 Task: In the  document Grandcanyon.doc ,align picture to the 'center'. Insert word art below the picture and give heading  'Grand Canyon  in Light Orange'
Action: Mouse moved to (12, 23)
Screenshot: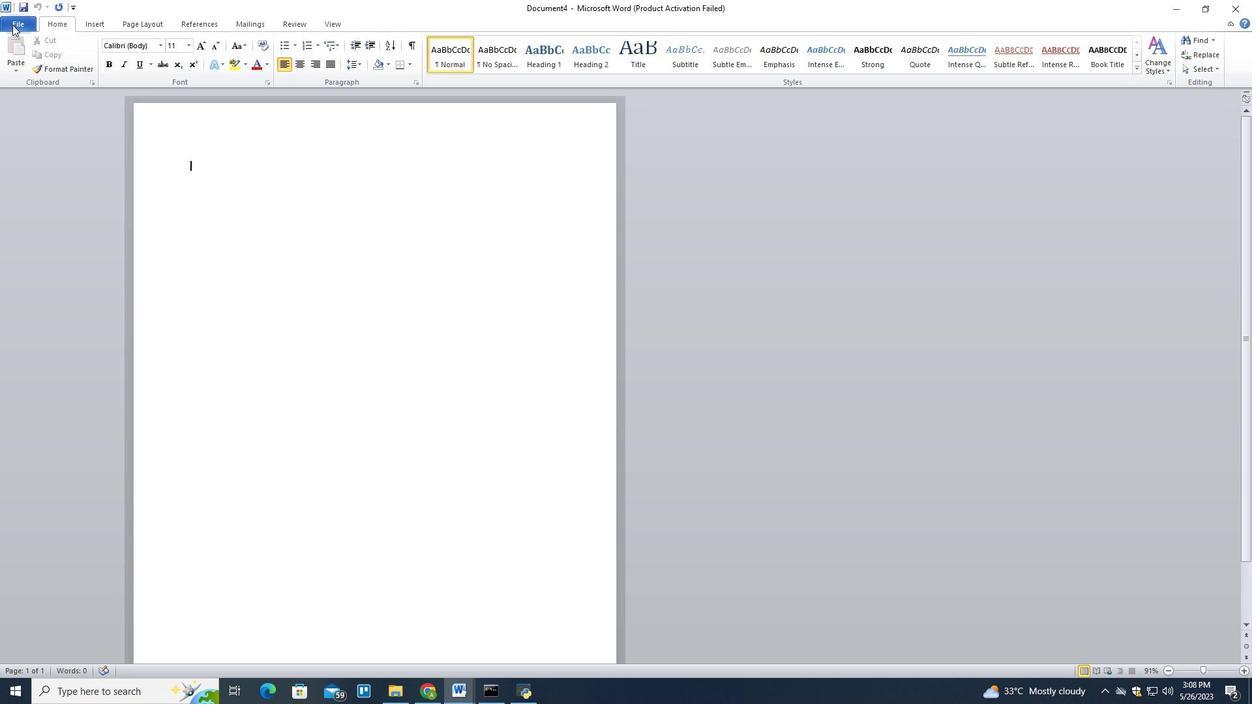 
Action: Mouse pressed left at (12, 23)
Screenshot: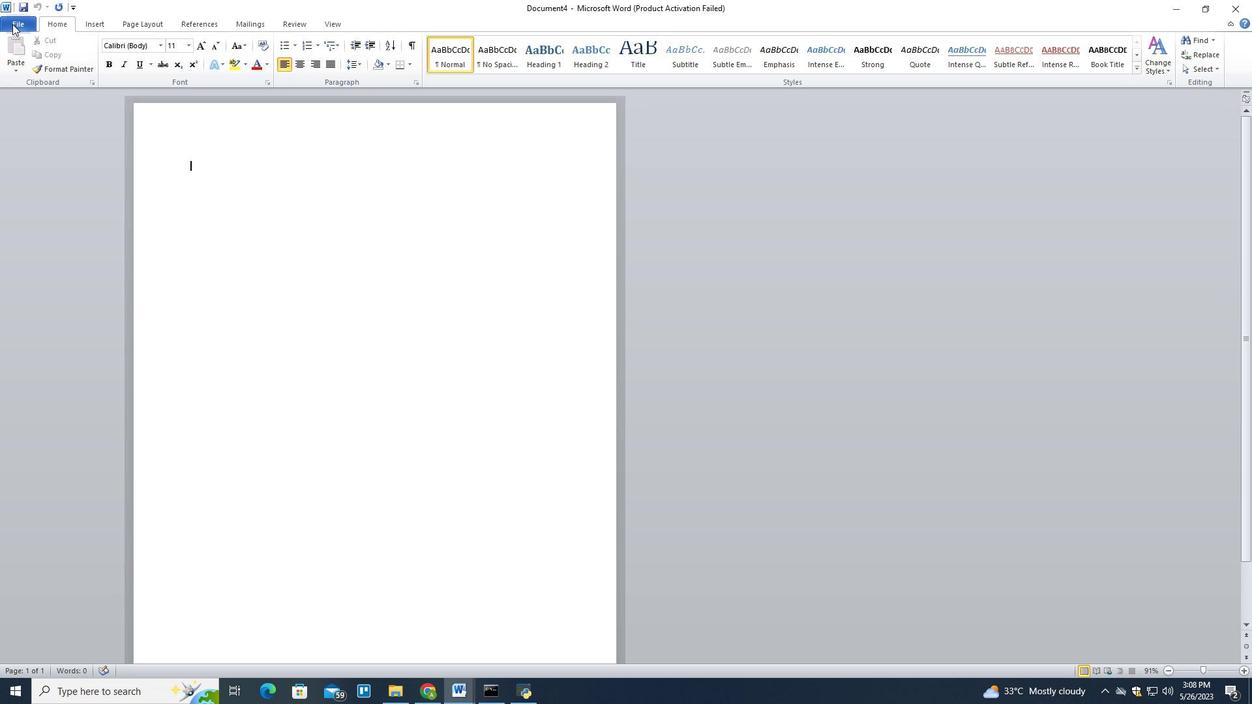 
Action: Mouse moved to (26, 82)
Screenshot: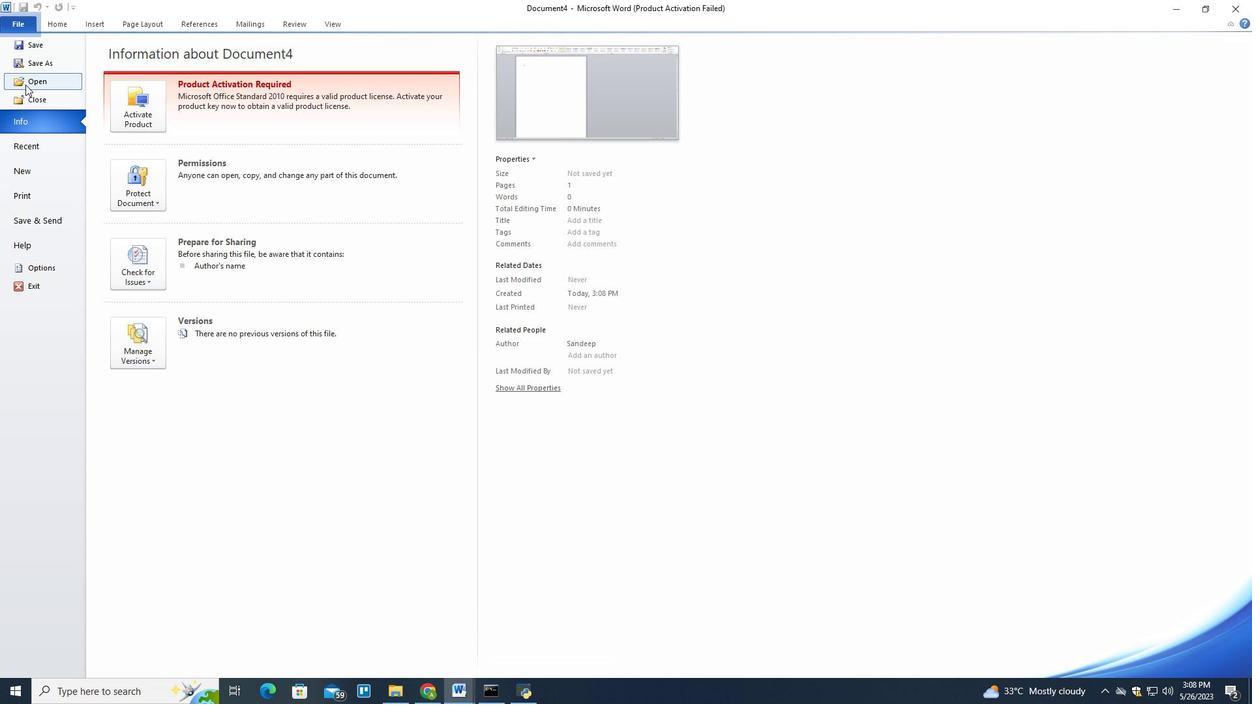 
Action: Mouse pressed left at (26, 82)
Screenshot: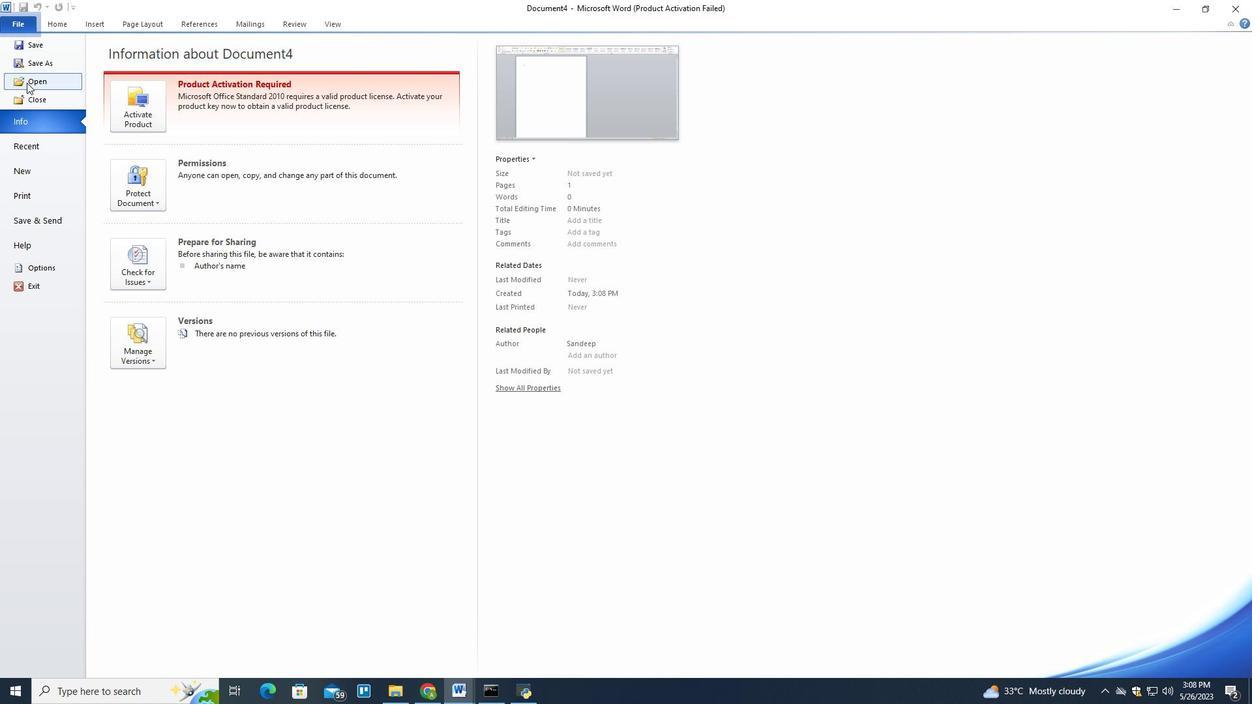 
Action: Mouse moved to (202, 180)
Screenshot: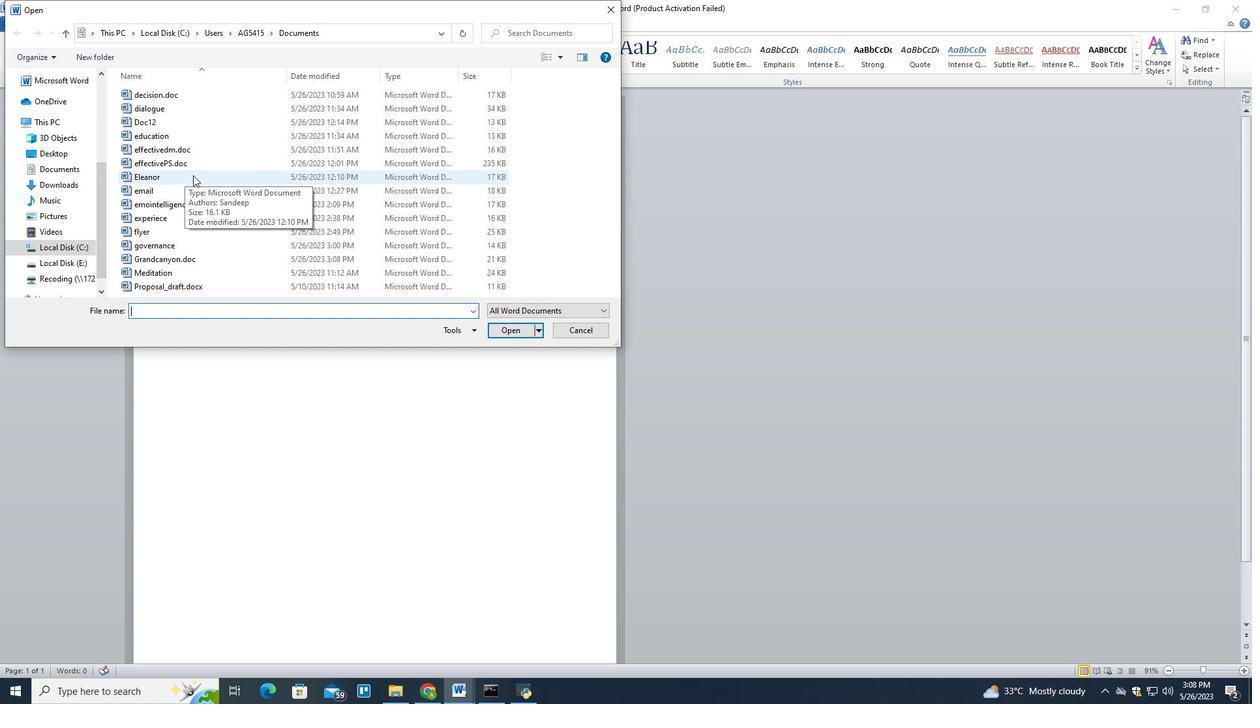 
Action: Mouse scrolled (202, 179) with delta (0, 0)
Screenshot: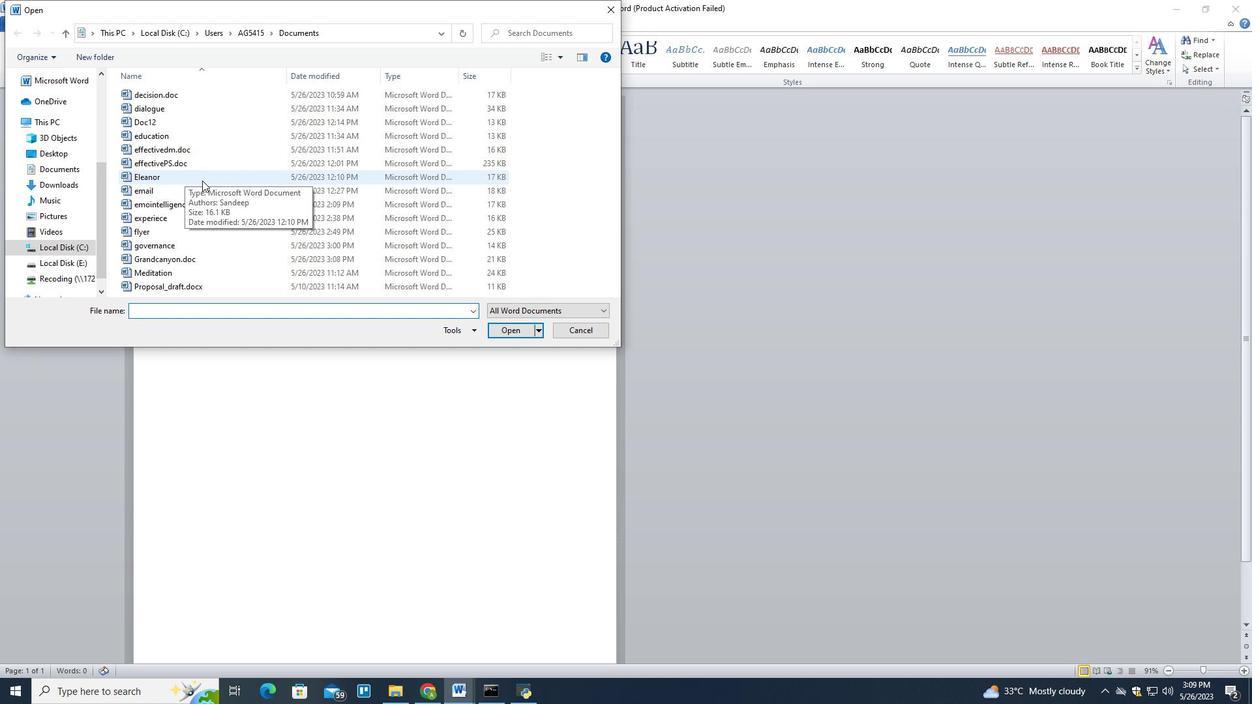
Action: Mouse scrolled (202, 179) with delta (0, 0)
Screenshot: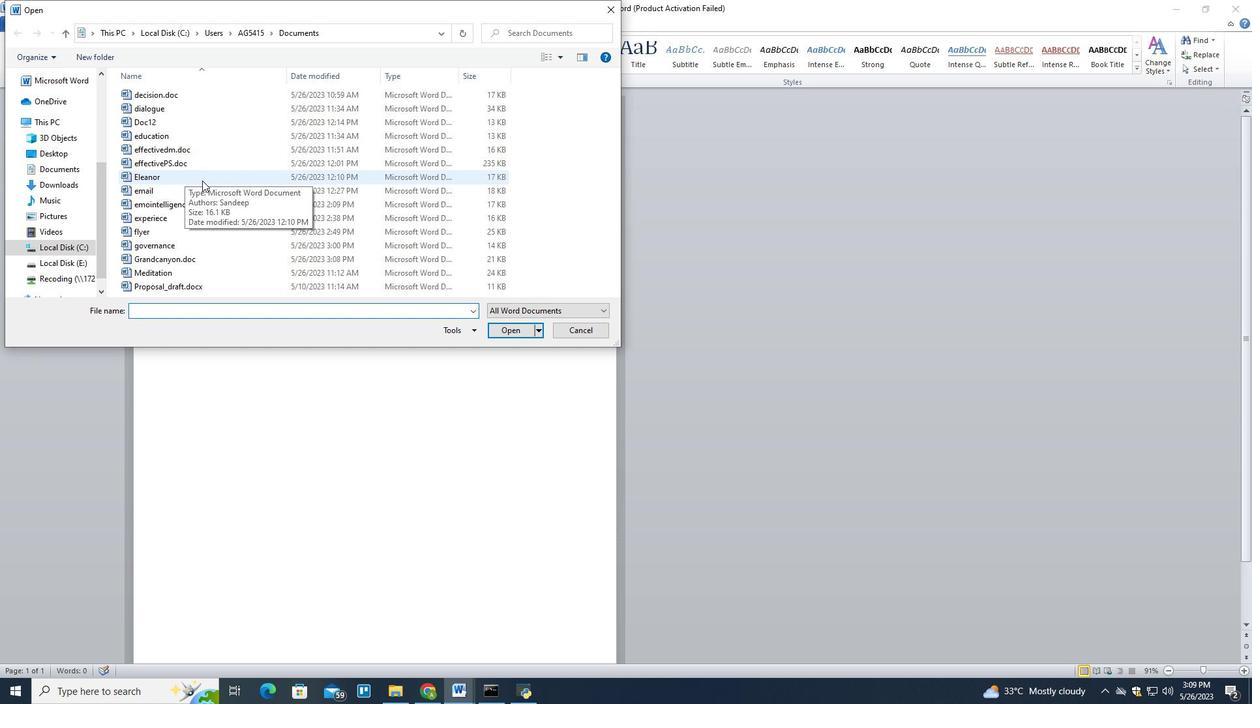 
Action: Mouse scrolled (202, 179) with delta (0, 0)
Screenshot: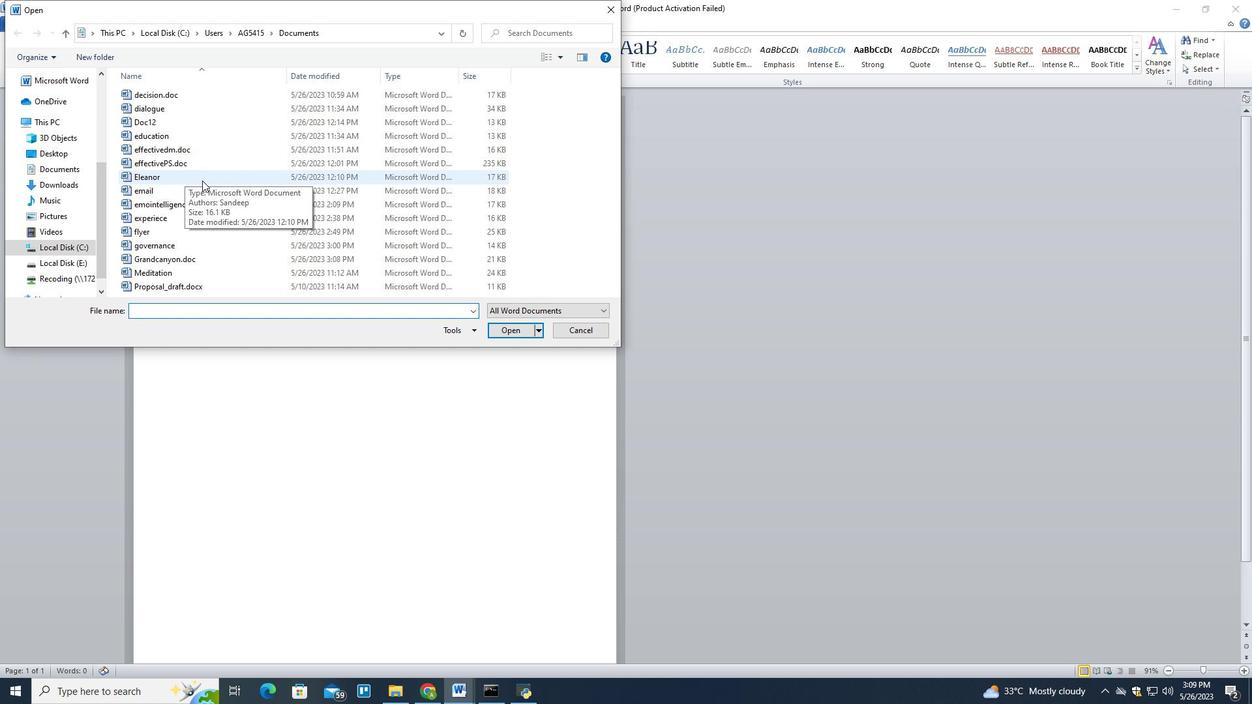 
Action: Mouse moved to (195, 256)
Screenshot: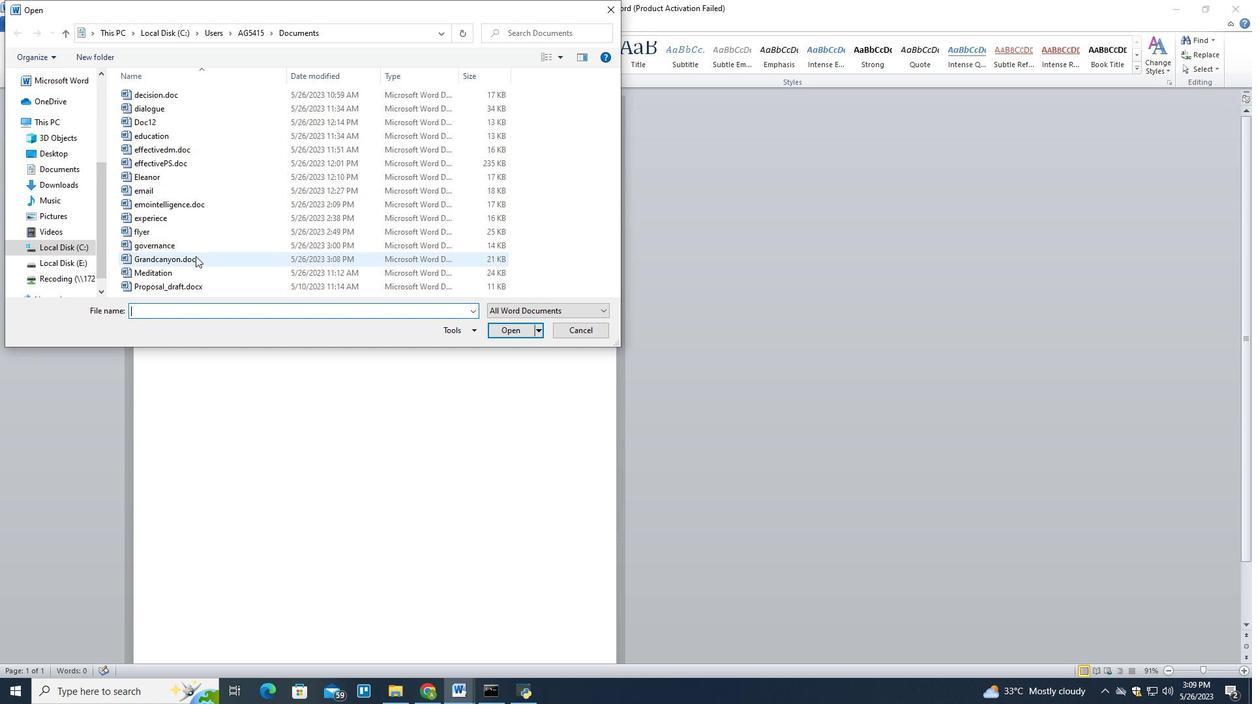 
Action: Mouse pressed left at (195, 256)
Screenshot: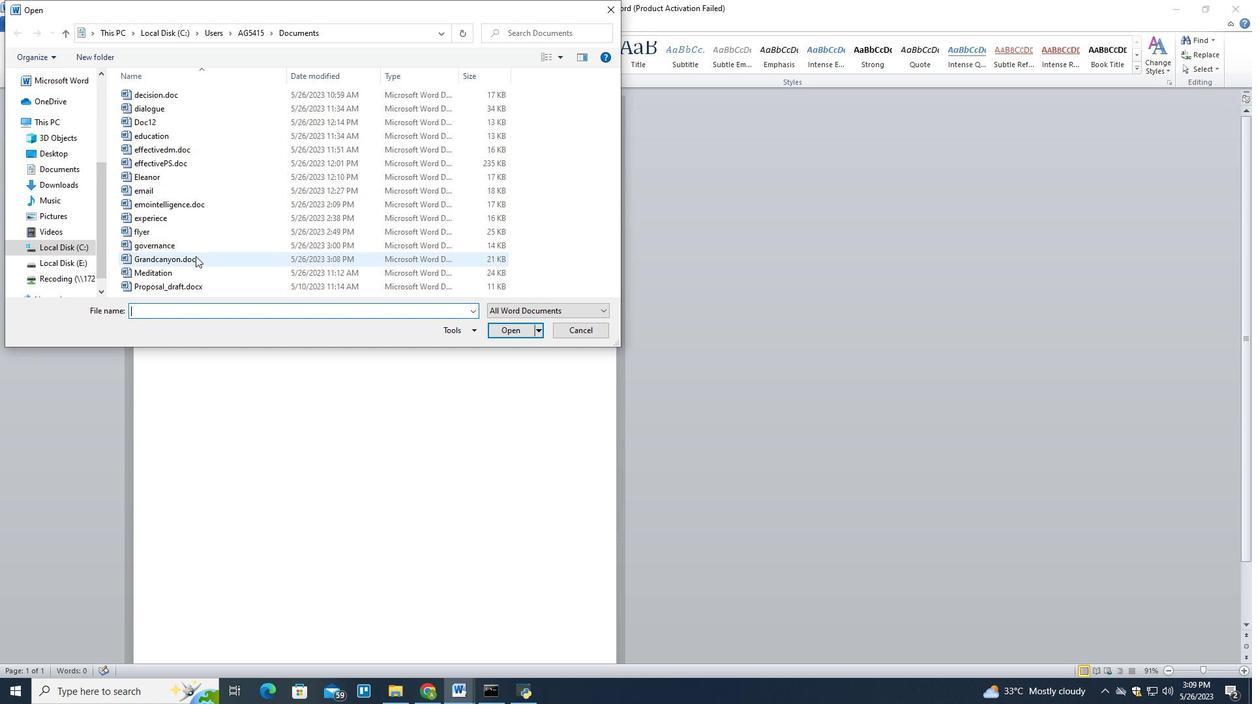 
Action: Mouse moved to (498, 331)
Screenshot: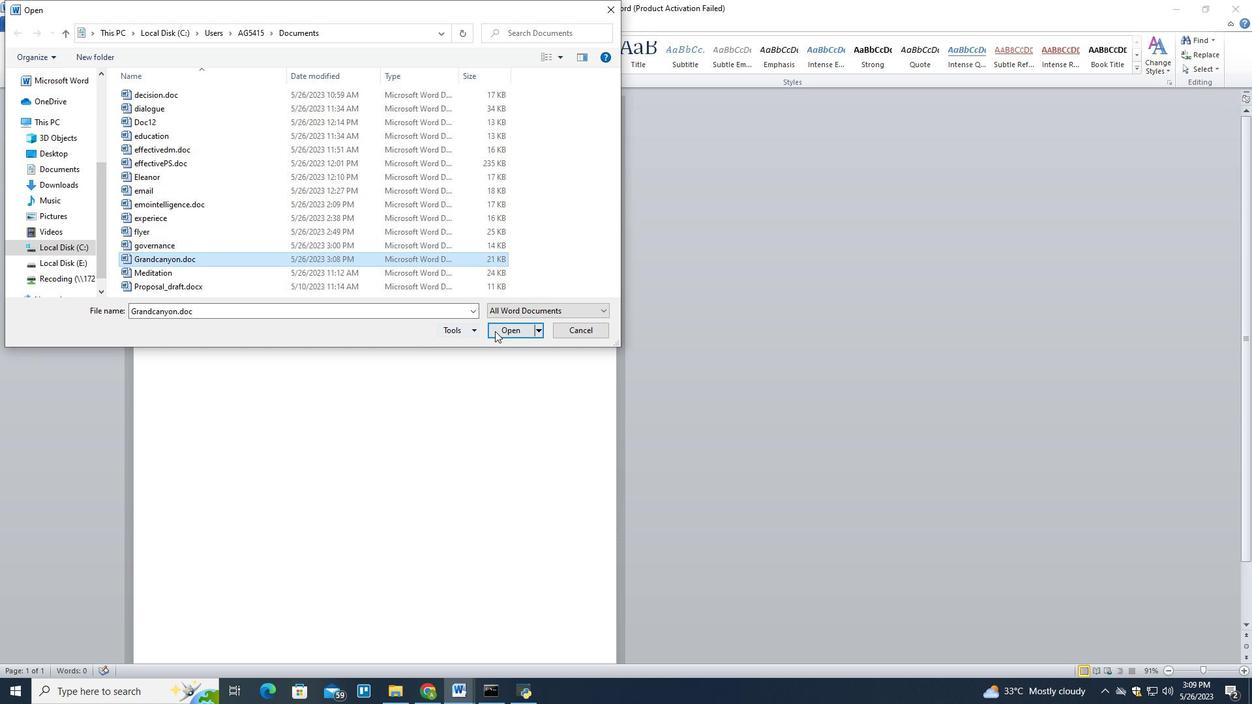 
Action: Mouse pressed left at (498, 331)
Screenshot: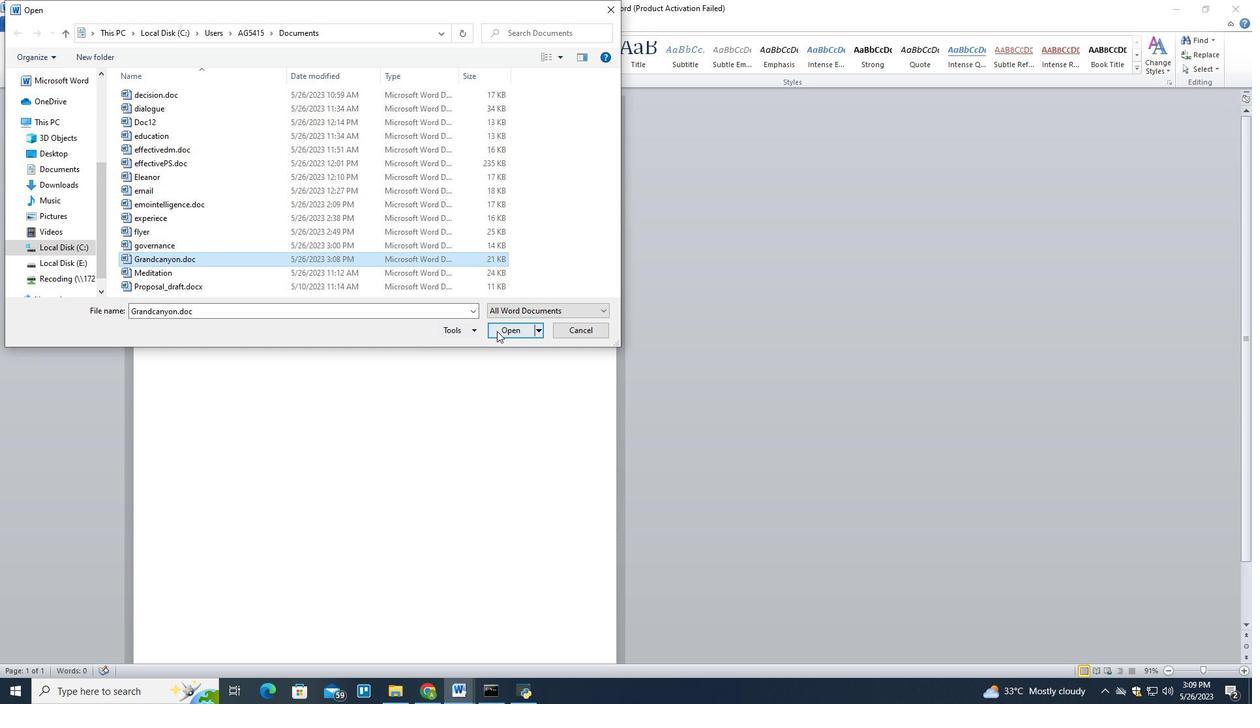 
Action: Mouse moved to (434, 295)
Screenshot: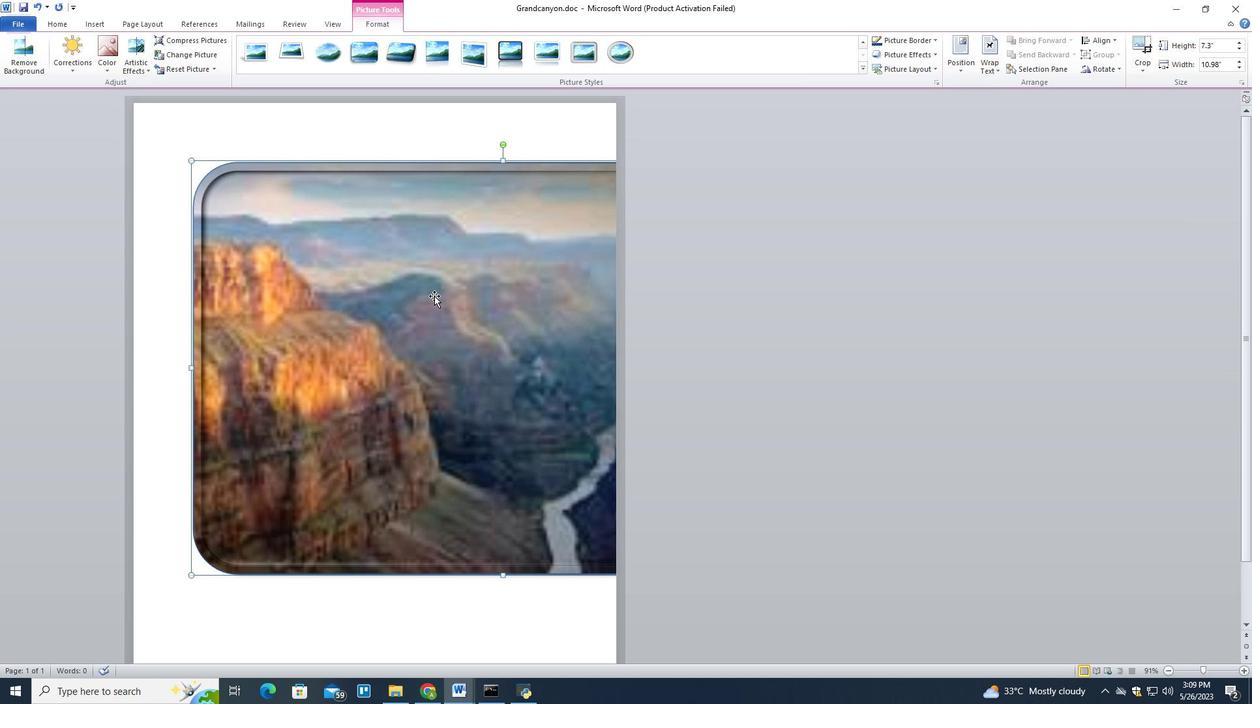 
Action: Mouse pressed left at (434, 295)
Screenshot: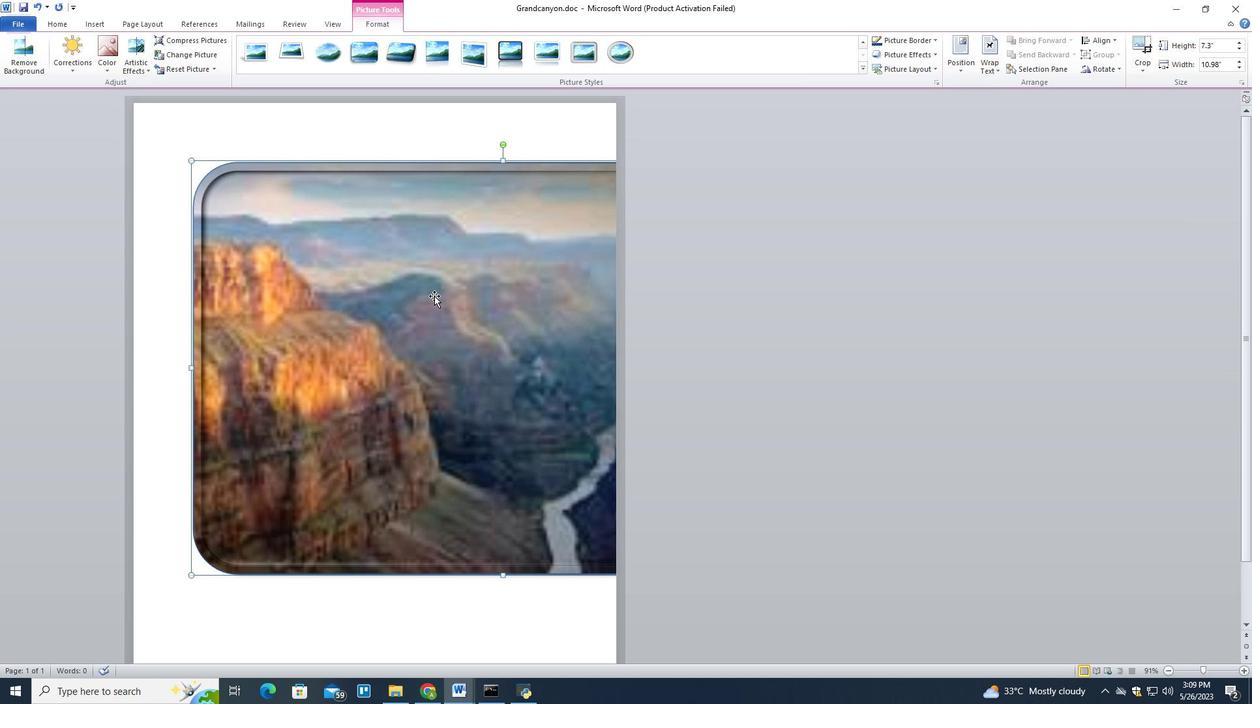 
Action: Mouse moved to (101, 20)
Screenshot: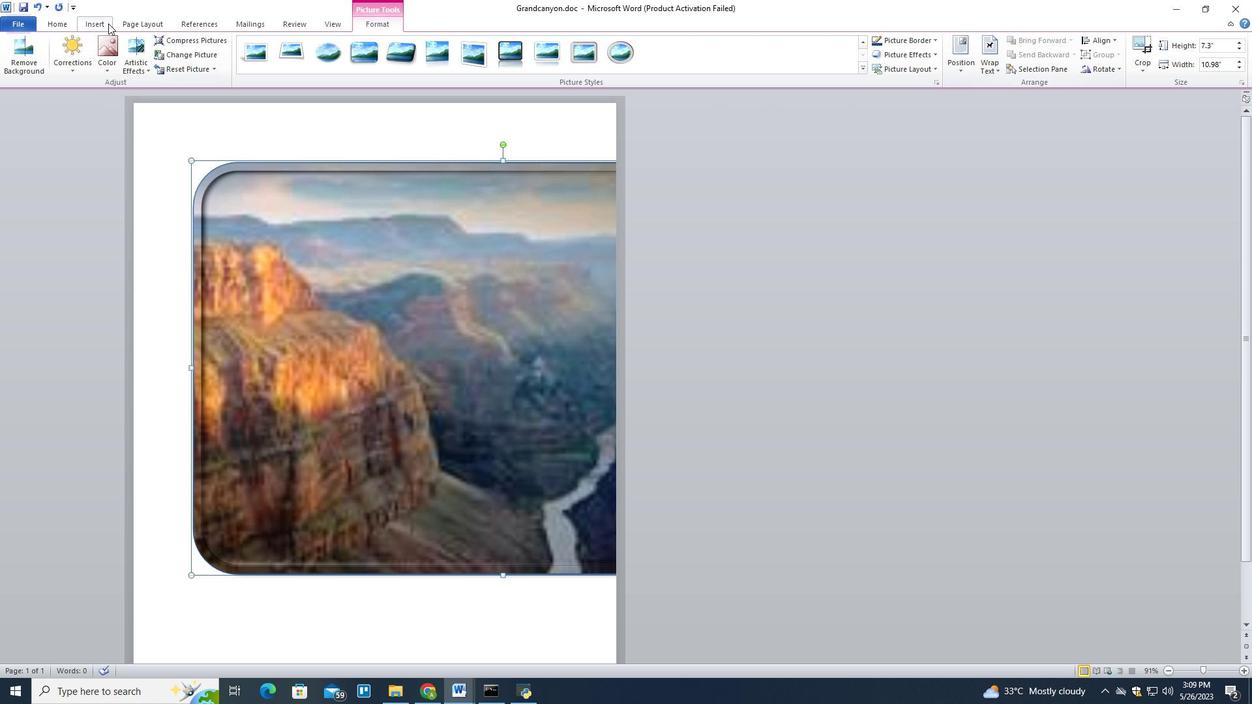
Action: Mouse pressed left at (101, 20)
Screenshot: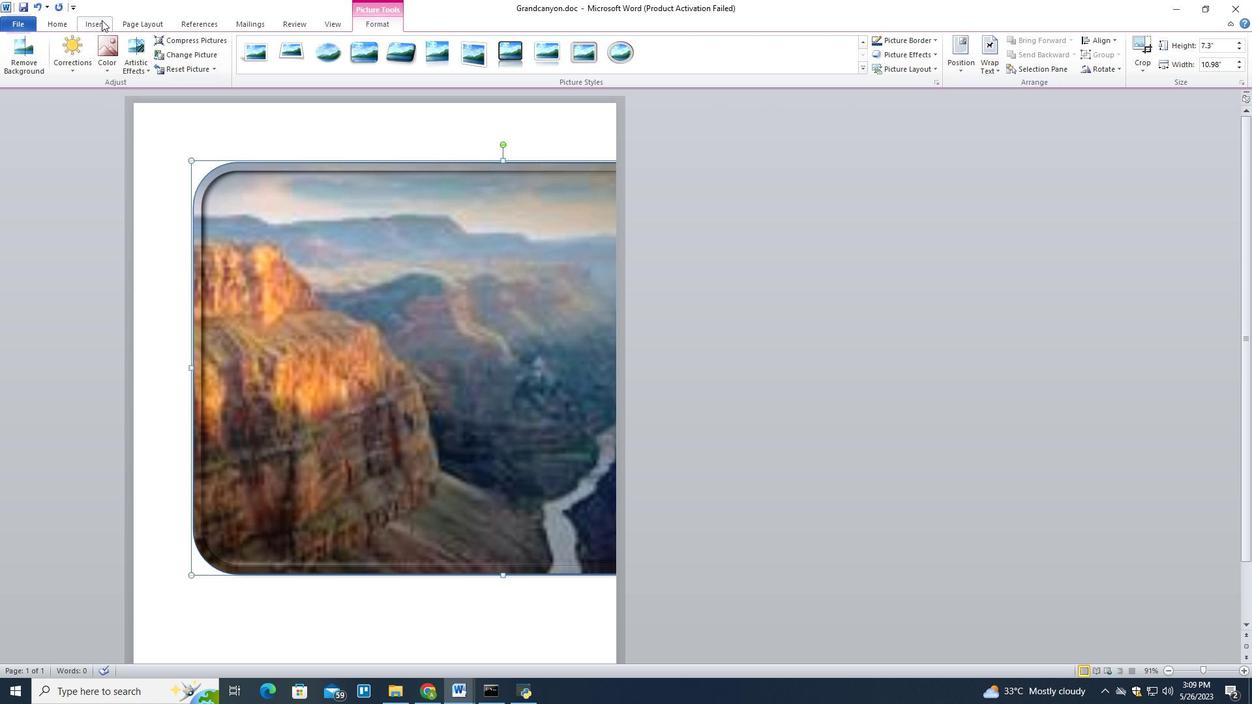 
Action: Mouse moved to (62, 27)
Screenshot: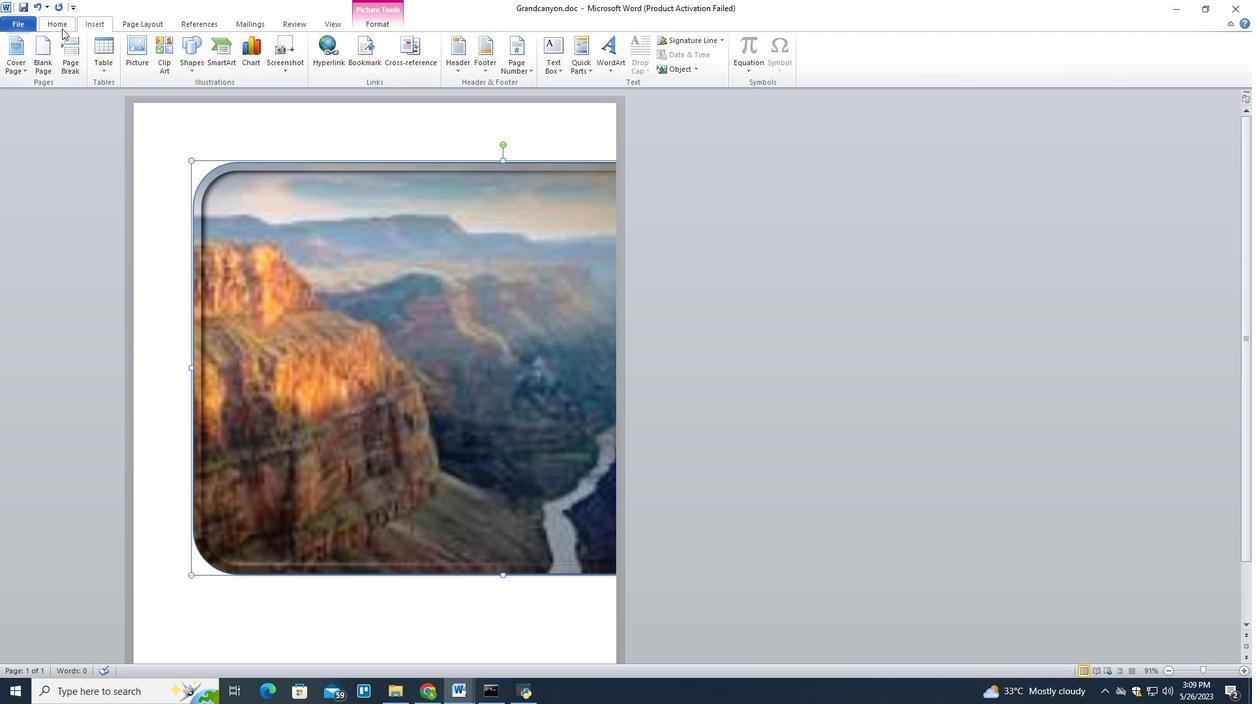 
Action: Mouse pressed left at (62, 27)
Screenshot: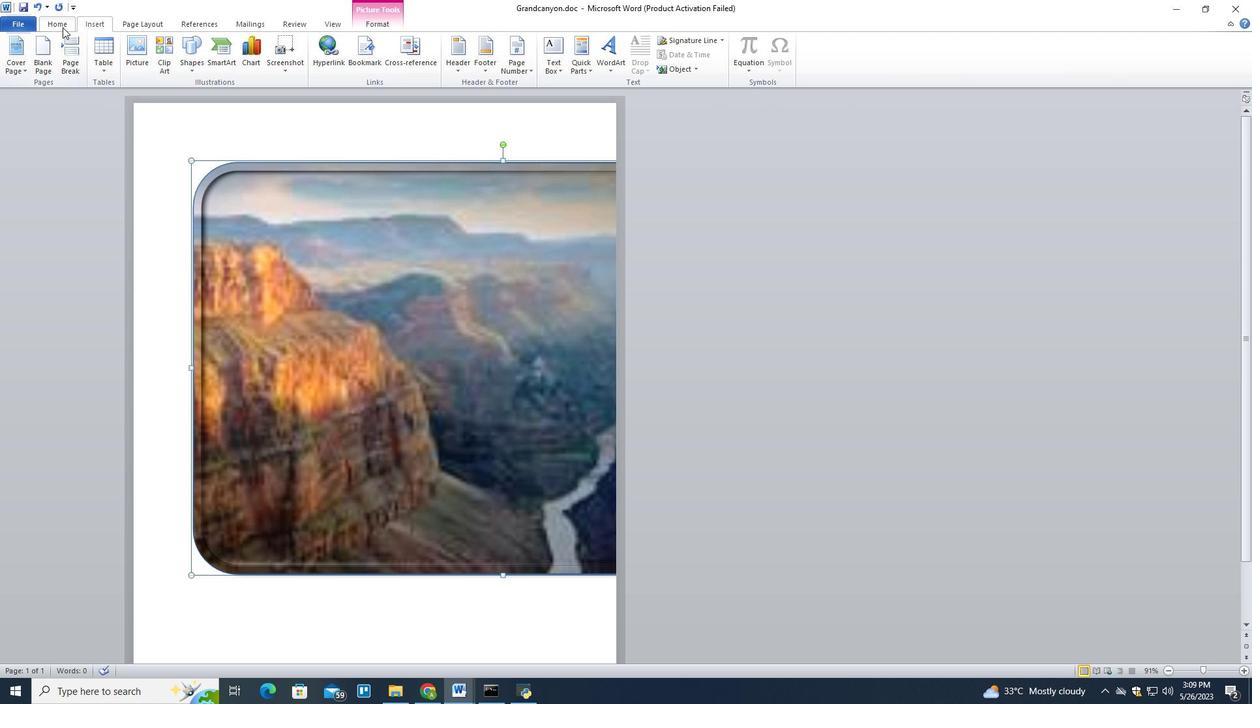 
Action: Mouse moved to (296, 59)
Screenshot: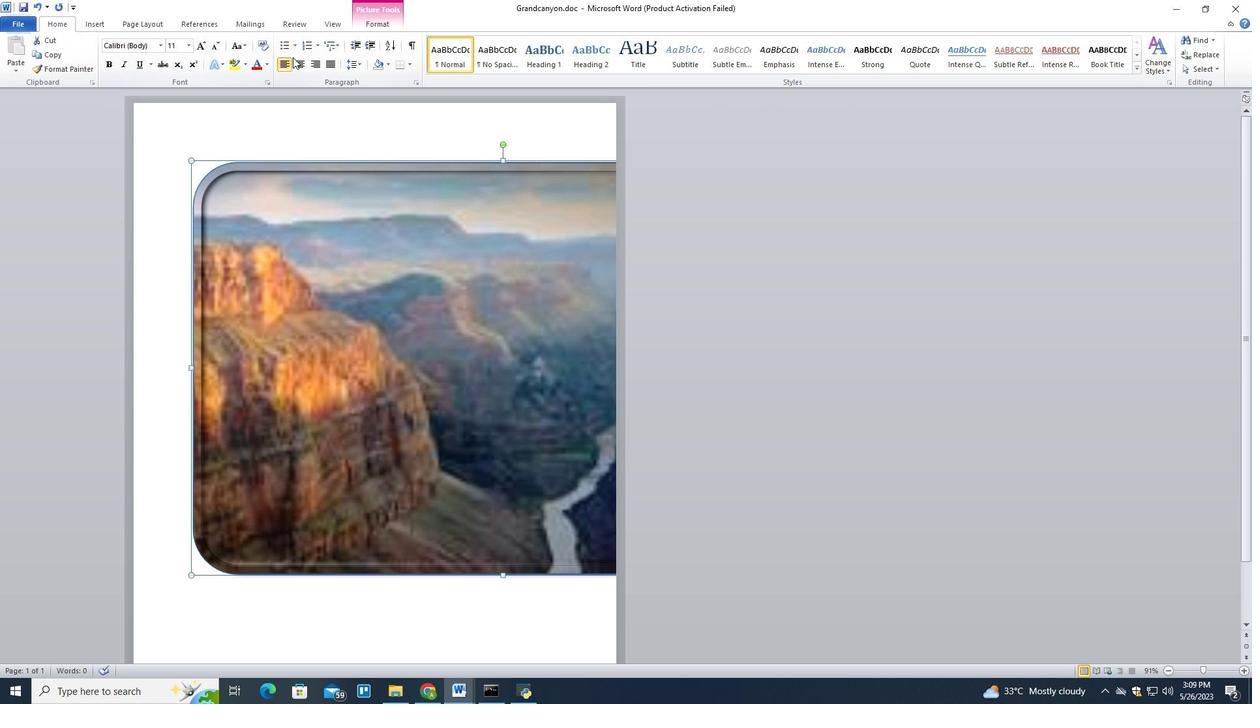 
Action: Mouse pressed left at (296, 59)
Screenshot: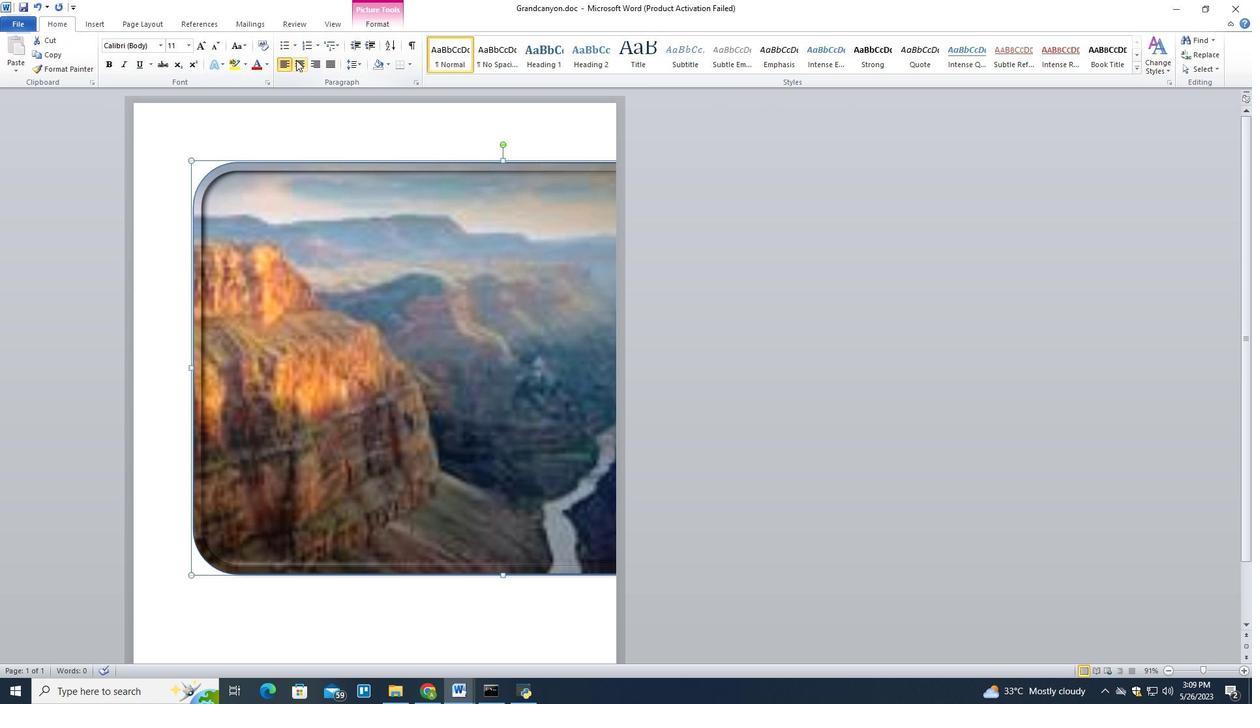 
Action: Mouse moved to (298, 63)
Screenshot: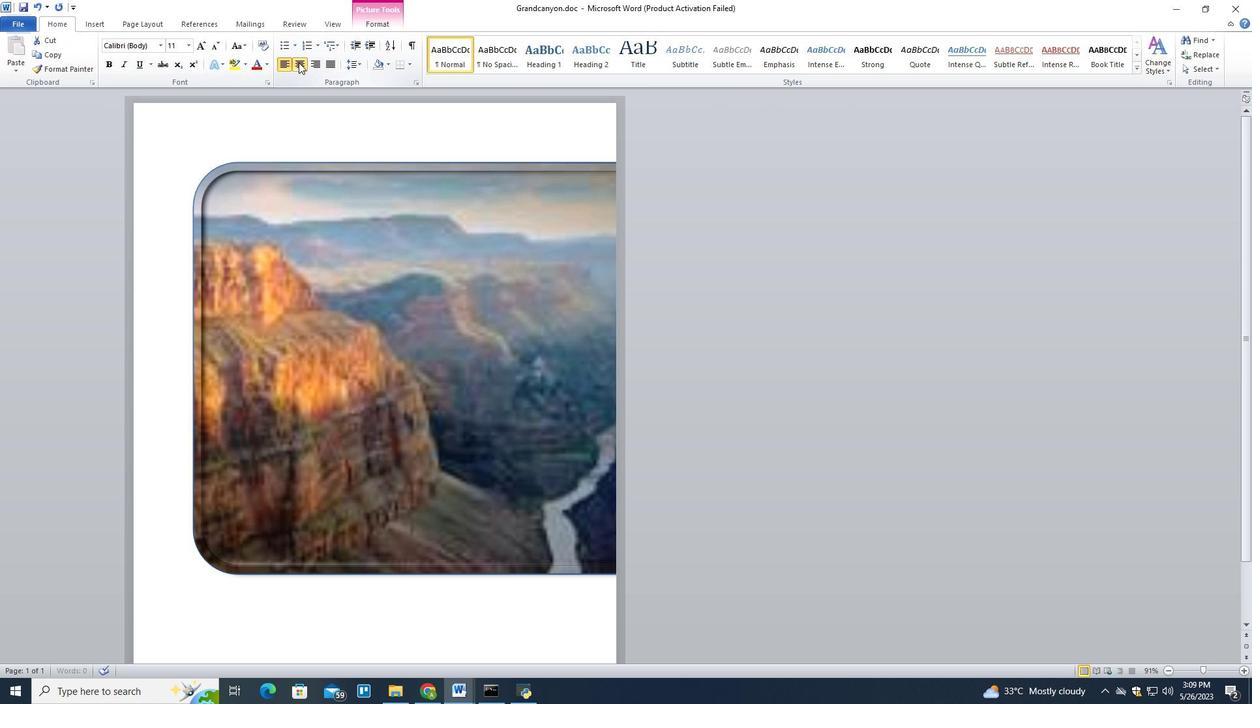 
Action: Mouse pressed left at (298, 63)
Screenshot: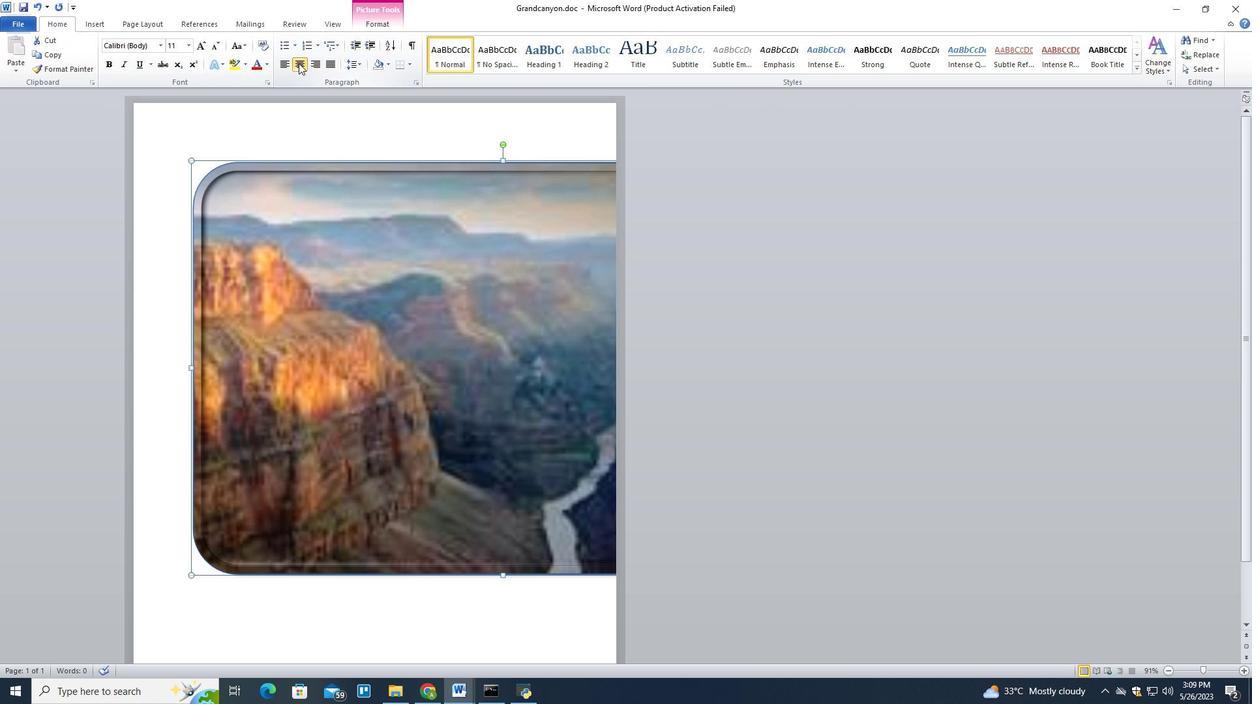
Action: Mouse moved to (279, 391)
Screenshot: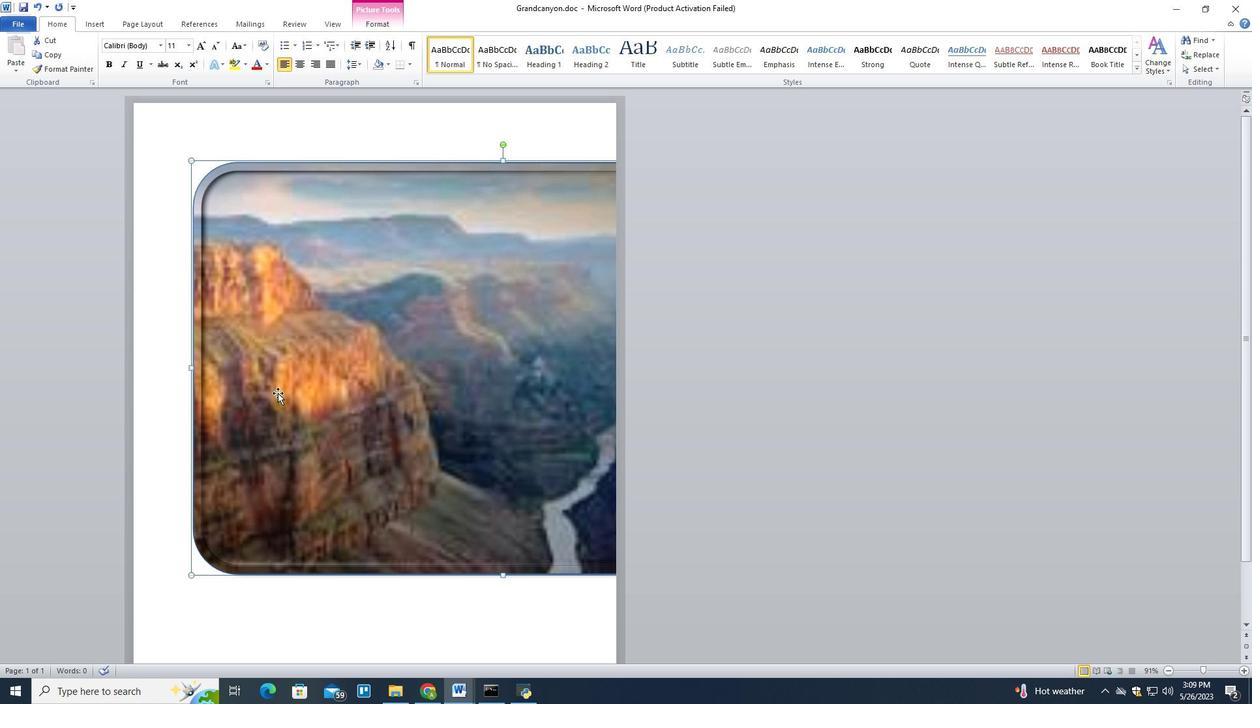 
Action: Mouse scrolled (279, 391) with delta (0, 0)
Screenshot: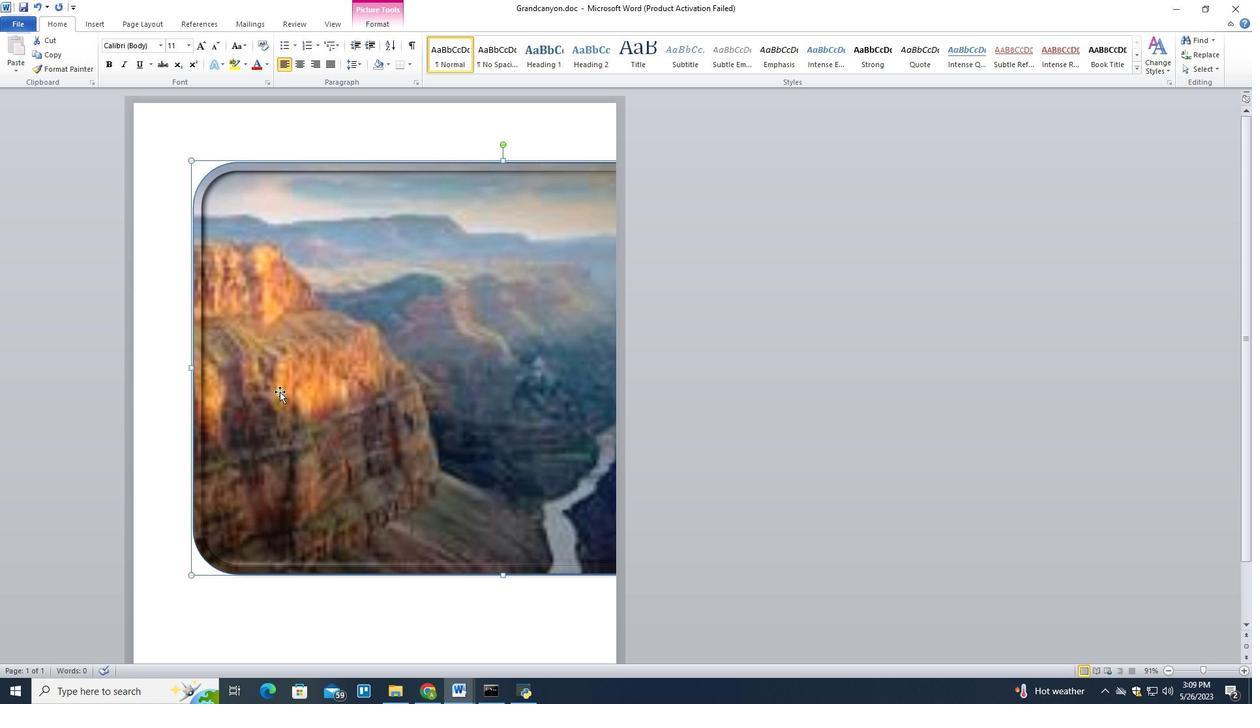
Action: Mouse scrolled (279, 391) with delta (0, 0)
Screenshot: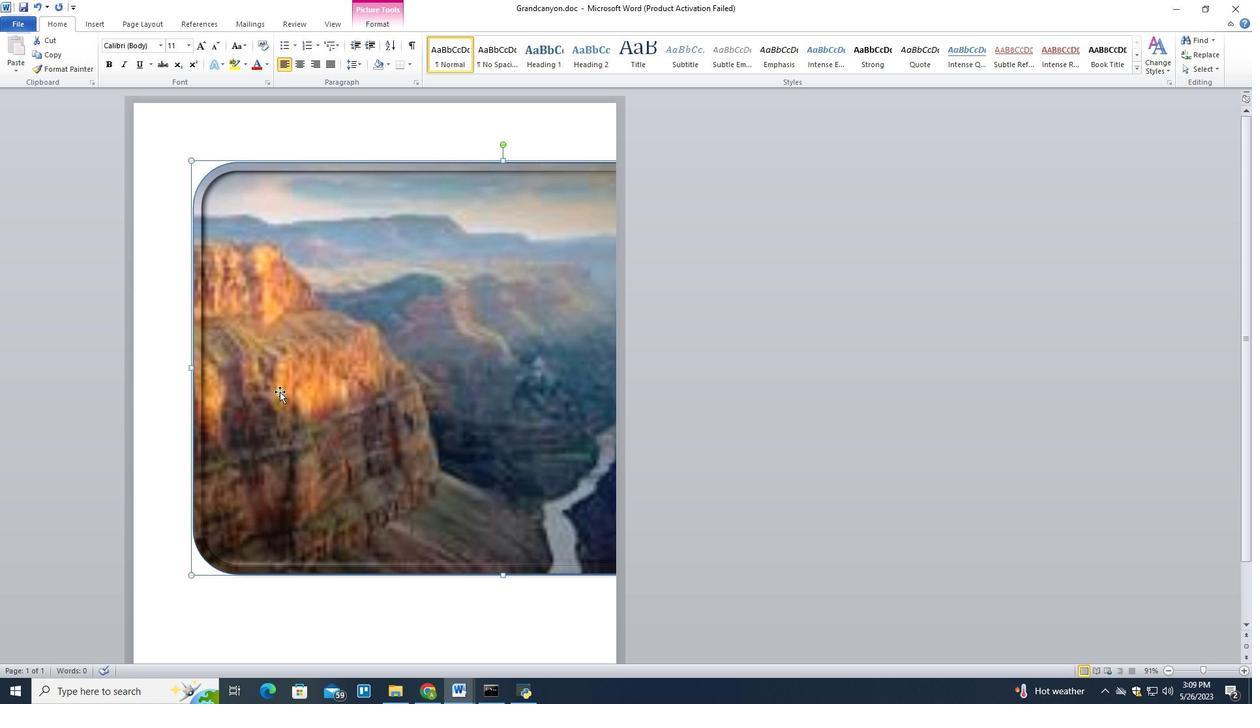 
Action: Mouse moved to (303, 560)
Screenshot: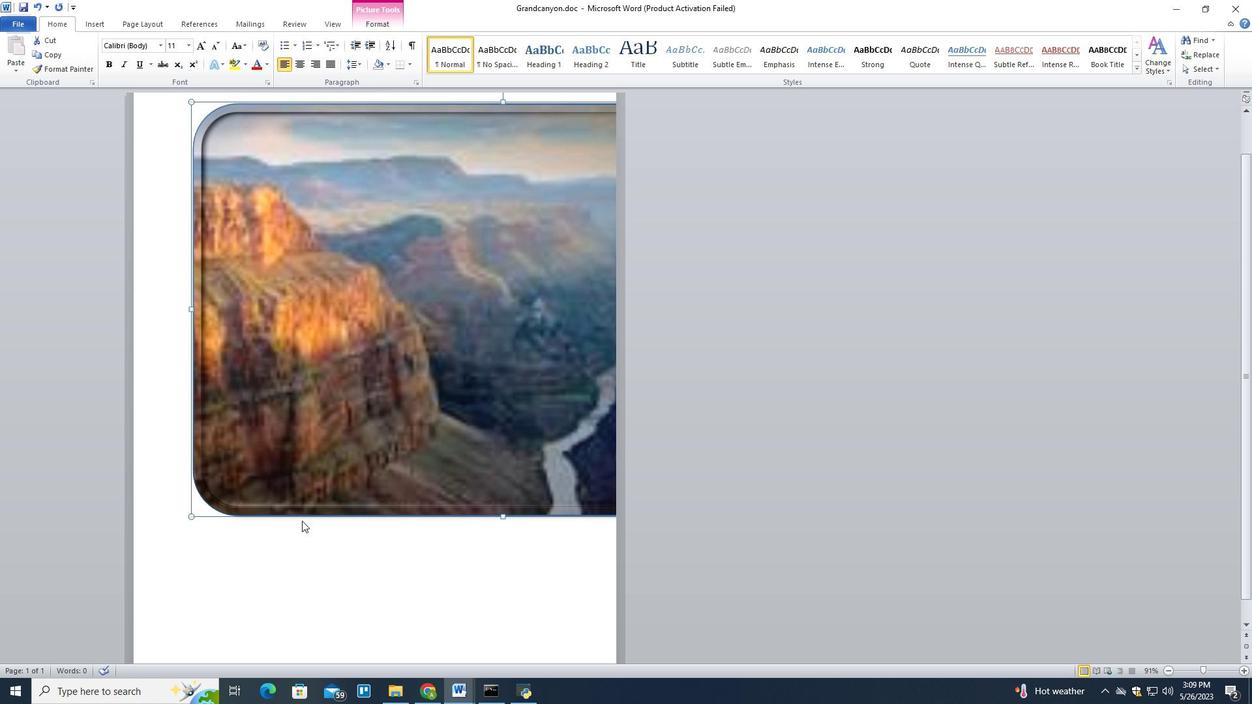 
Action: Mouse pressed left at (303, 560)
Screenshot: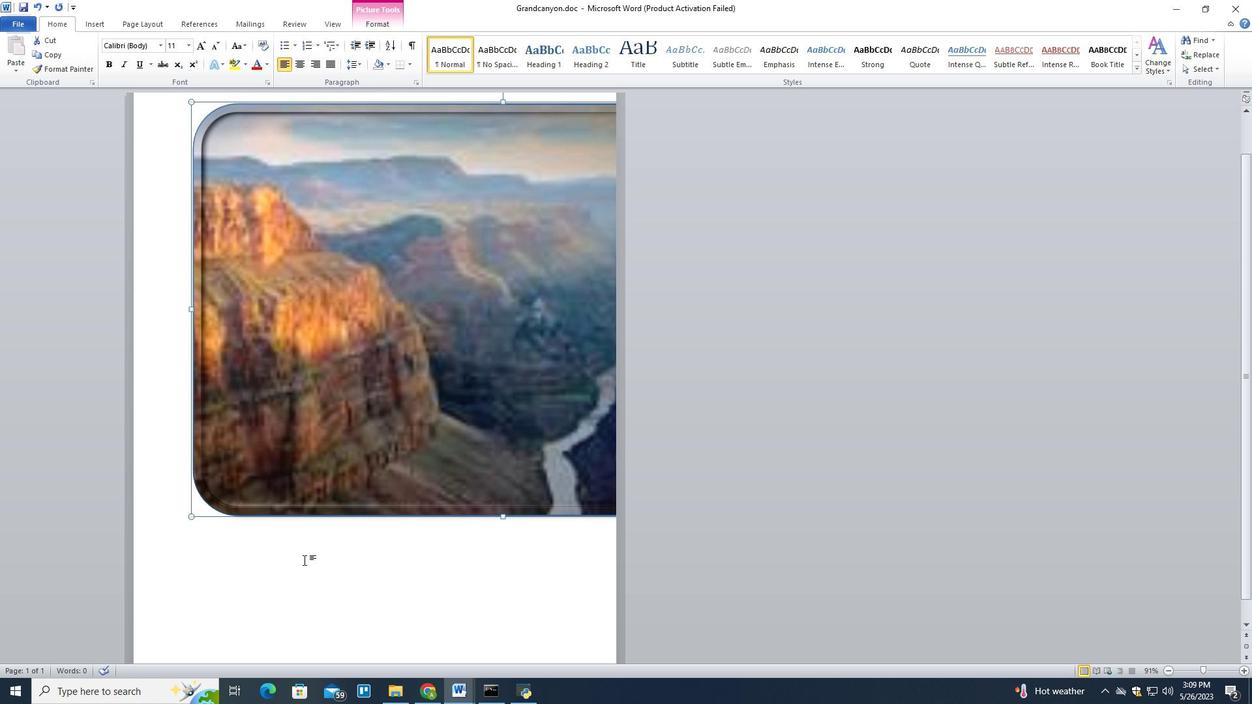 
Action: Mouse moved to (316, 543)
Screenshot: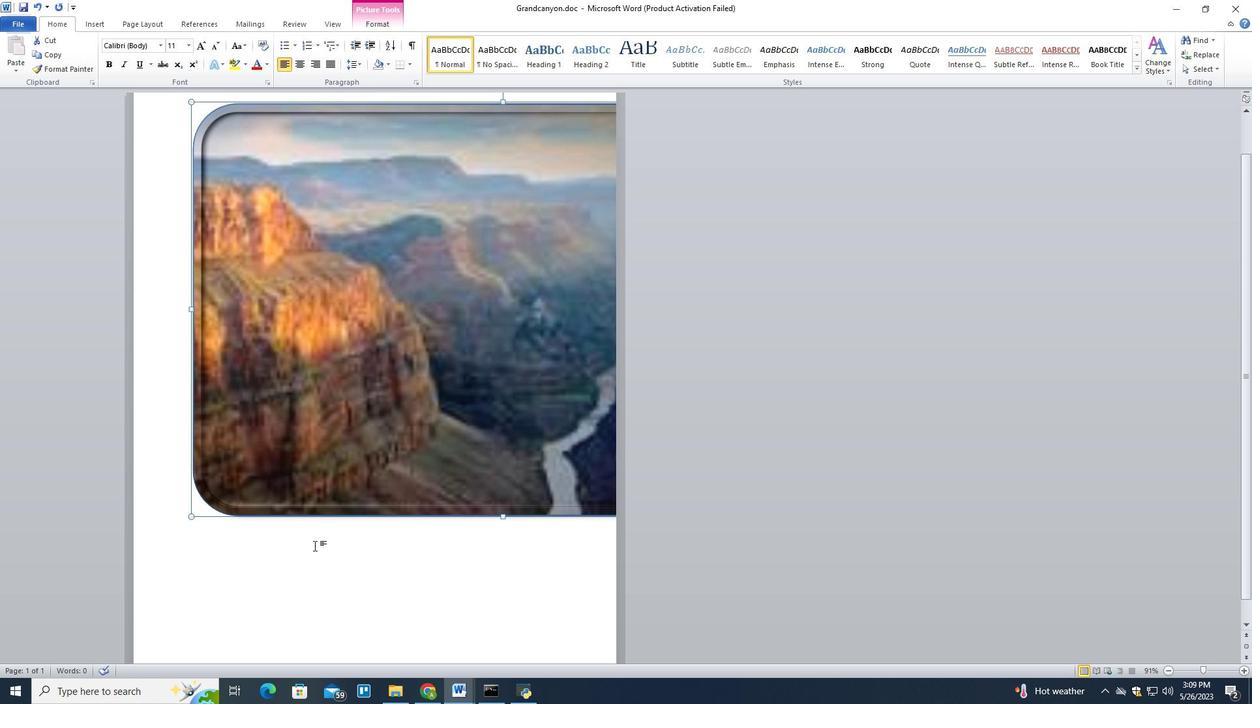 
Action: Mouse scrolled (316, 542) with delta (0, 0)
Screenshot: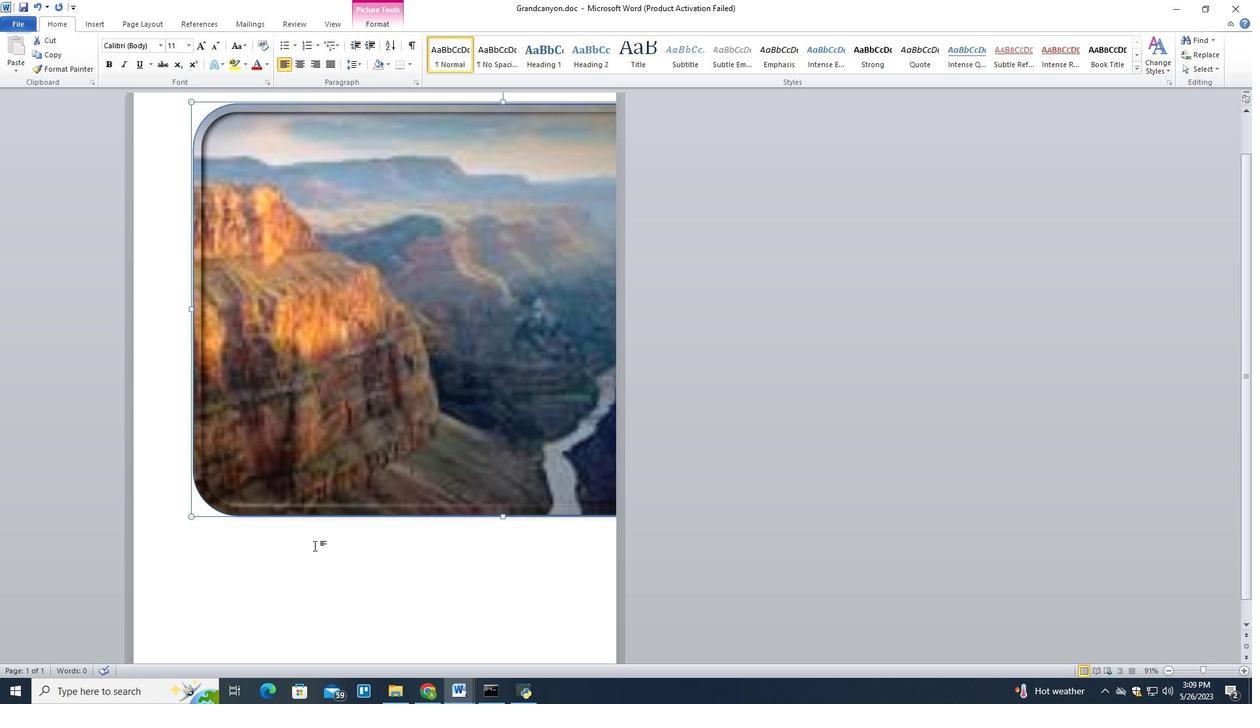 
Action: Mouse scrolled (316, 542) with delta (0, 0)
Screenshot: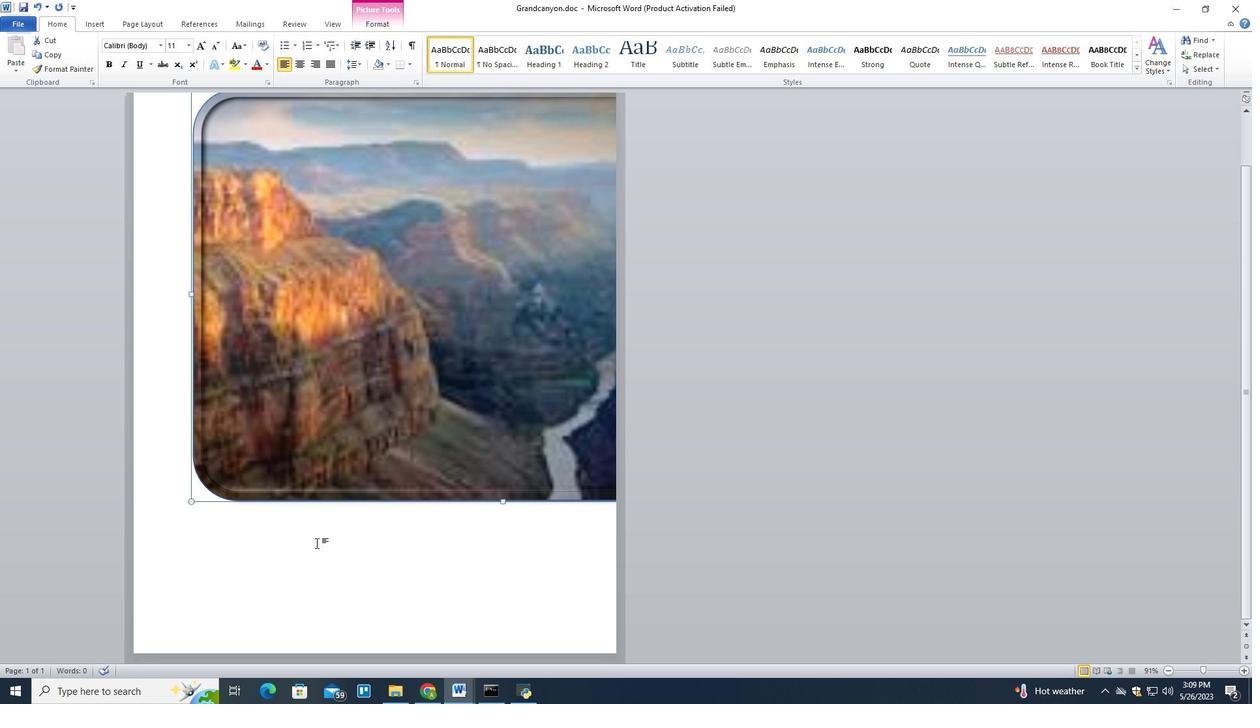 
Action: Mouse moved to (364, 507)
Screenshot: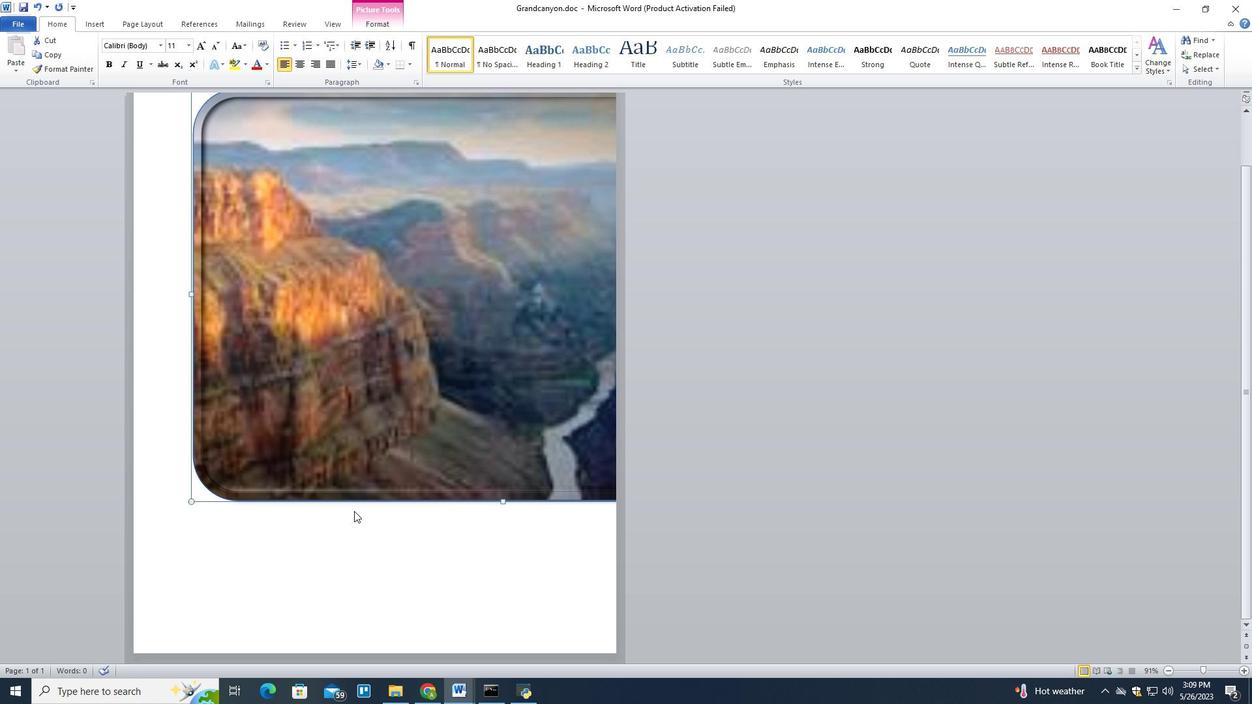 
Action: Mouse scrolled (364, 506) with delta (0, 0)
Screenshot: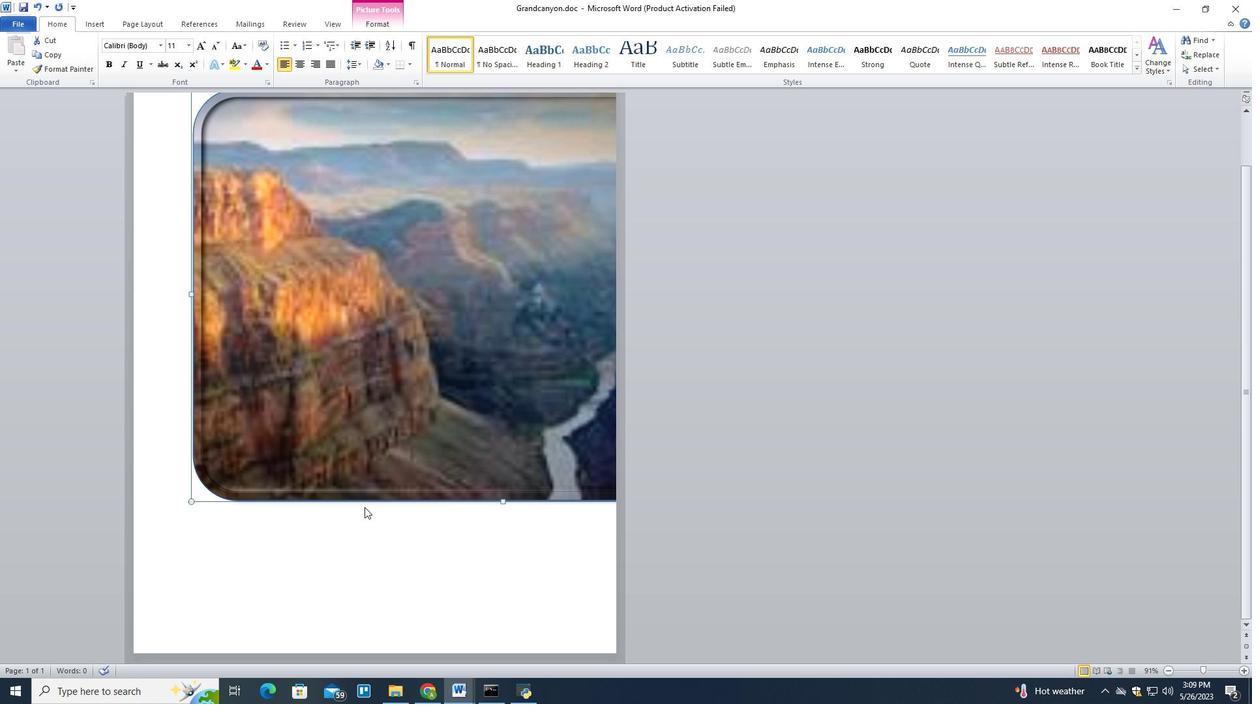 
Action: Mouse moved to (371, 504)
Screenshot: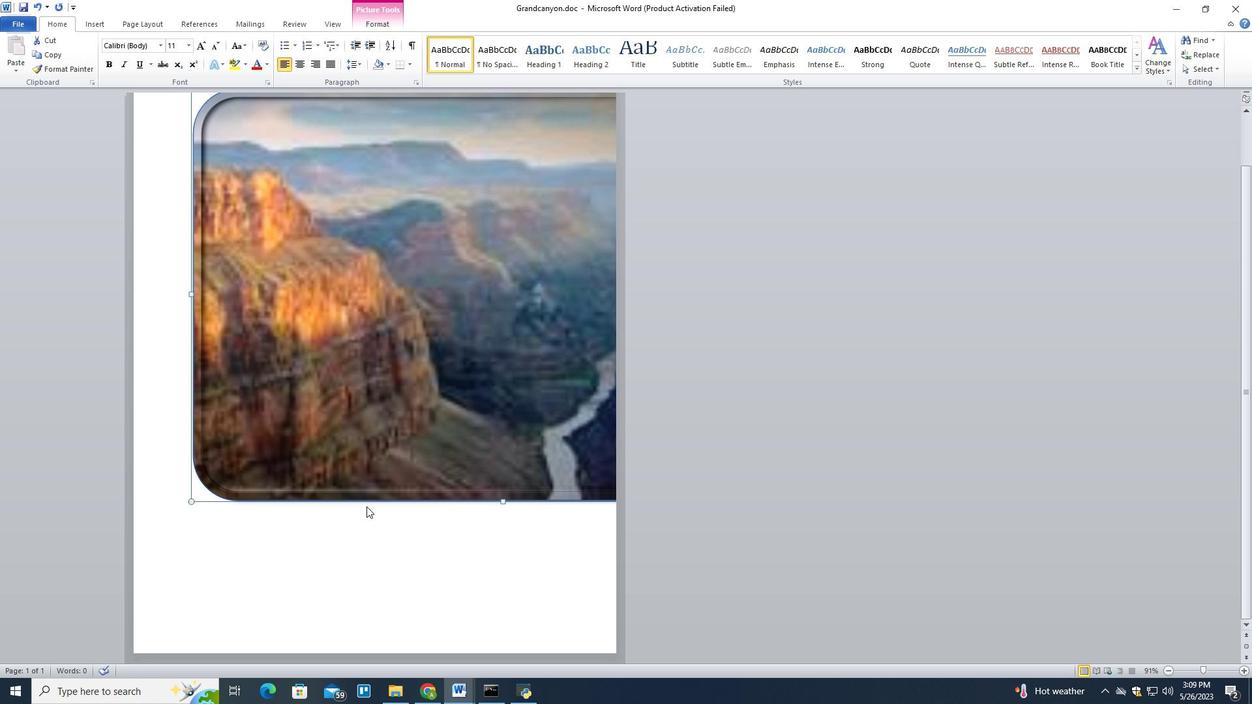 
Action: Mouse scrolled (371, 503) with delta (0, 0)
Screenshot: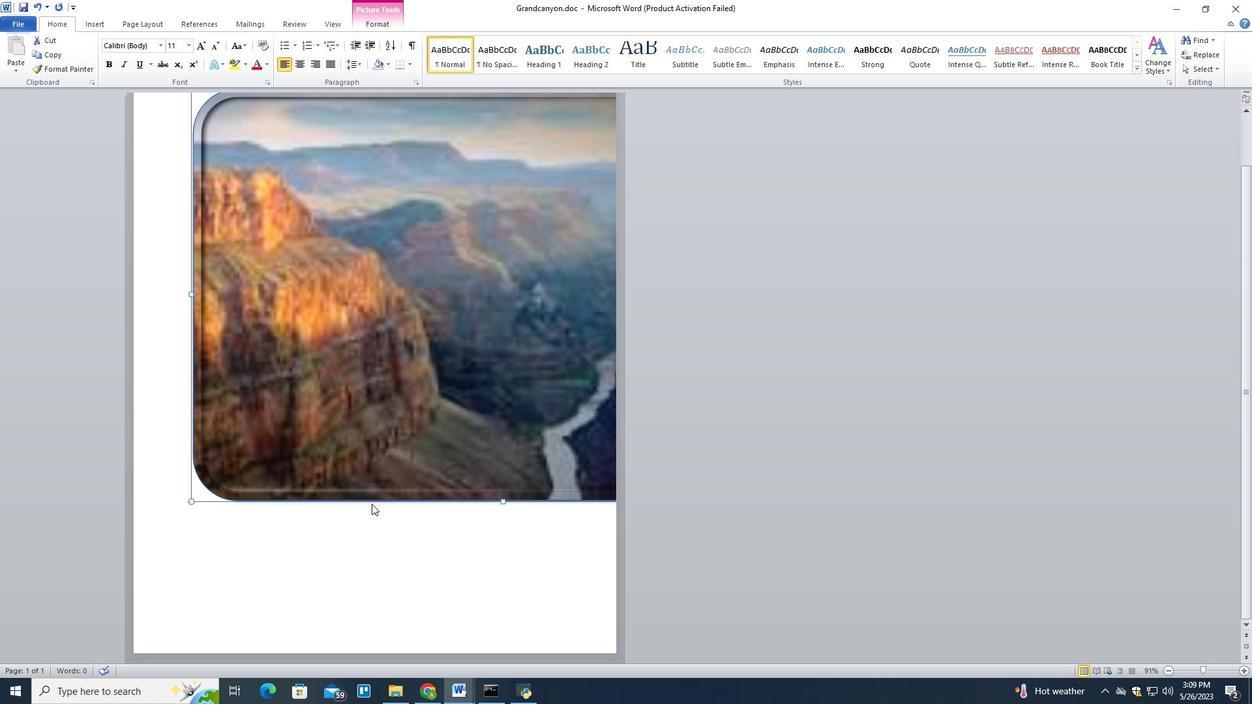 
Action: Mouse scrolled (371, 503) with delta (0, 0)
Screenshot: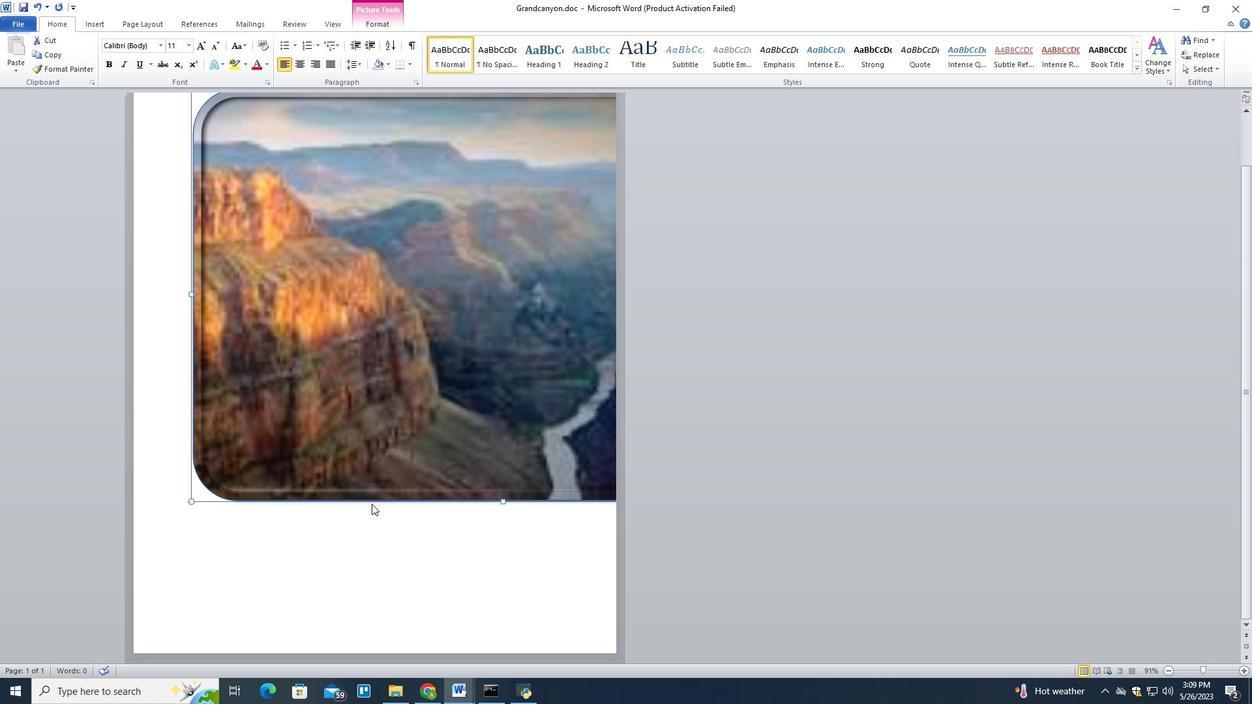 
Action: Mouse pressed left at (371, 504)
Screenshot: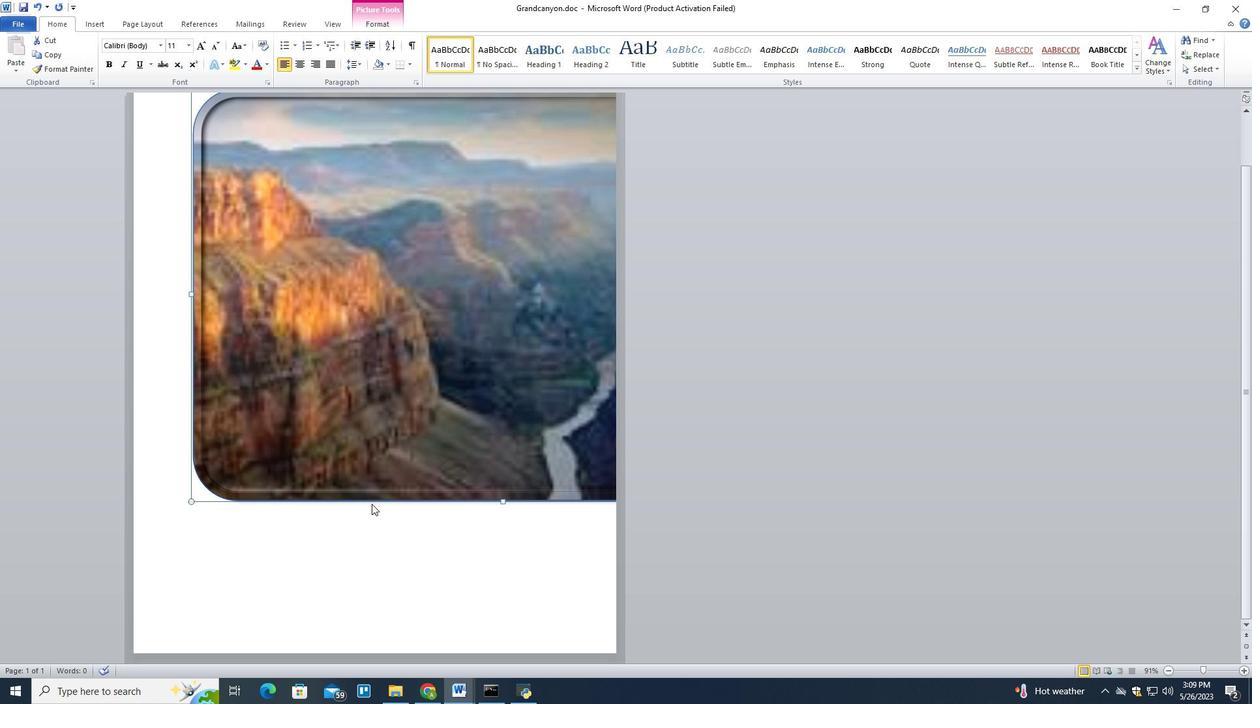 
Action: Mouse moved to (95, 18)
Screenshot: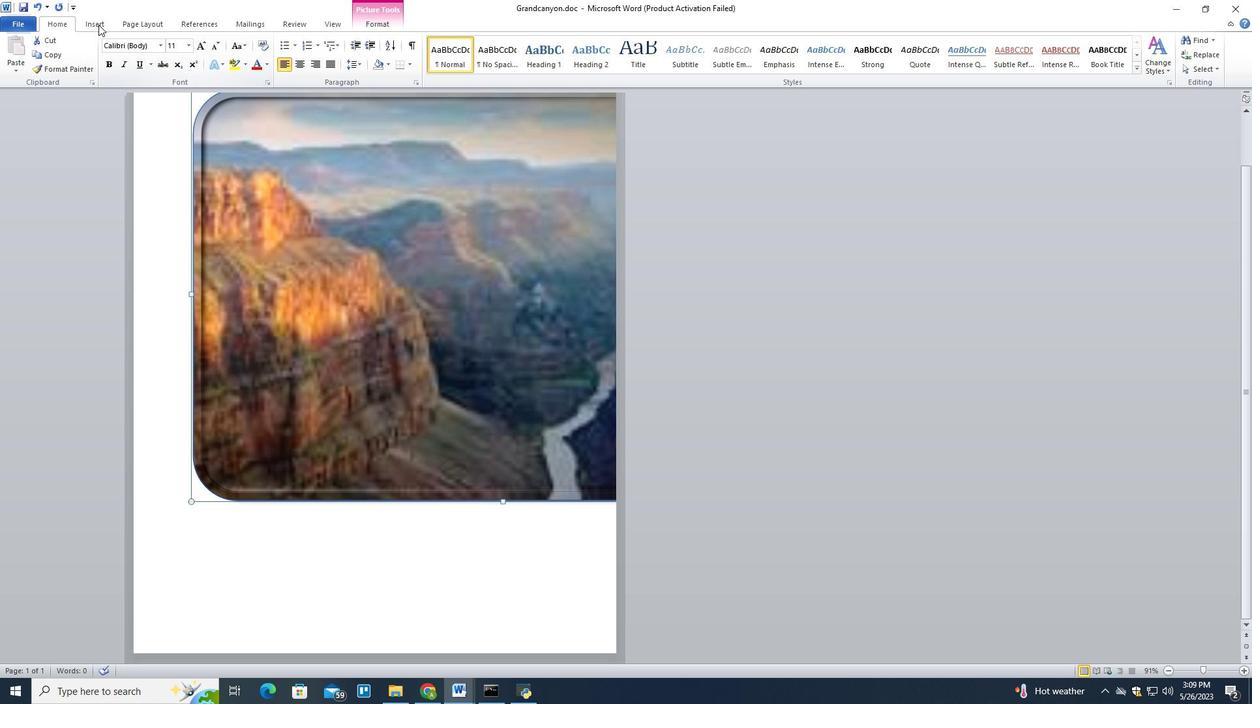 
Action: Mouse pressed left at (95, 18)
Screenshot: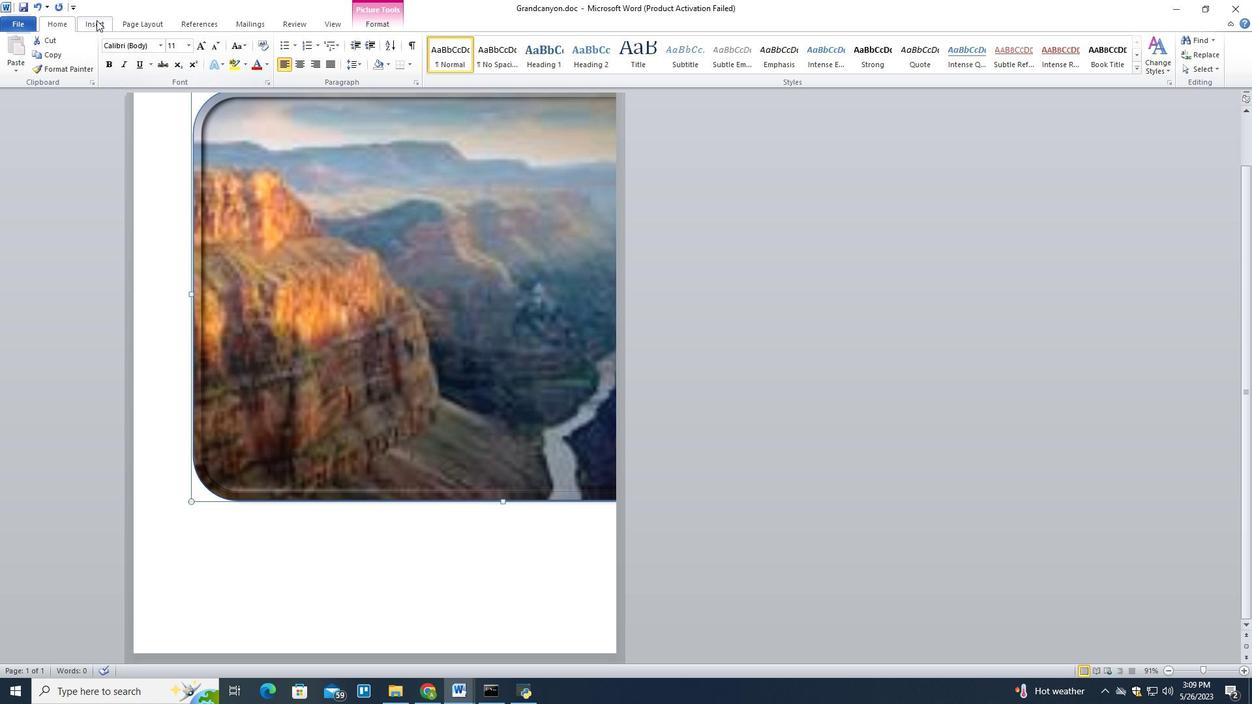 
Action: Mouse moved to (616, 47)
Screenshot: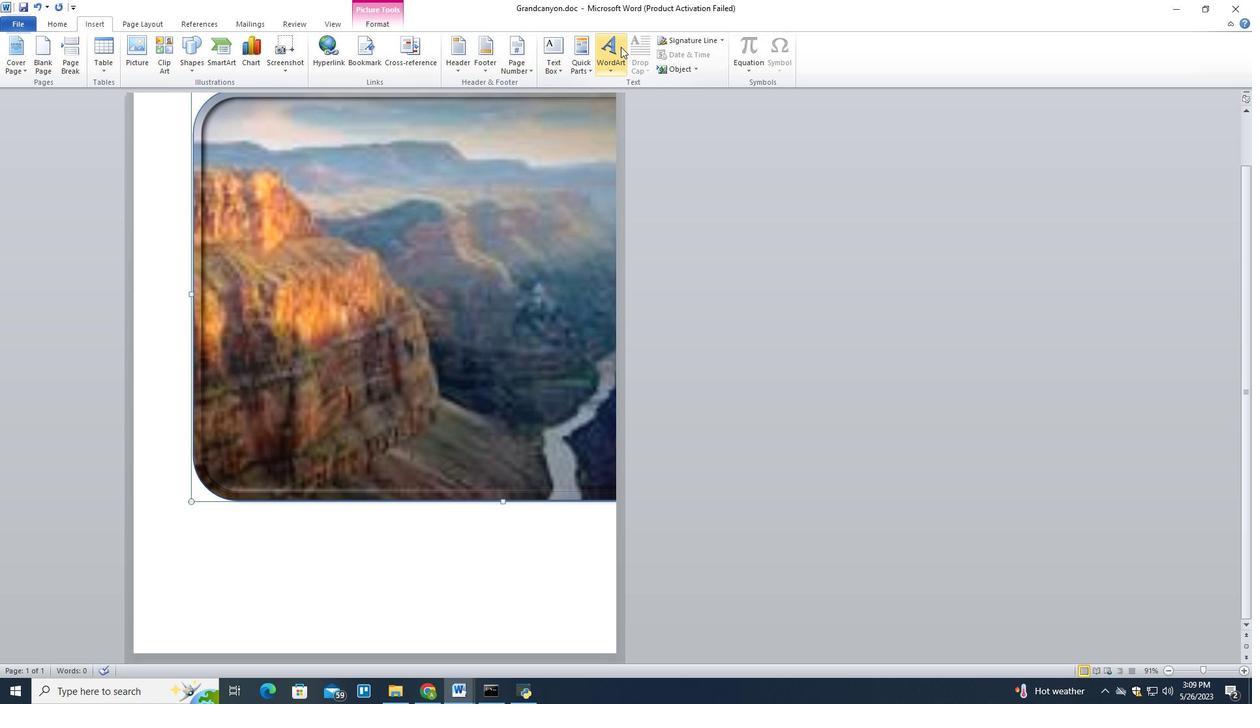 
Action: Mouse pressed left at (616, 47)
Screenshot: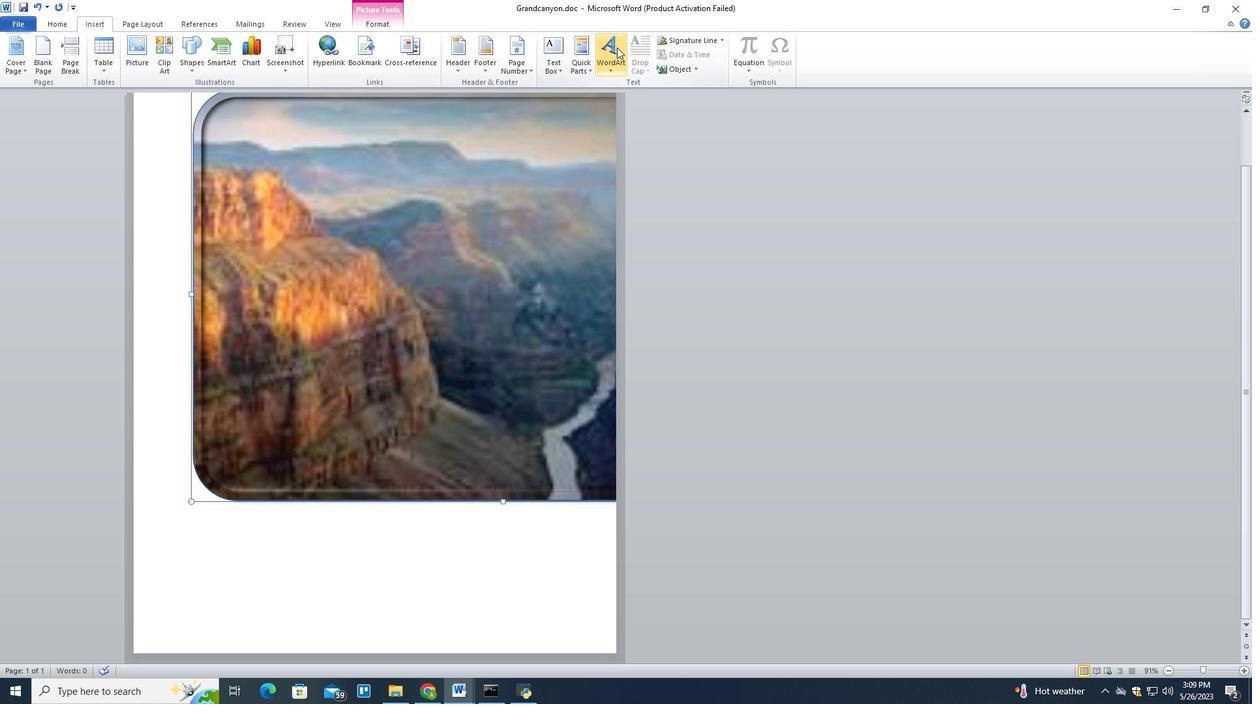 
Action: Mouse moved to (315, 558)
Screenshot: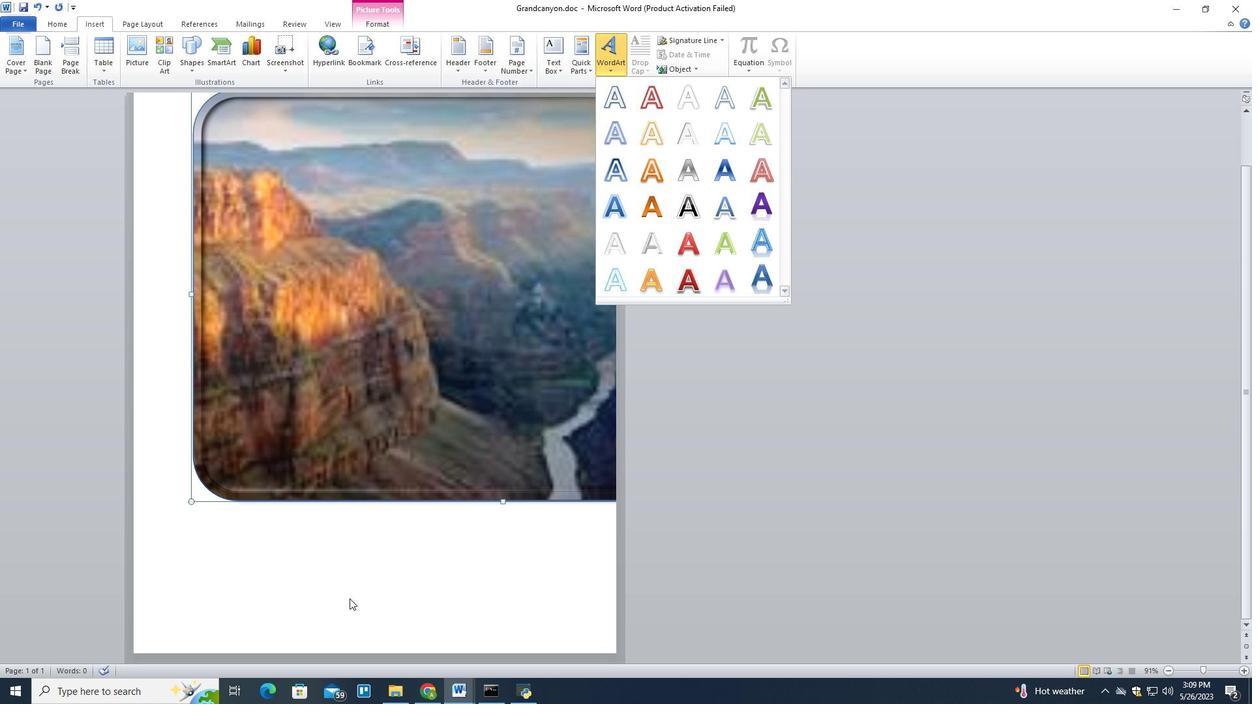 
Action: Mouse pressed left at (315, 558)
Screenshot: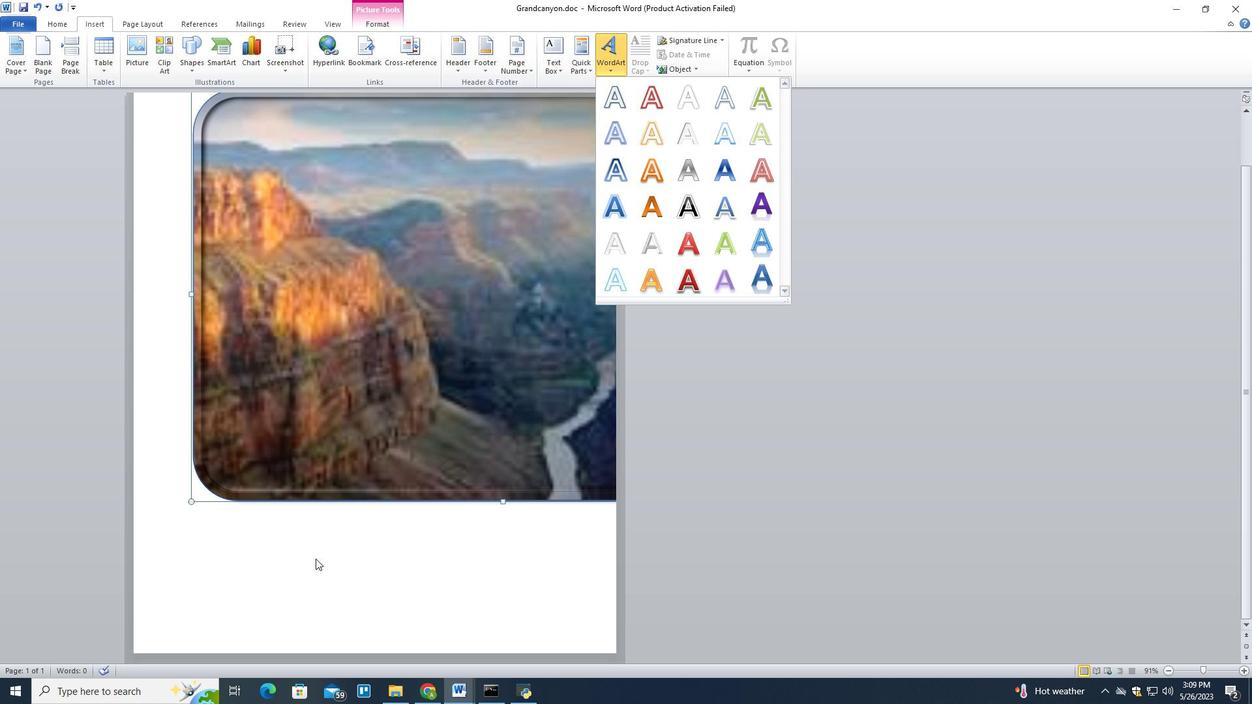 
Action: Mouse moved to (330, 534)
Screenshot: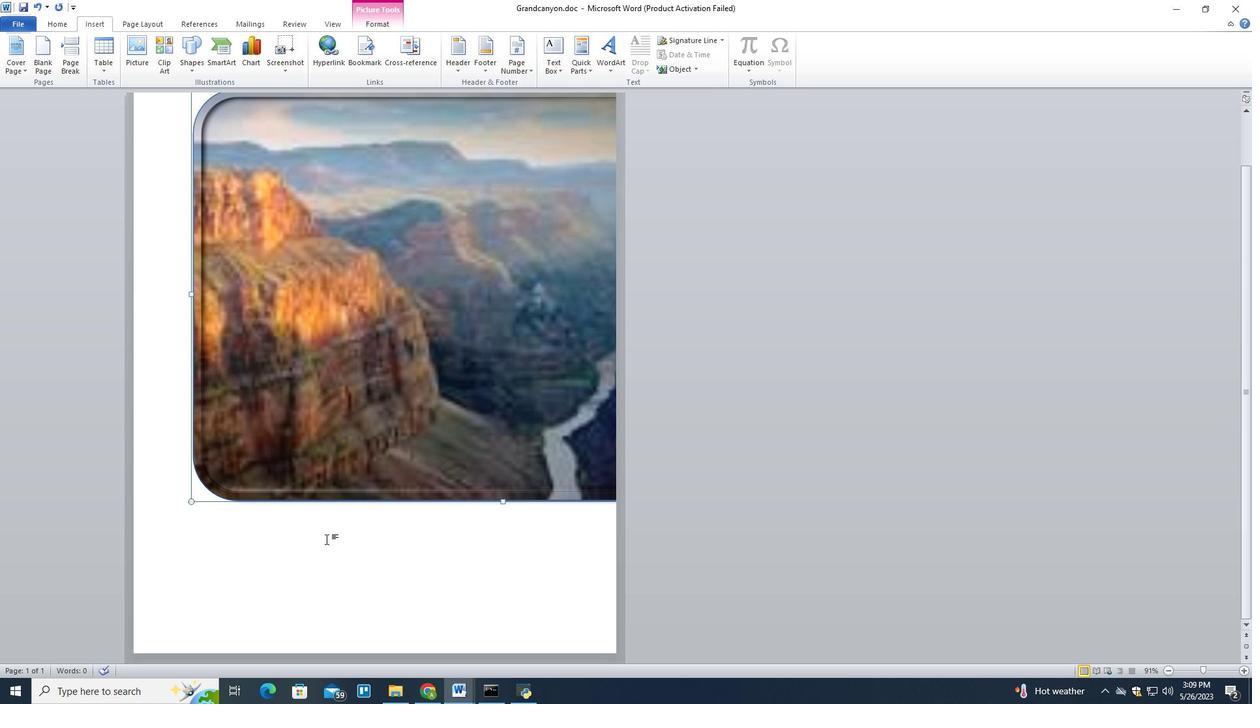 
Action: Mouse scrolled (330, 534) with delta (0, 0)
Screenshot: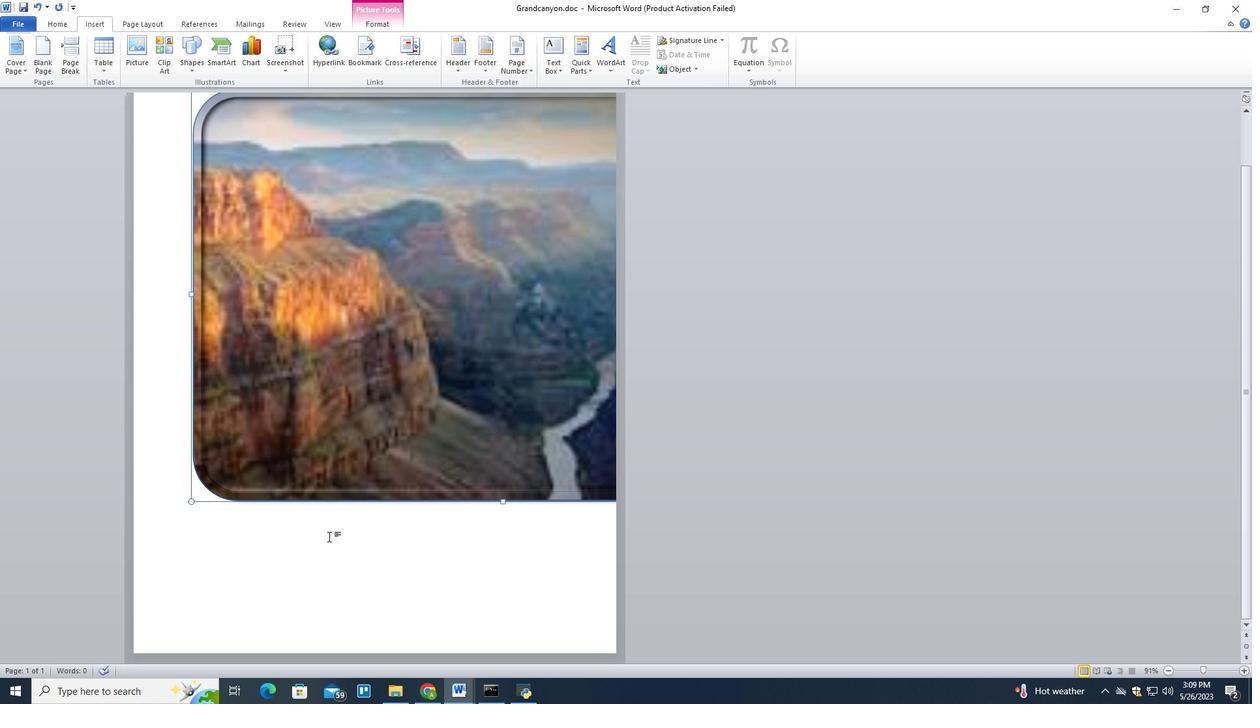 
Action: Mouse scrolled (330, 534) with delta (0, 0)
Screenshot: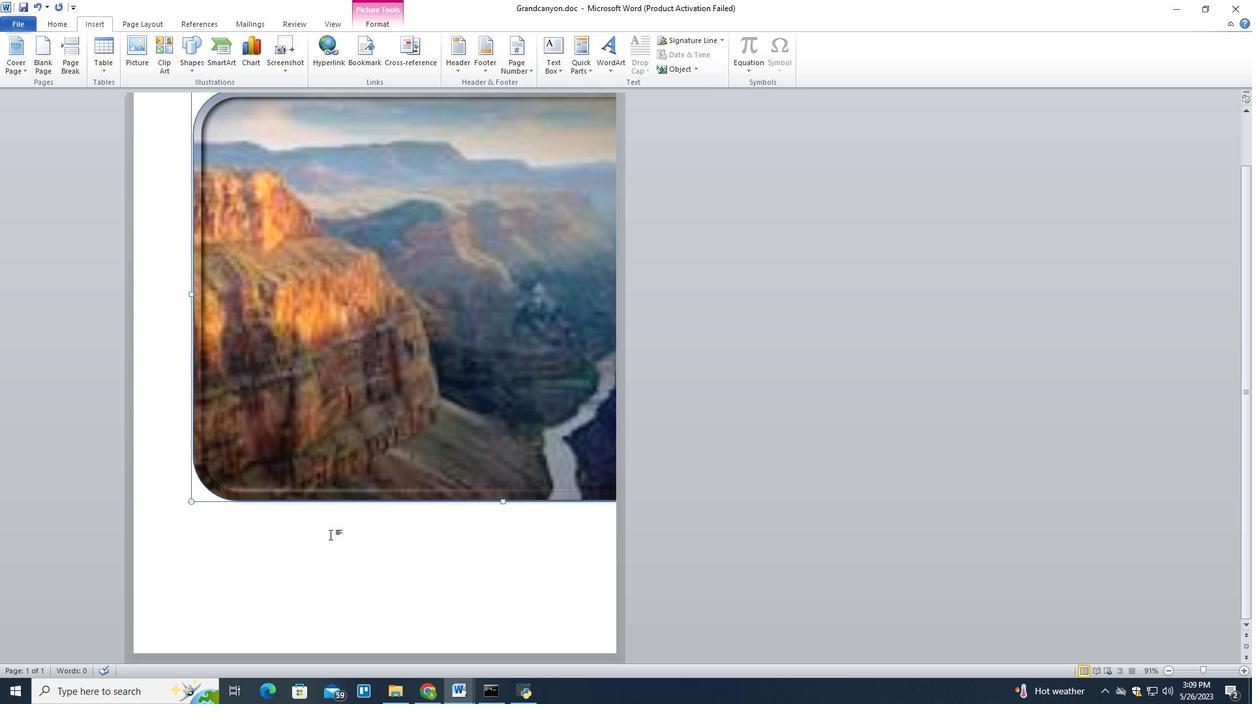 
Action: Mouse moved to (337, 539)
Screenshot: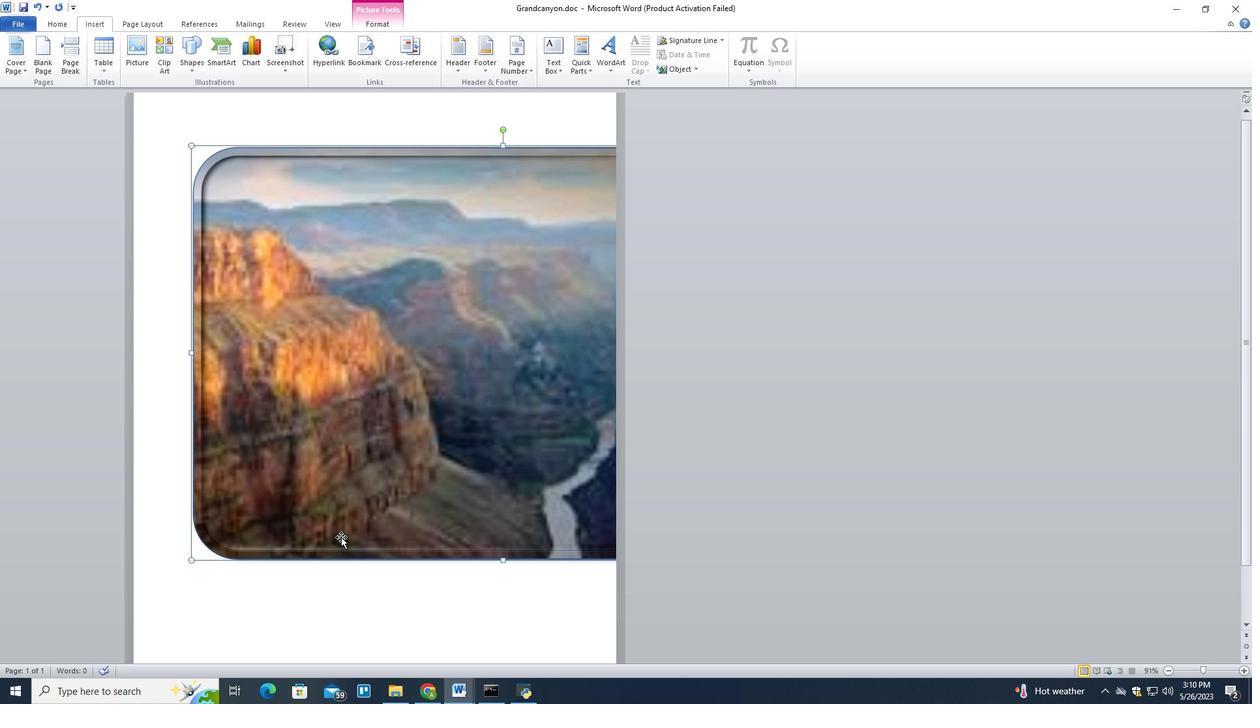 
Action: Mouse scrolled (337, 538) with delta (0, 0)
Screenshot: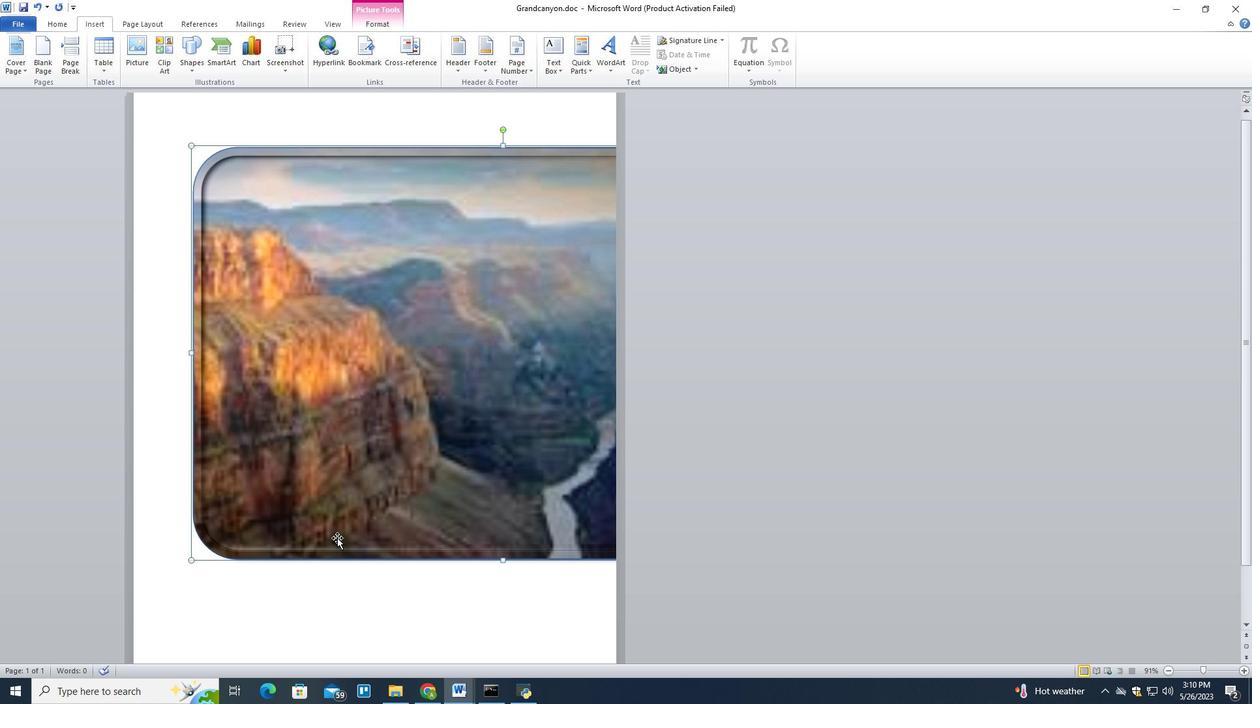 
Action: Mouse scrolled (337, 538) with delta (0, 0)
Screenshot: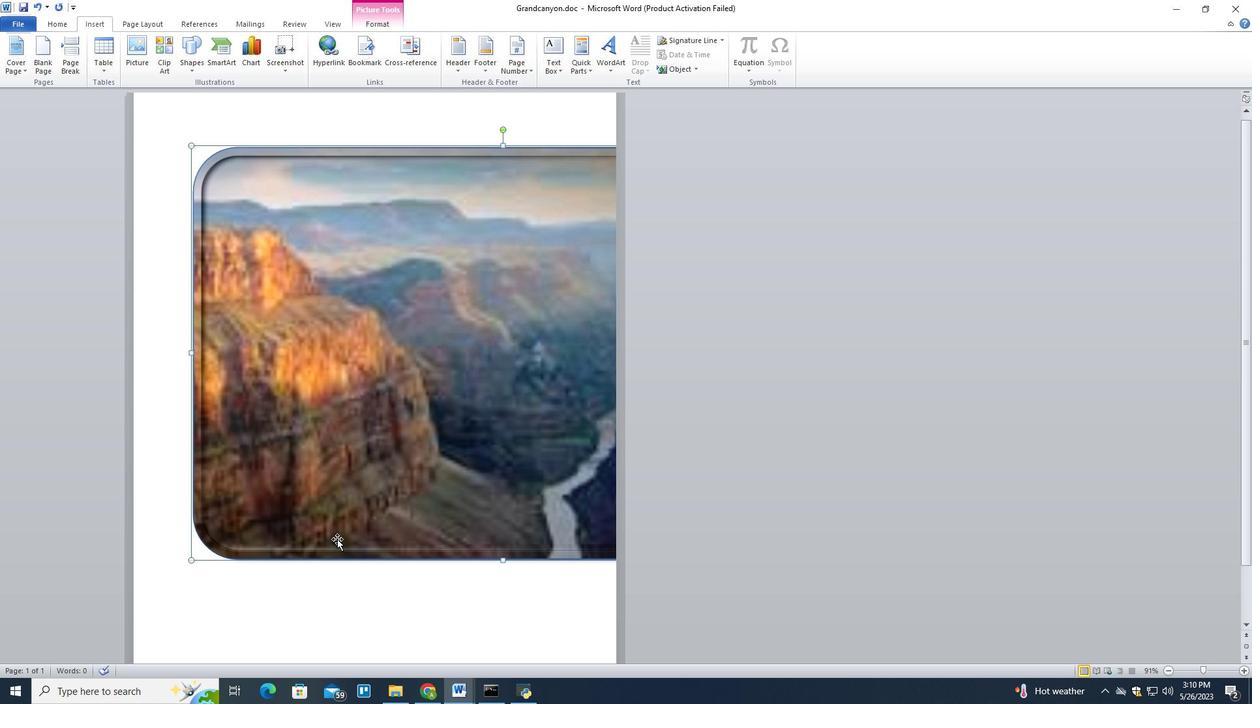 
Action: Mouse scrolled (337, 538) with delta (0, 0)
Screenshot: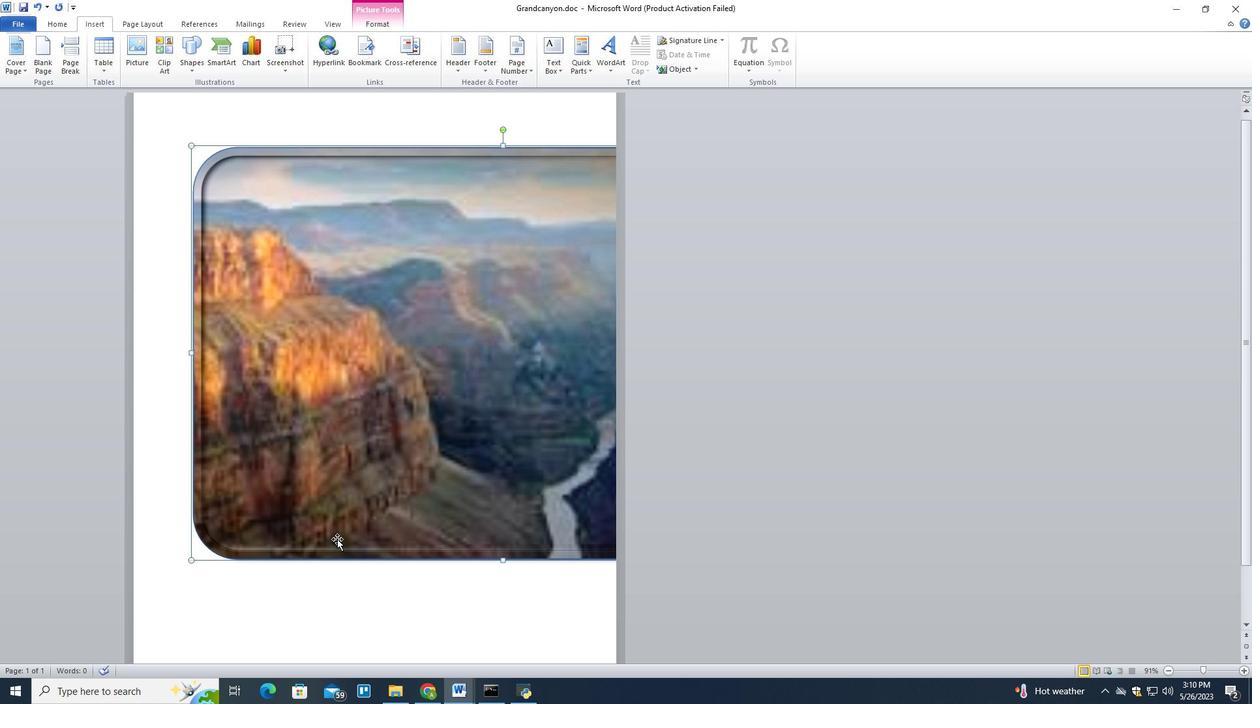 
Action: Mouse moved to (257, 541)
Screenshot: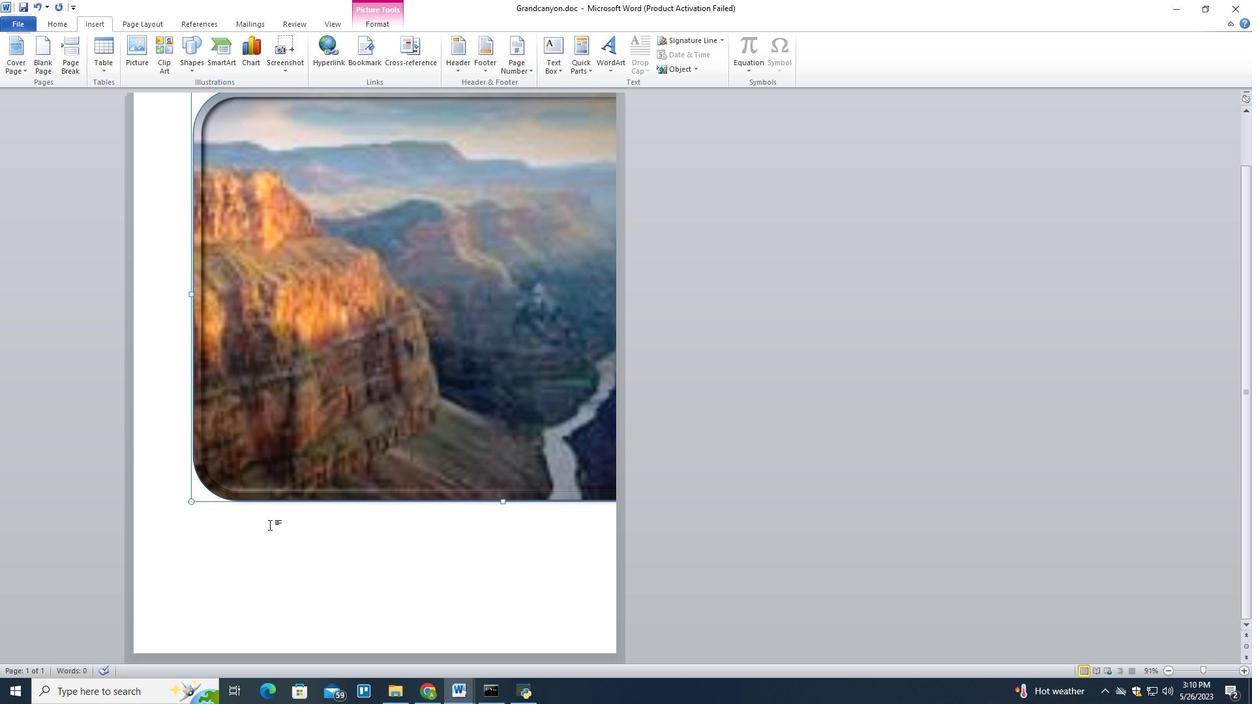 
Action: Mouse pressed left at (257, 541)
Screenshot: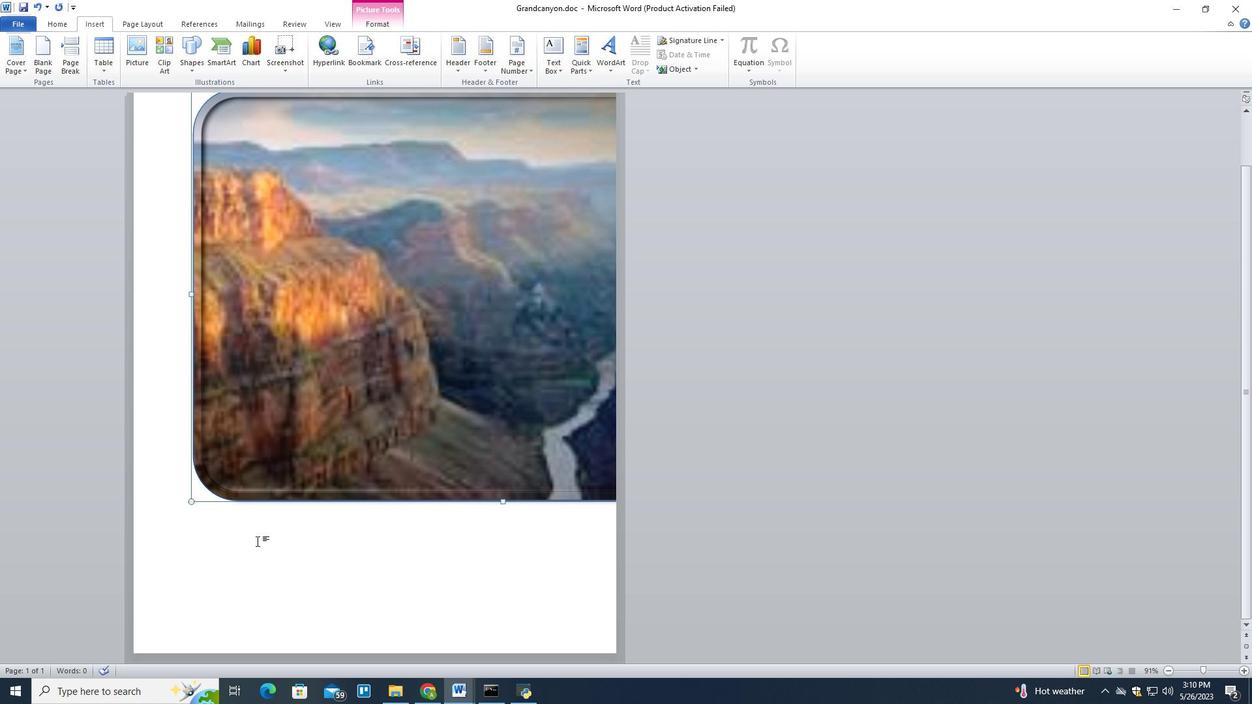 
Action: Mouse moved to (257, 541)
Screenshot: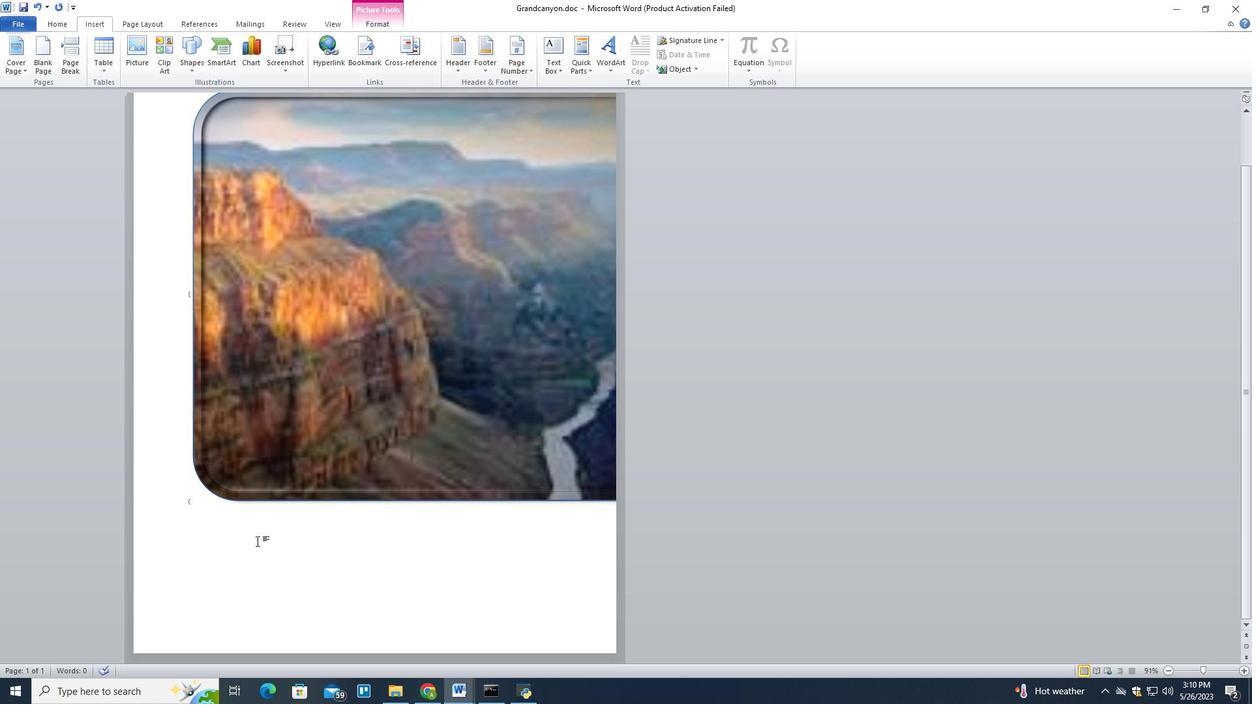 
Action: Mouse pressed left at (257, 541)
Screenshot: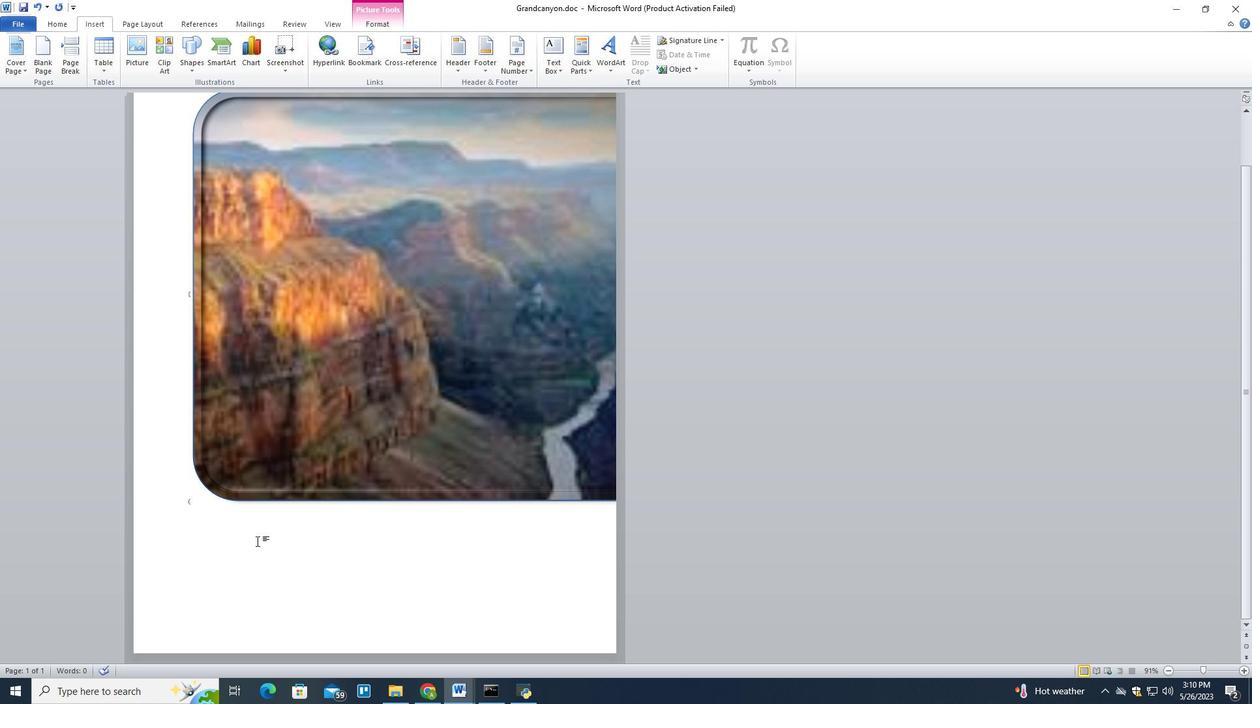 
Action: Mouse scrolled (257, 540) with delta (0, 0)
Screenshot: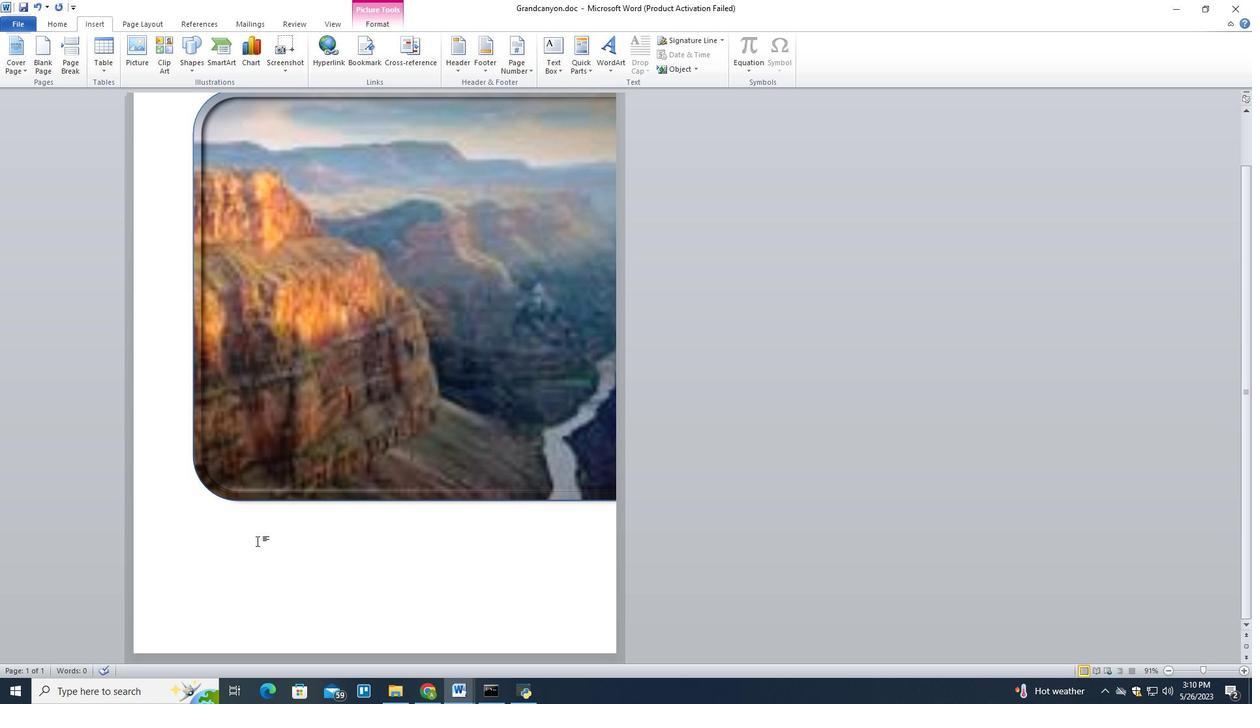 
Action: Mouse scrolled (257, 540) with delta (0, 0)
Screenshot: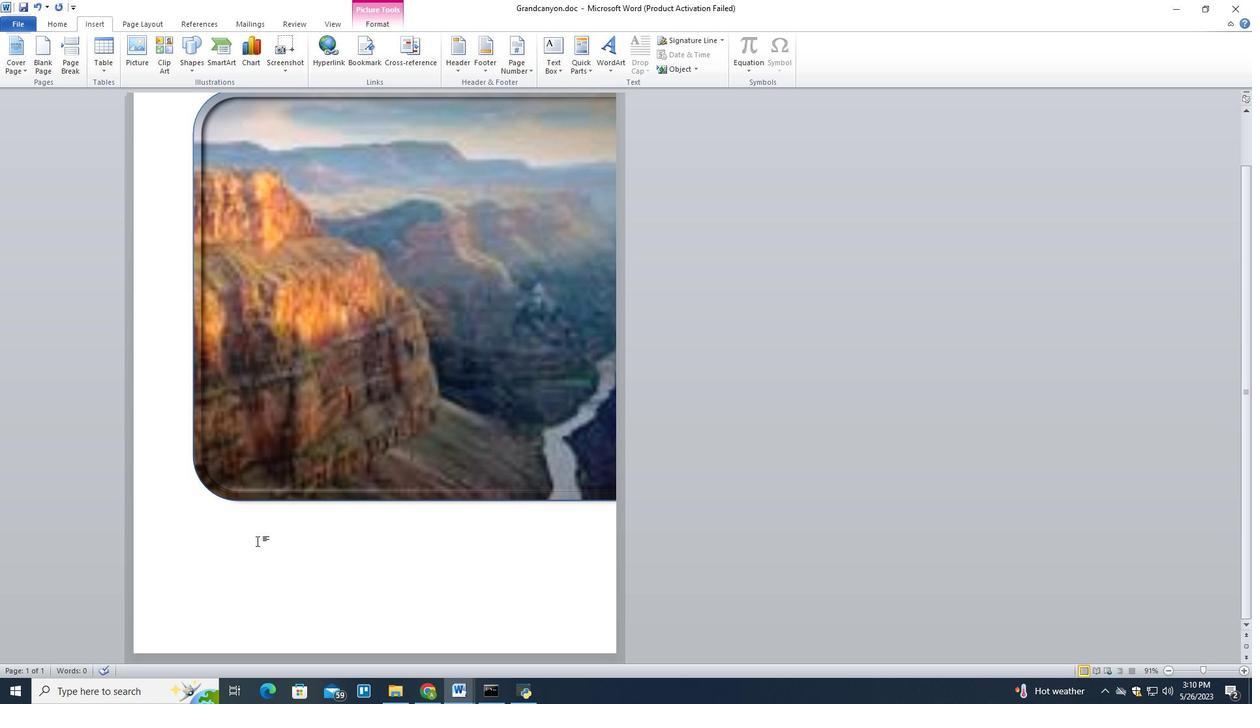 
Action: Mouse scrolled (257, 540) with delta (0, 0)
Screenshot: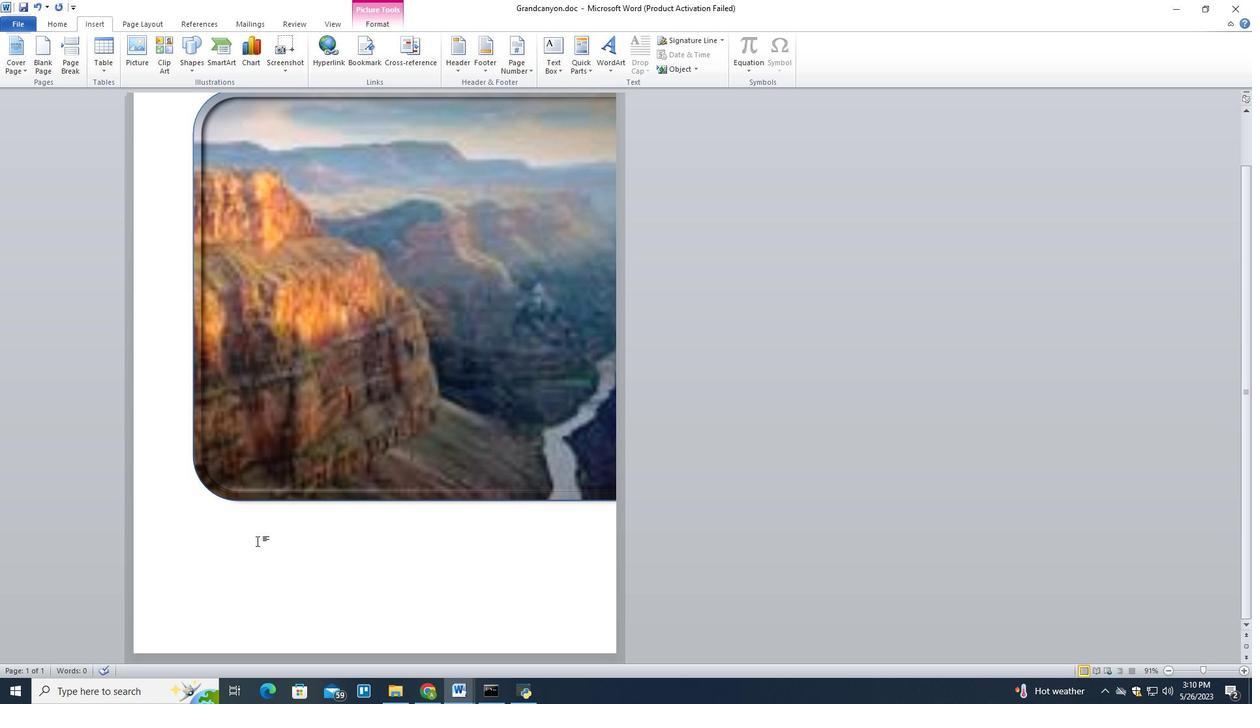 
Action: Mouse scrolled (257, 540) with delta (0, 0)
Screenshot: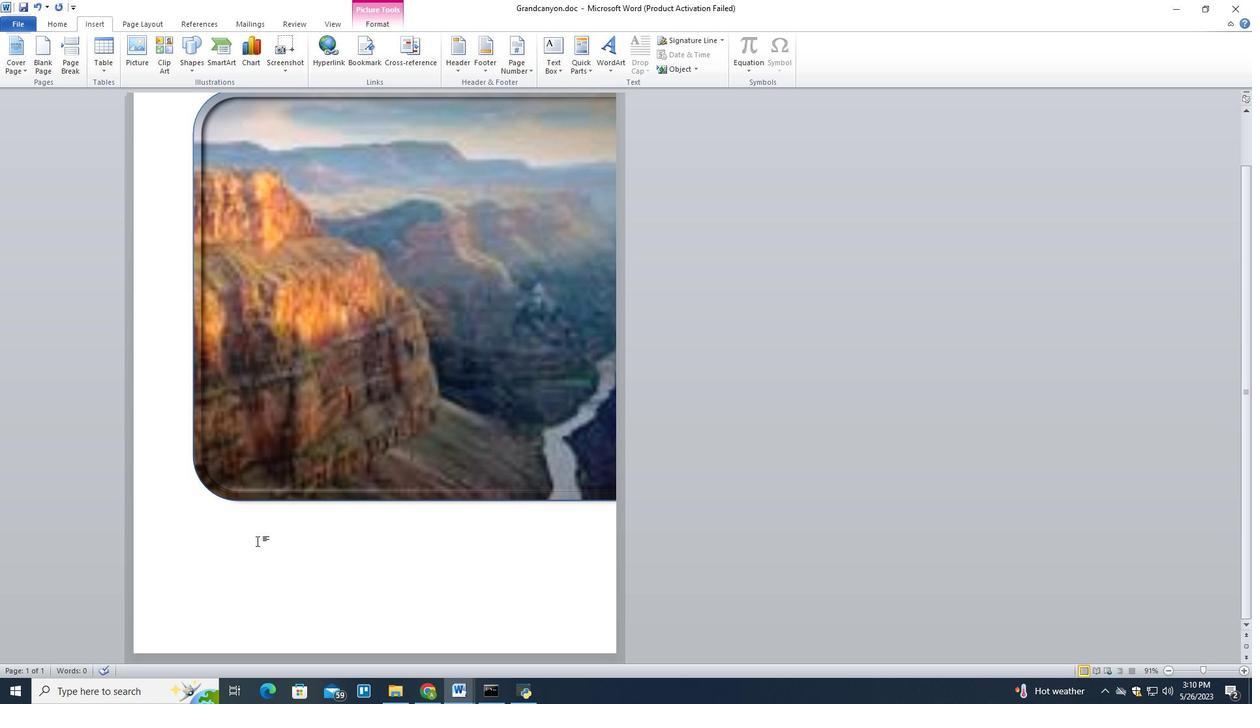 
Action: Mouse moved to (228, 564)
Screenshot: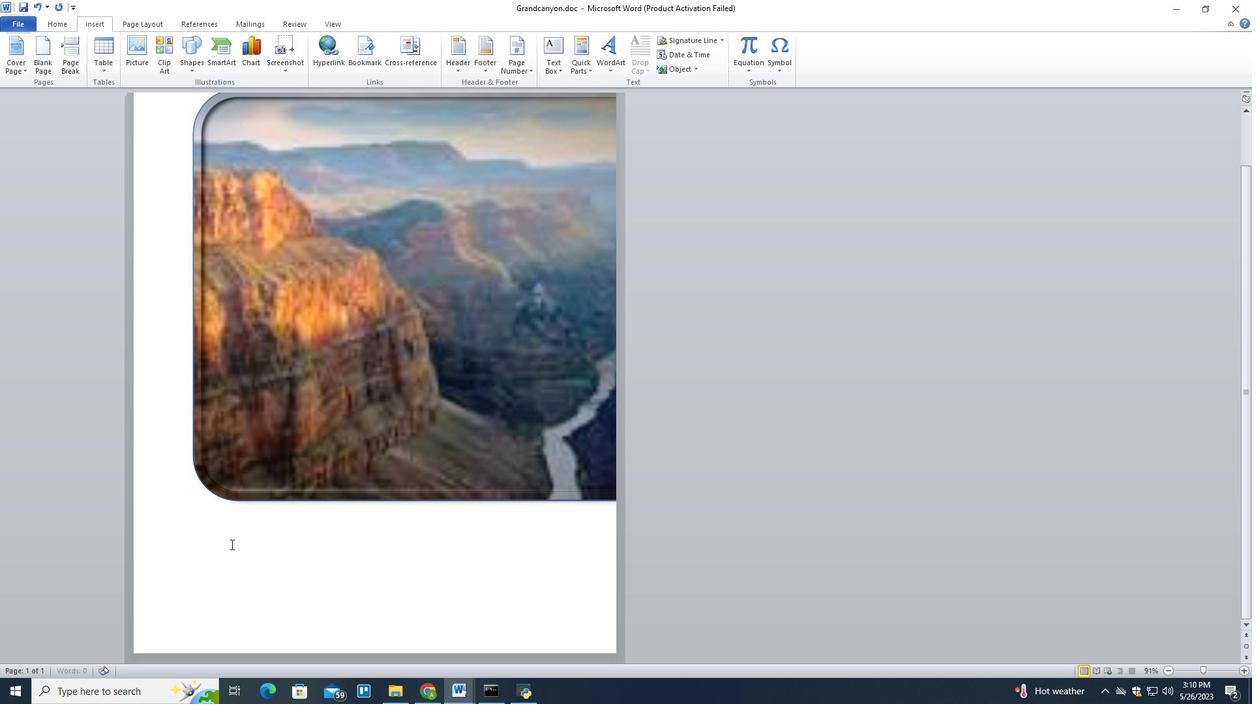 
Action: Mouse pressed left at (228, 564)
Screenshot: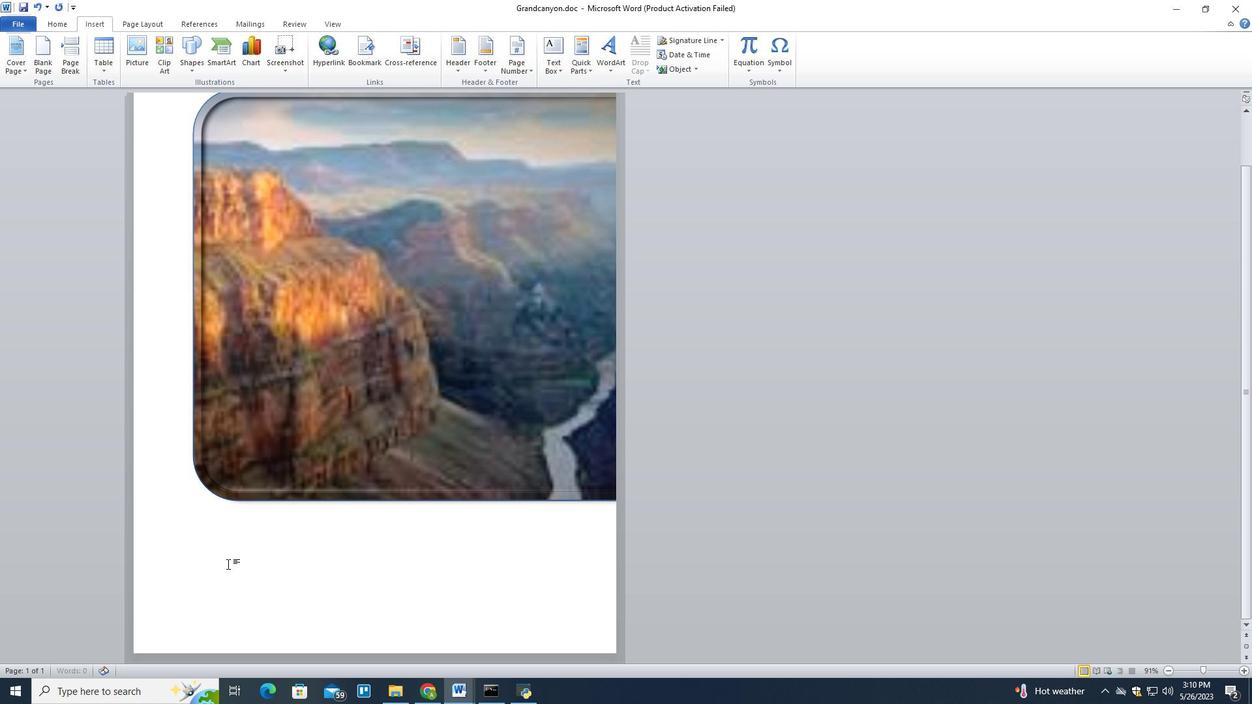 
Action: Mouse moved to (226, 564)
Screenshot: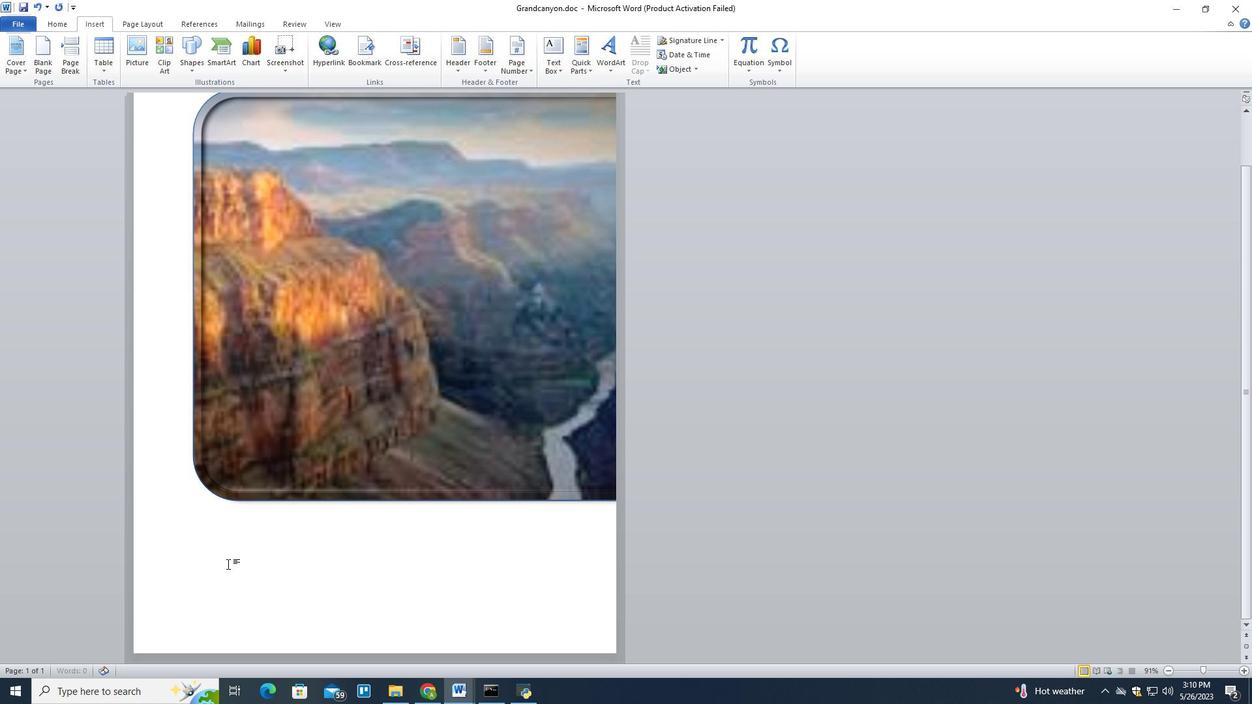 
Action: Mouse pressed left at (226, 564)
Screenshot: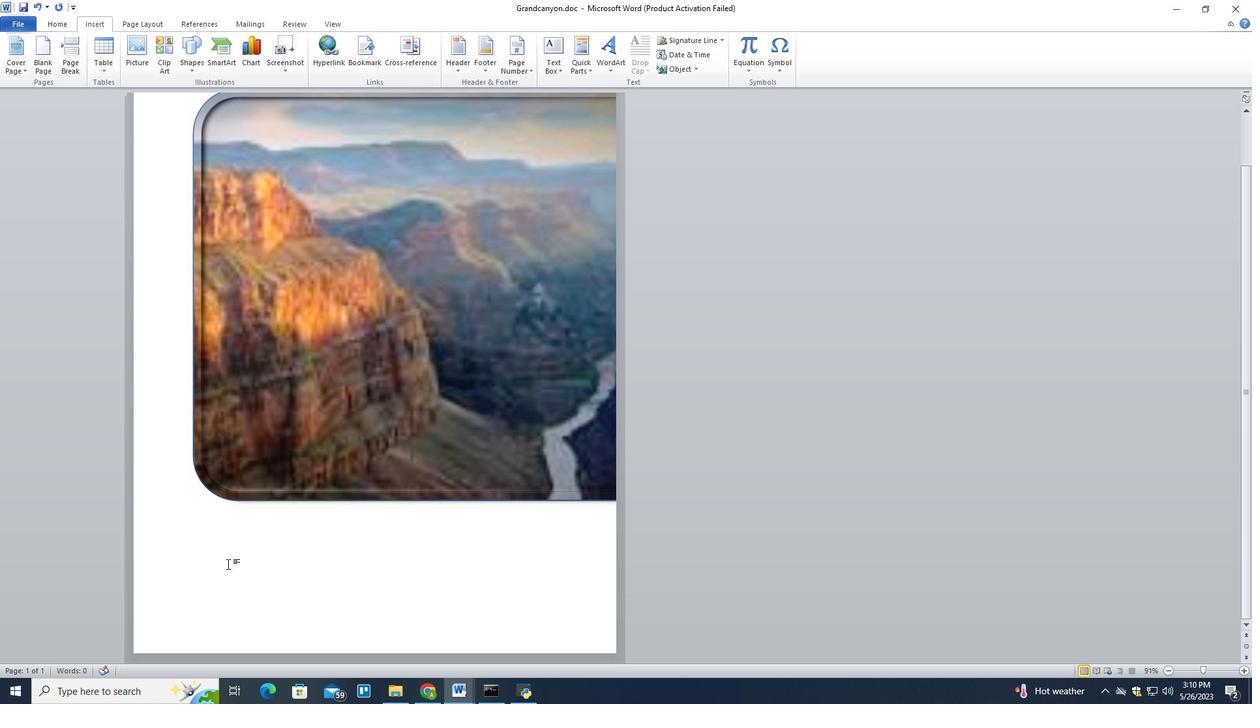 
Action: Mouse pressed left at (226, 564)
Screenshot: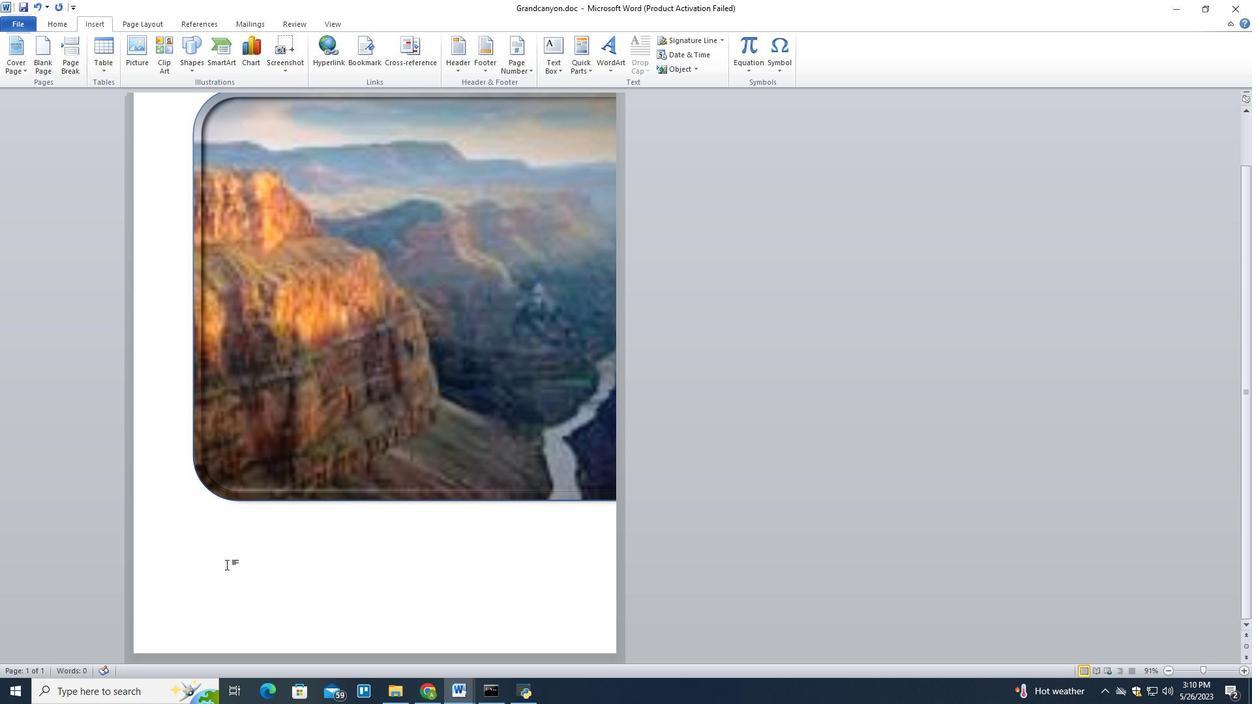 
Action: Mouse moved to (245, 553)
Screenshot: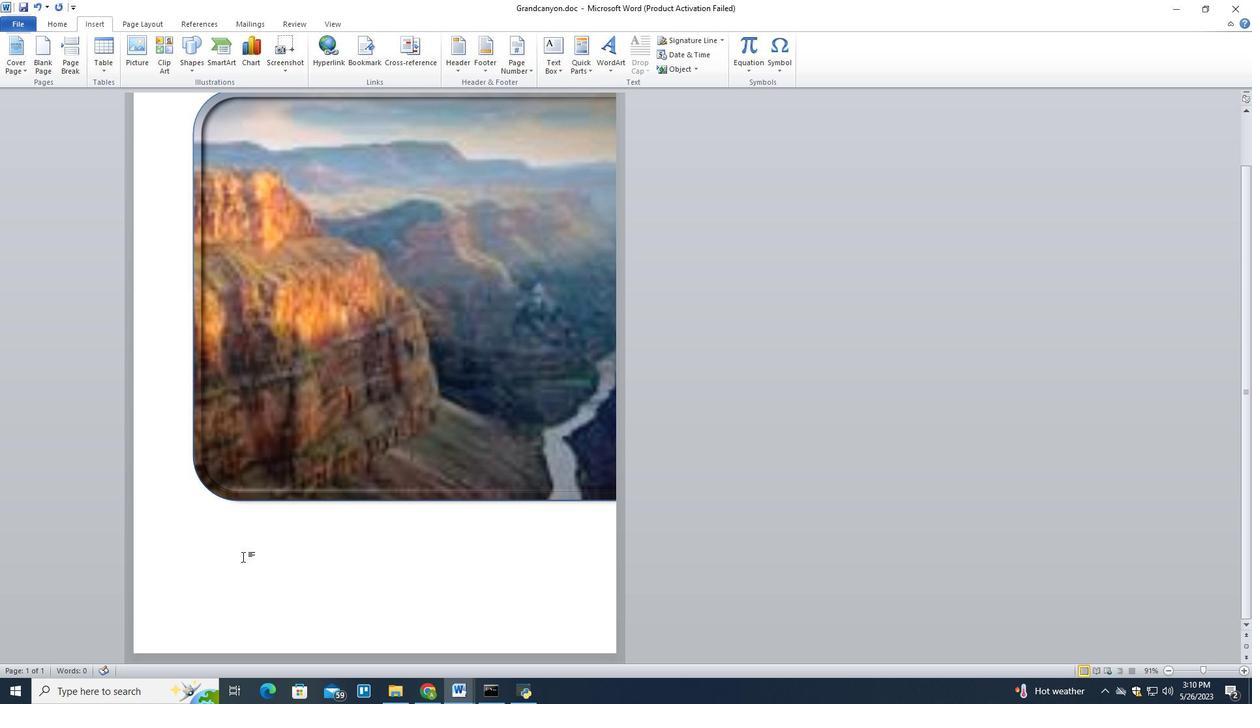 
Action: Mouse pressed left at (245, 553)
Screenshot: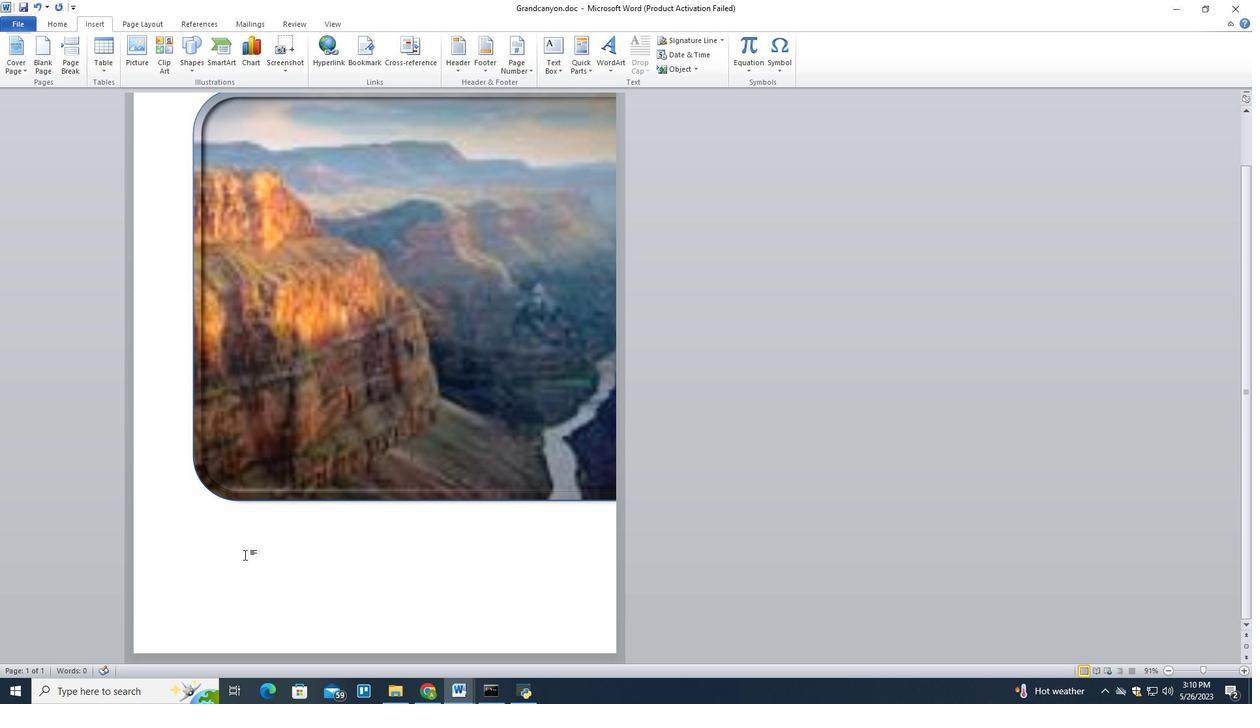 
Action: Mouse pressed left at (245, 553)
Screenshot: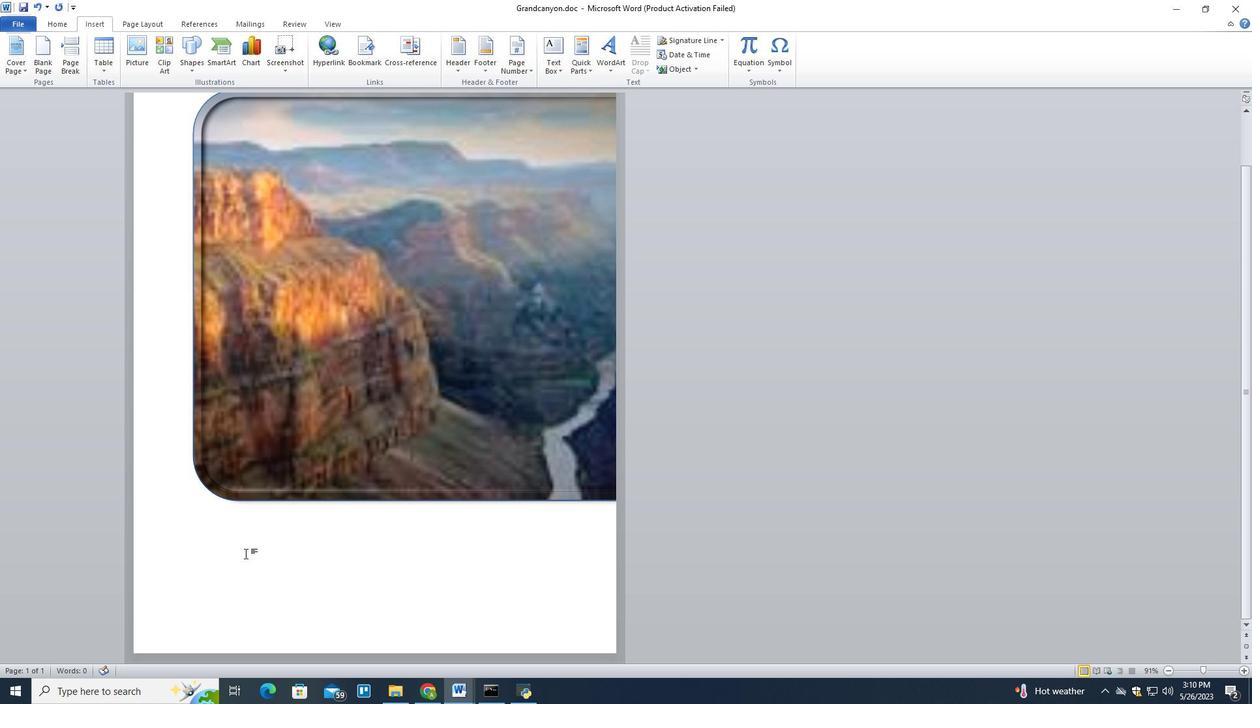 
Action: Mouse moved to (246, 552)
Screenshot: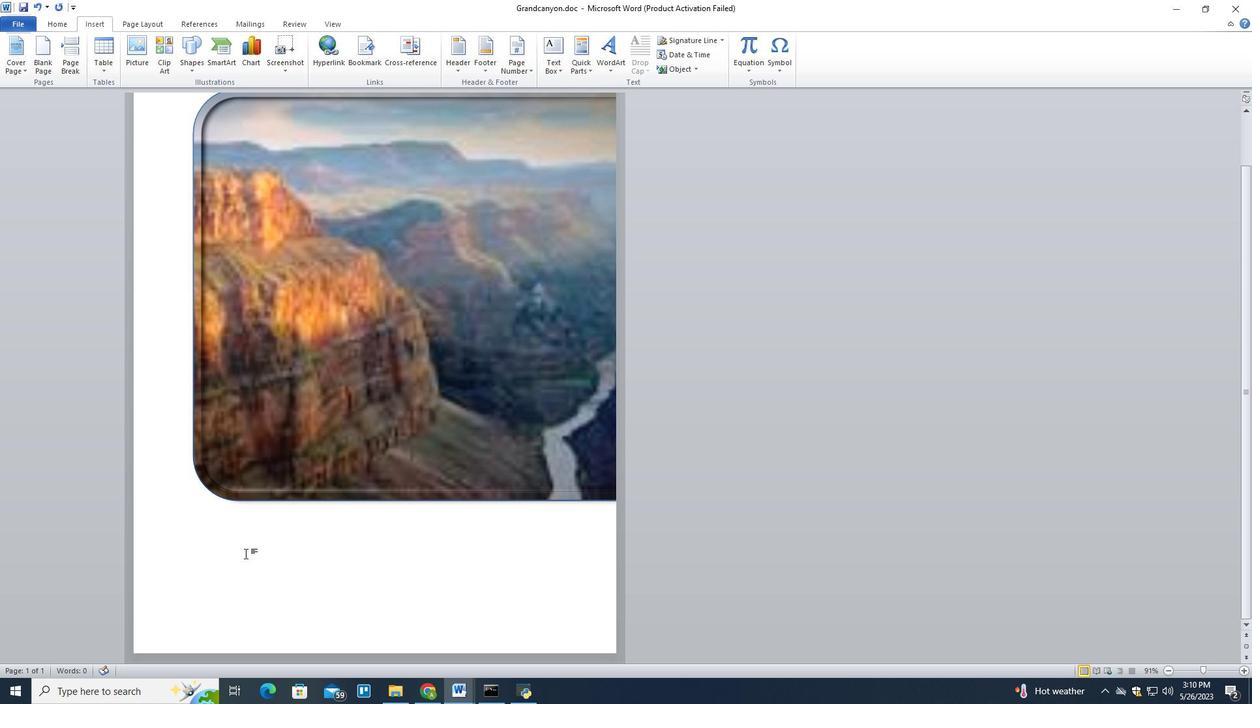 
Action: Mouse pressed left at (246, 552)
Screenshot: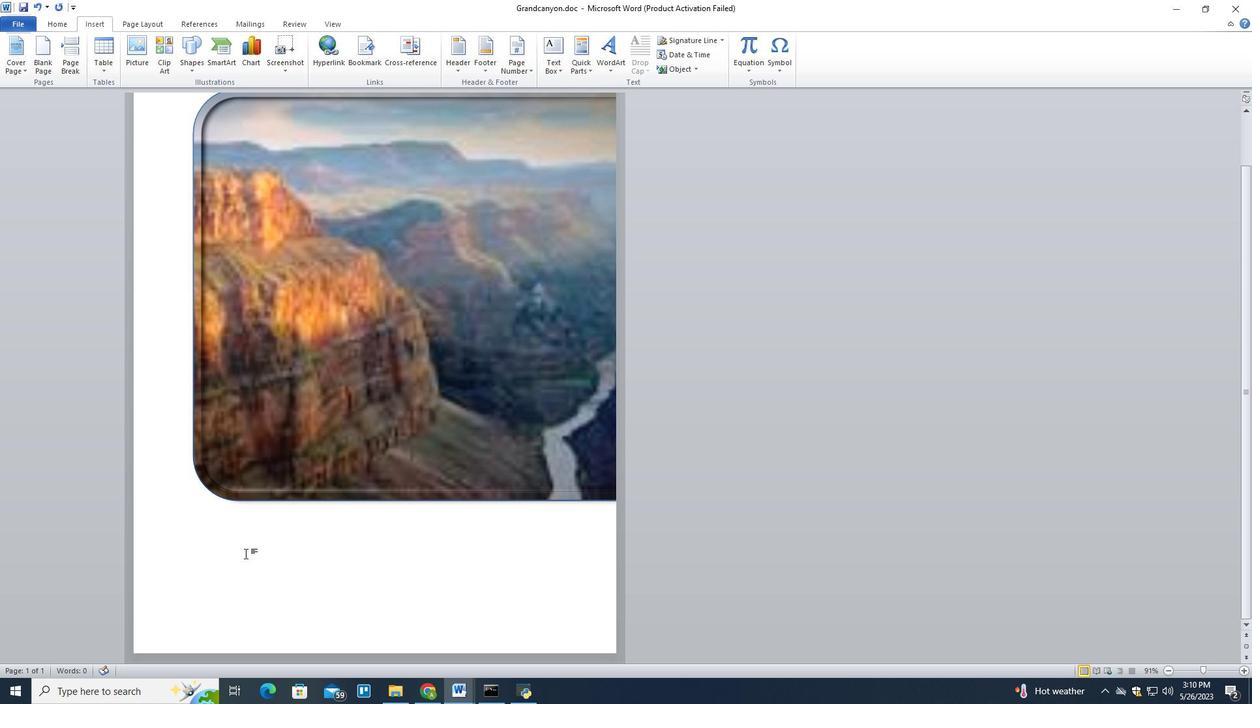 
Action: Mouse moved to (253, 541)
Screenshot: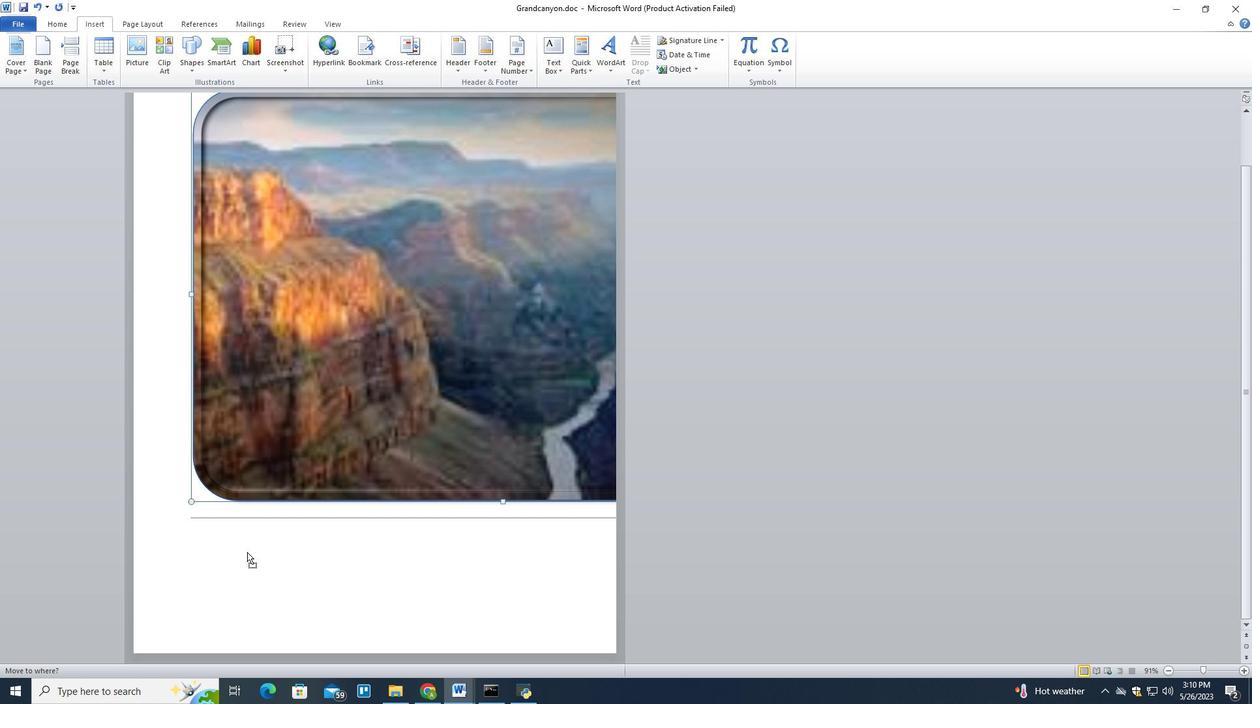 
Action: Mouse scrolled (253, 540) with delta (0, 0)
Screenshot: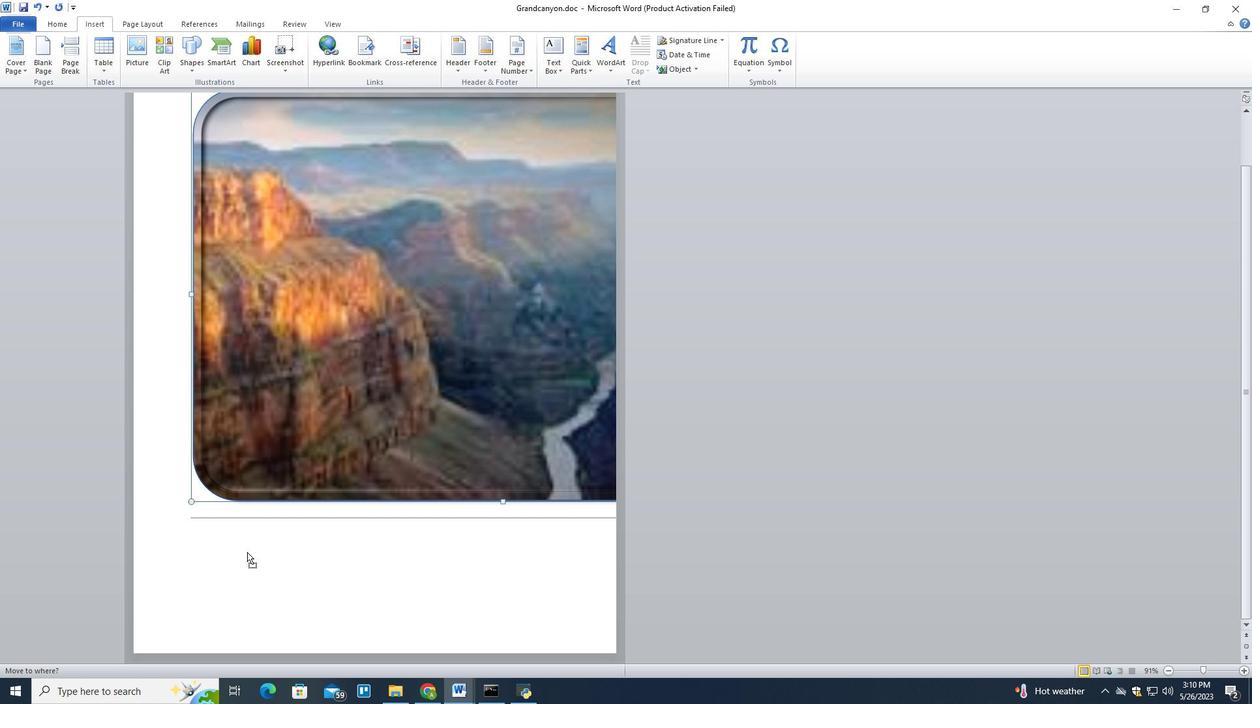 
Action: Mouse moved to (253, 540)
Screenshot: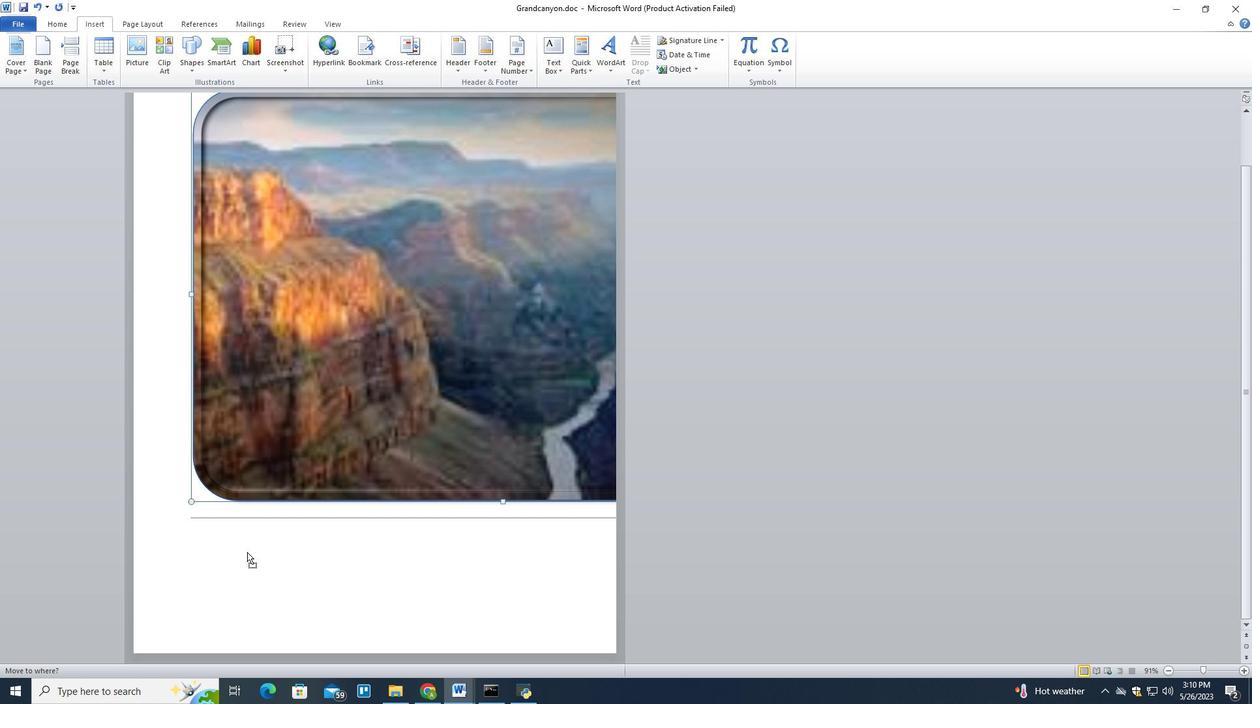 
Action: Mouse scrolled (253, 539) with delta (0, 0)
Screenshot: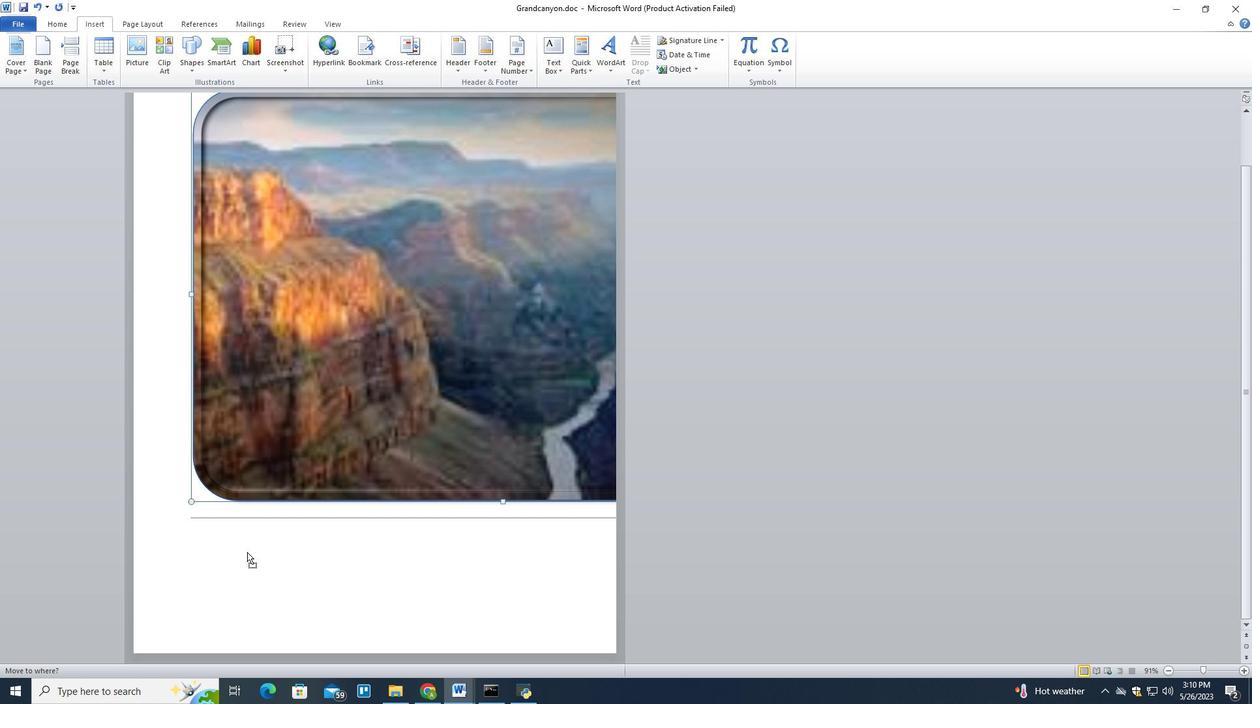 
Action: Mouse scrolled (253, 539) with delta (0, 0)
Screenshot: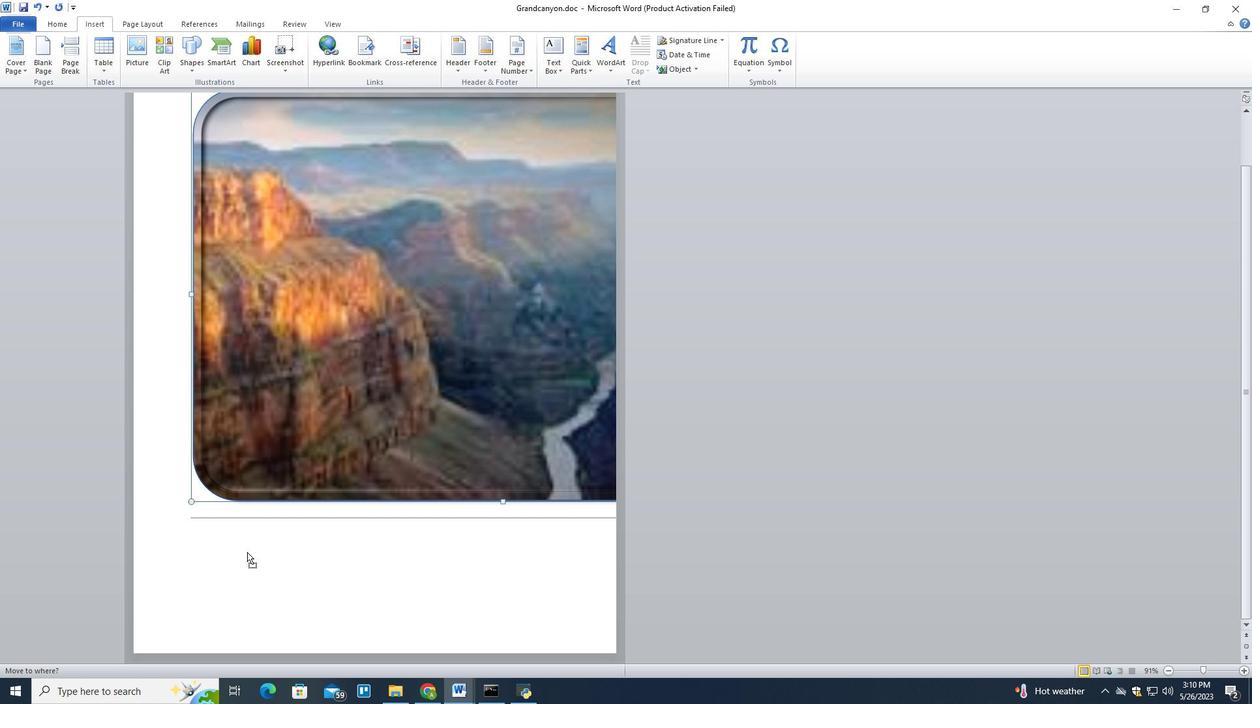 
Action: Mouse scrolled (253, 539) with delta (0, 0)
Screenshot: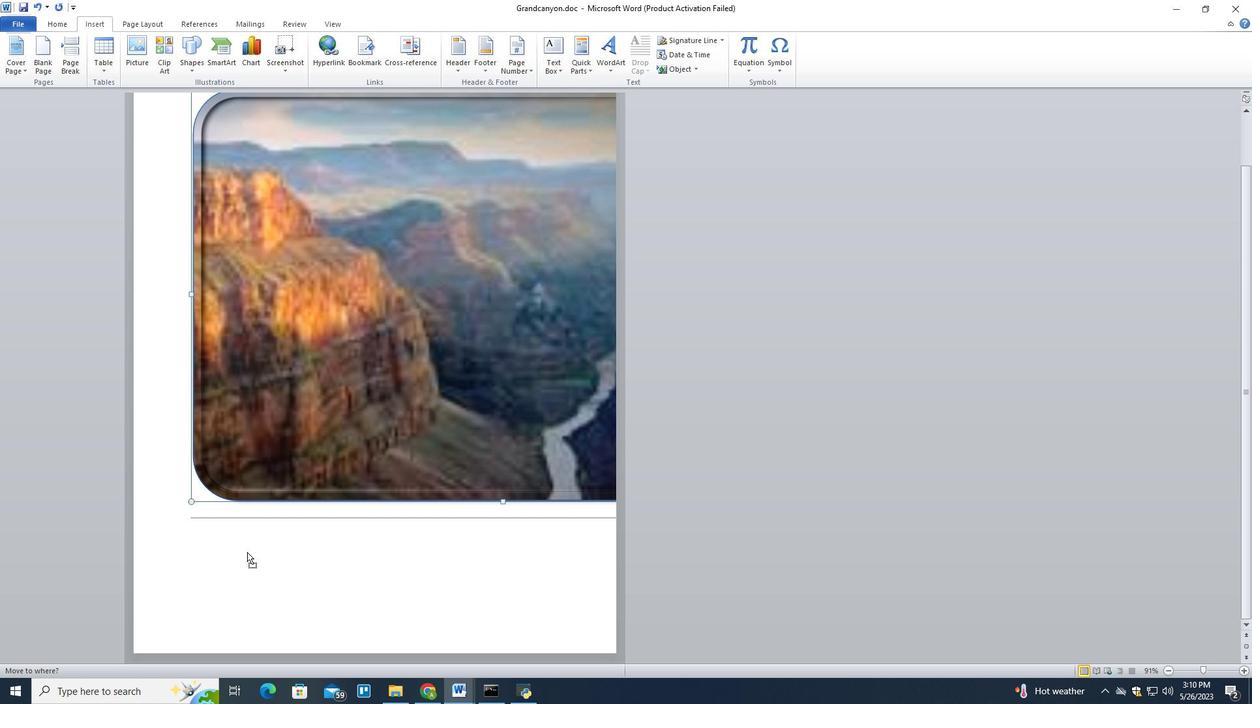 
Action: Mouse scrolled (253, 539) with delta (0, 0)
Screenshot: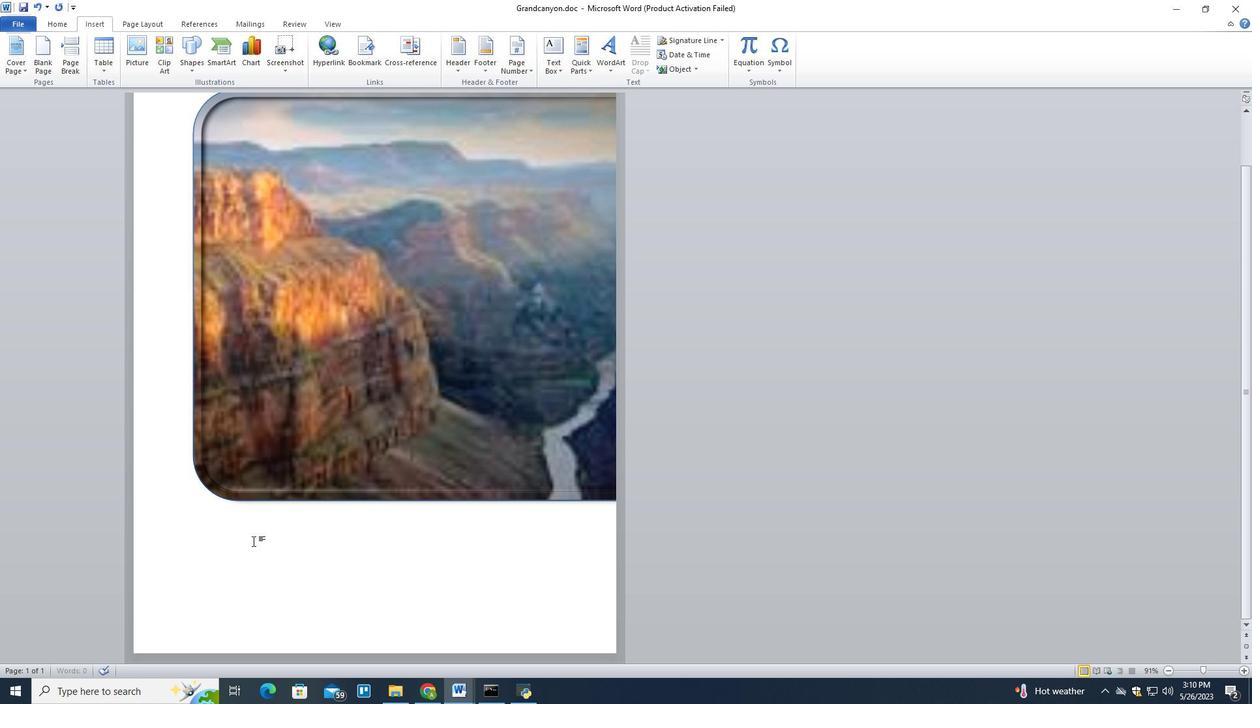 
Action: Mouse moved to (230, 560)
Screenshot: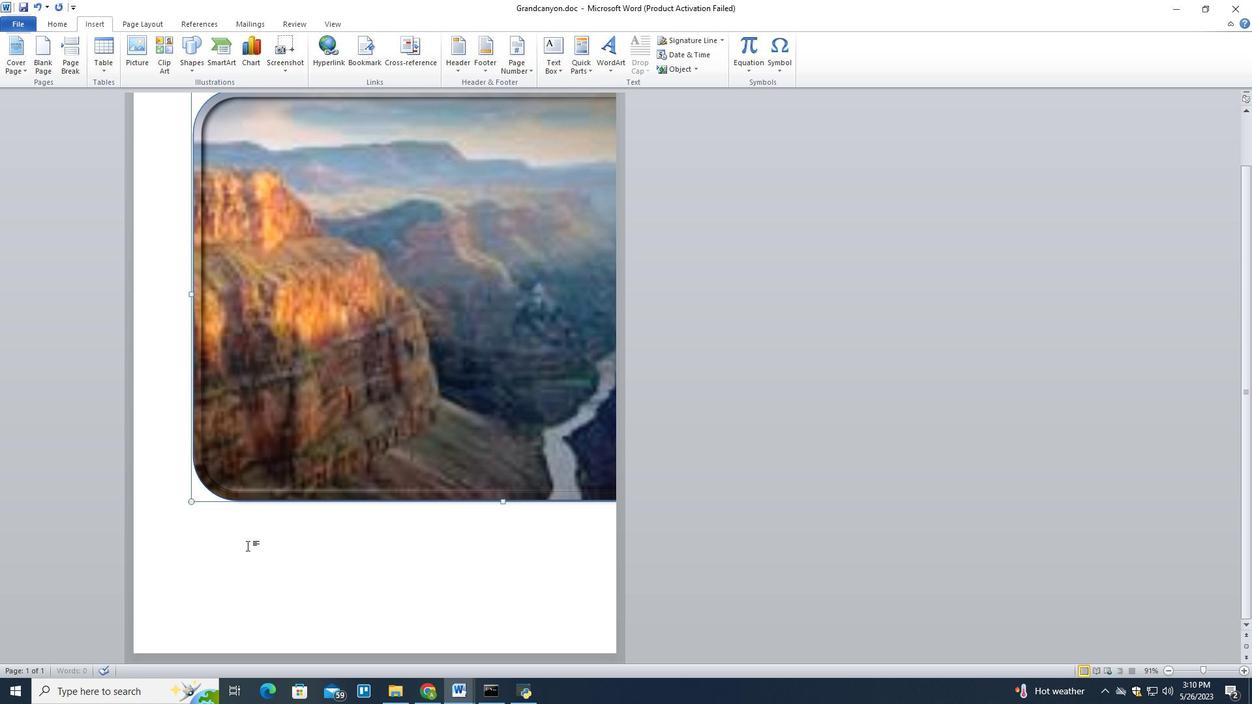 
Action: Mouse pressed left at (230, 560)
Screenshot: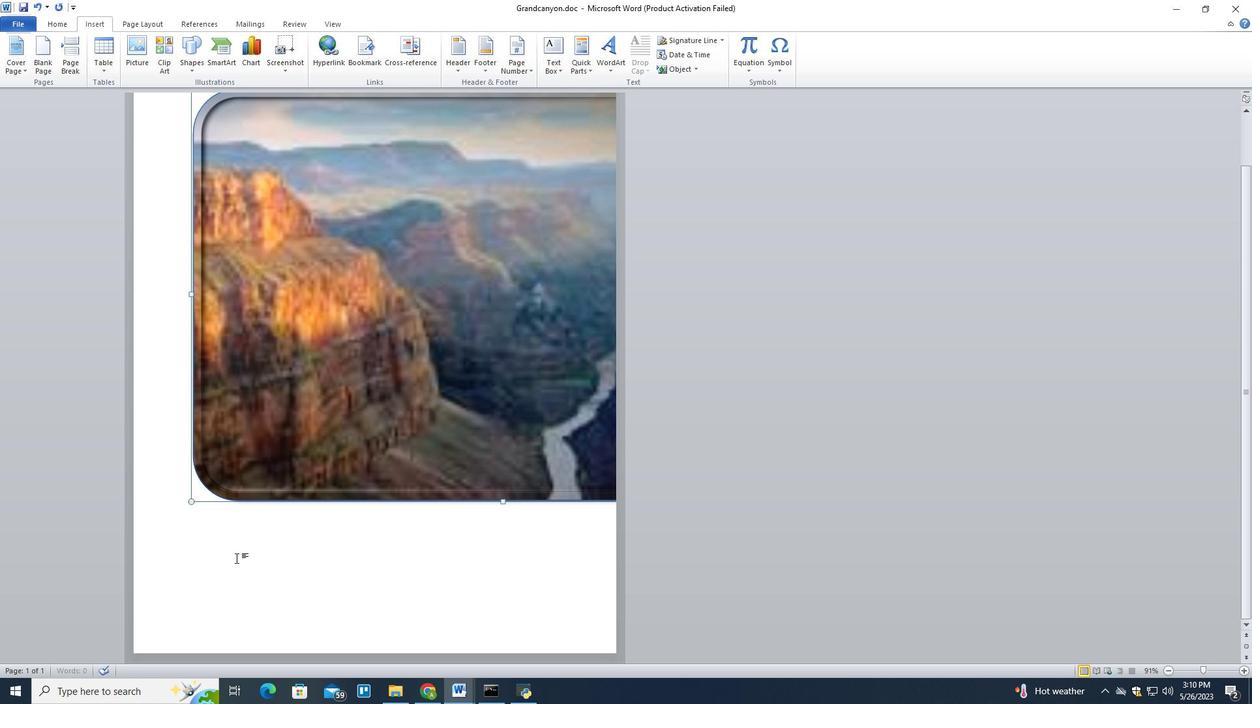 
Action: Mouse pressed left at (230, 560)
Screenshot: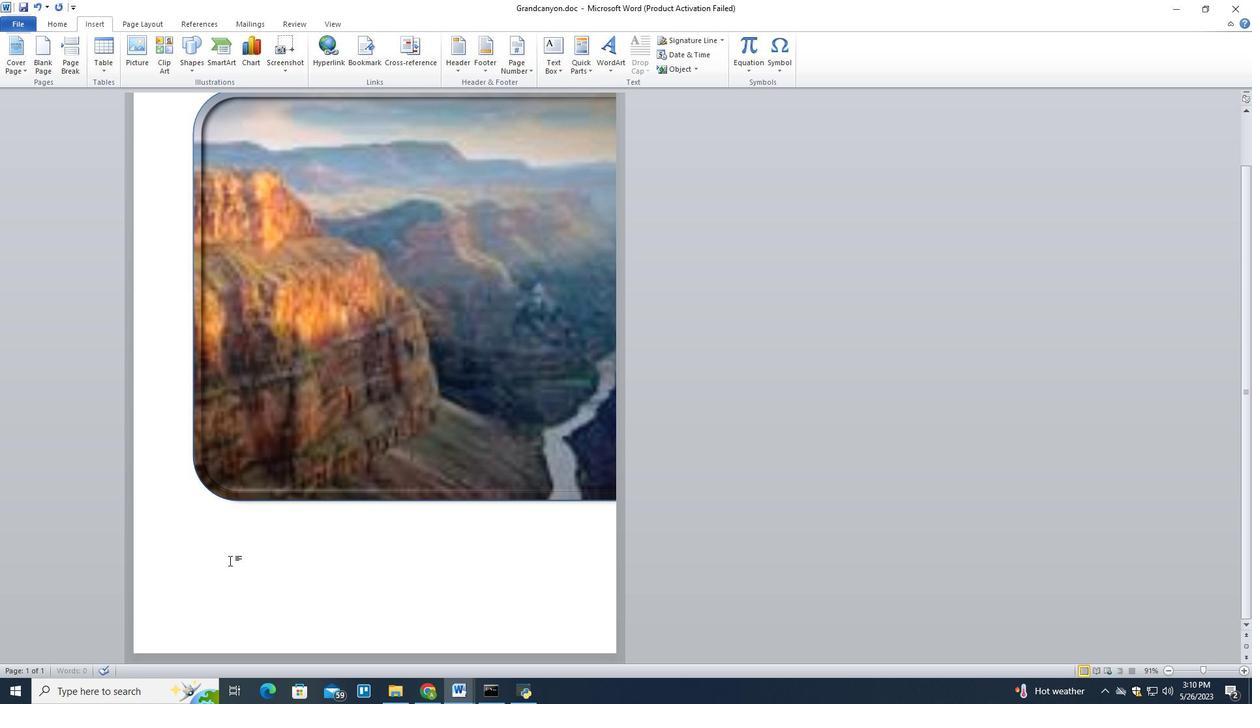 
Action: Mouse pressed left at (230, 560)
Screenshot: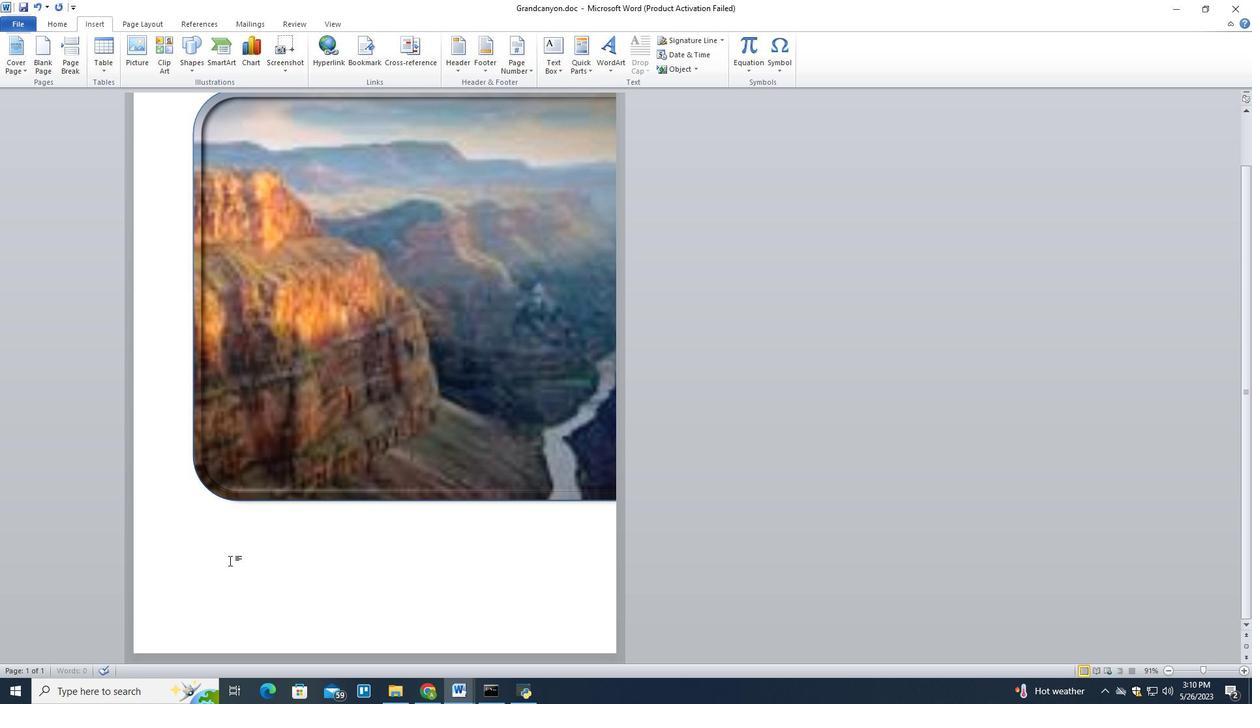 
Action: Mouse moved to (242, 553)
Screenshot: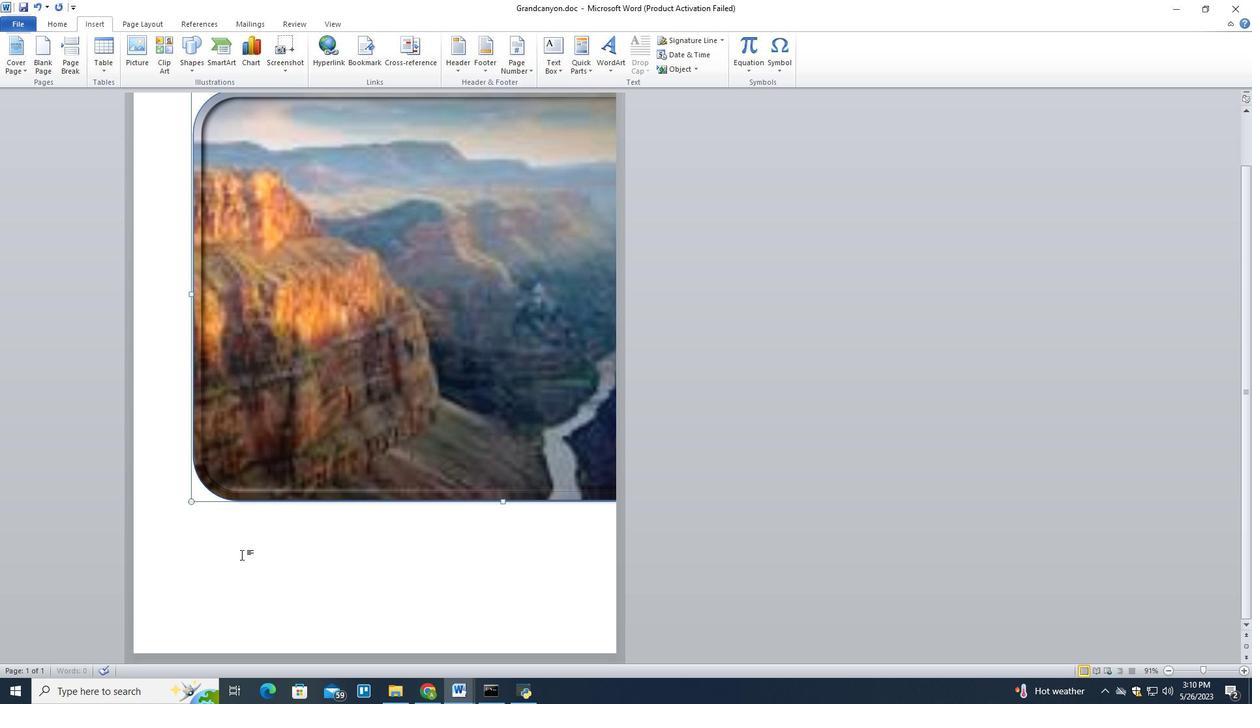 
Action: Mouse scrolled (242, 552) with delta (0, 0)
Screenshot: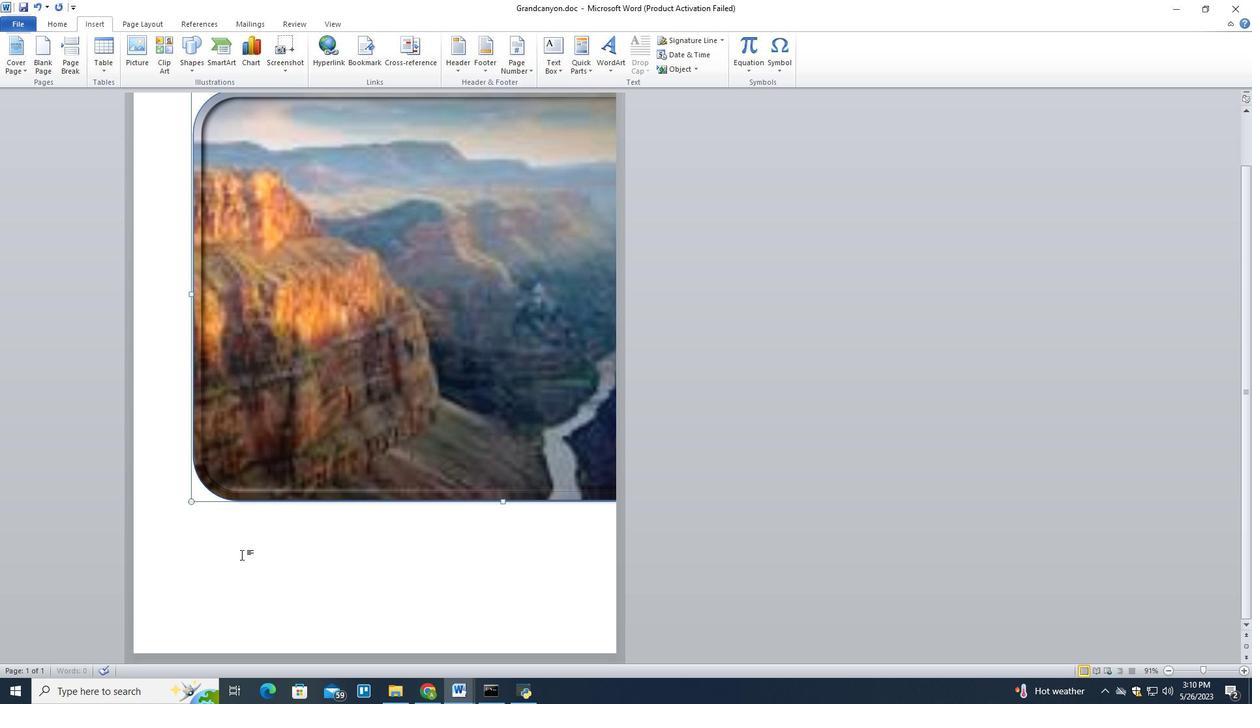 
Action: Mouse scrolled (242, 552) with delta (0, 0)
Screenshot: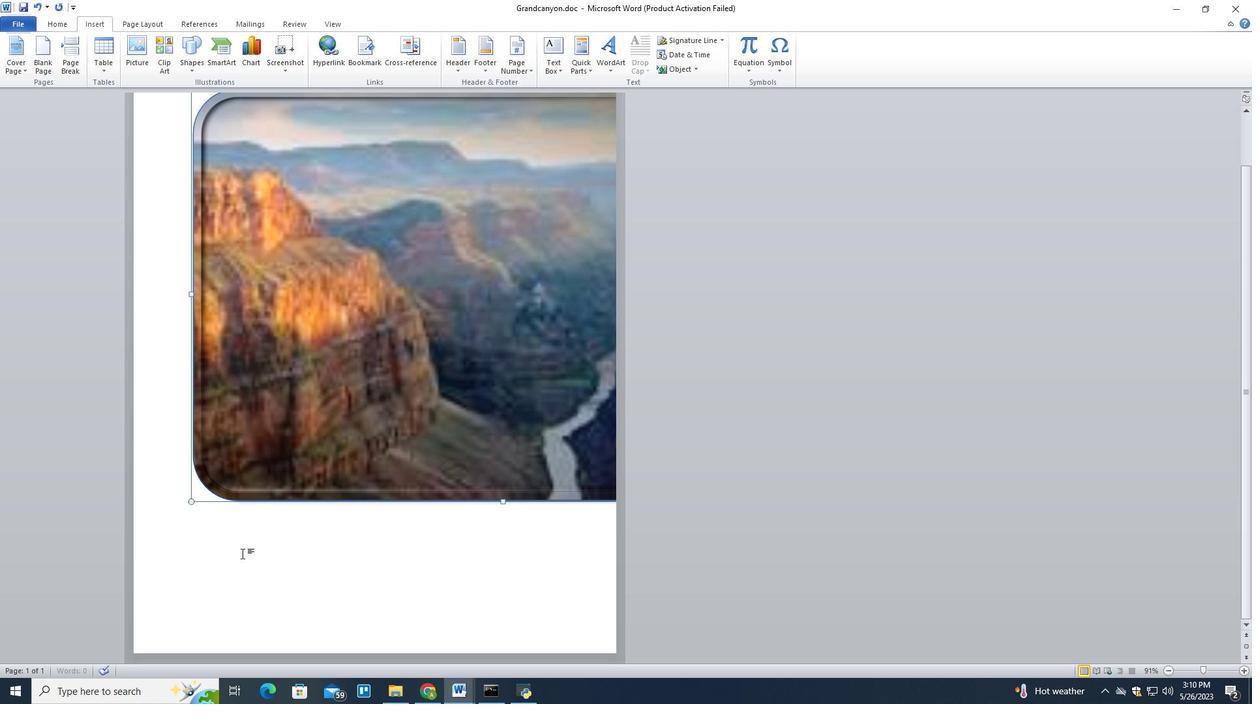 
Action: Mouse scrolled (242, 552) with delta (0, 0)
Screenshot: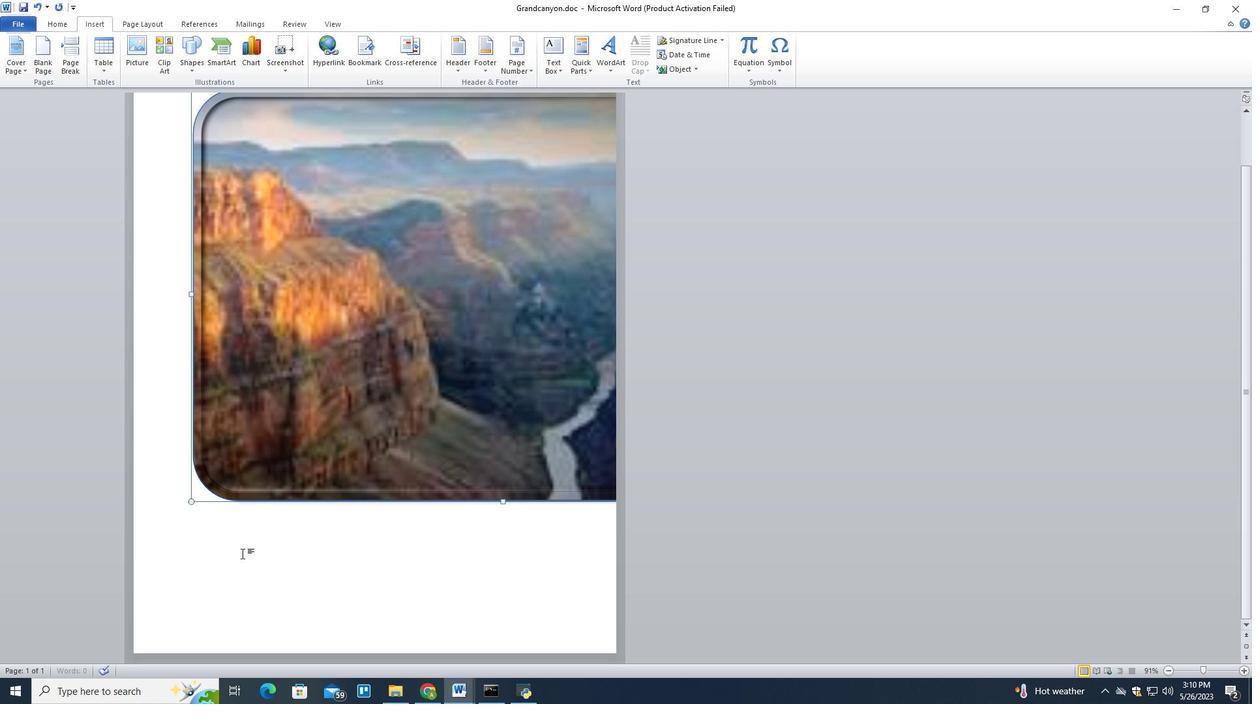 
Action: Mouse scrolled (242, 552) with delta (0, 0)
Screenshot: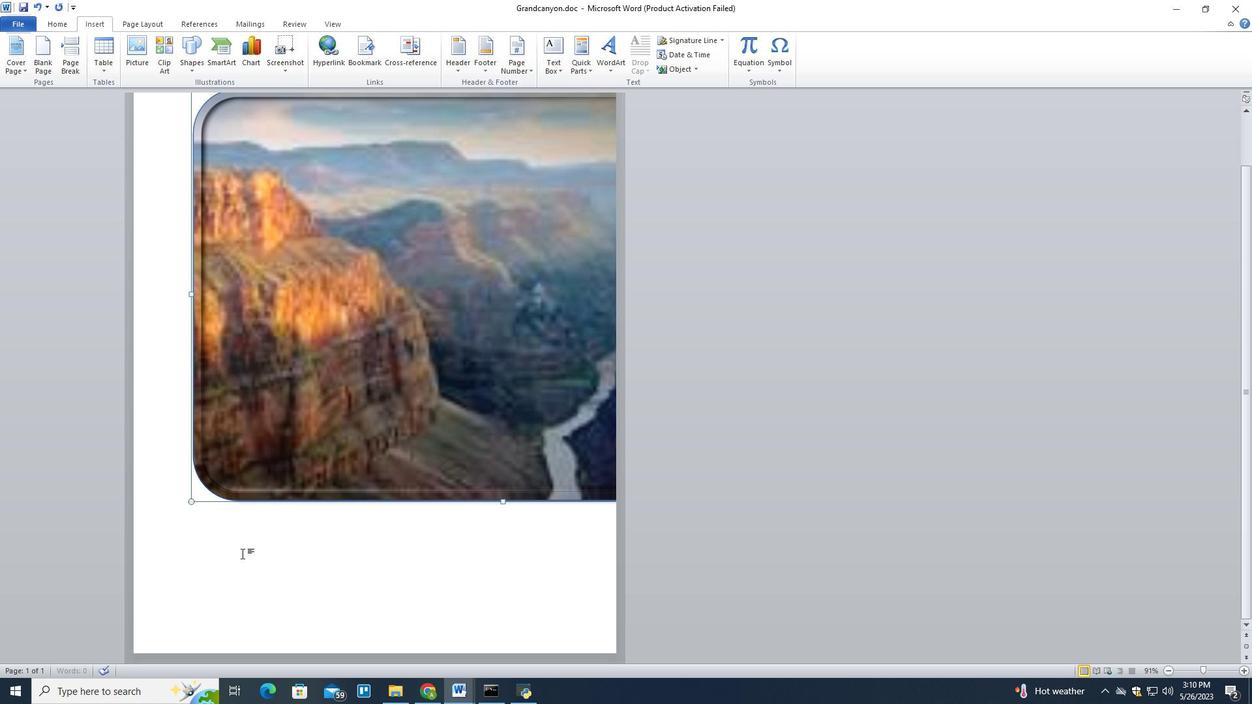 
Action: Mouse scrolled (242, 552) with delta (0, 0)
Screenshot: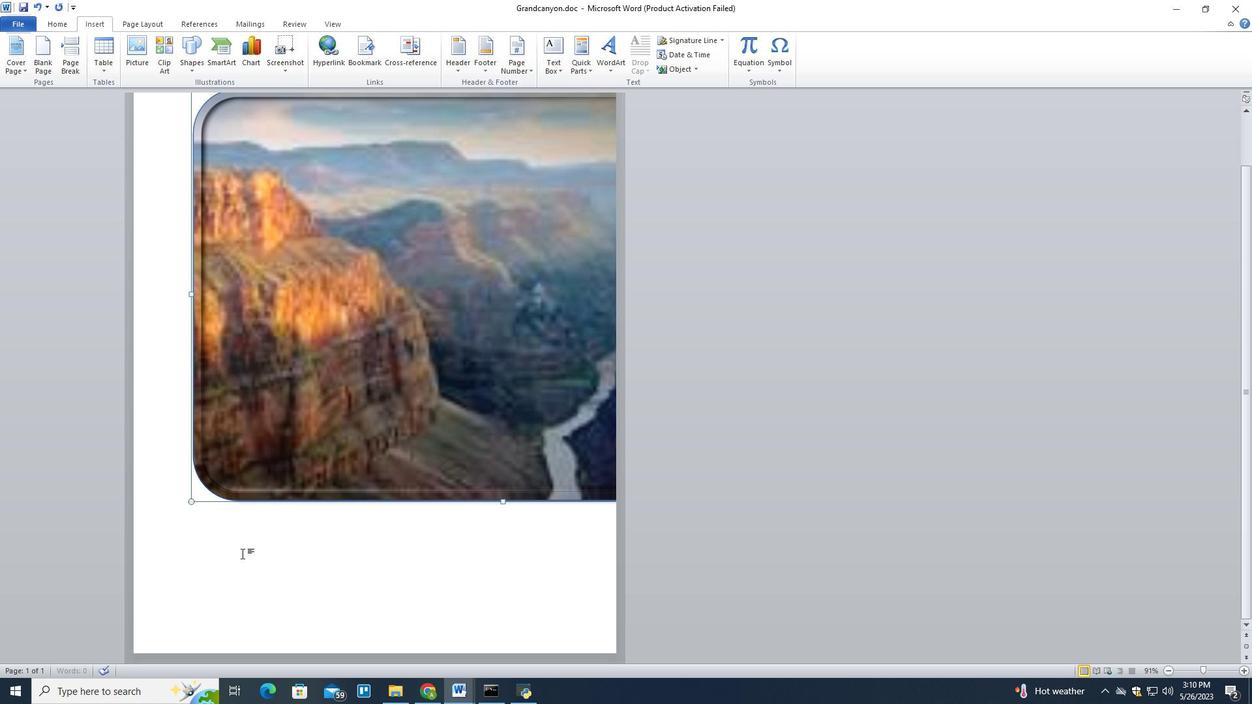 
Action: Mouse moved to (223, 566)
Screenshot: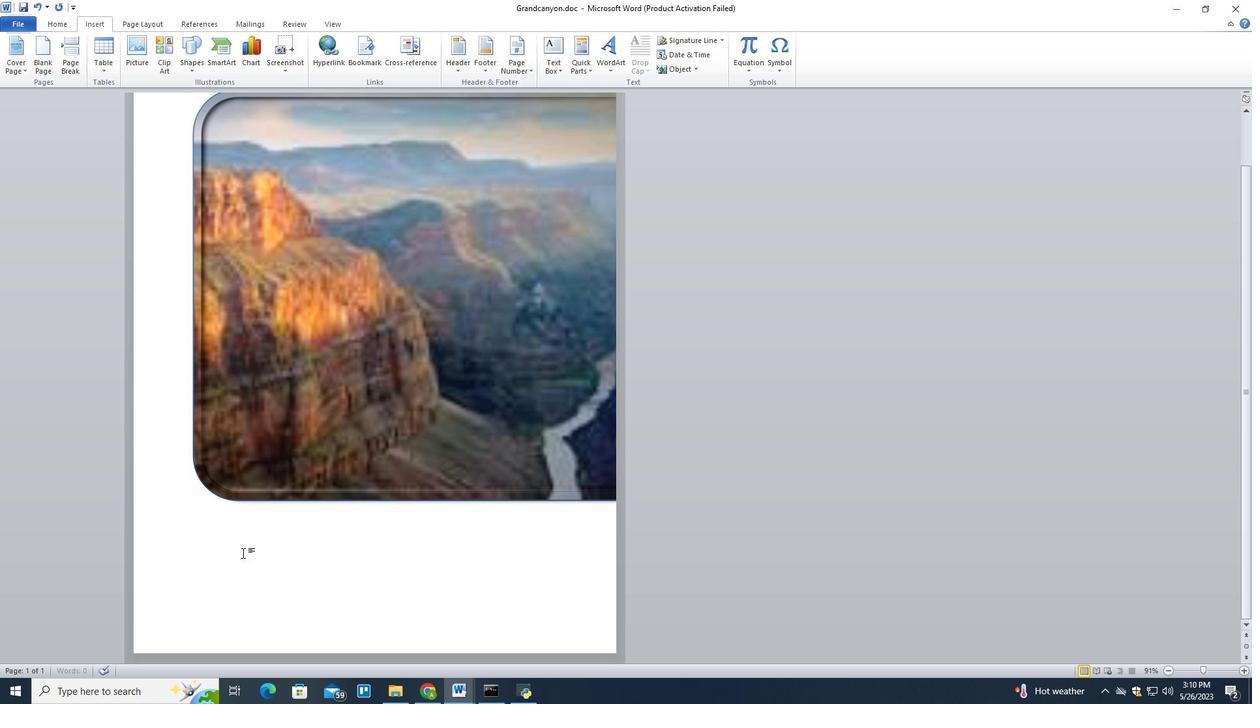 
Action: Mouse pressed left at (223, 566)
Screenshot: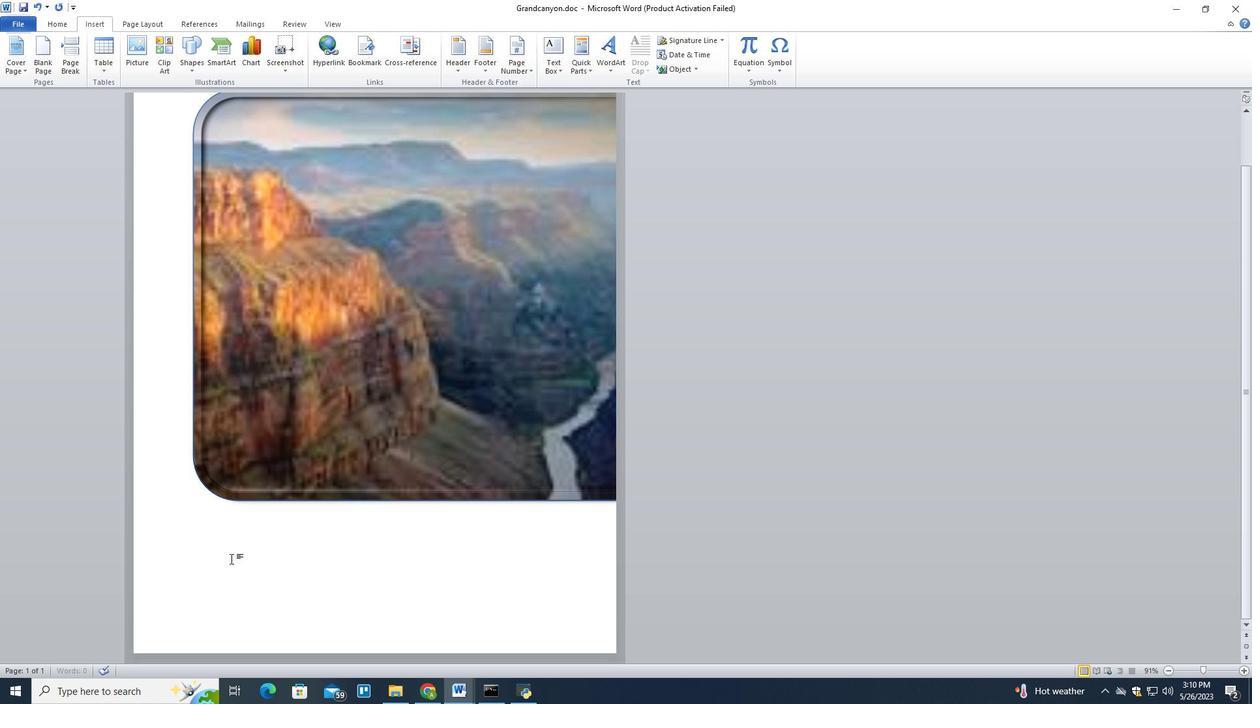 
Action: Mouse moved to (222, 567)
Screenshot: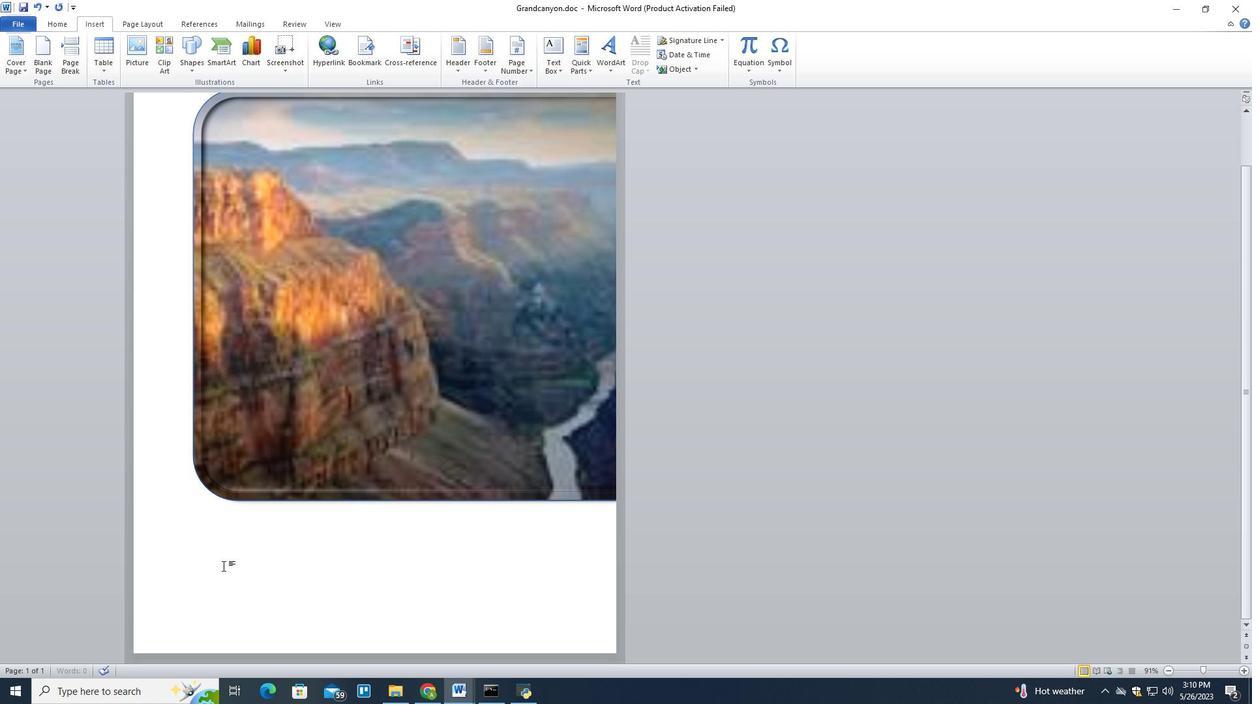 
Action: Mouse pressed left at (222, 567)
Screenshot: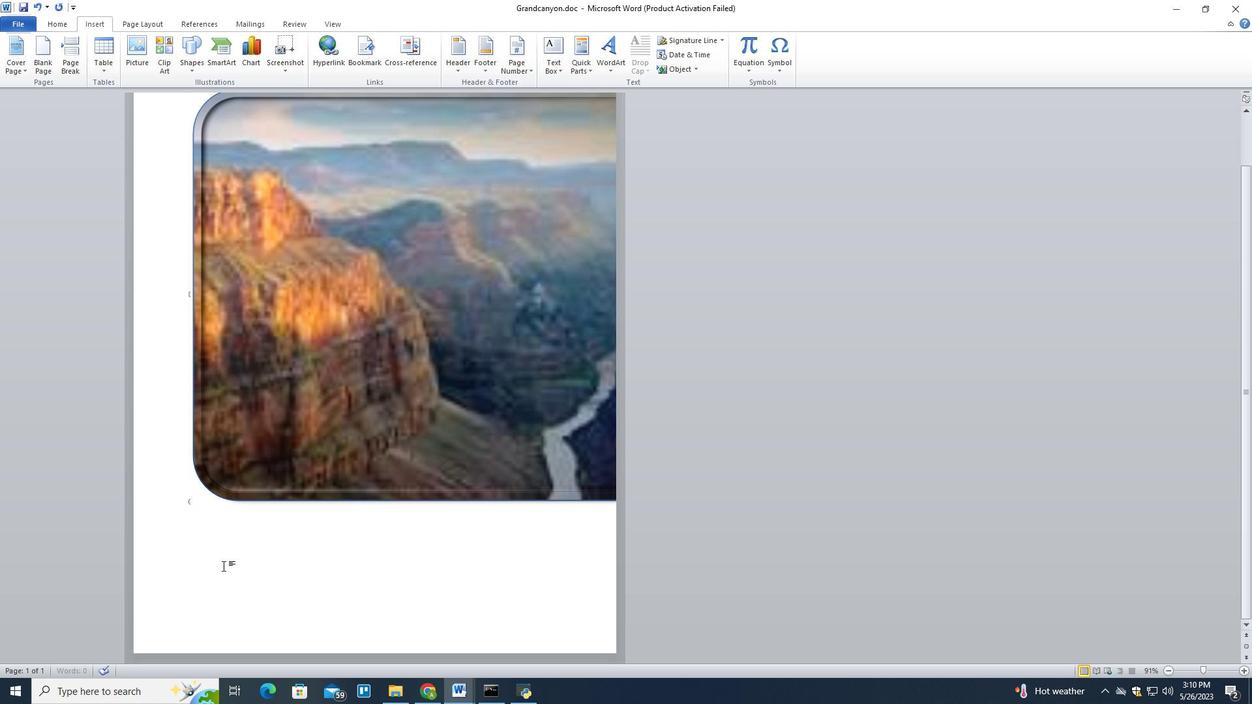 
Action: Mouse pressed left at (222, 567)
Screenshot: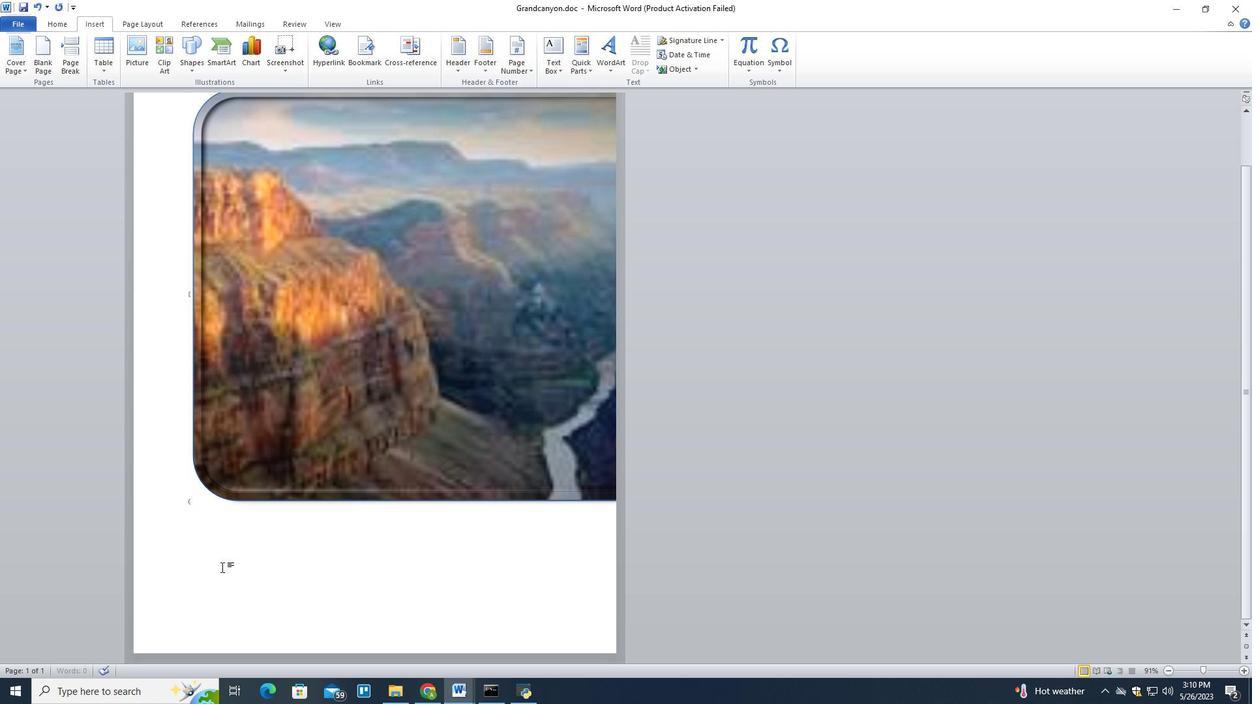 
Action: Mouse pressed left at (222, 567)
Screenshot: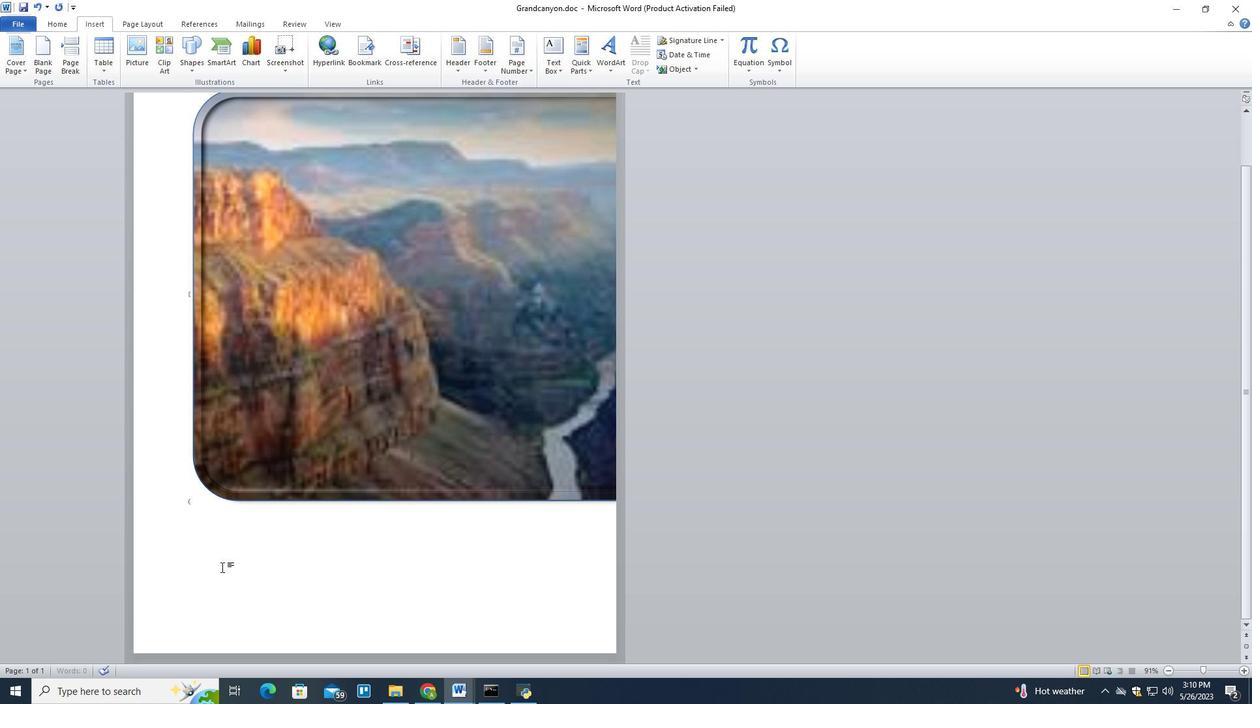 
Action: Mouse pressed left at (222, 567)
Screenshot: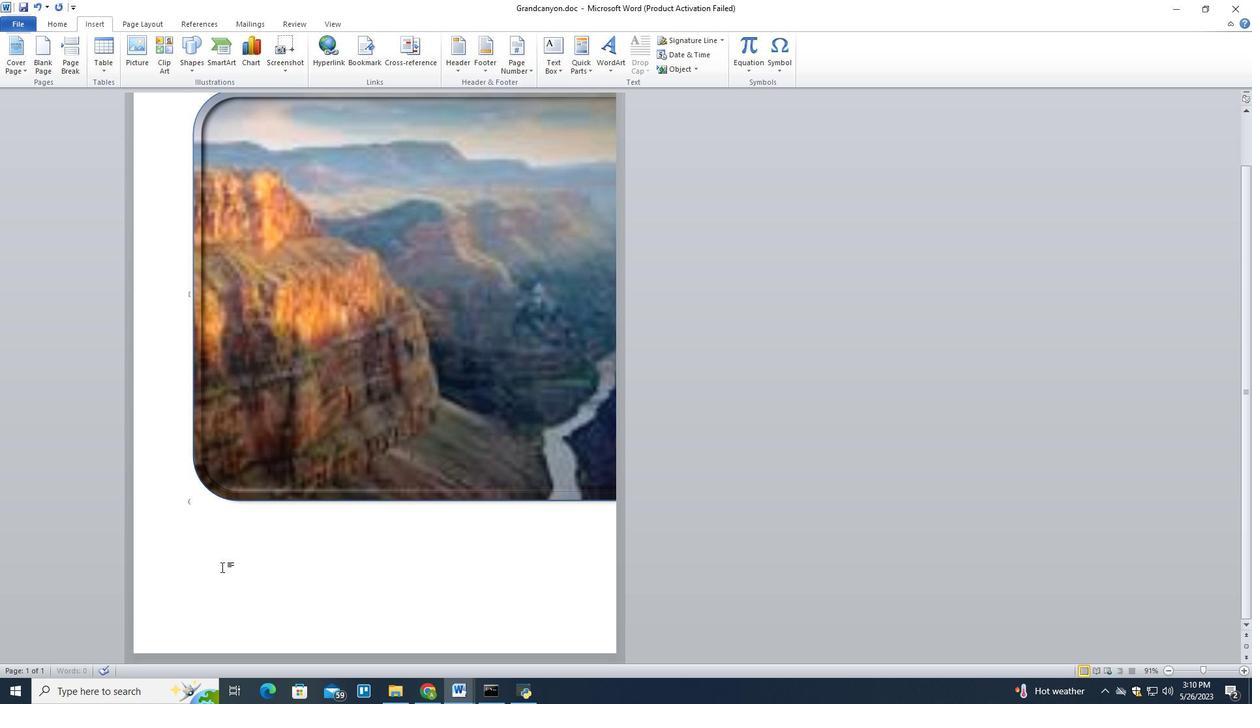 
Action: Mouse pressed left at (222, 567)
Screenshot: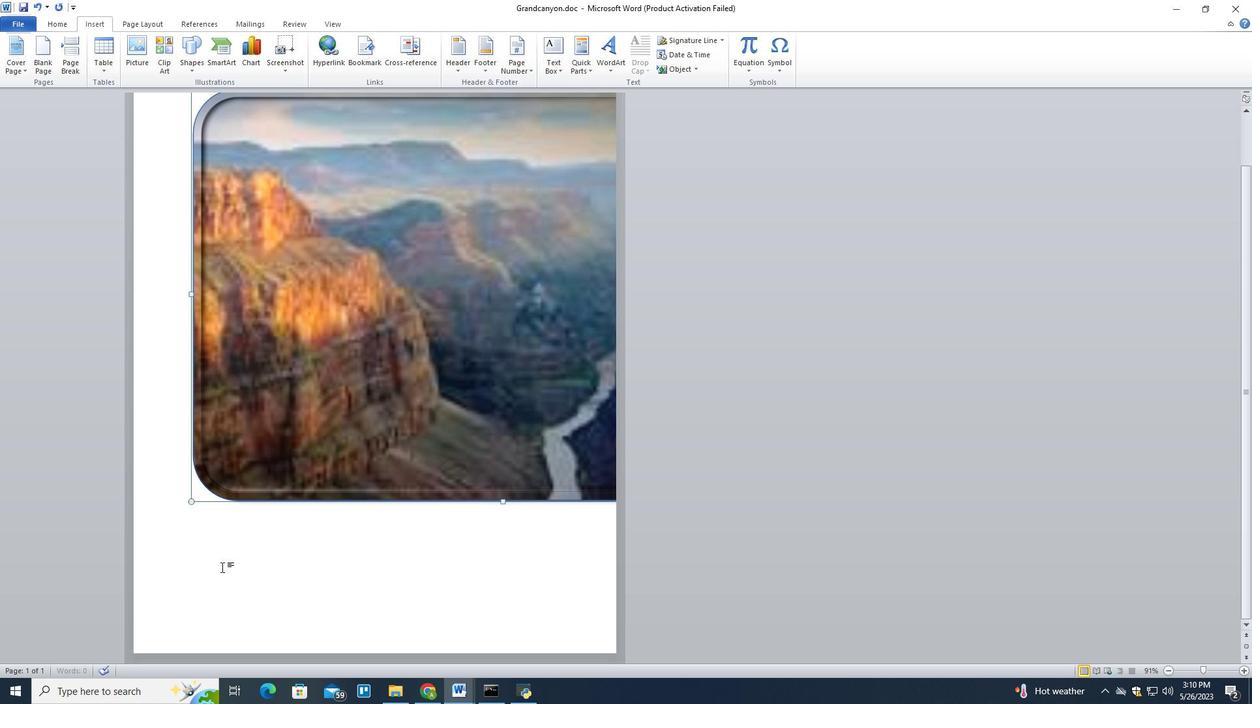 
Action: Mouse pressed left at (222, 567)
Screenshot: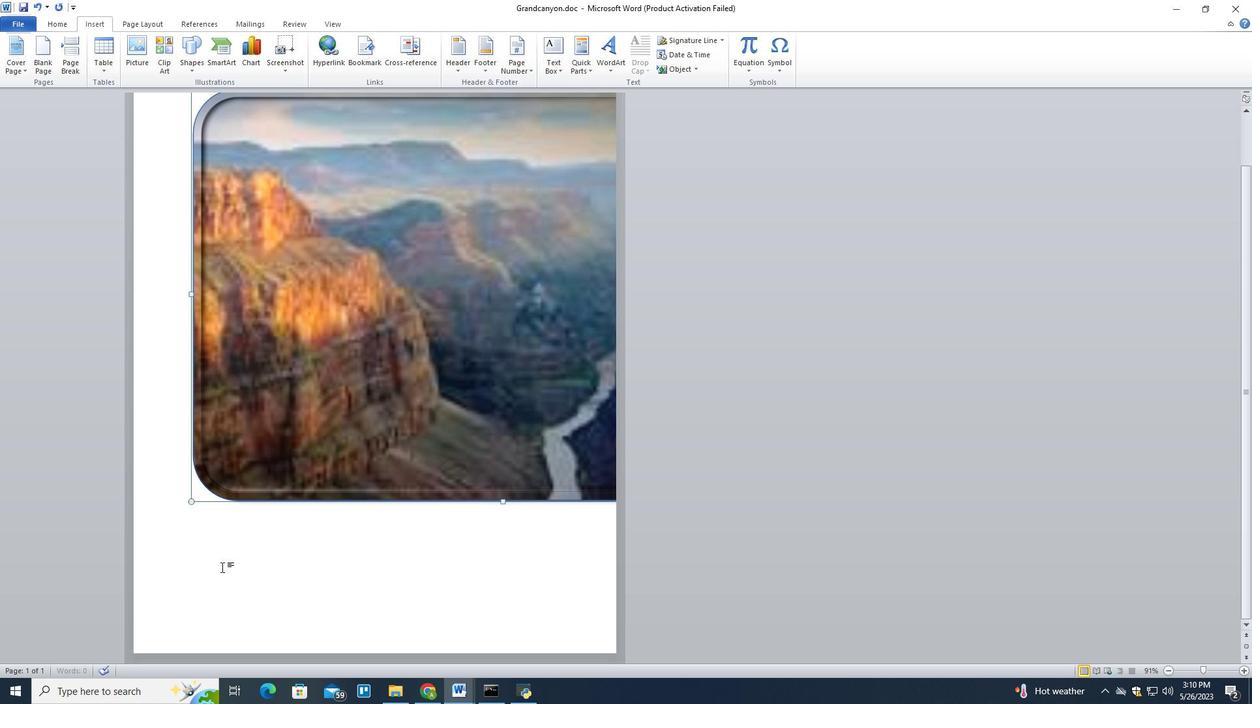 
Action: Mouse pressed left at (222, 567)
Screenshot: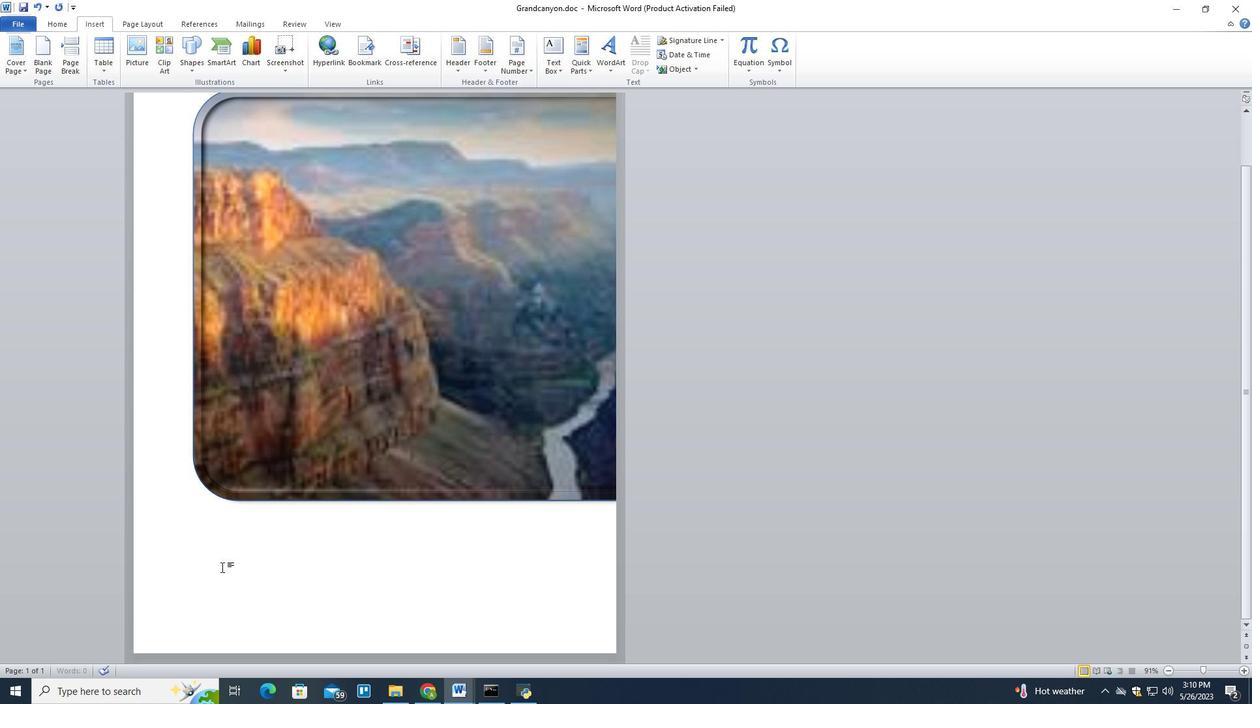 
Action: Mouse pressed left at (222, 567)
Screenshot: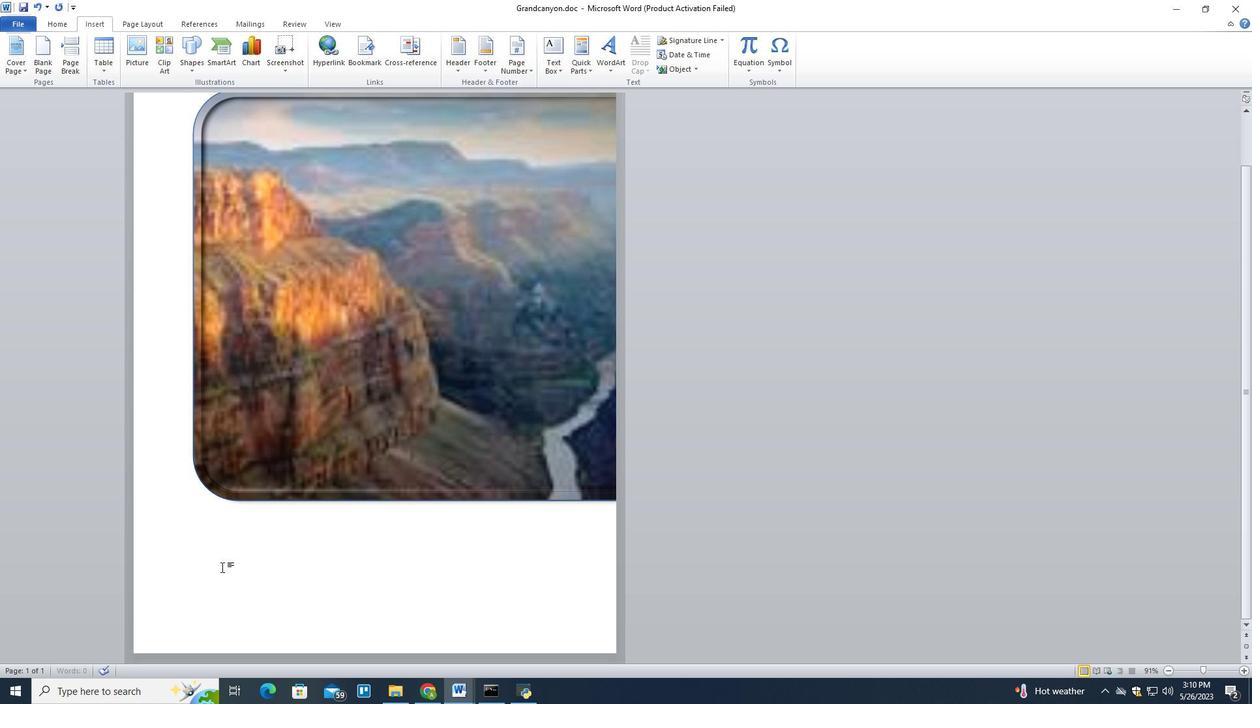 
Action: Mouse pressed left at (222, 567)
Screenshot: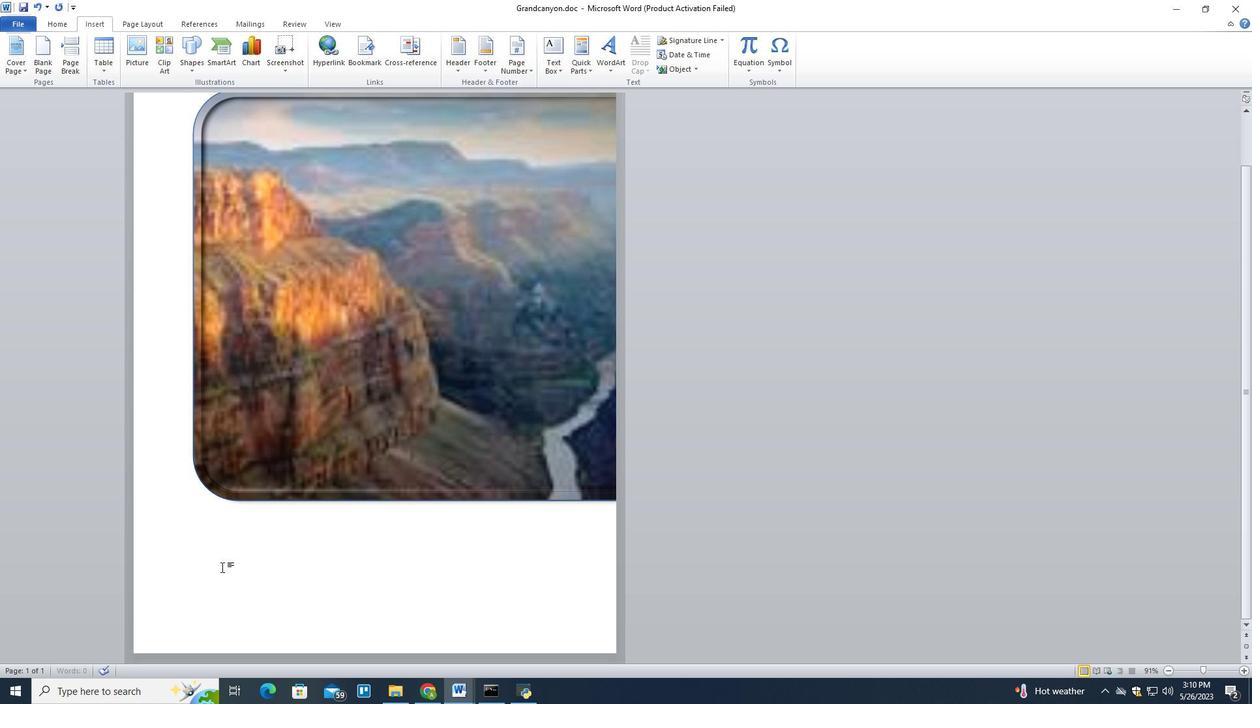 
Action: Mouse pressed left at (222, 567)
Screenshot: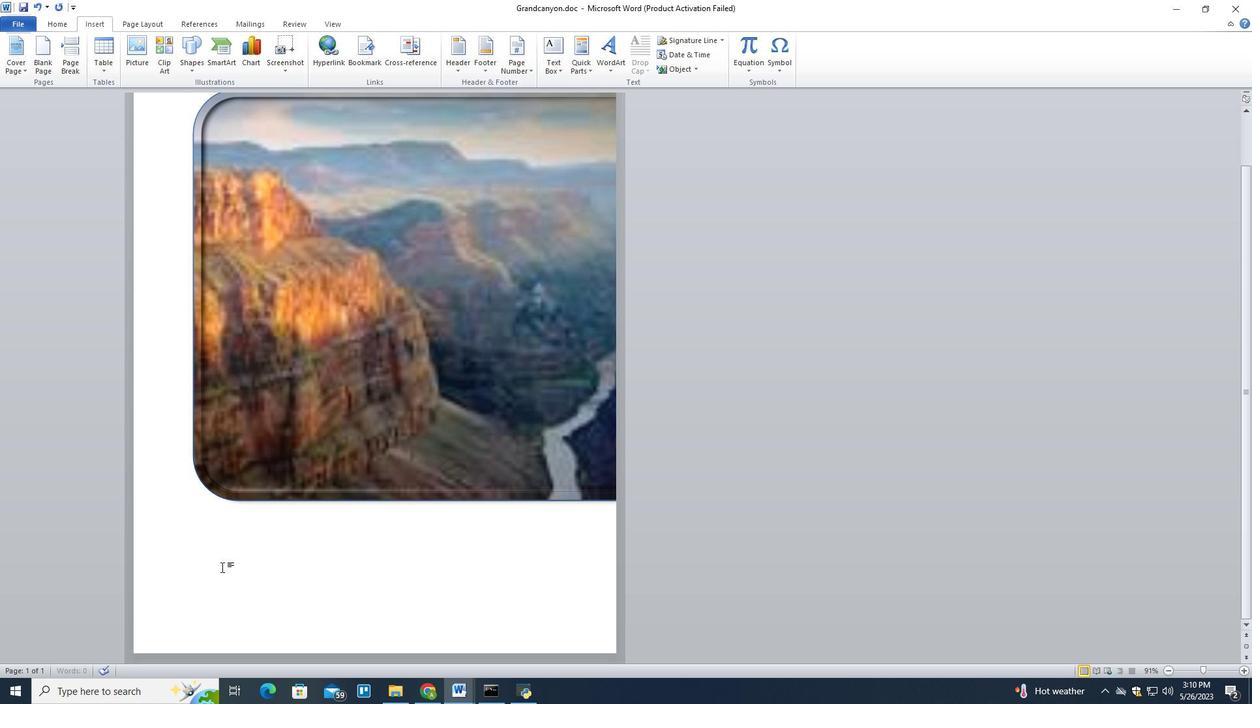 
Action: Mouse pressed left at (222, 567)
Screenshot: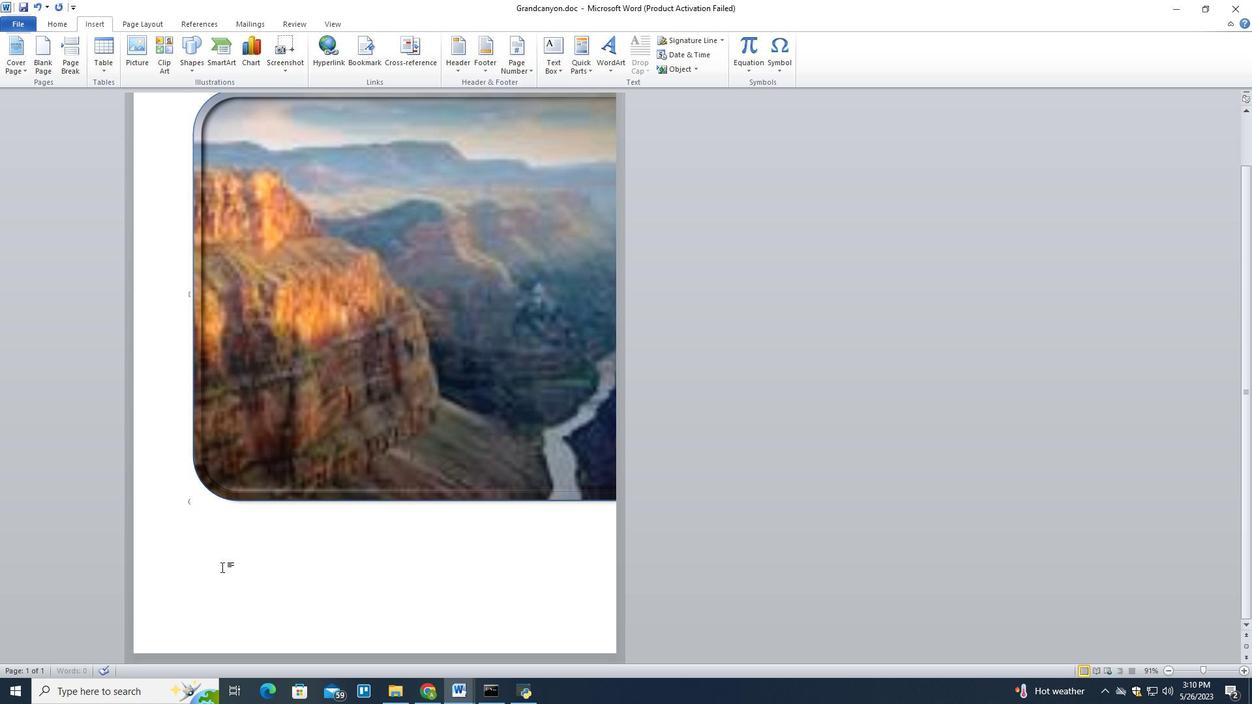 
Action: Mouse pressed left at (222, 567)
Screenshot: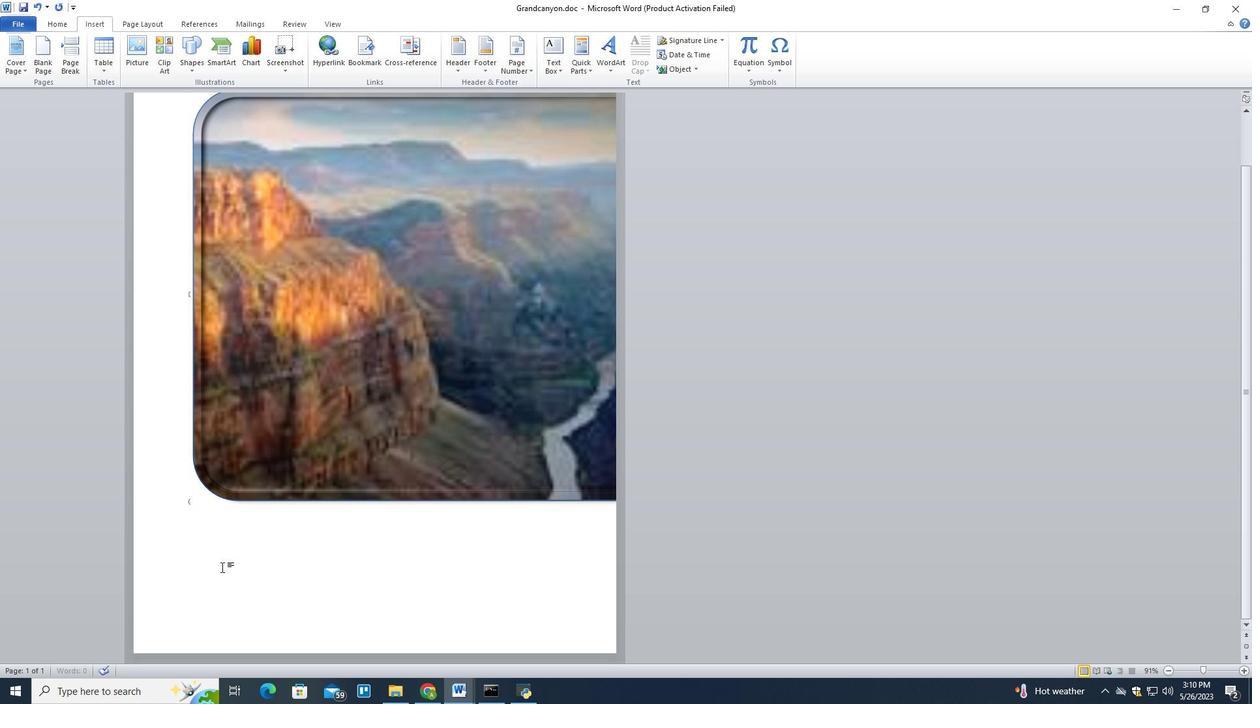 
Action: Mouse pressed left at (222, 567)
Screenshot: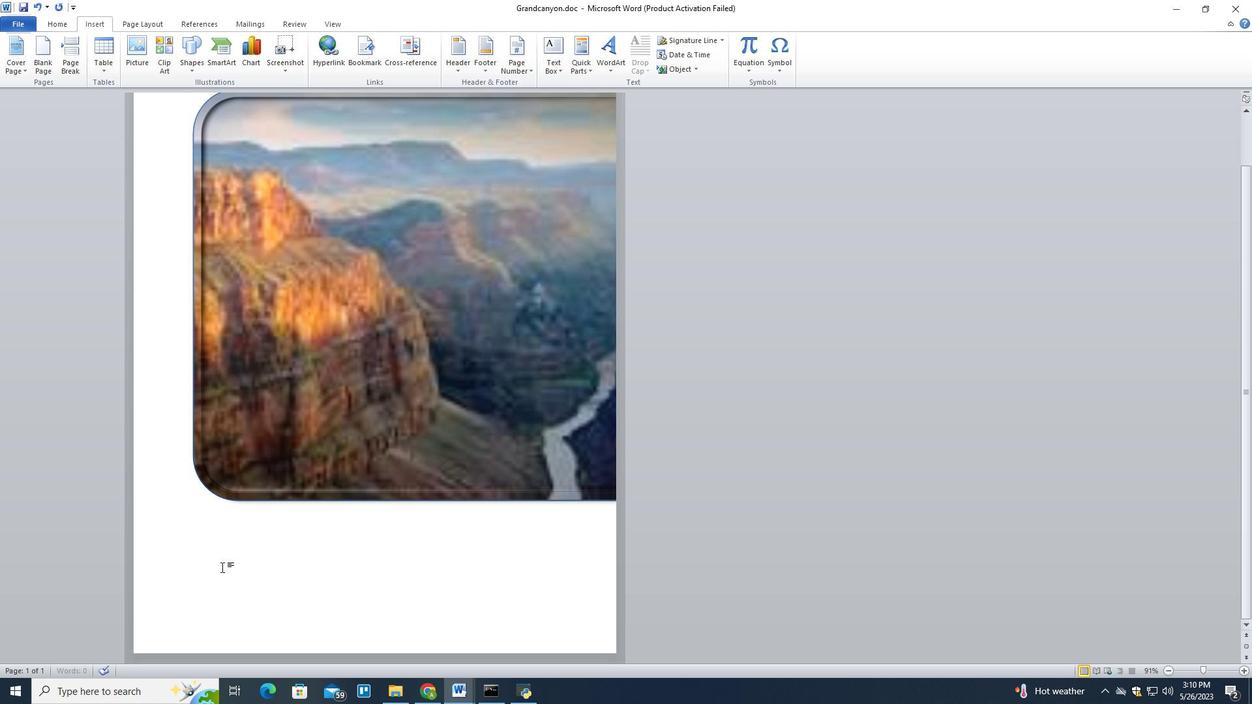 
Action: Mouse pressed left at (222, 567)
Screenshot: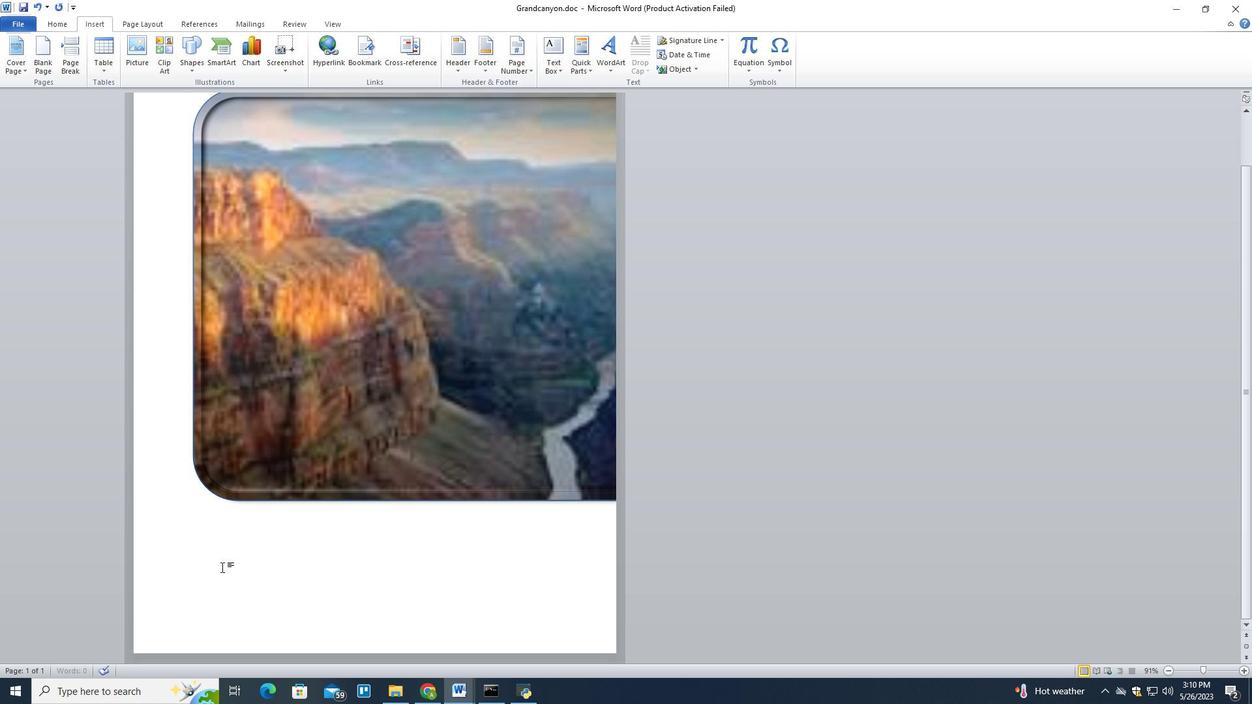 
Action: Mouse pressed left at (222, 567)
Screenshot: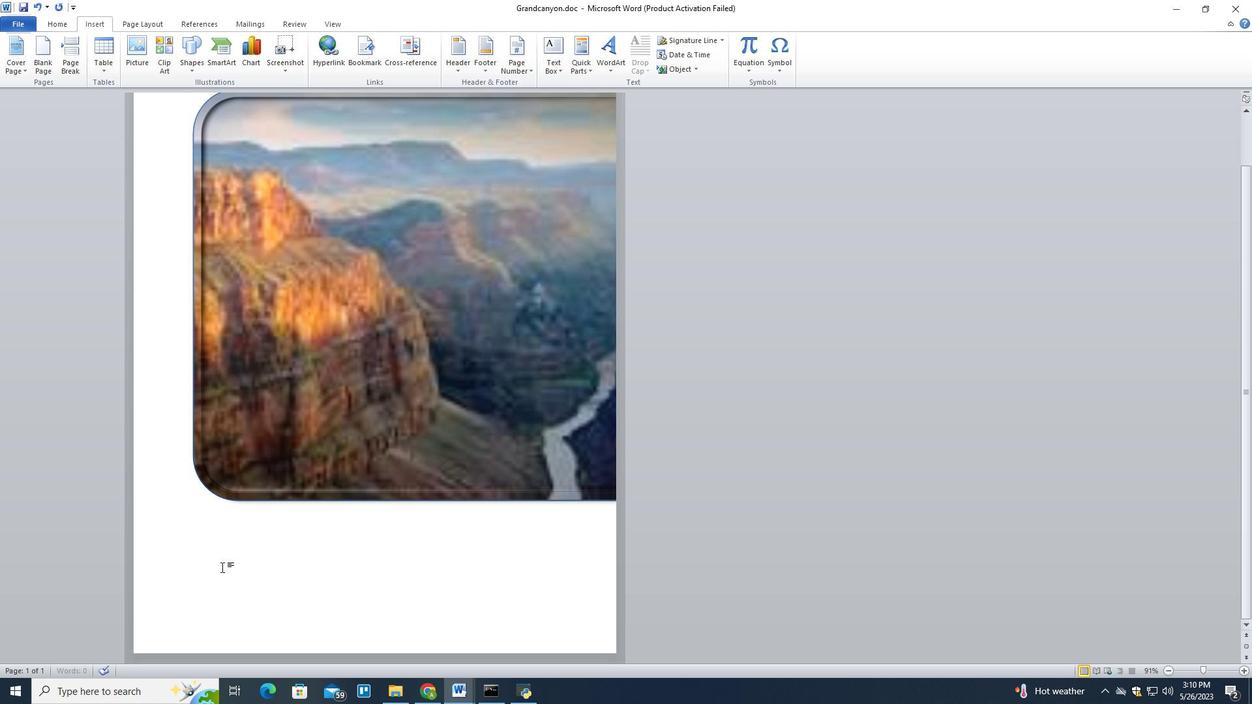 
Action: Mouse moved to (222, 567)
Screenshot: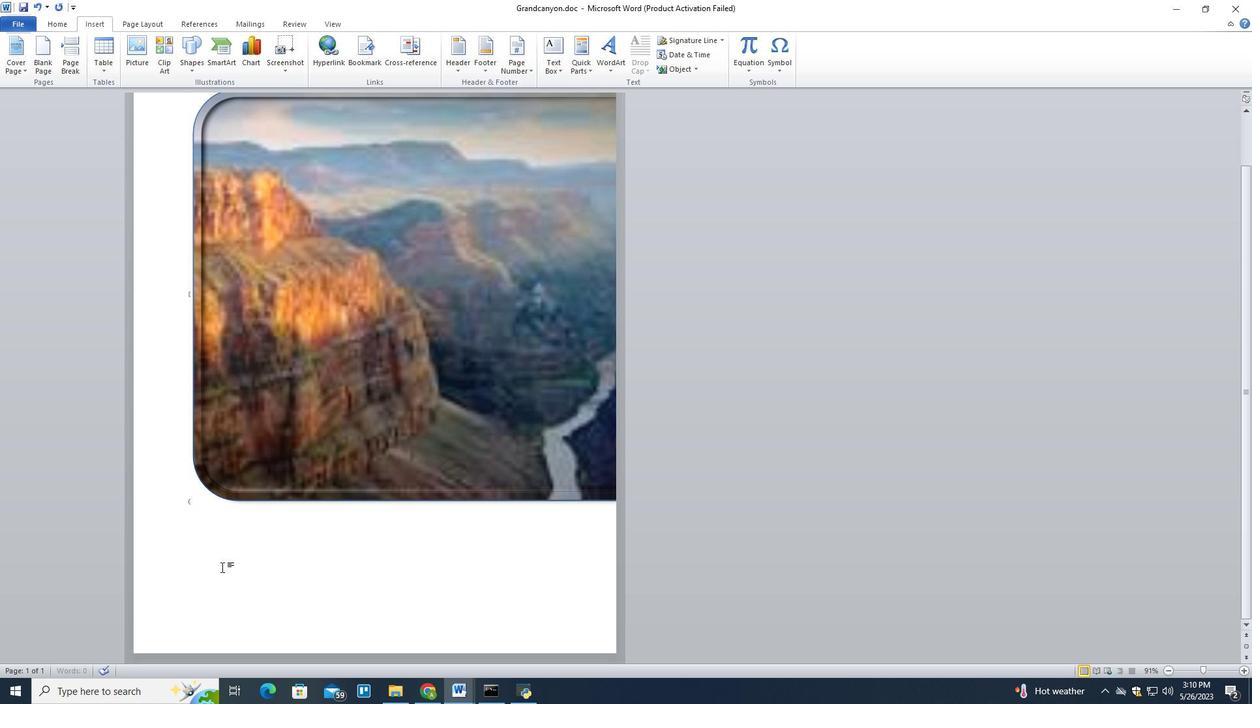 
Action: Mouse pressed left at (222, 567)
Screenshot: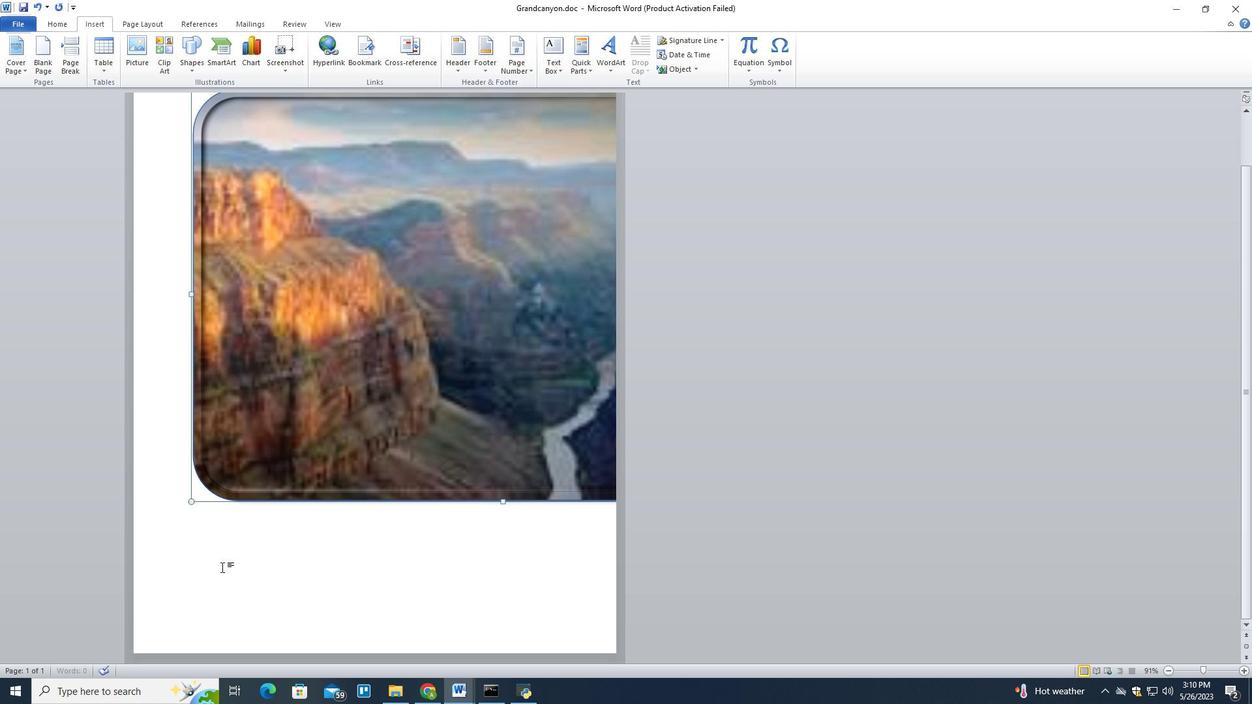 
Action: Mouse moved to (221, 567)
Screenshot: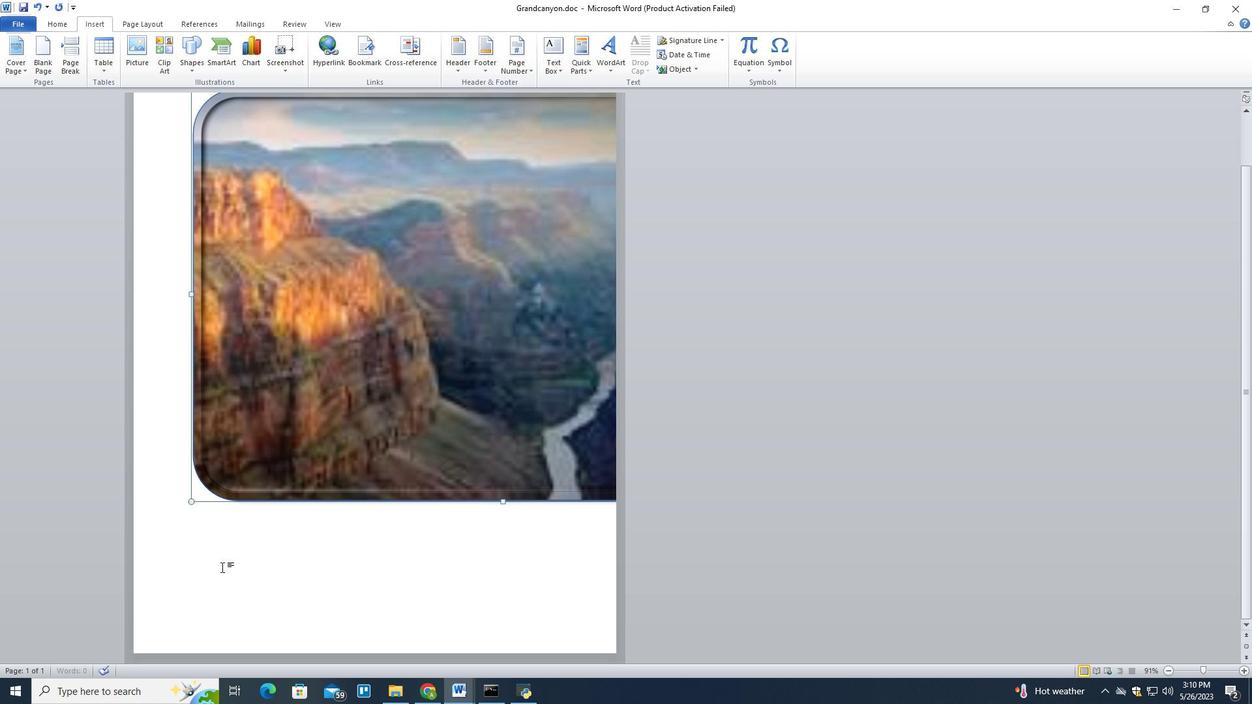 
Action: Key pressed hhhhj
Screenshot: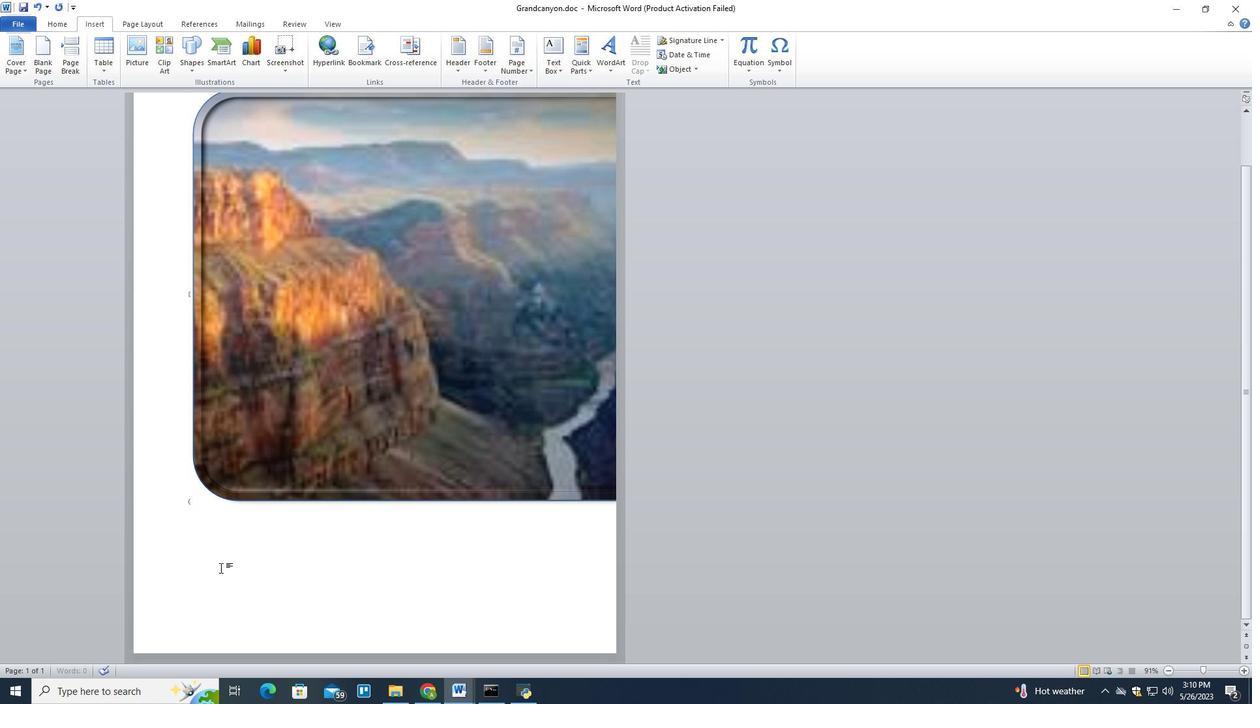 
Action: Mouse pressed left at (221, 567)
Screenshot: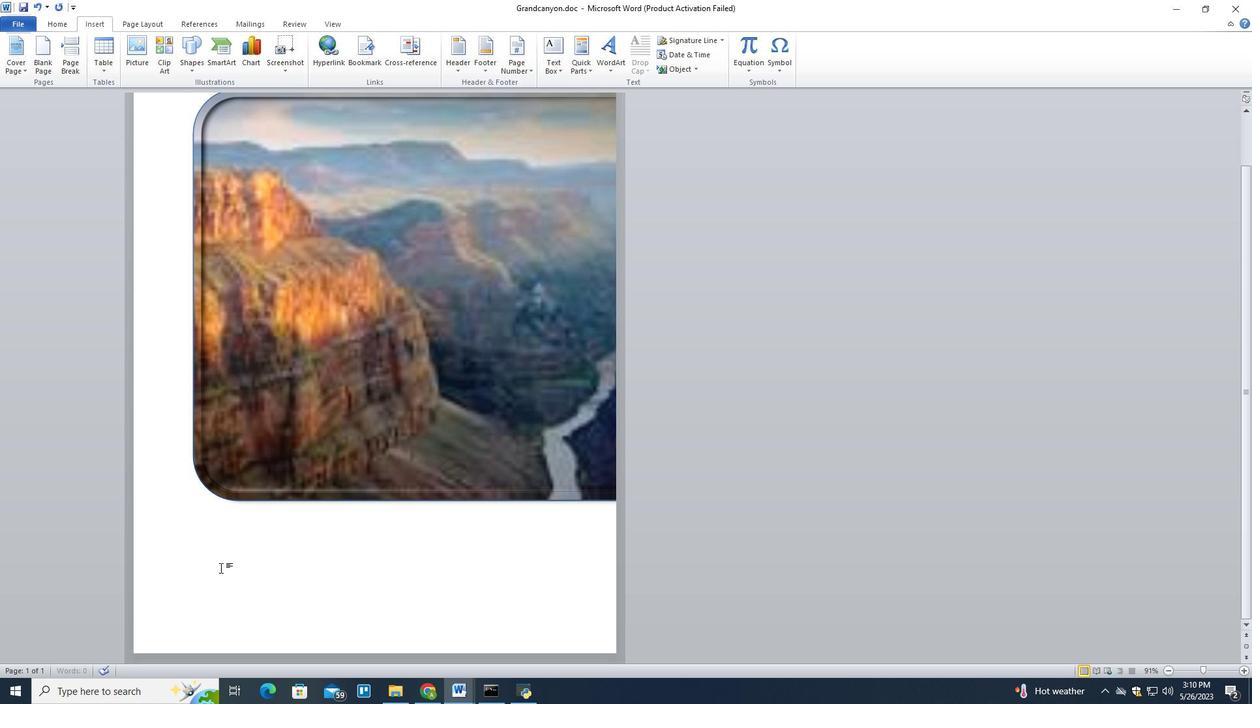 
Action: Mouse scrolled (221, 568) with delta (0, 0)
Screenshot: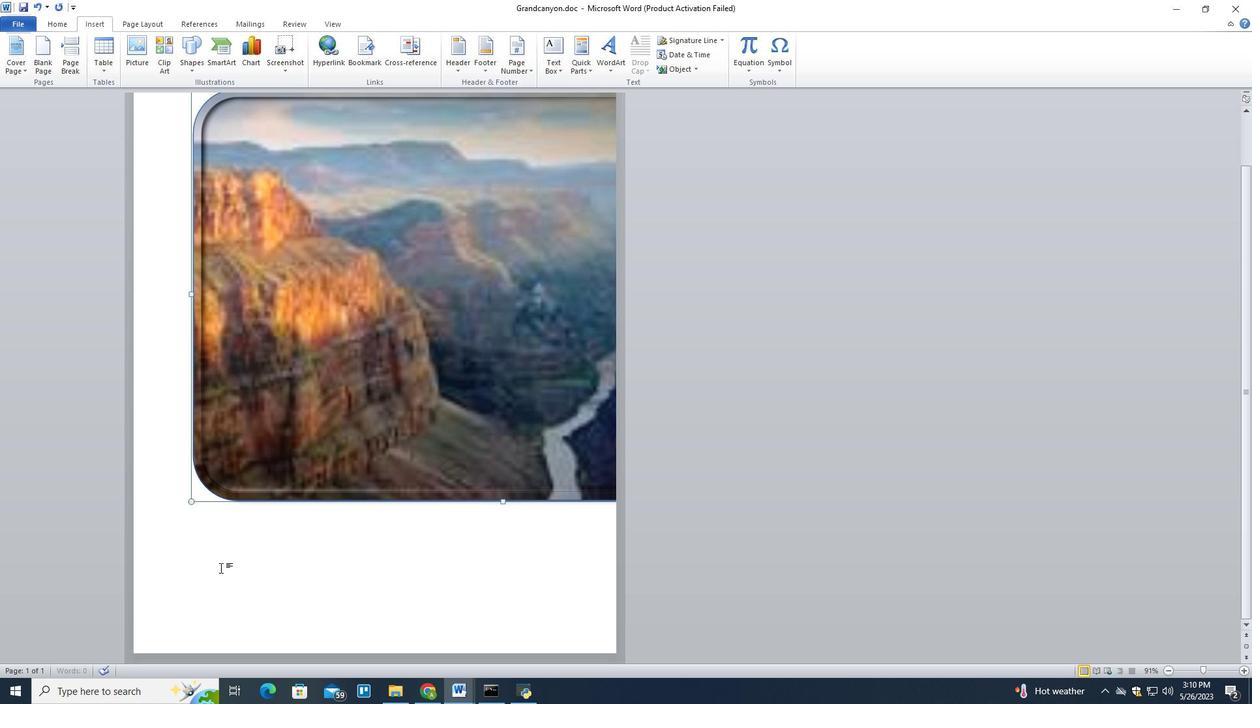 
Action: Mouse scrolled (221, 568) with delta (0, 0)
Screenshot: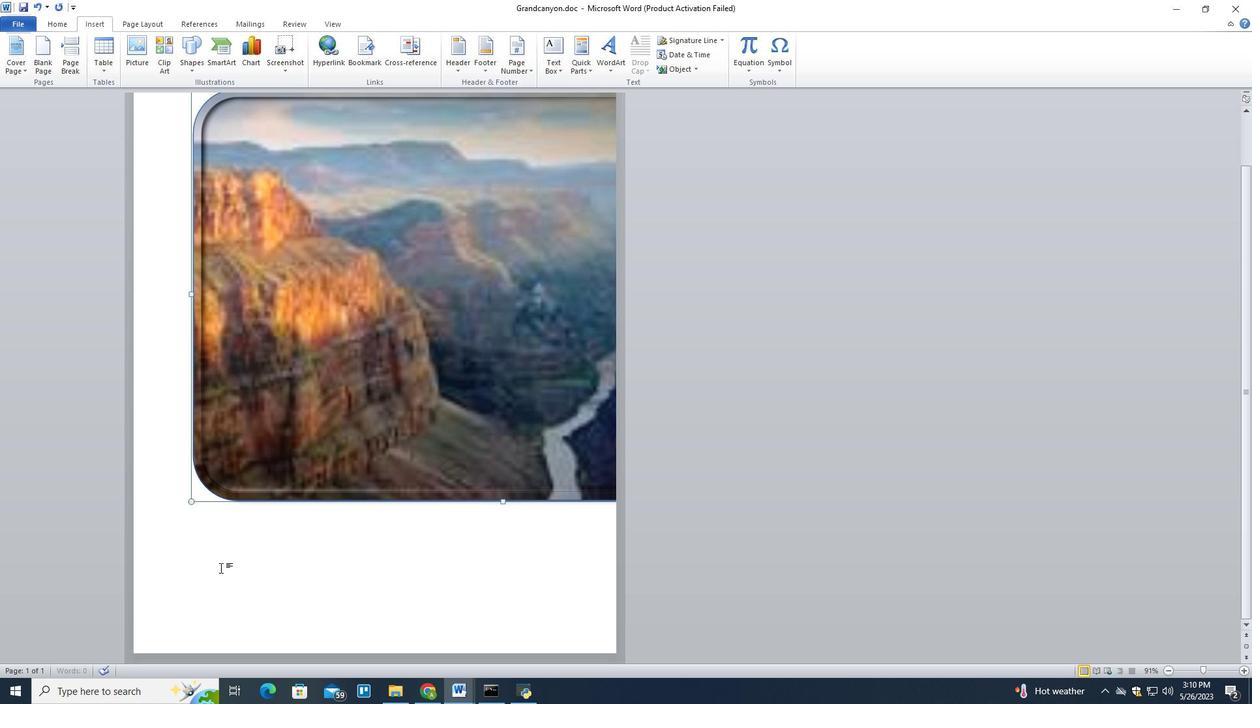 
Action: Mouse scrolled (221, 568) with delta (0, 0)
Screenshot: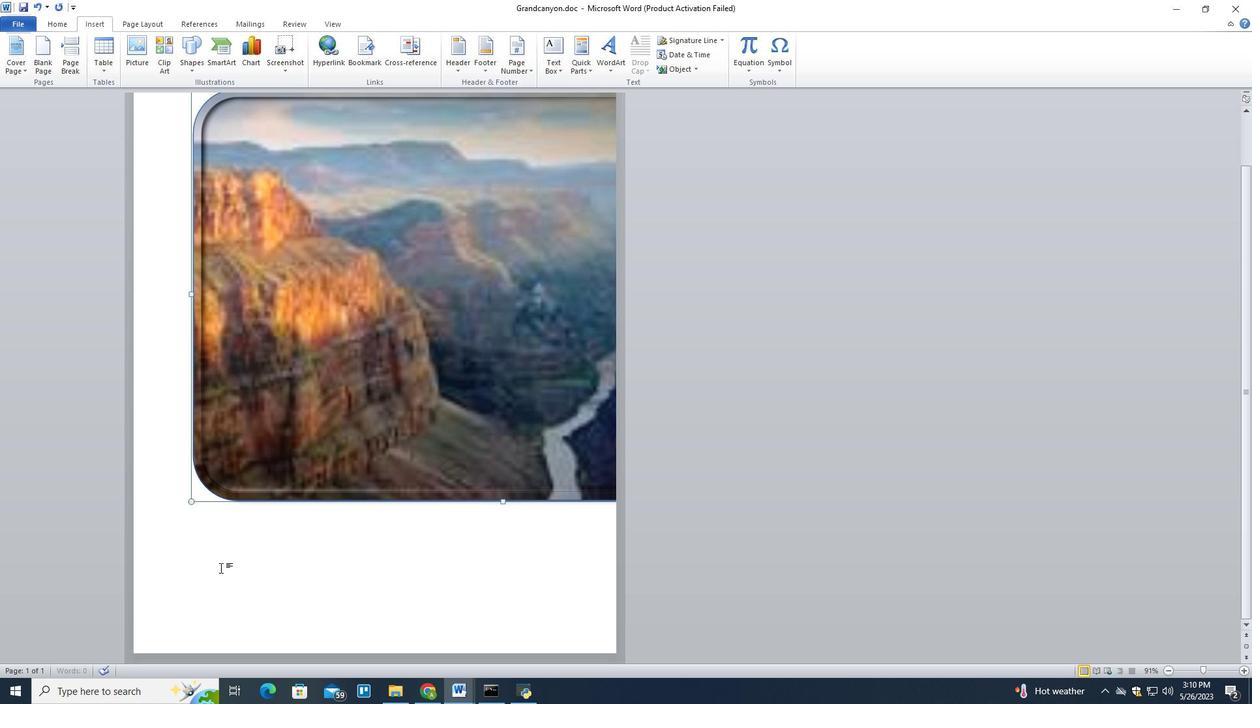 
Action: Mouse scrolled (221, 567) with delta (0, 0)
Screenshot: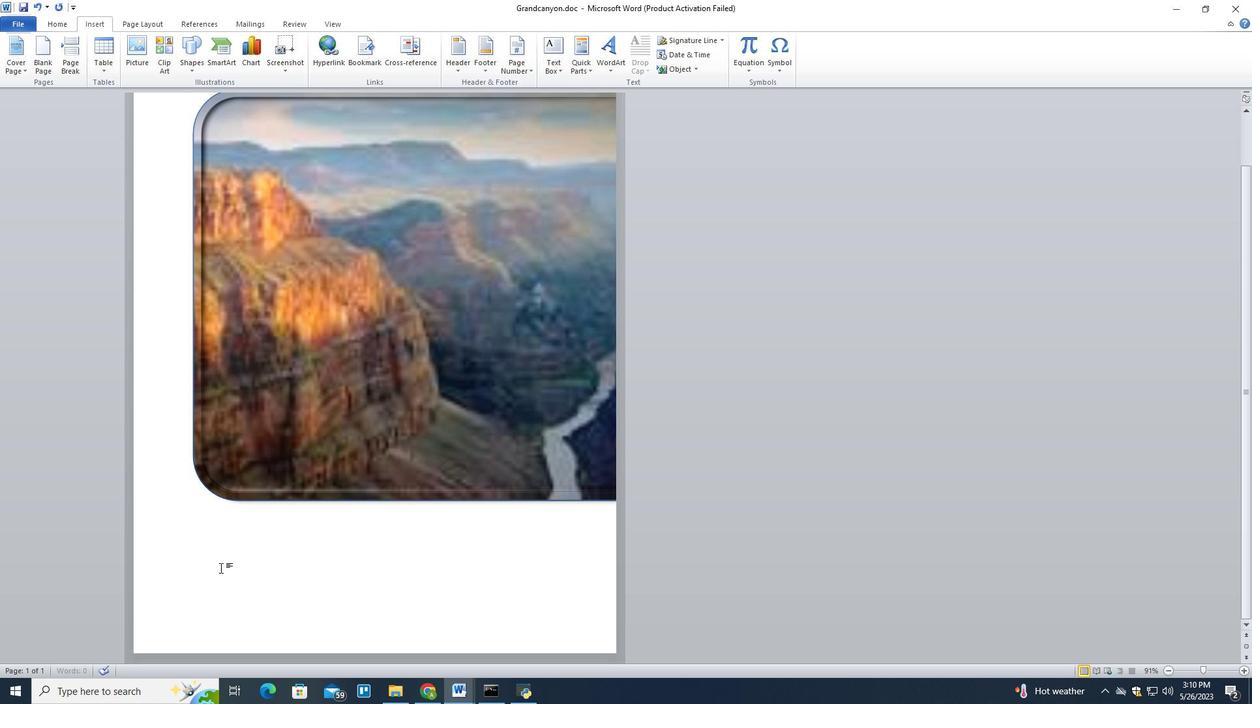 
Action: Mouse scrolled (221, 567) with delta (0, 0)
Screenshot: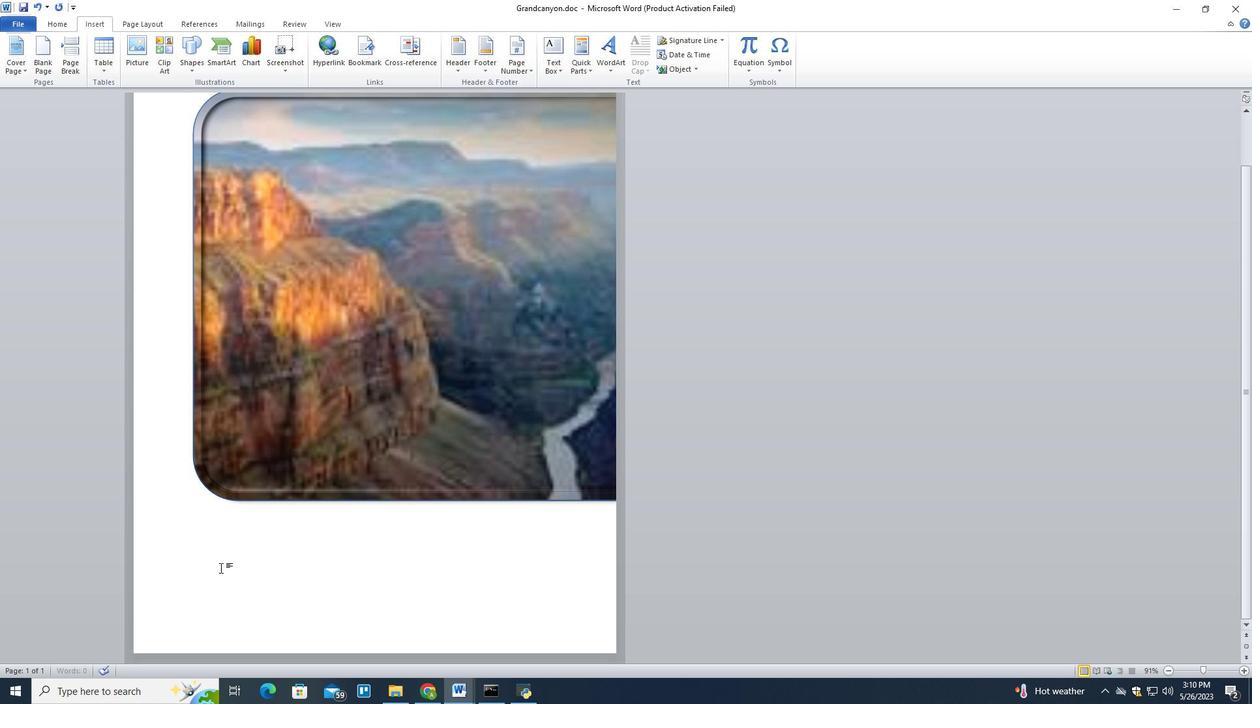 
Action: Mouse scrolled (221, 567) with delta (0, 0)
Screenshot: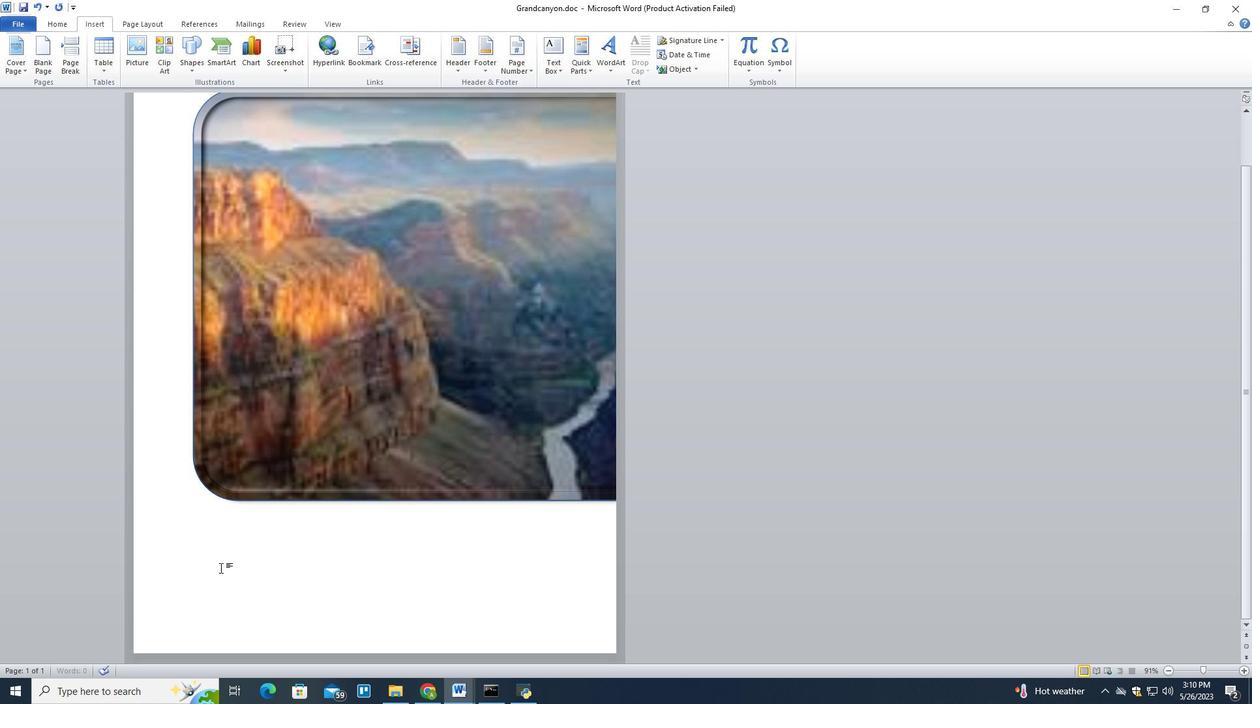 
Action: Mouse scrolled (221, 567) with delta (0, 0)
Screenshot: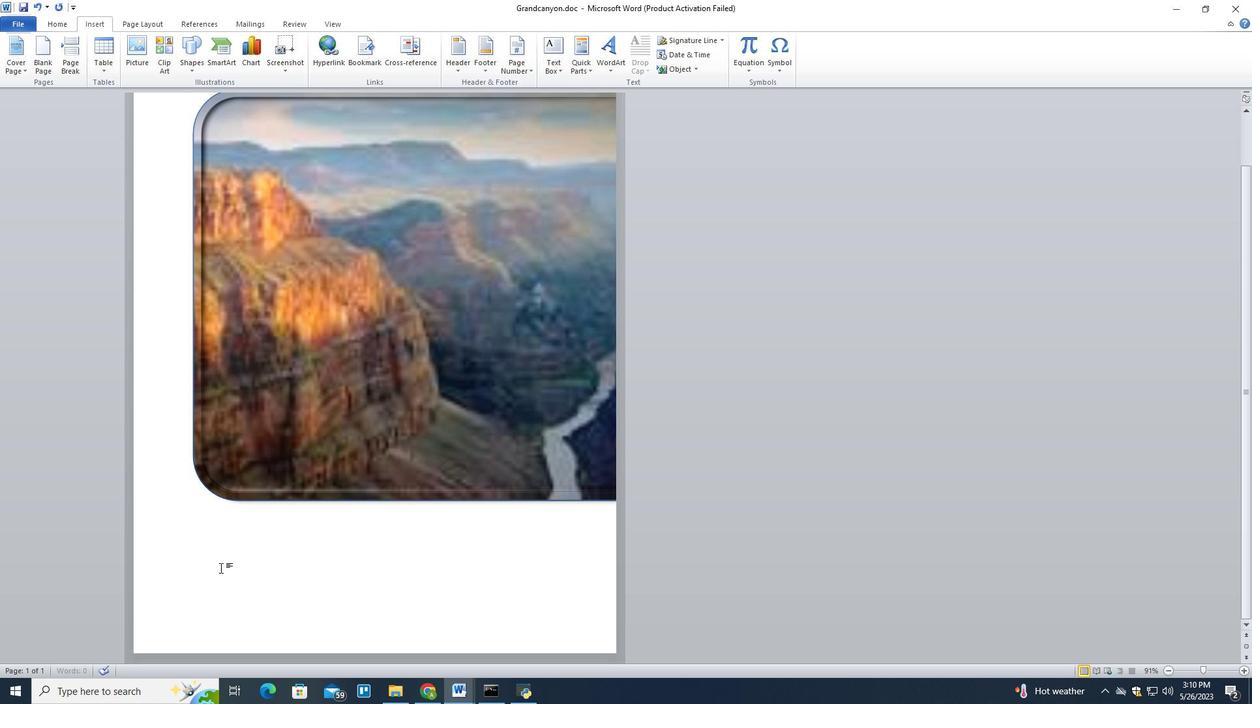 
Action: Mouse pressed left at (221, 567)
Screenshot: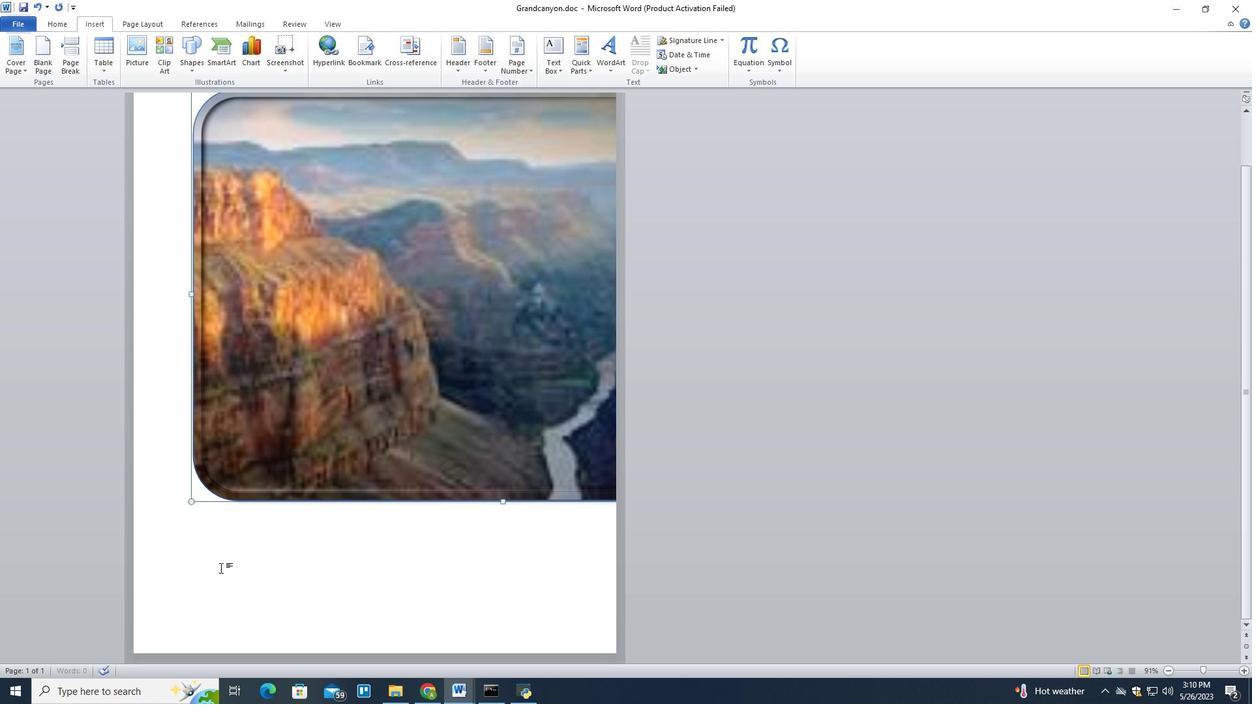 
Action: Mouse pressed left at (221, 567)
Screenshot: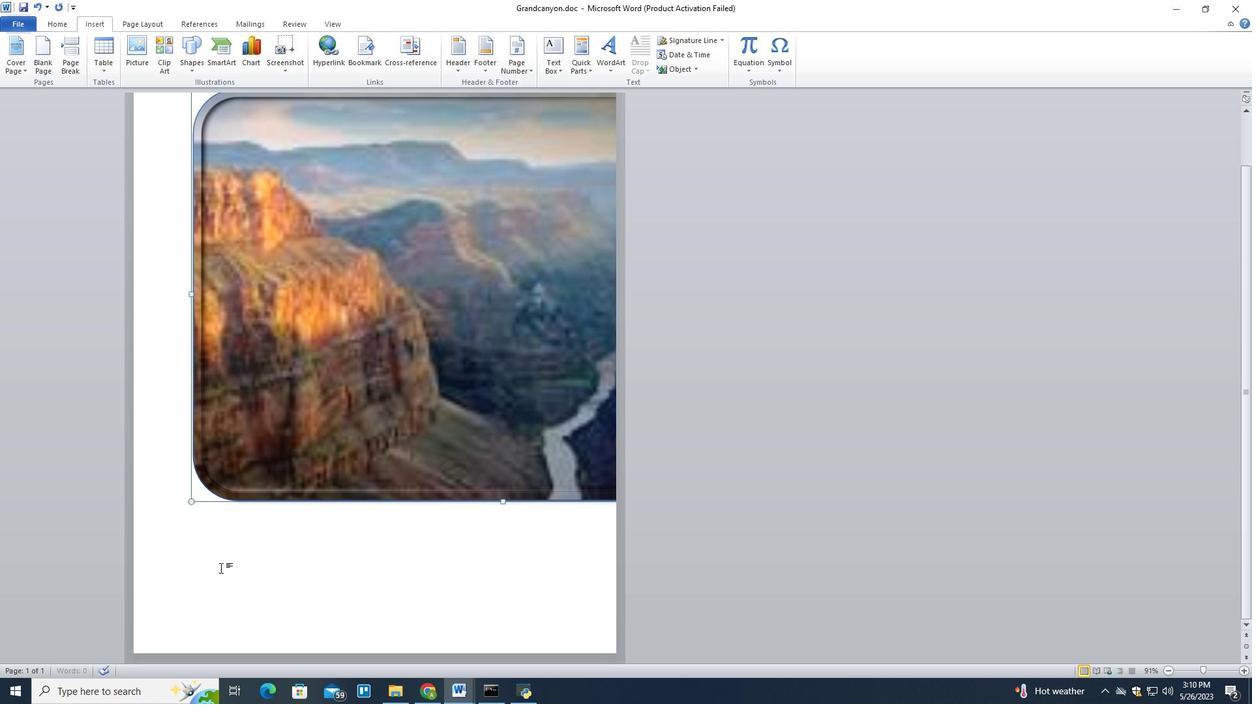 
Action: Mouse pressed left at (221, 567)
Screenshot: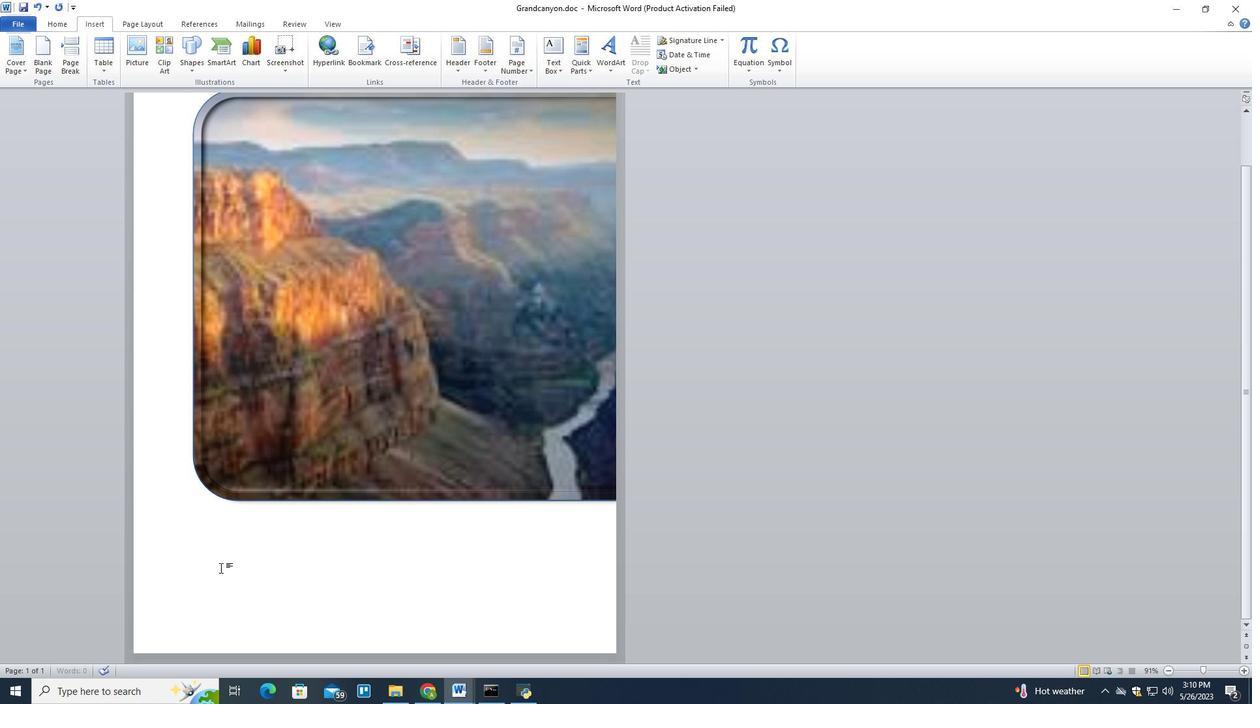 
Action: Mouse moved to (245, 483)
Screenshot: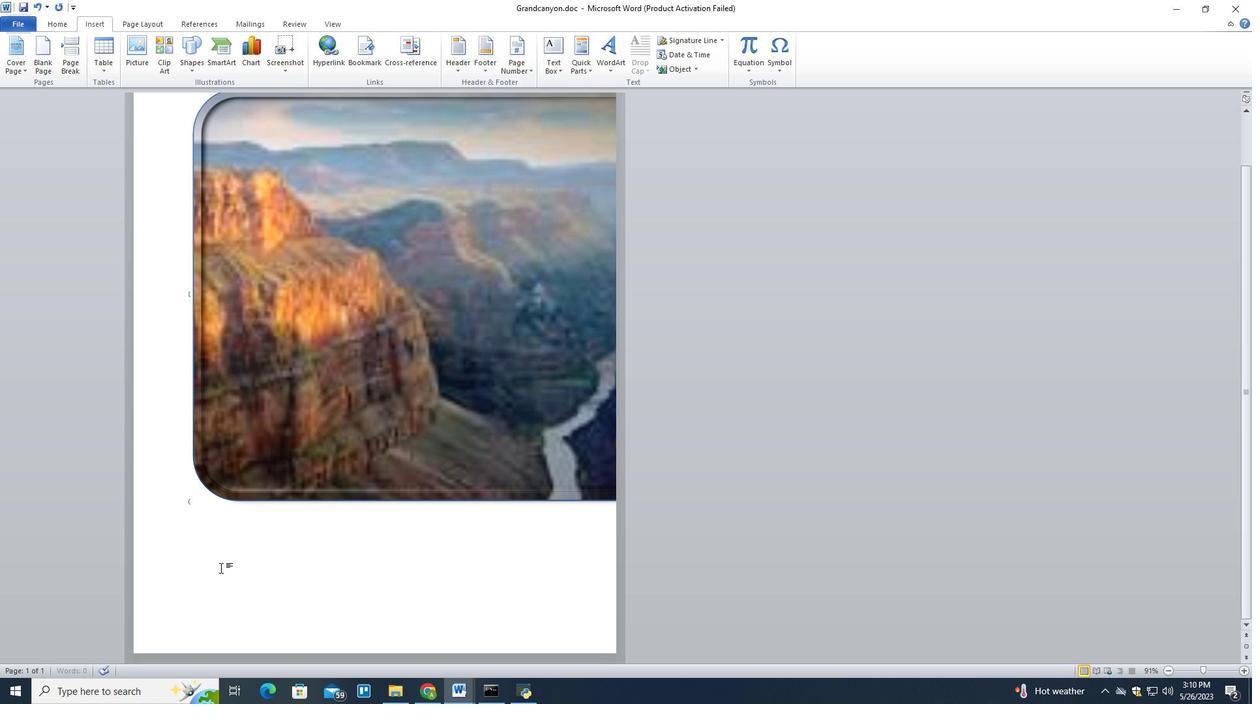 
Action: Mouse scrolled (245, 483) with delta (0, 0)
Screenshot: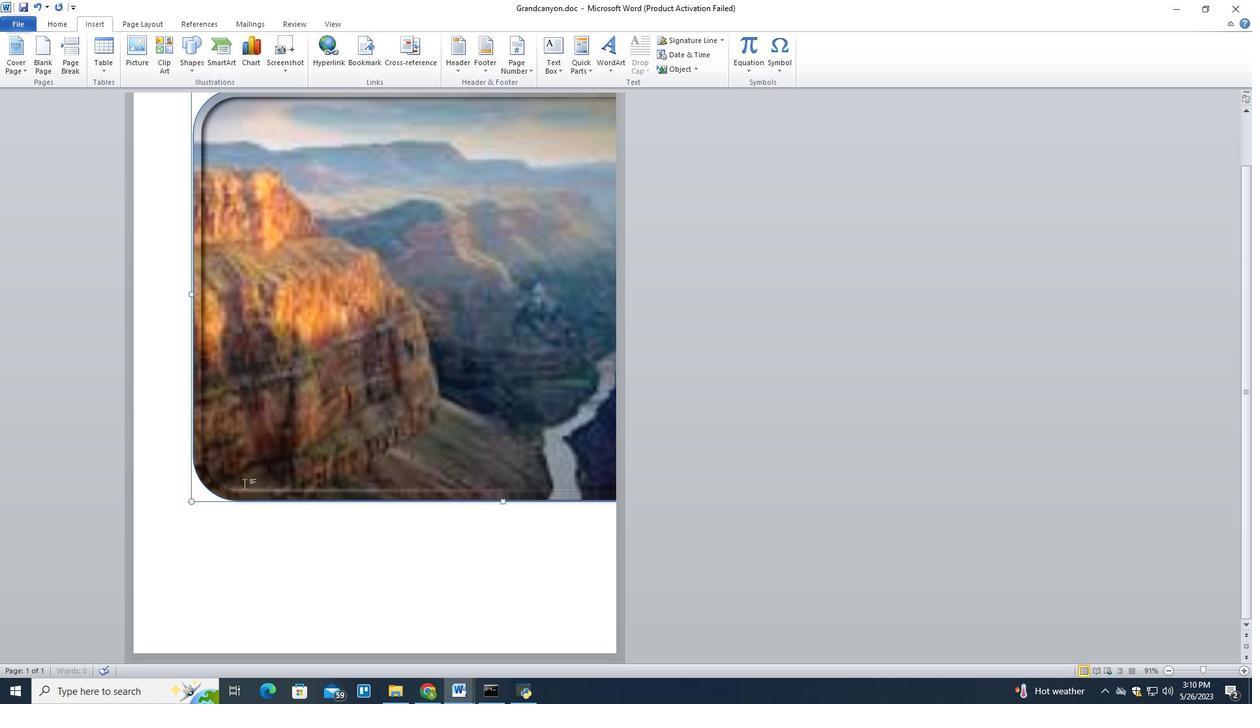 
Action: Mouse scrolled (245, 483) with delta (0, 0)
Screenshot: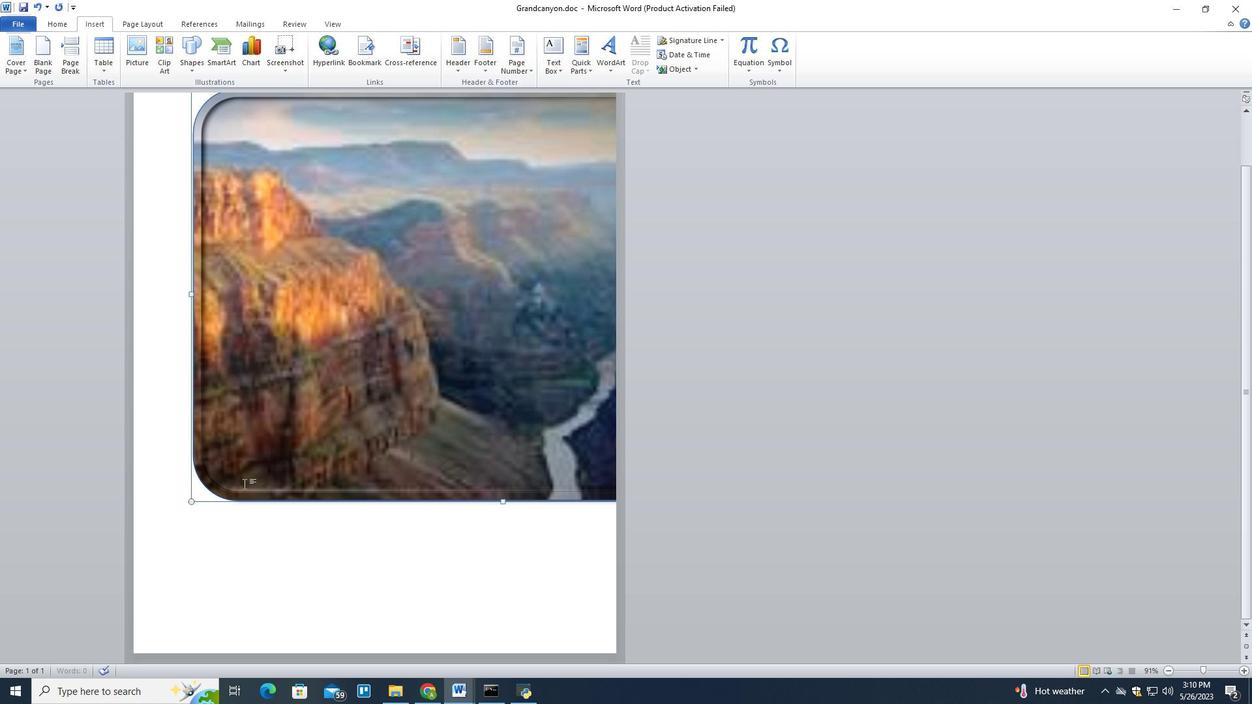 
Action: Mouse scrolled (245, 483) with delta (0, 0)
Screenshot: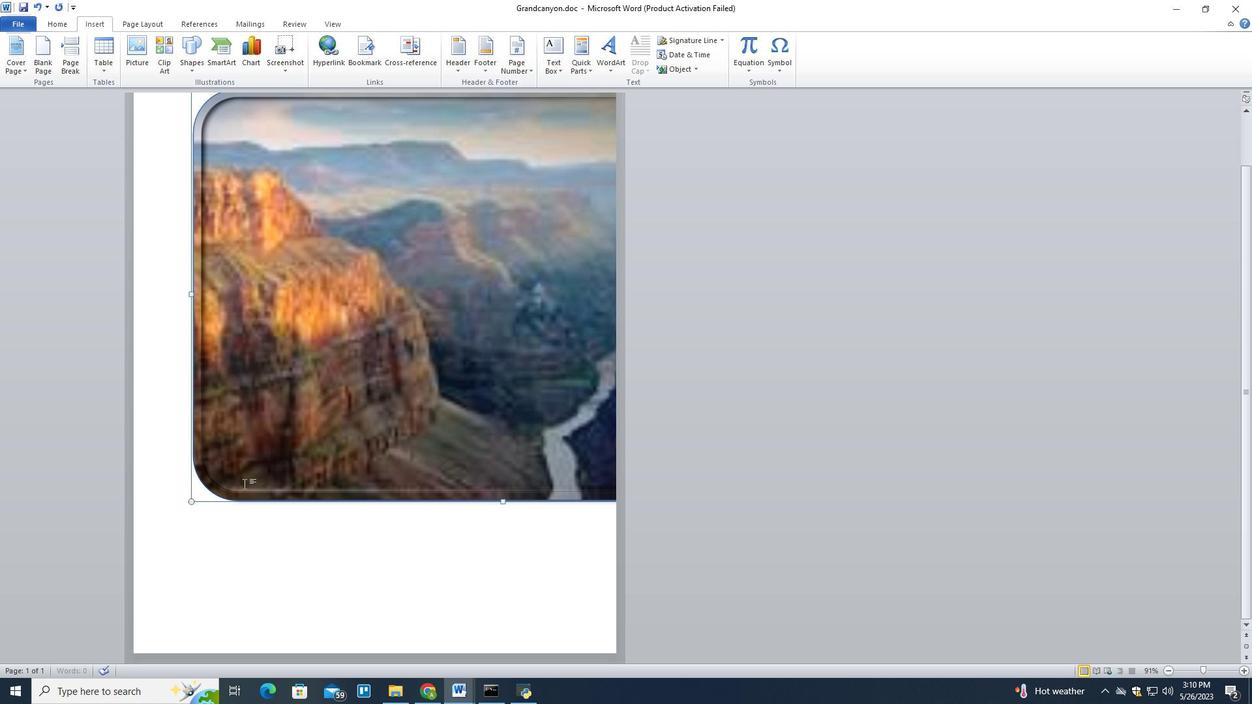 
Action: Mouse scrolled (245, 483) with delta (0, 0)
Screenshot: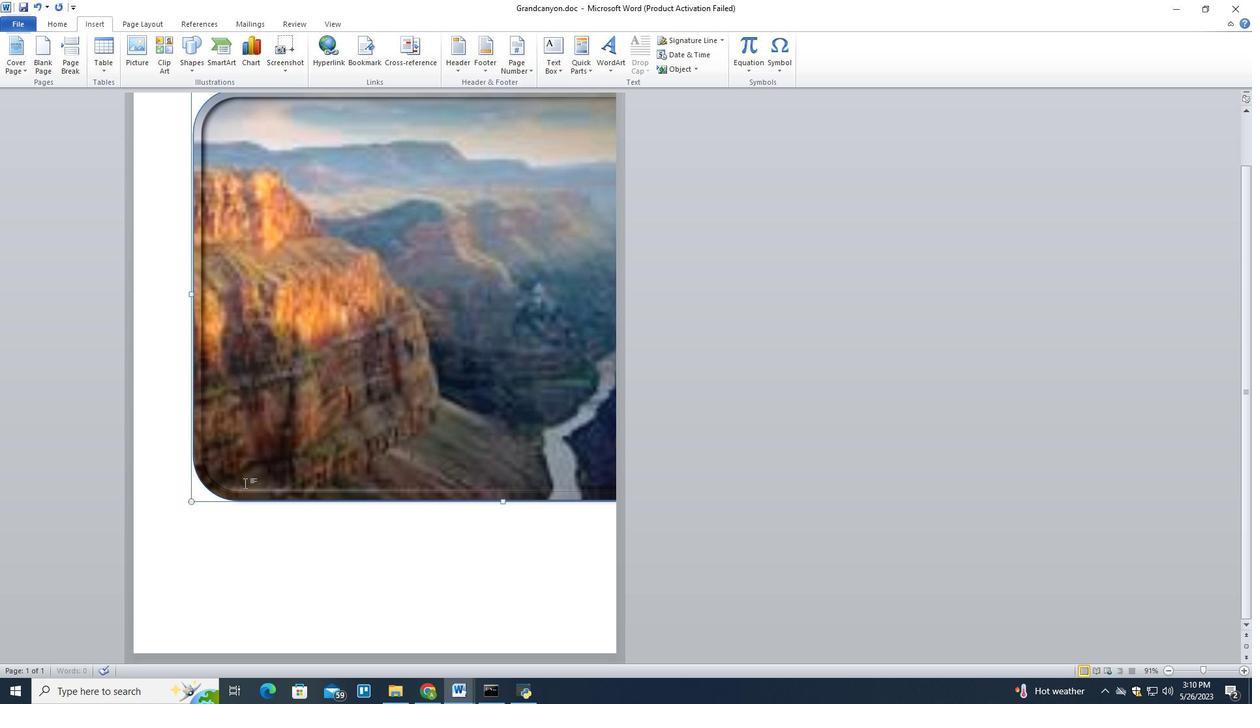 
Action: Mouse scrolled (245, 483) with delta (0, 0)
Screenshot: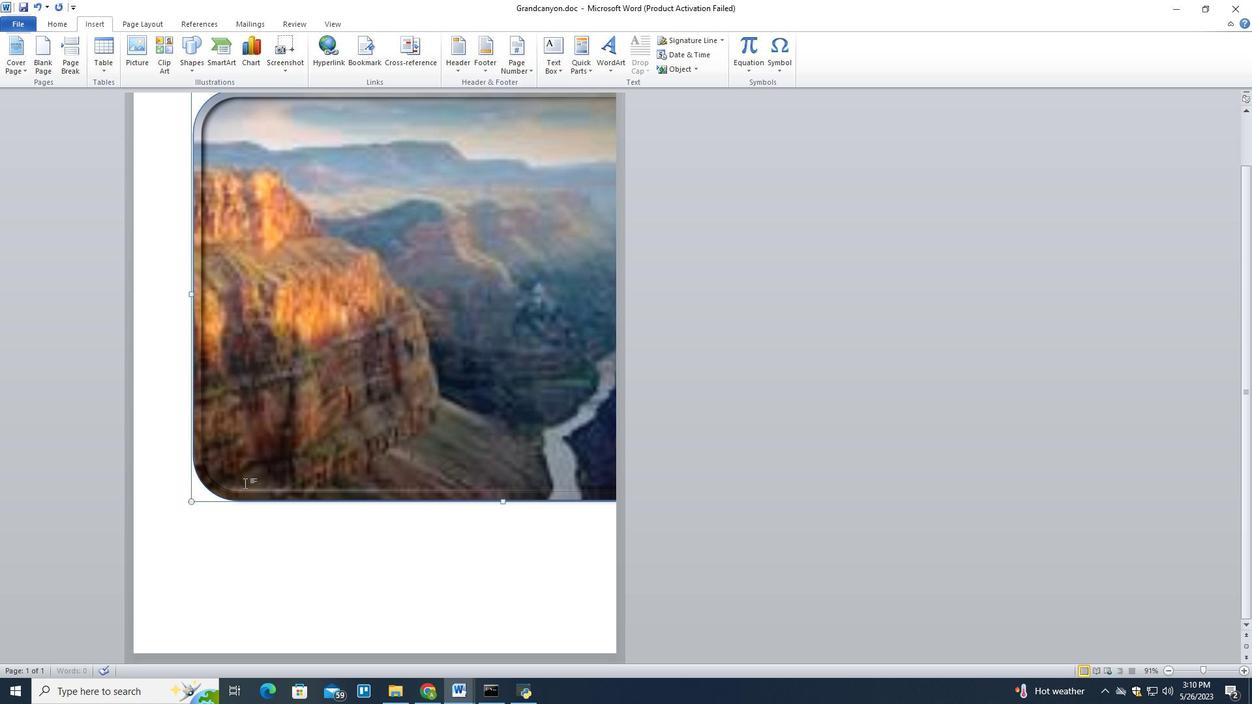 
Action: Mouse moved to (230, 397)
Screenshot: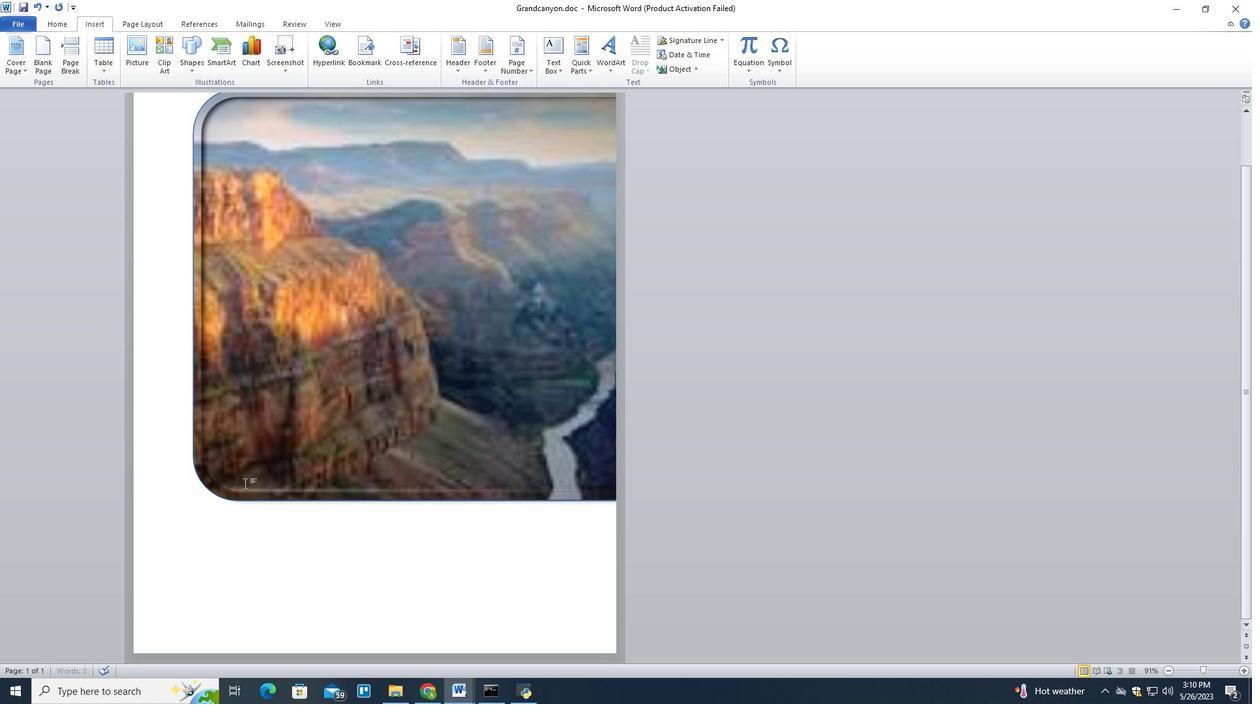 
Action: Mouse scrolled (230, 397) with delta (0, 0)
Screenshot: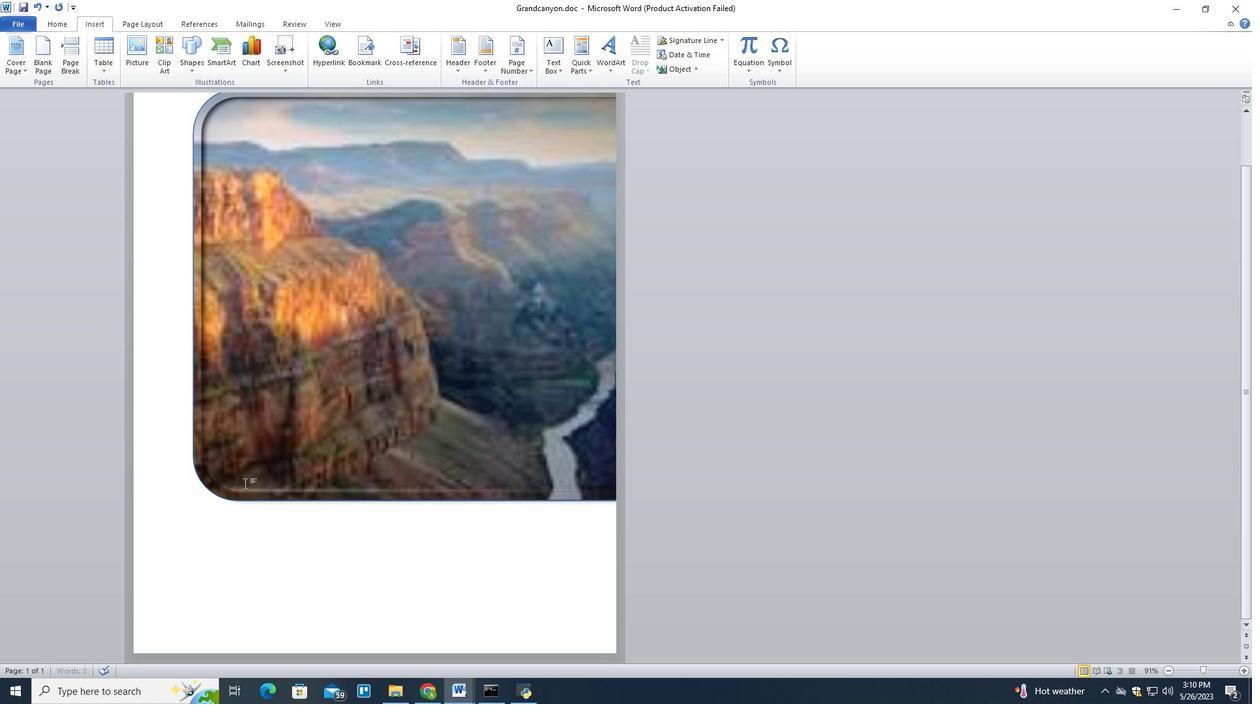 
Action: Mouse moved to (229, 357)
Screenshot: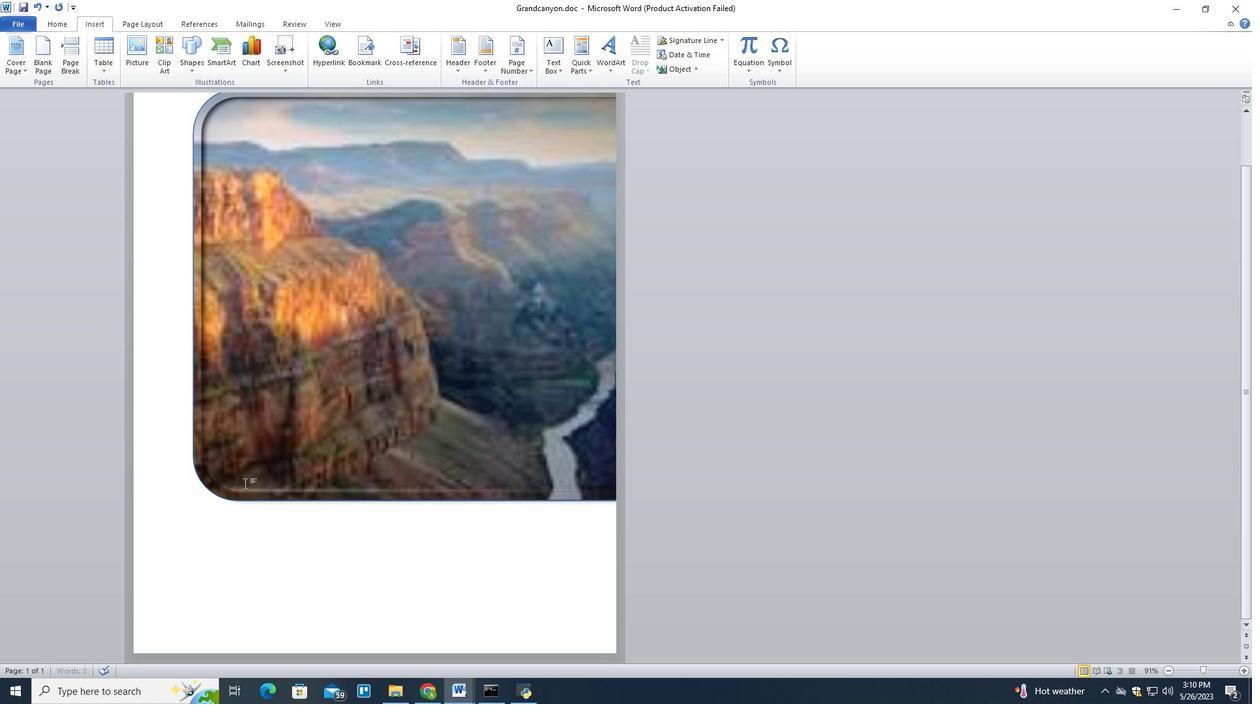 
Action: Mouse scrolled (229, 358) with delta (0, 0)
Screenshot: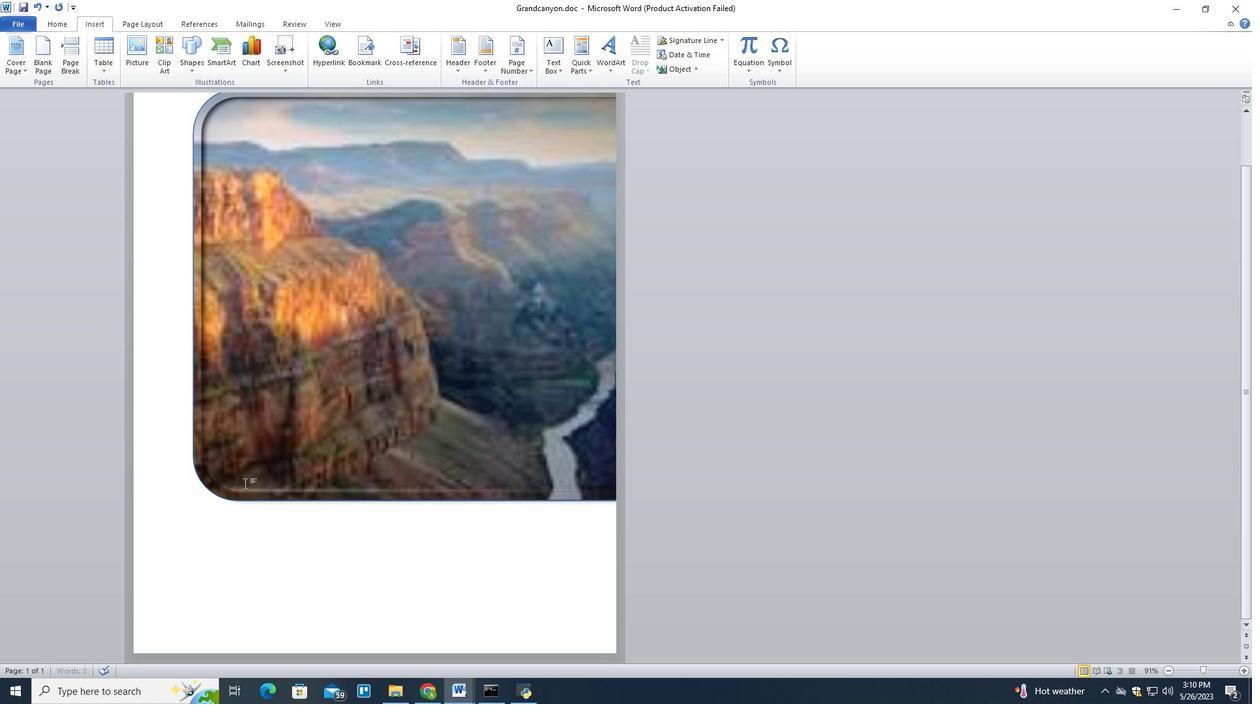 
Action: Mouse moved to (226, 332)
Screenshot: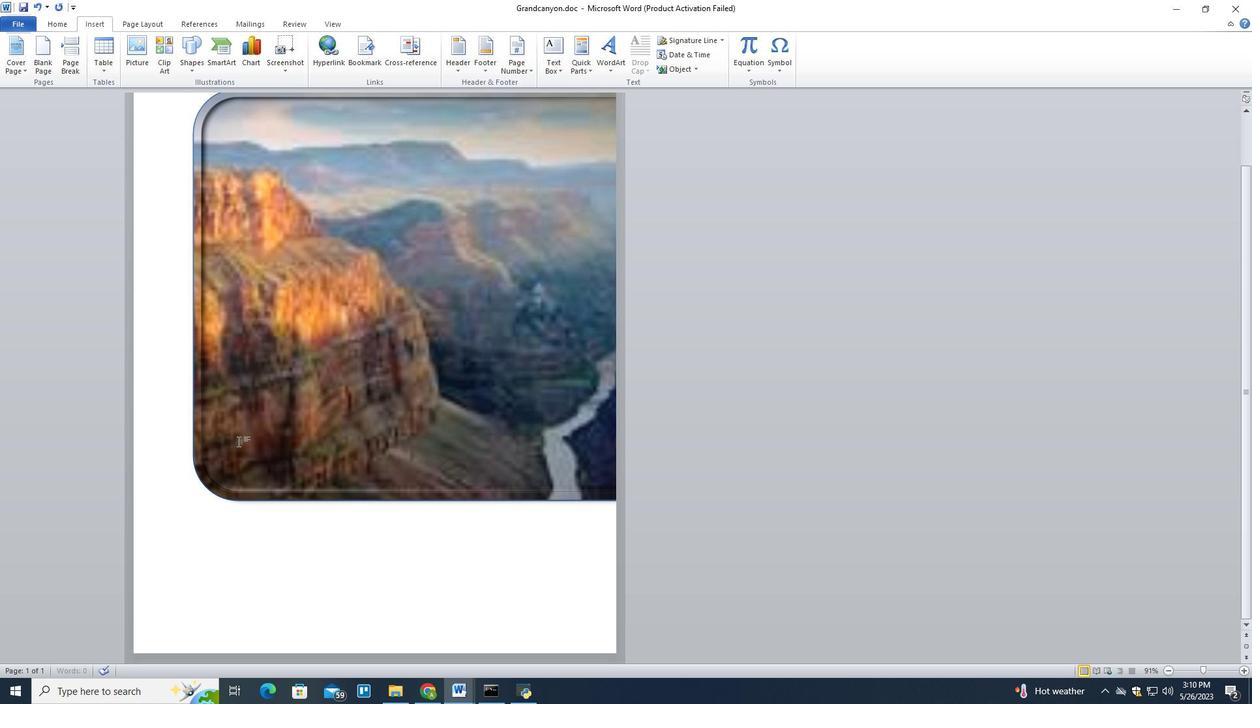 
Action: Mouse scrolled (227, 338) with delta (0, 0)
Screenshot: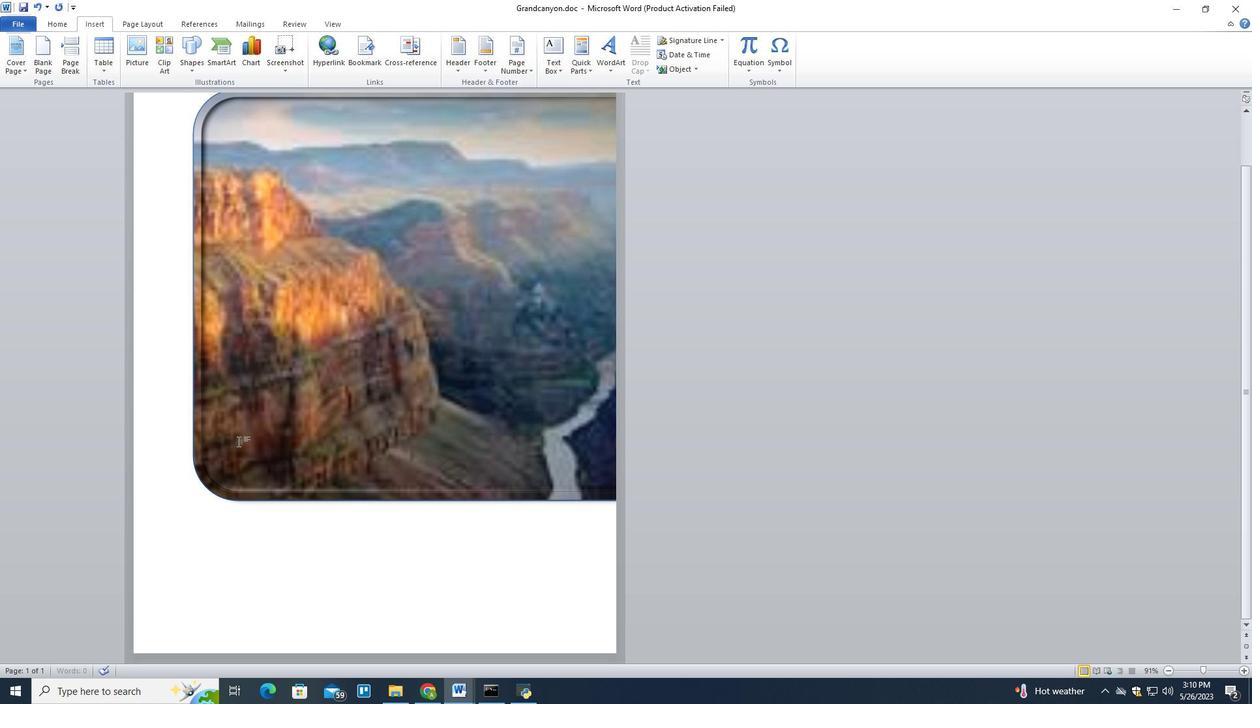 
Action: Mouse moved to (219, 304)
Screenshot: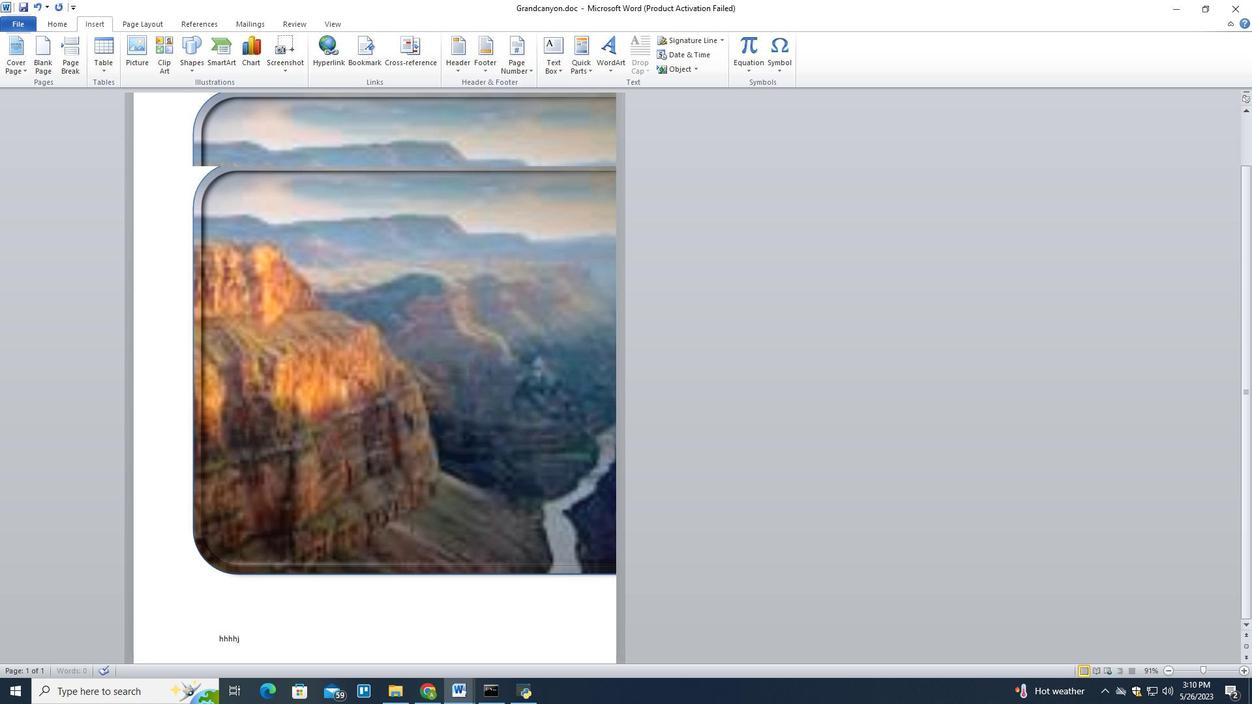 
Action: Mouse scrolled (219, 307) with delta (0, 0)
Screenshot: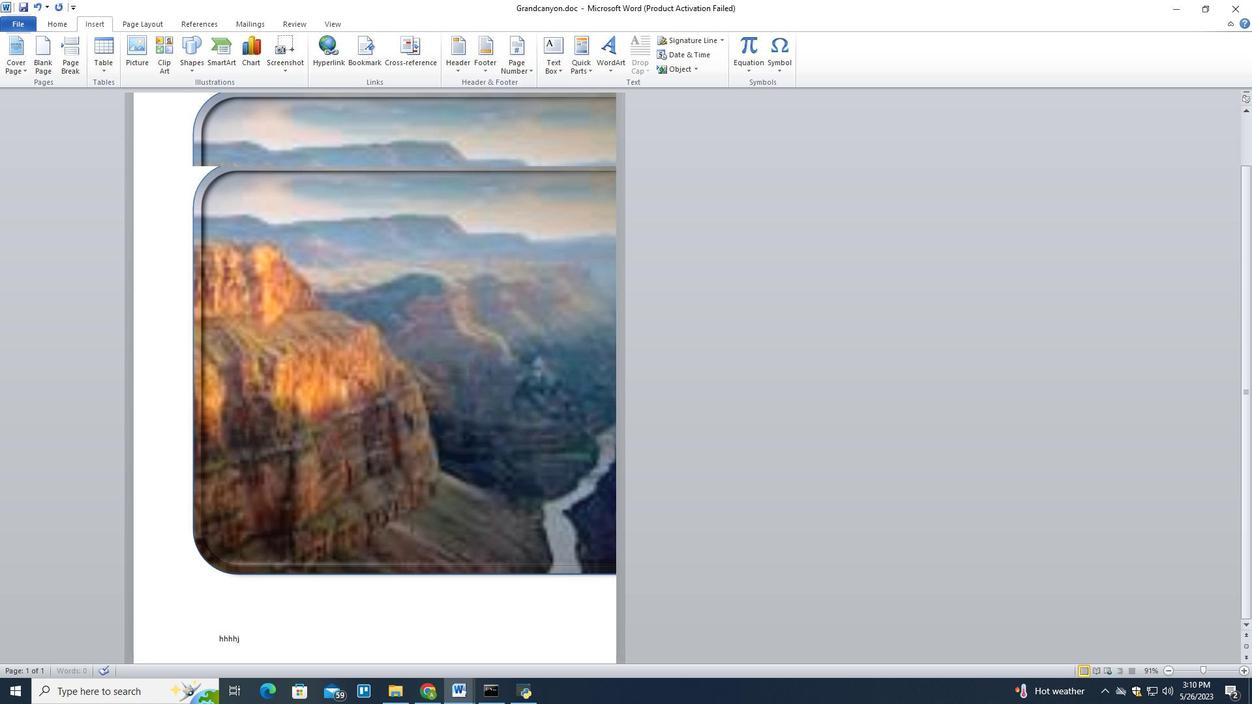
Action: Mouse moved to (208, 269)
Screenshot: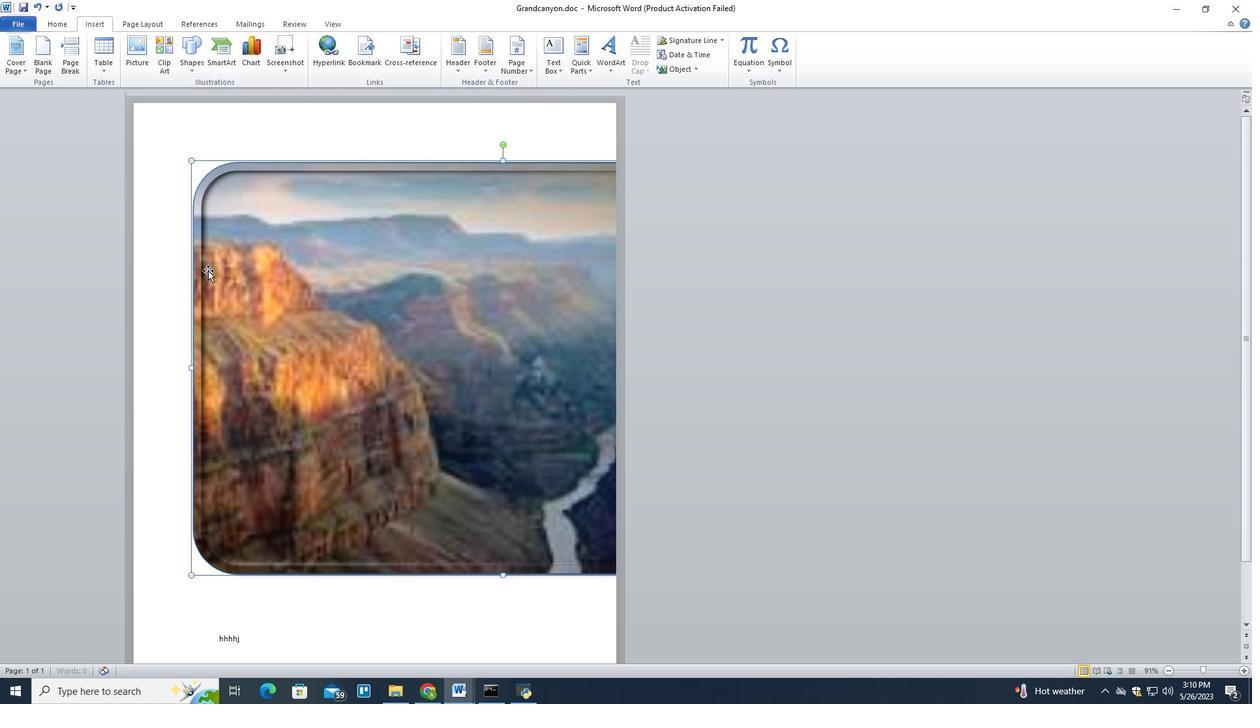 
Action: Mouse scrolled (208, 268) with delta (0, 0)
Screenshot: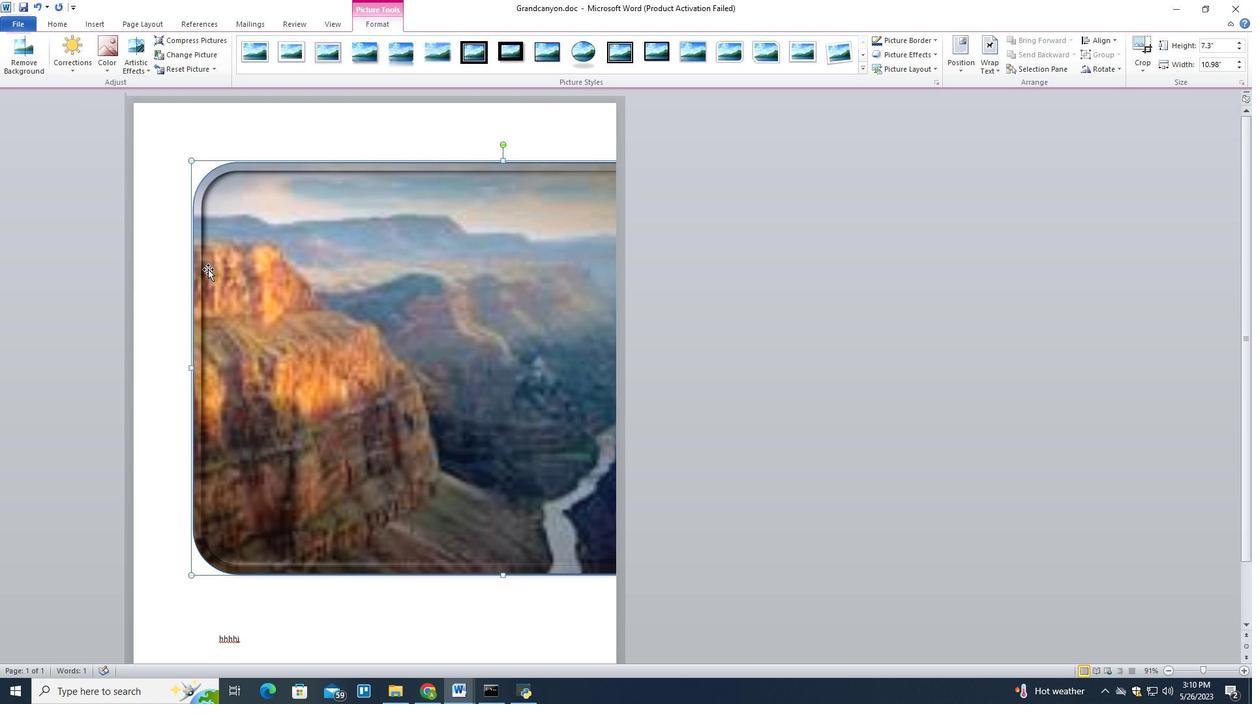 
Action: Mouse scrolled (208, 268) with delta (0, 0)
Screenshot: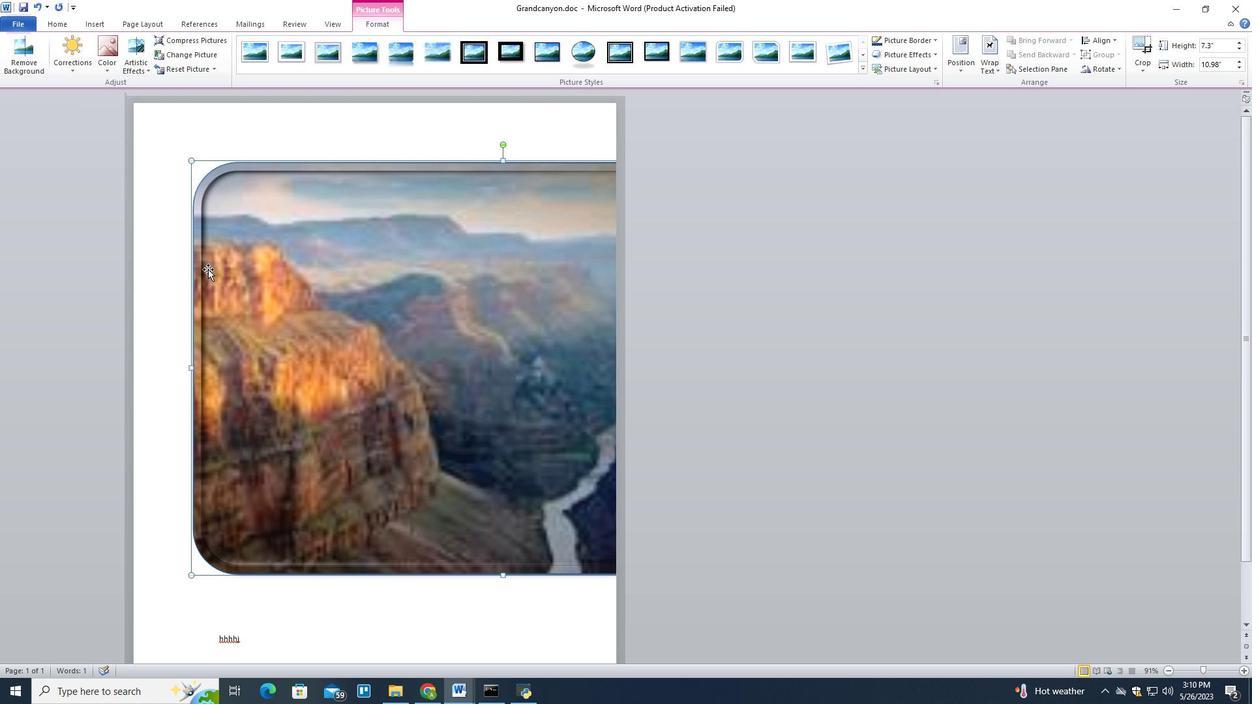 
Action: Mouse scrolled (208, 268) with delta (0, 0)
Screenshot: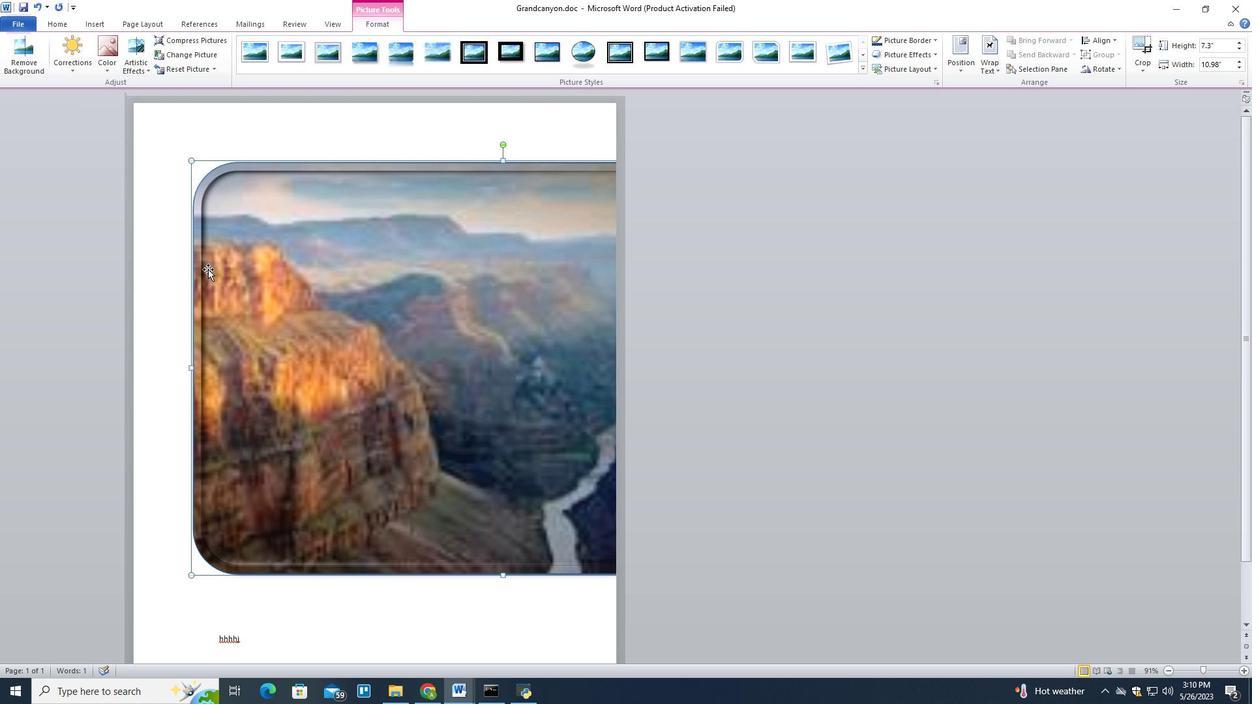 
Action: Mouse scrolled (208, 268) with delta (0, 0)
Screenshot: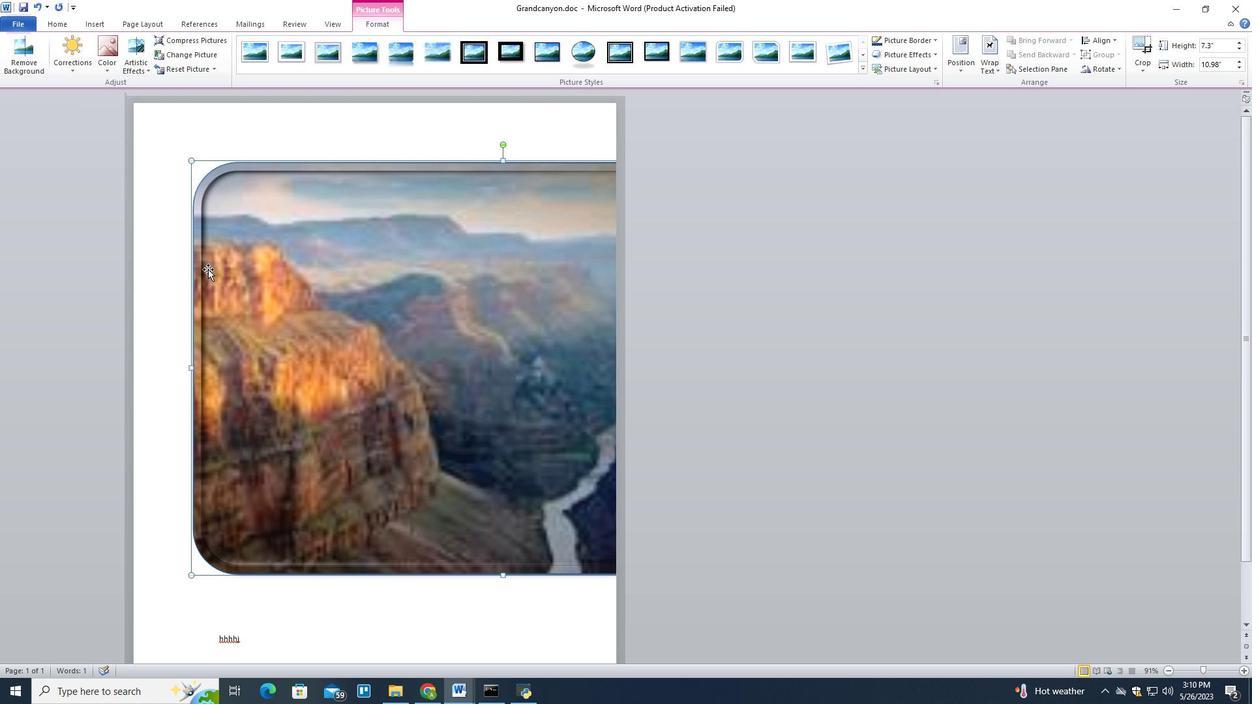 
Action: Mouse scrolled (208, 268) with delta (0, 0)
Screenshot: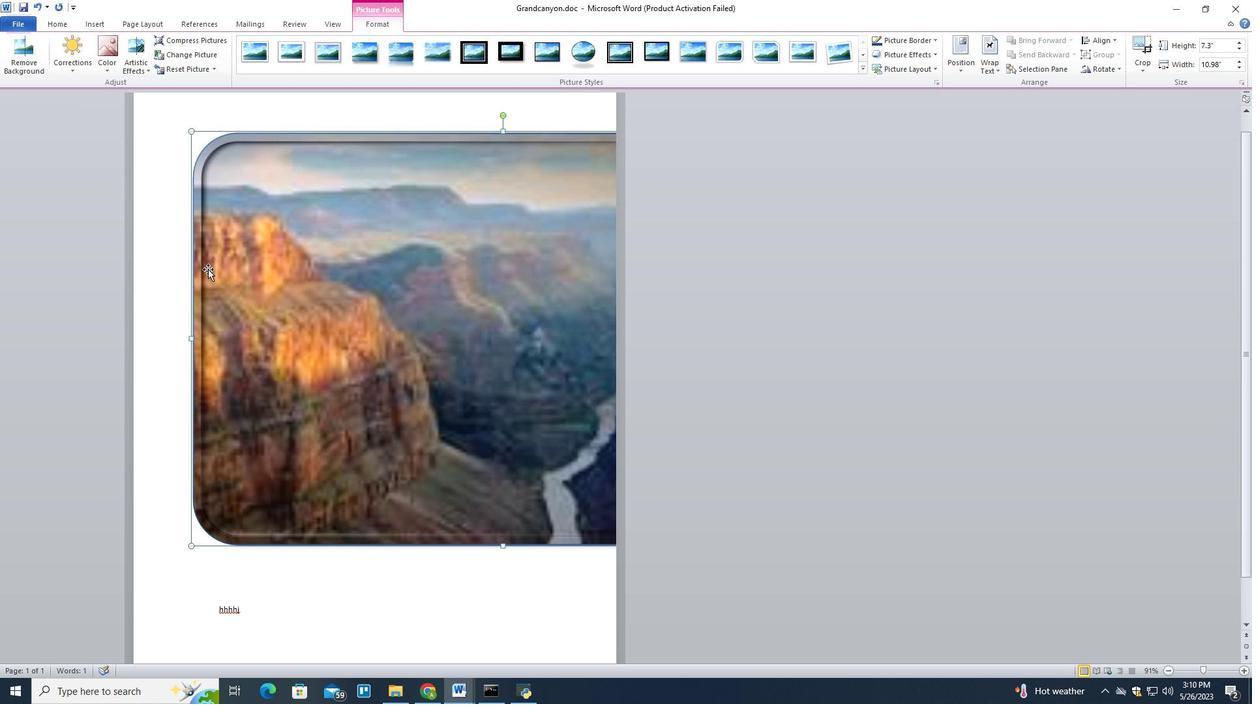 
Action: Mouse scrolled (208, 268) with delta (0, 0)
Screenshot: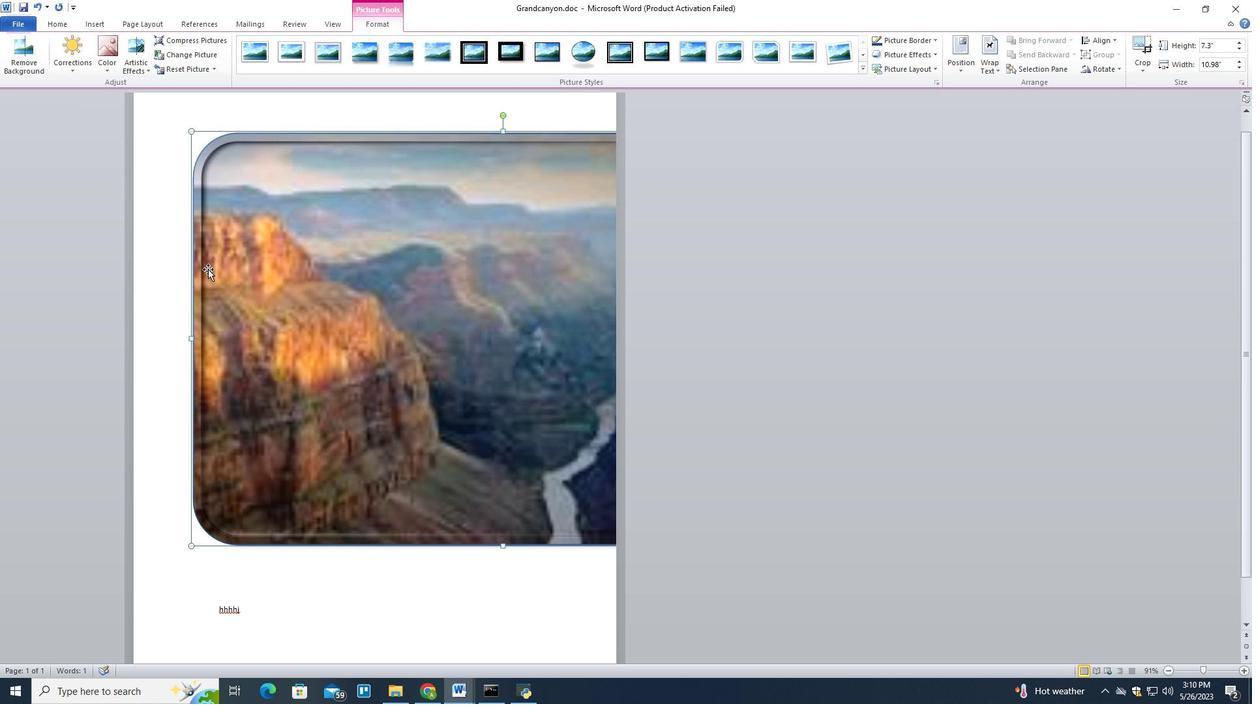 
Action: Mouse scrolled (208, 268) with delta (0, 0)
Screenshot: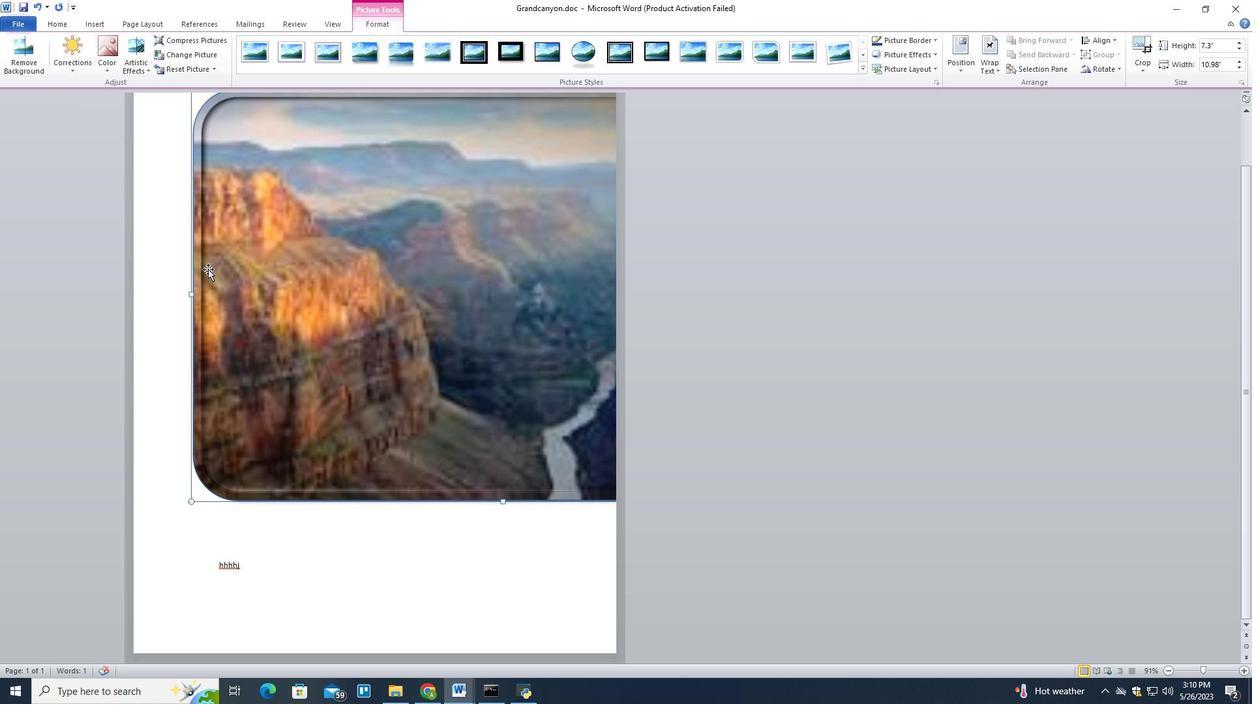 
Action: Mouse scrolled (208, 268) with delta (0, 0)
Screenshot: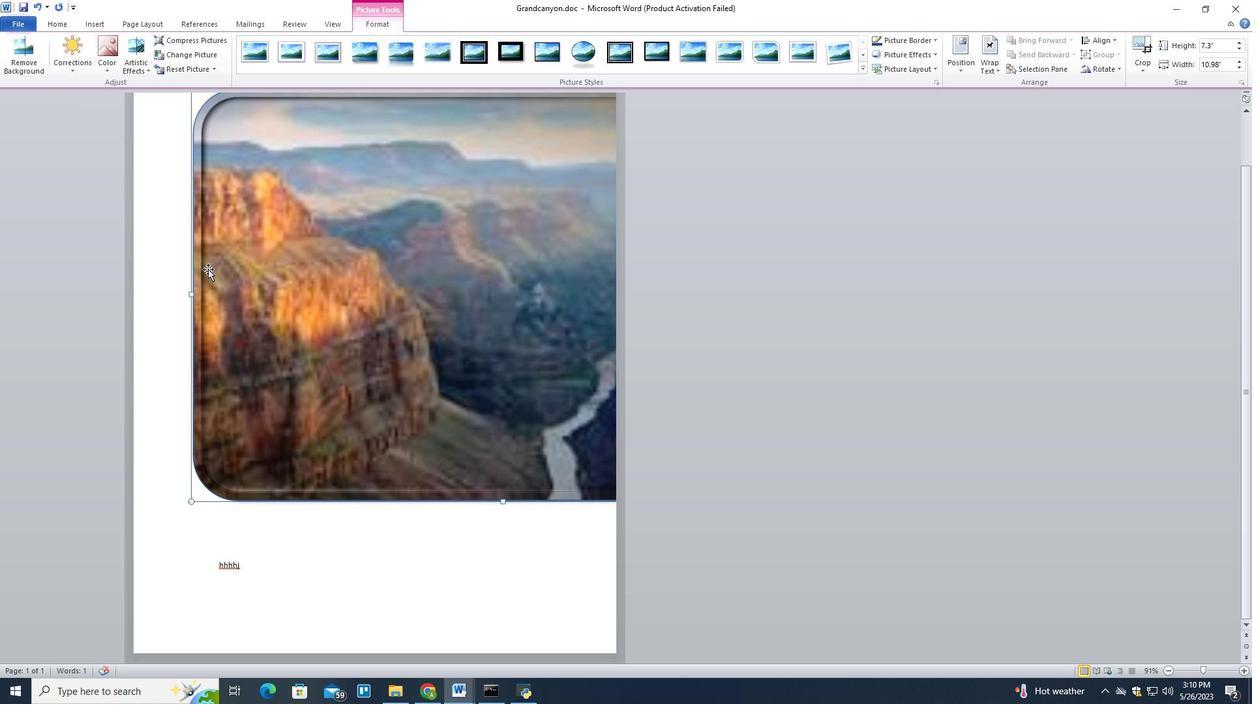
Action: Mouse scrolled (208, 268) with delta (0, 0)
Screenshot: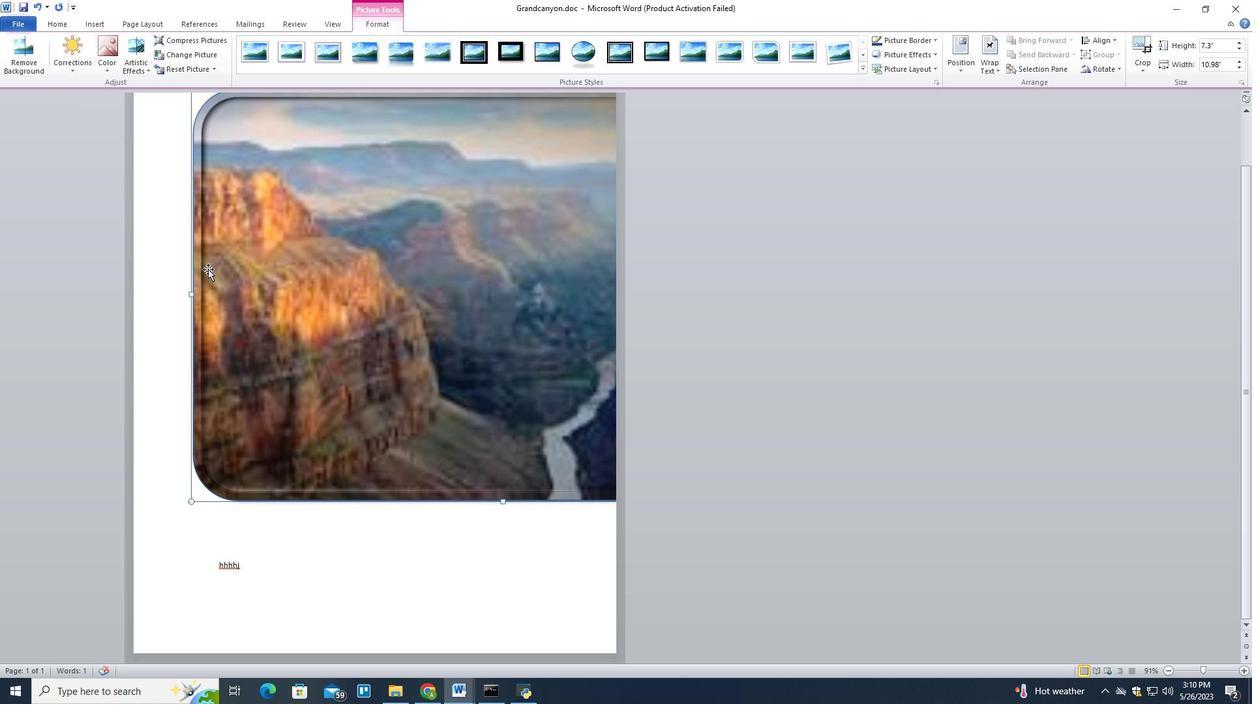 
Action: Mouse scrolled (208, 268) with delta (0, 0)
Screenshot: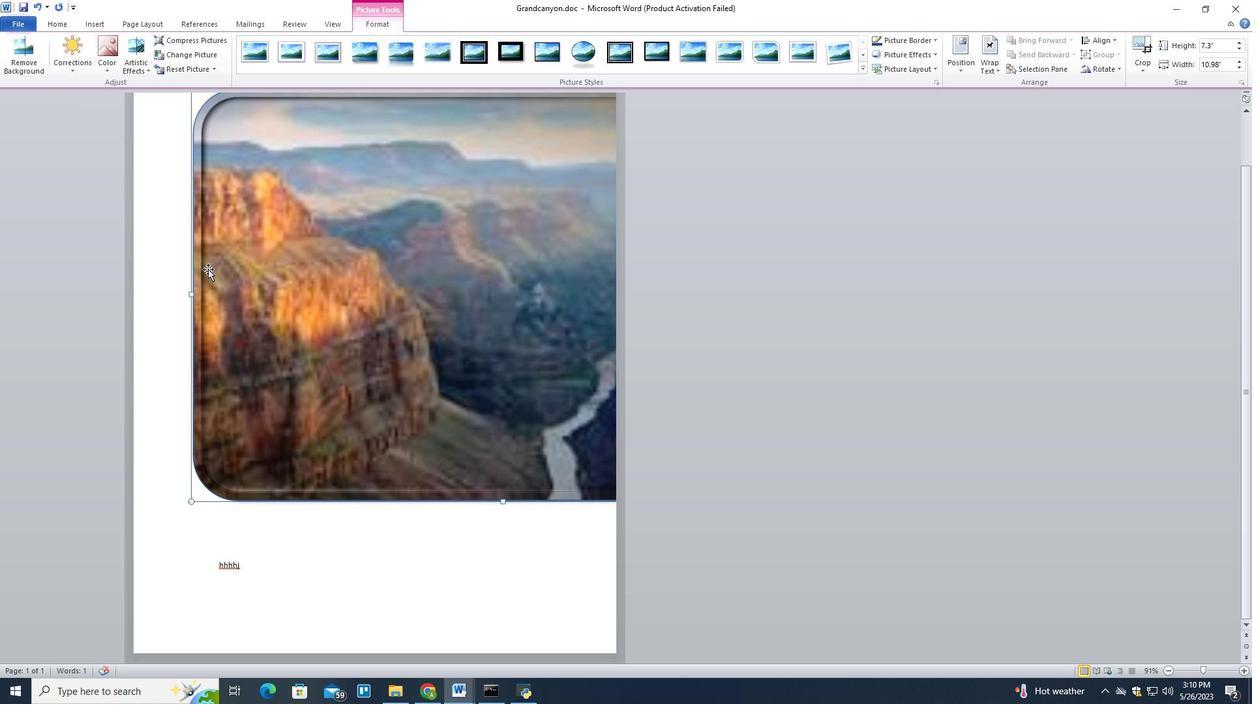 
Action: Mouse scrolled (208, 268) with delta (0, 0)
Screenshot: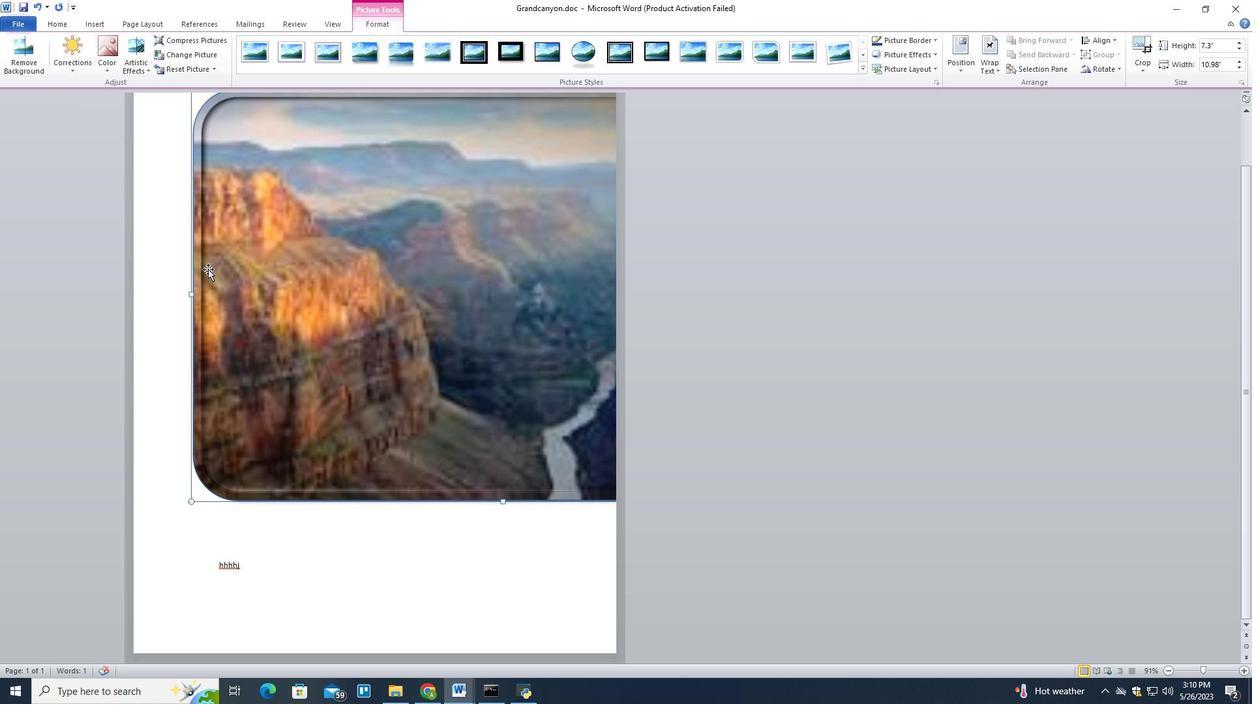 
Action: Mouse moved to (242, 565)
Screenshot: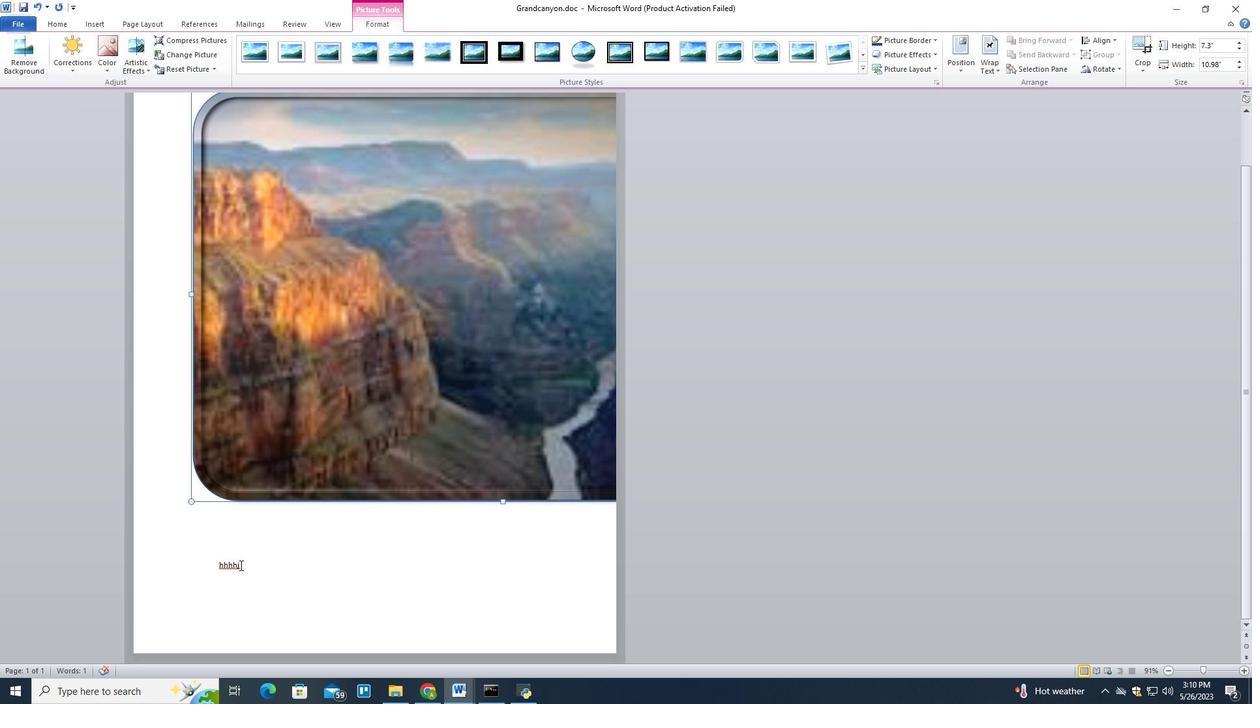 
Action: Mouse pressed left at (241, 565)
Screenshot: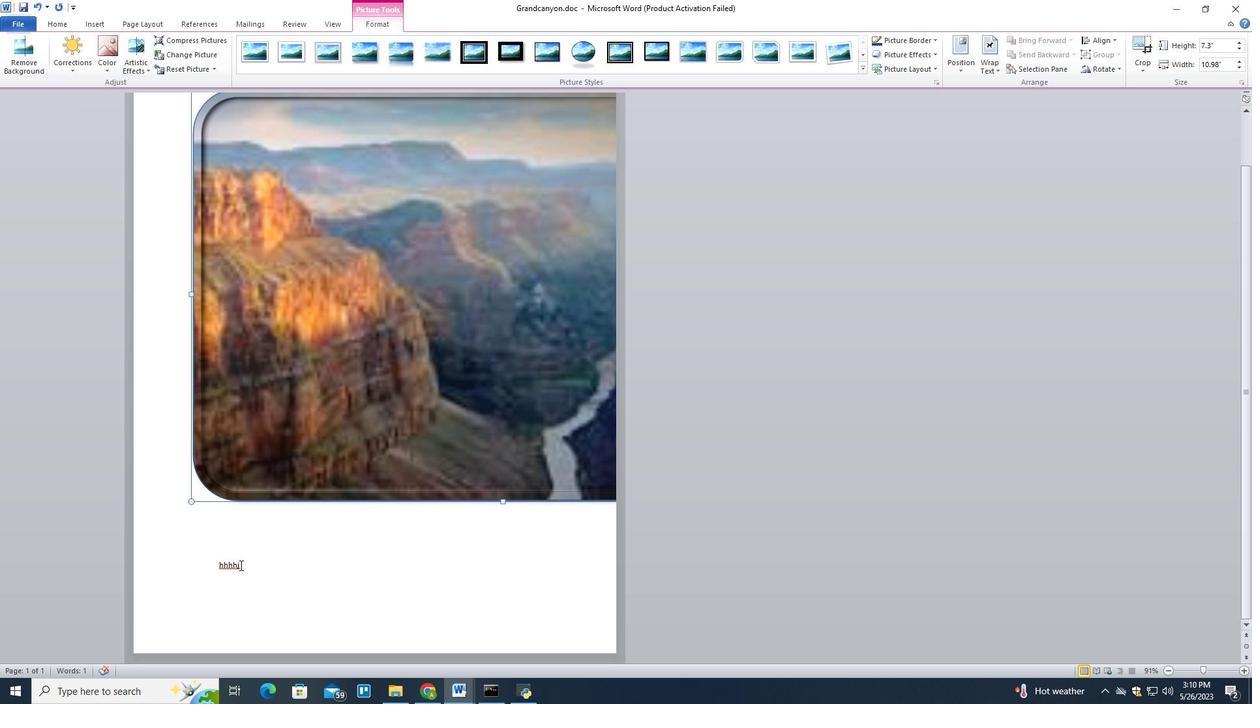 
Action: Mouse moved to (249, 564)
Screenshot: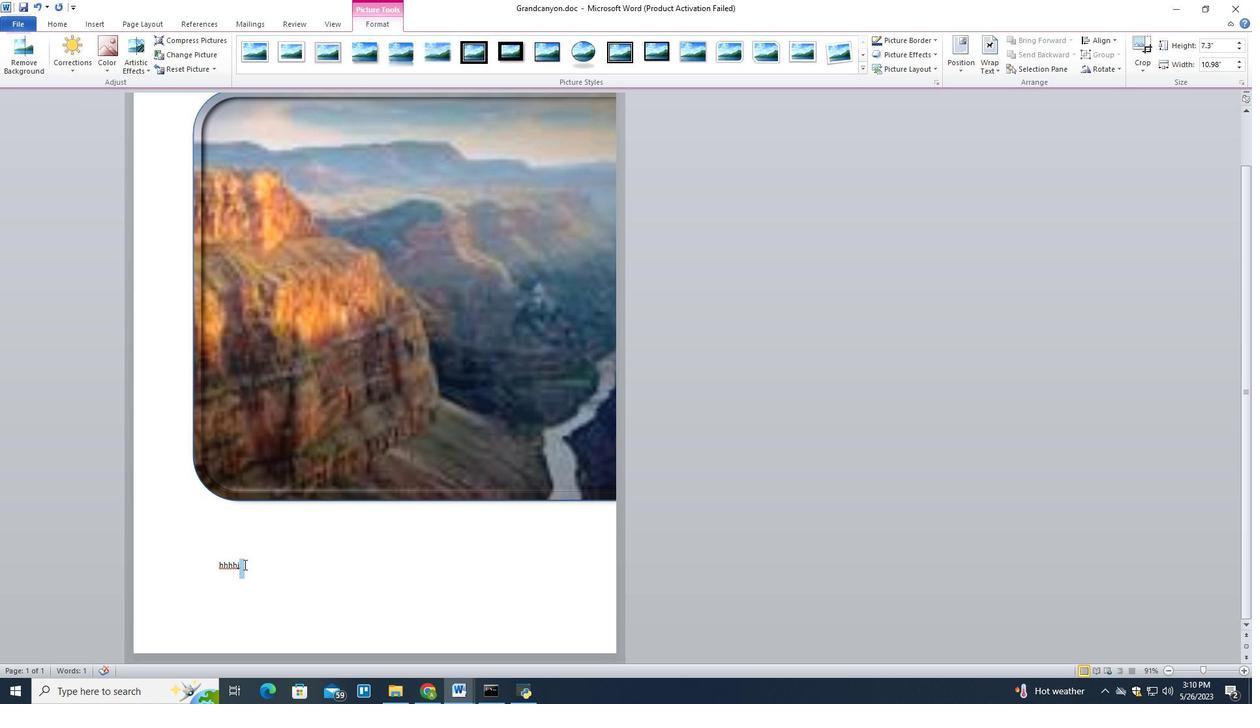 
Action: Mouse pressed left at (249, 564)
Screenshot: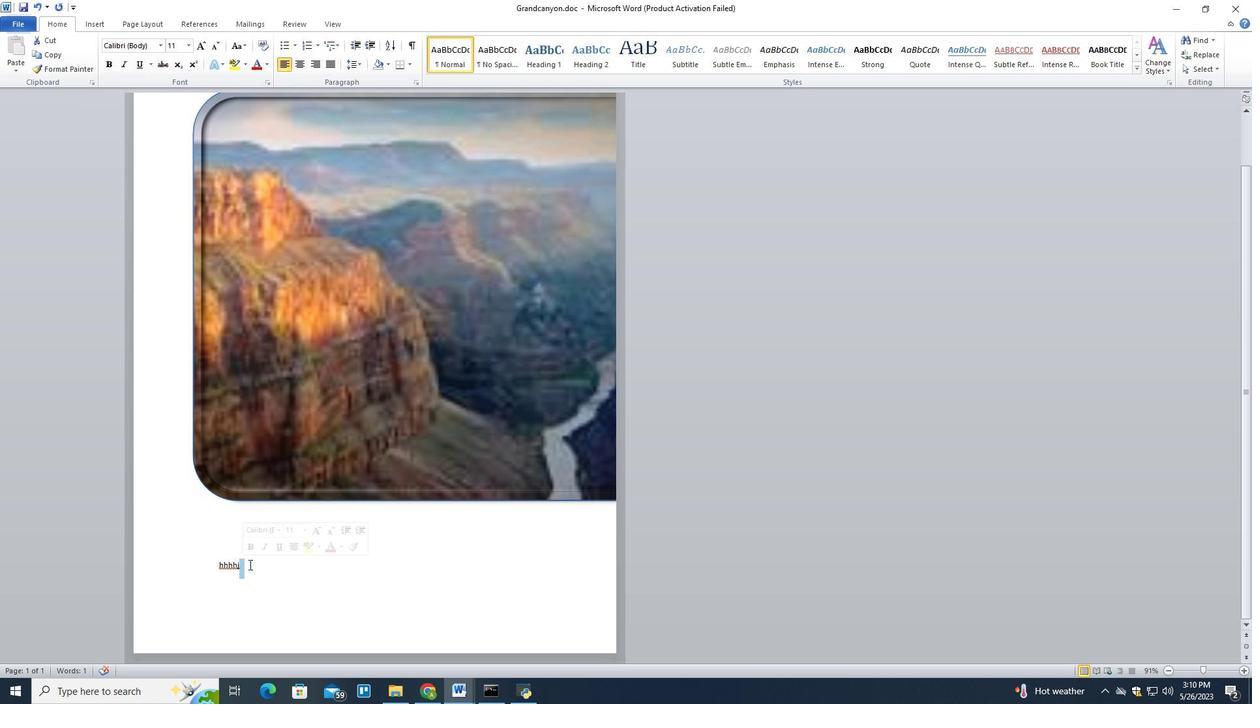 
Action: Key pressed <Key.backspace><Key.backspace><Key.backspace><Key.backspace><Key.backspace>
Screenshot: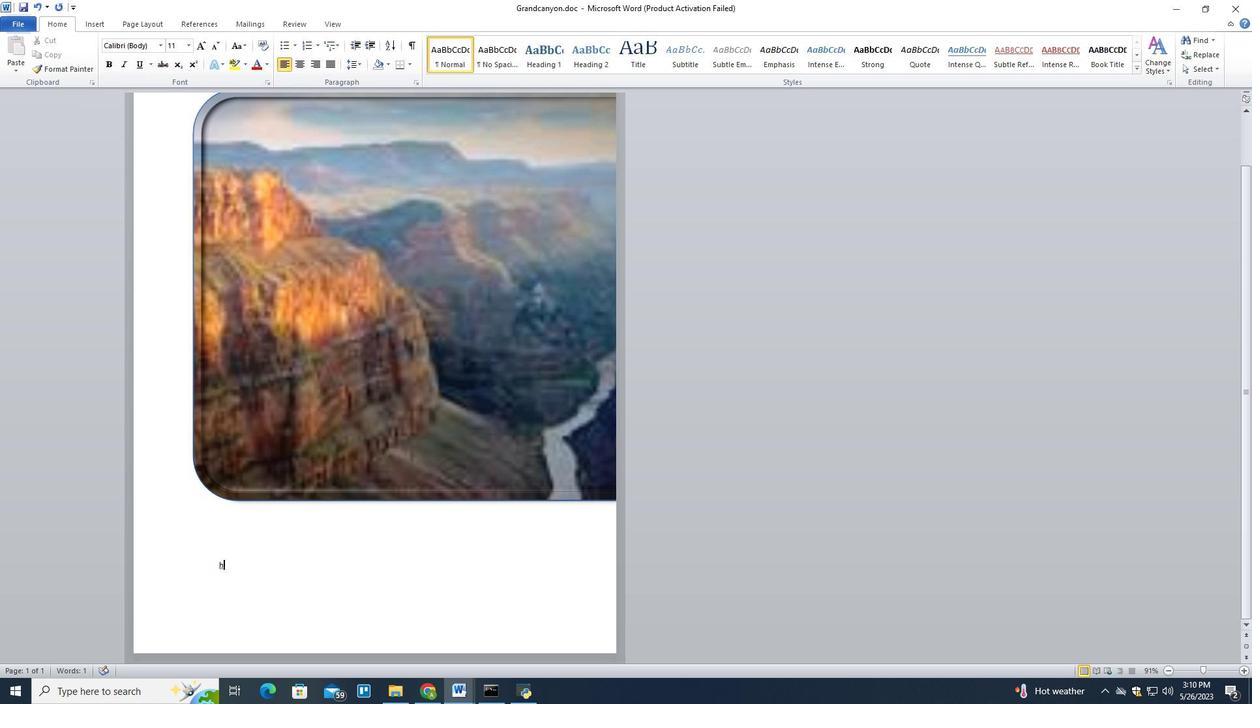 
Action: Mouse moved to (105, 16)
Screenshot: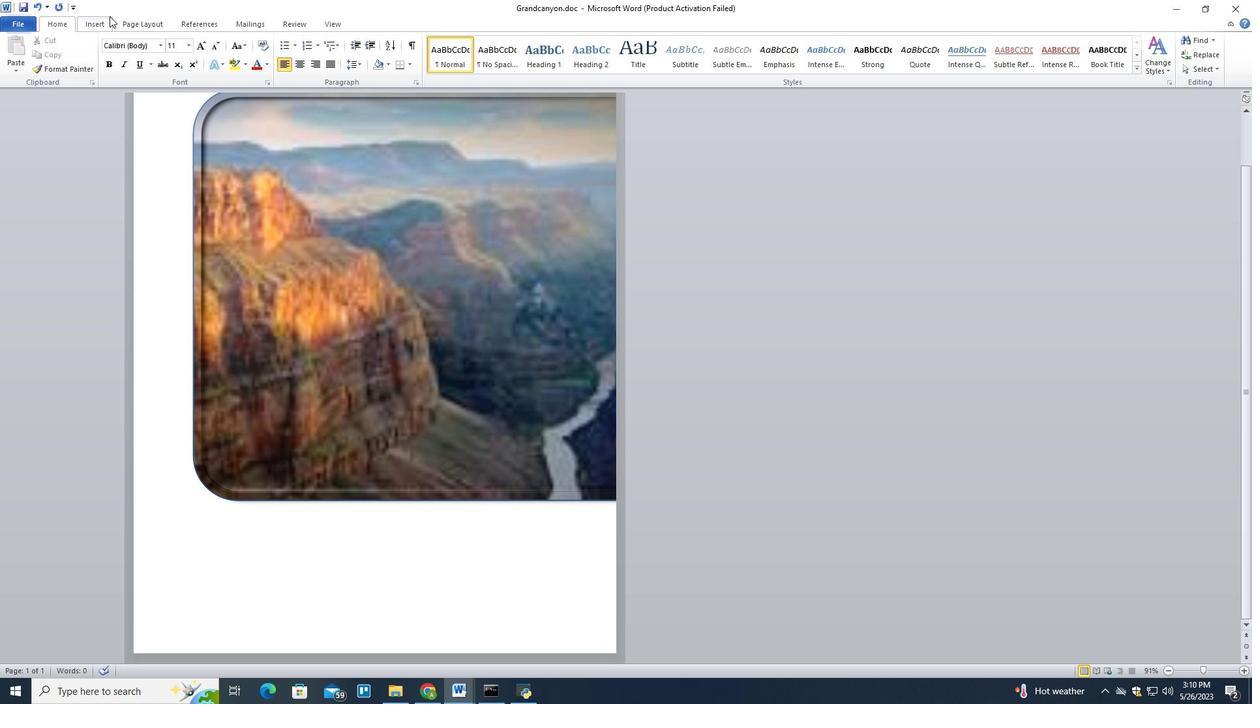 
Action: Mouse pressed left at (105, 16)
Screenshot: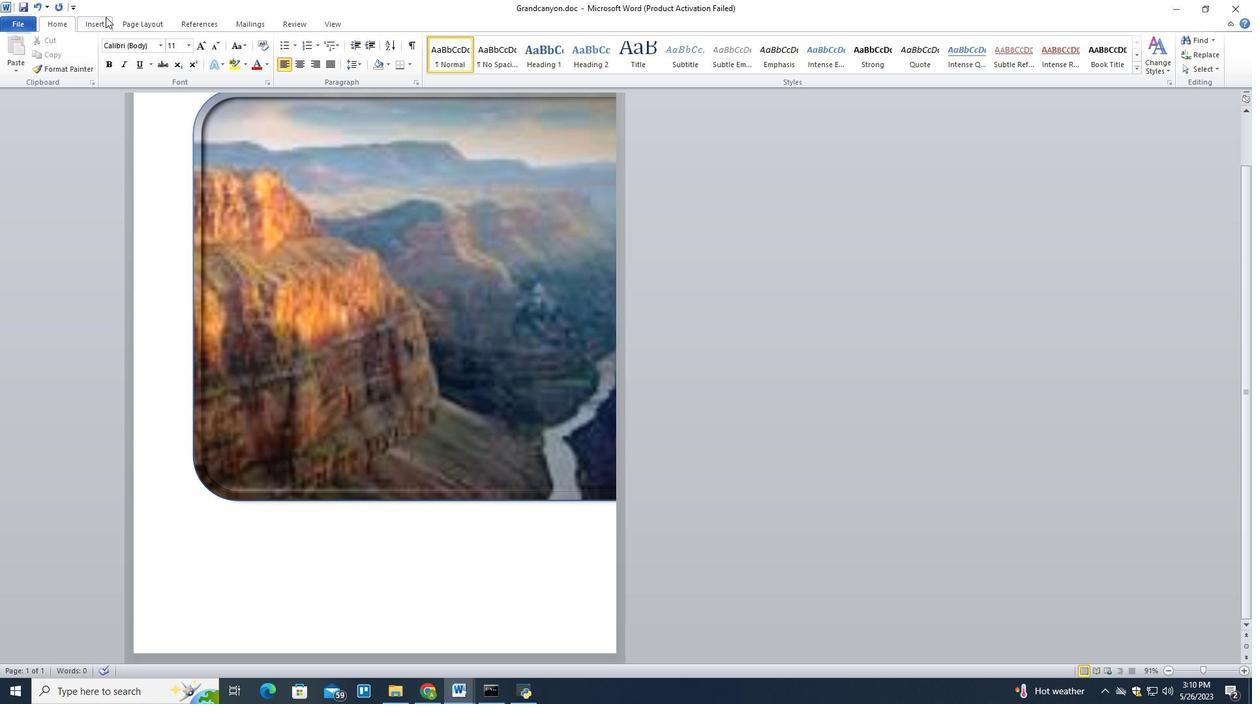 
Action: Mouse moved to (603, 51)
Screenshot: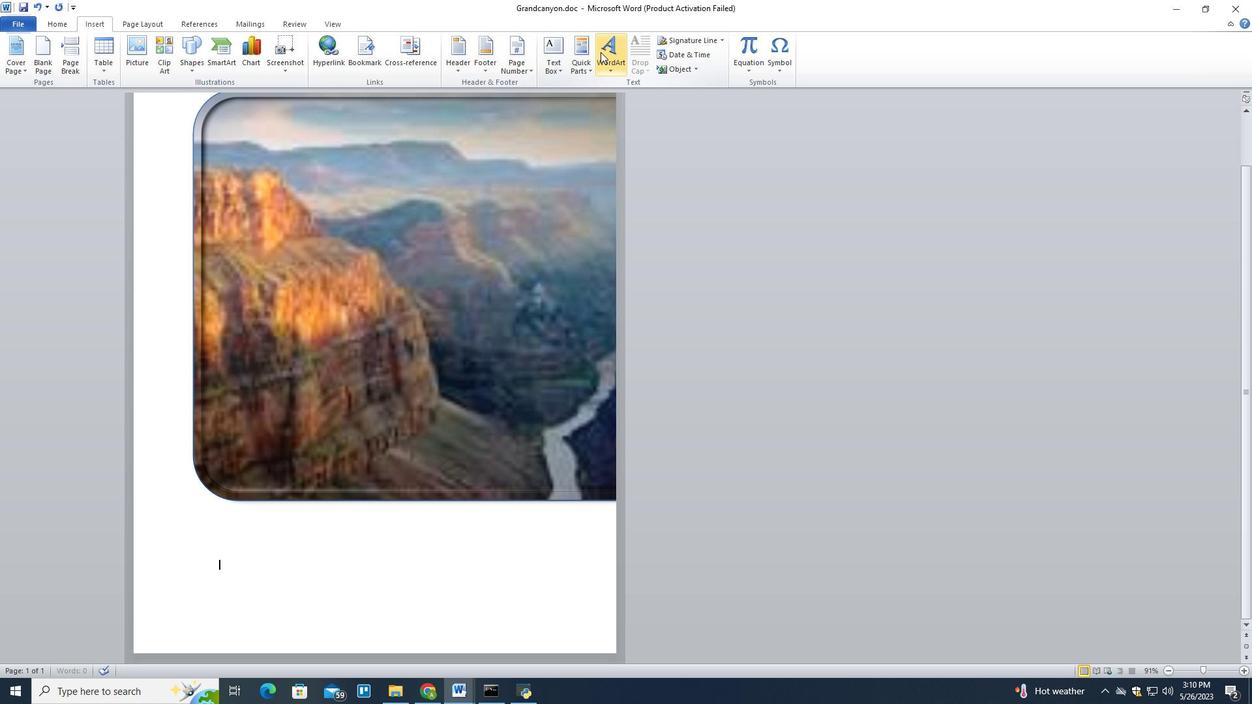 
Action: Mouse pressed left at (603, 51)
Screenshot: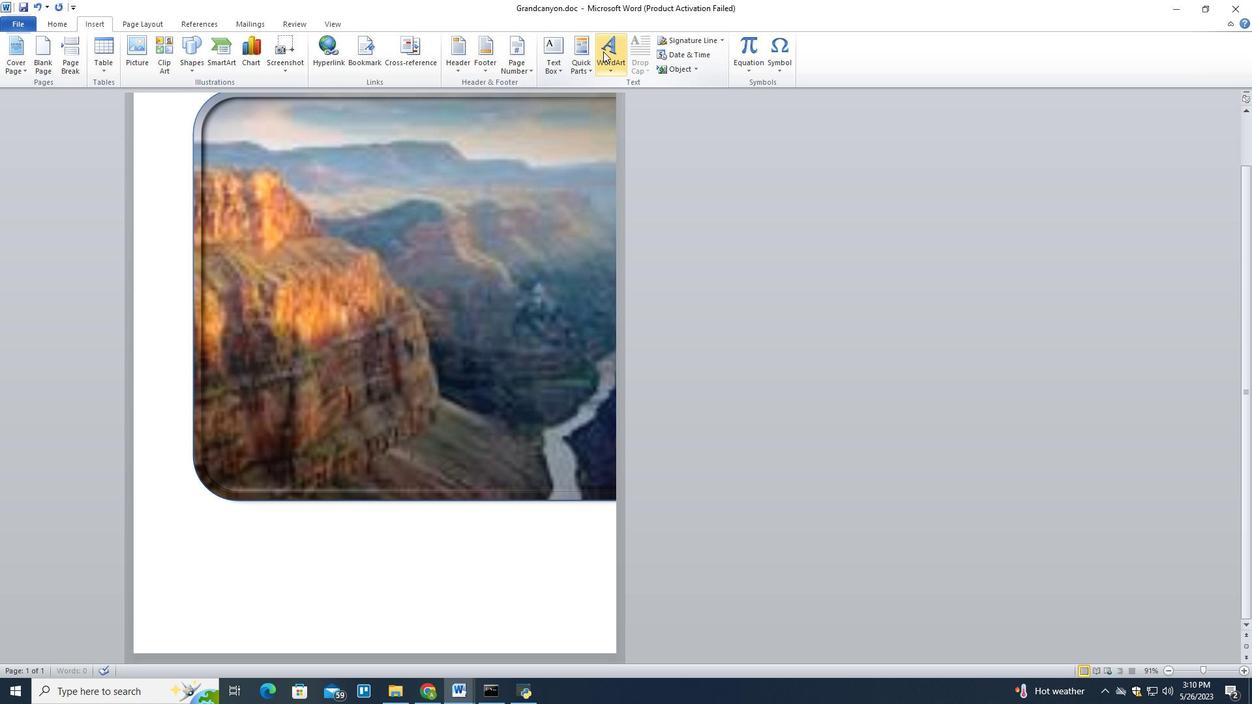 
Action: Mouse moved to (651, 274)
Screenshot: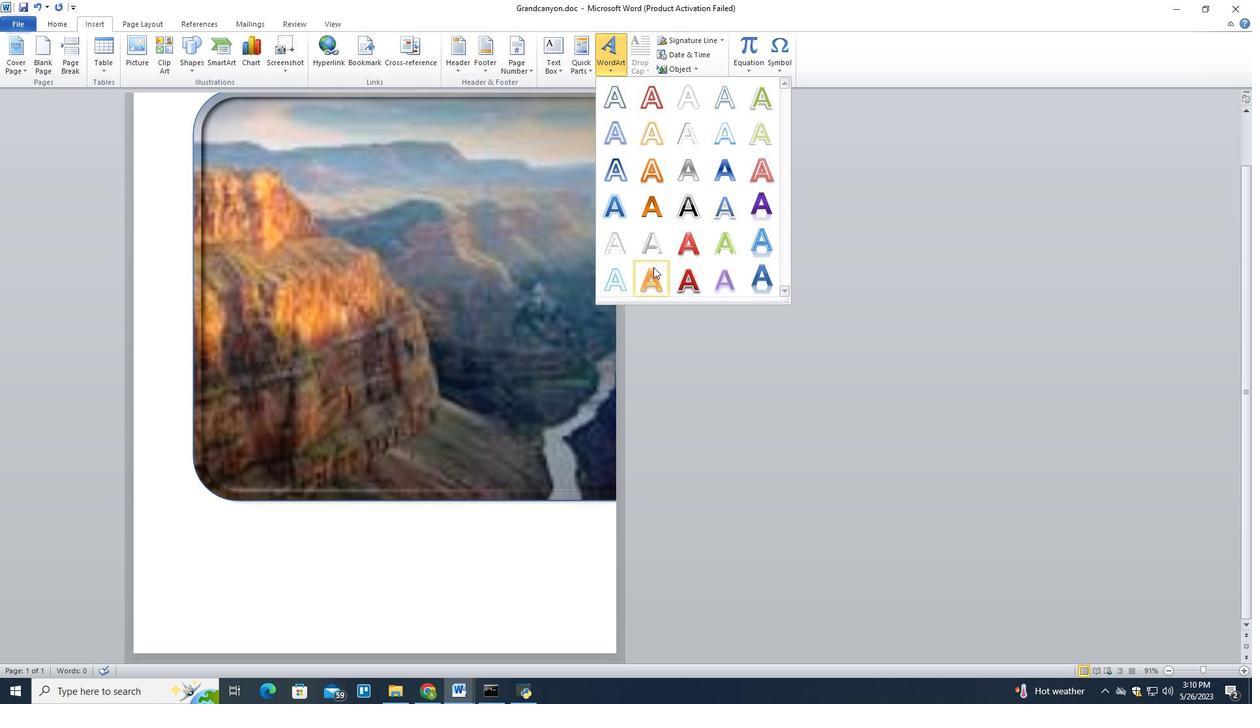 
Action: Mouse pressed left at (651, 274)
Screenshot: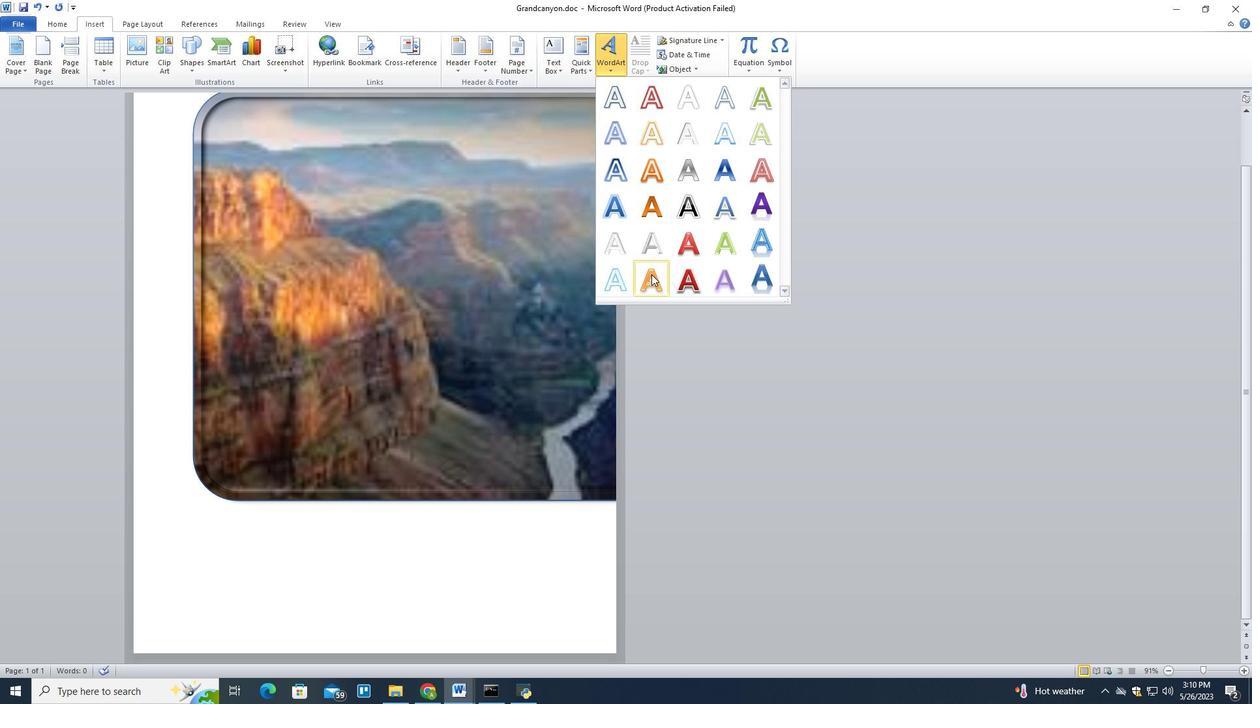 
Action: Mouse moved to (498, 448)
Screenshot: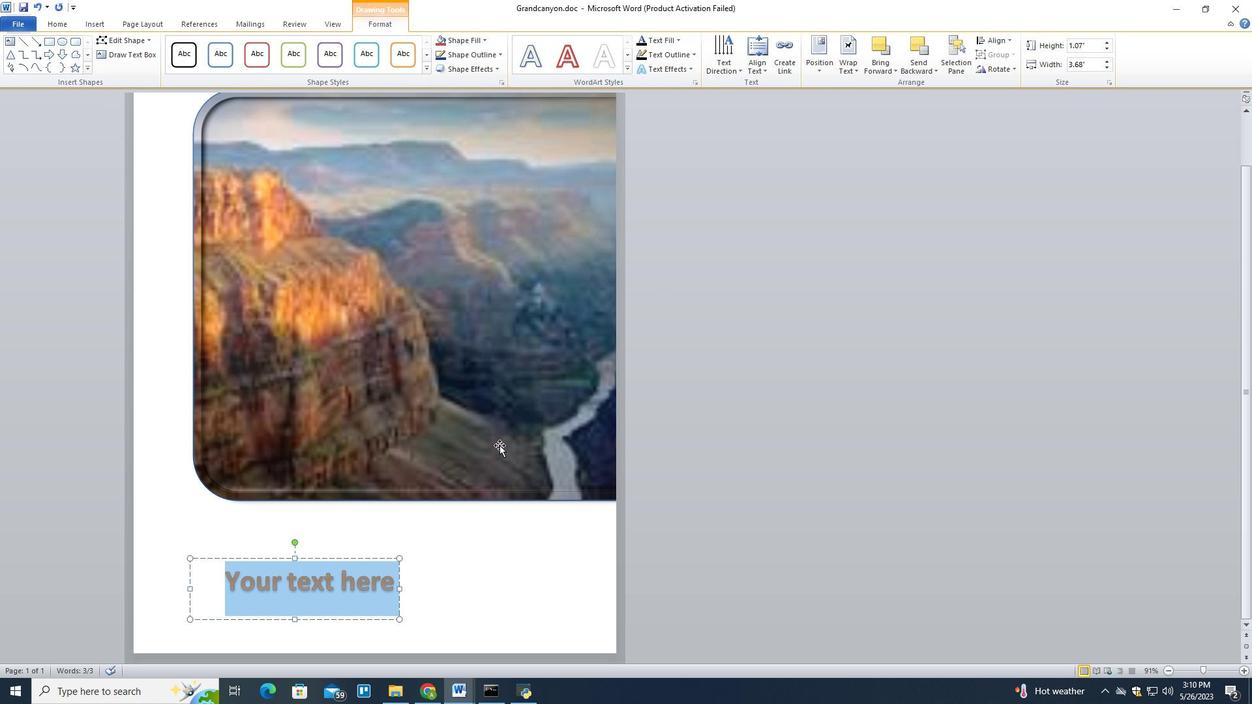 
Action: Key pressed <Key.shift>Grand<Key.space><Key.shift>C<Key.backspace><Key.shift>Canyon<Key.enter><Key.backspace>
Screenshot: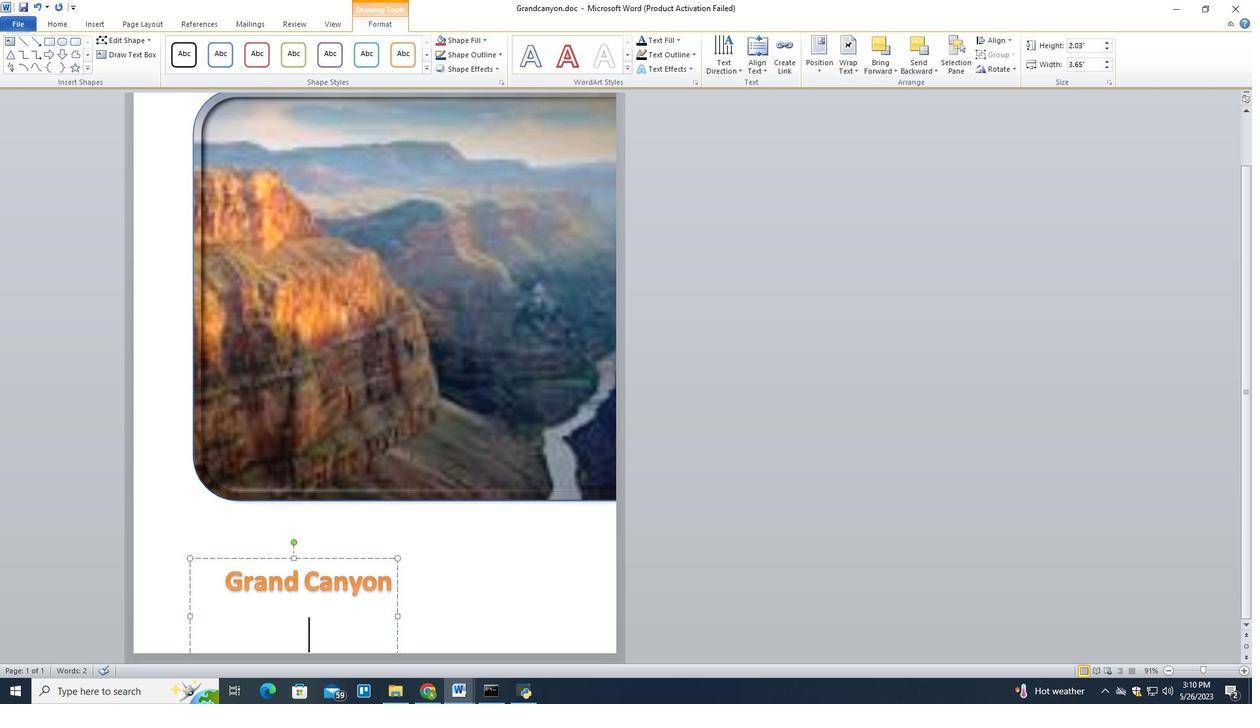 
Action: Mouse moved to (457, 569)
Screenshot: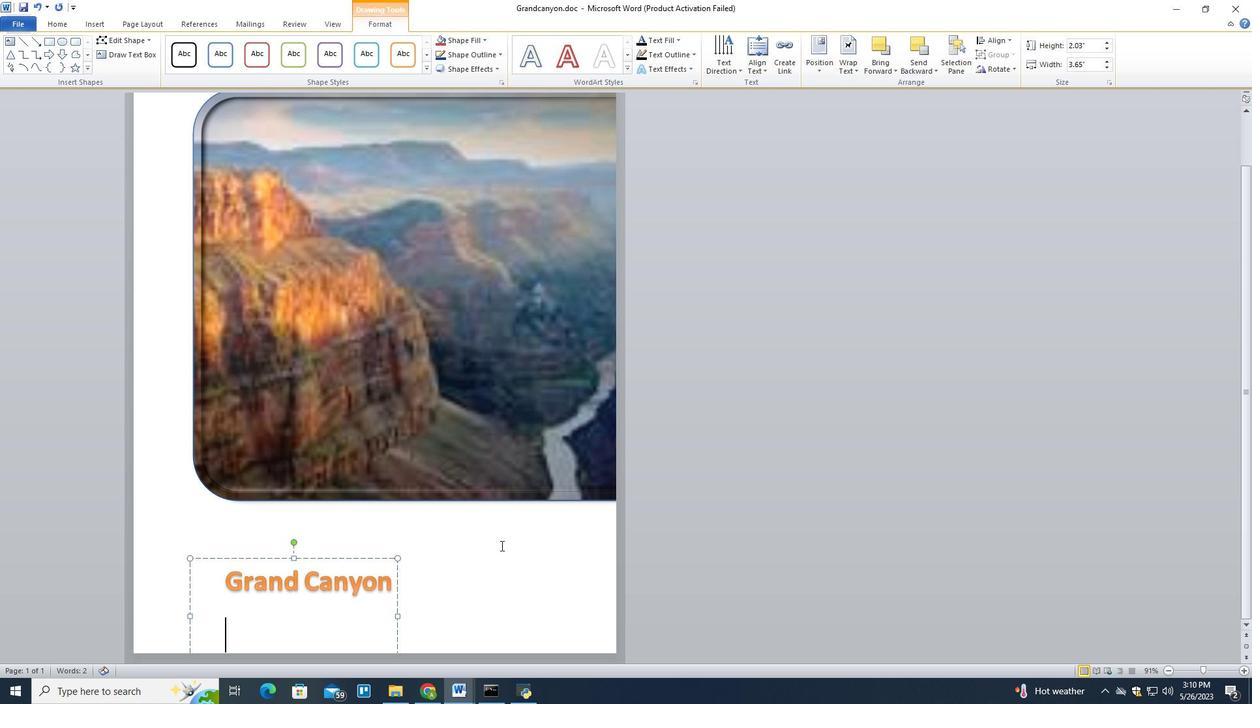 
Action: Mouse pressed left at (457, 569)
Screenshot: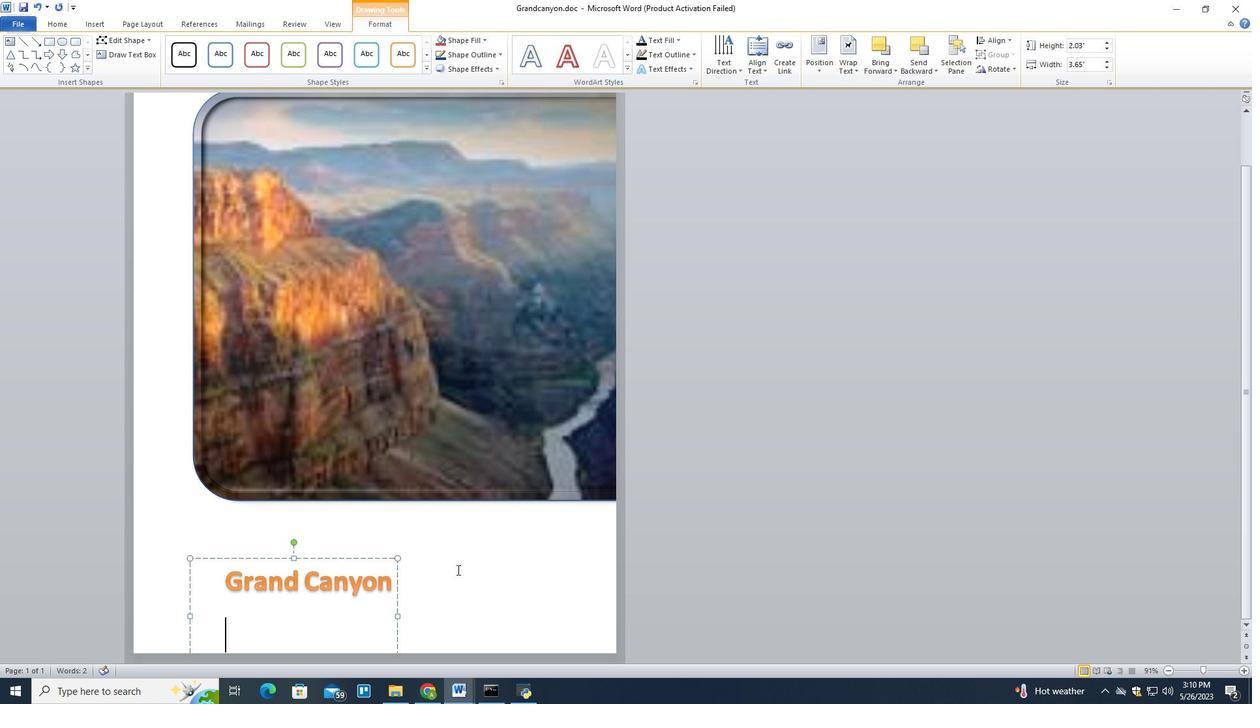 
Action: Mouse moved to (457, 564)
Screenshot: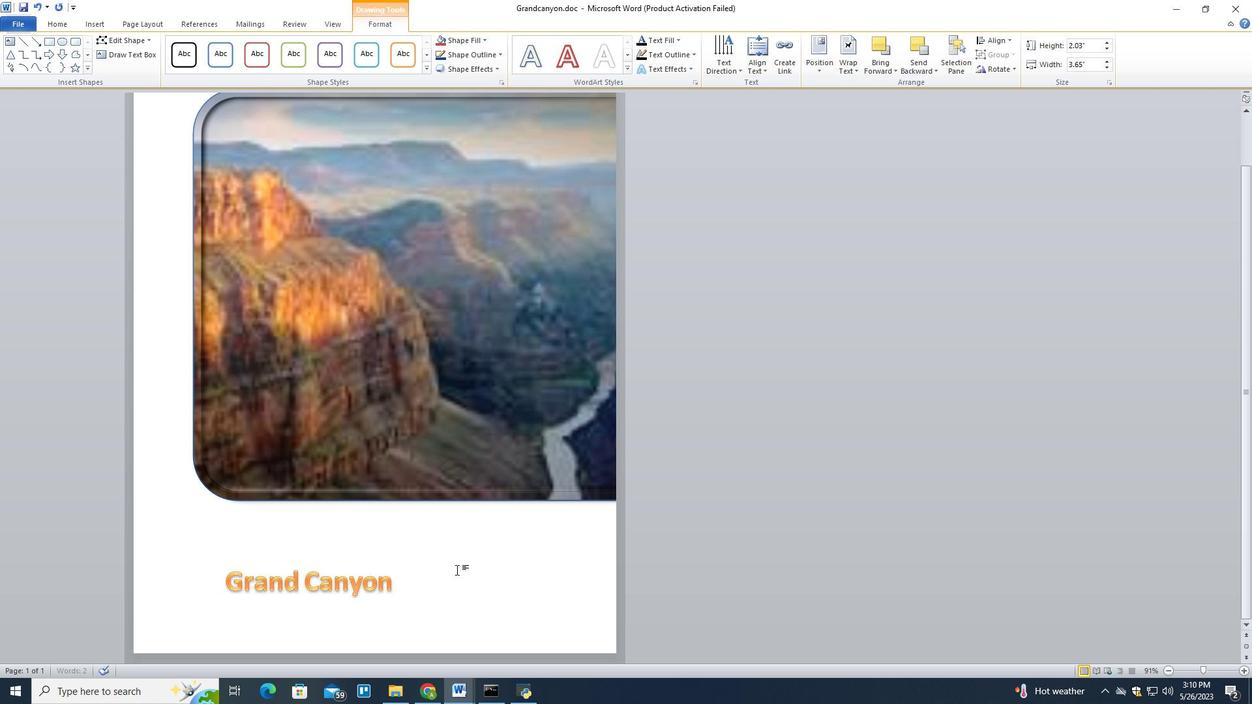 
Action: Mouse scrolled (457, 564) with delta (0, 0)
Screenshot: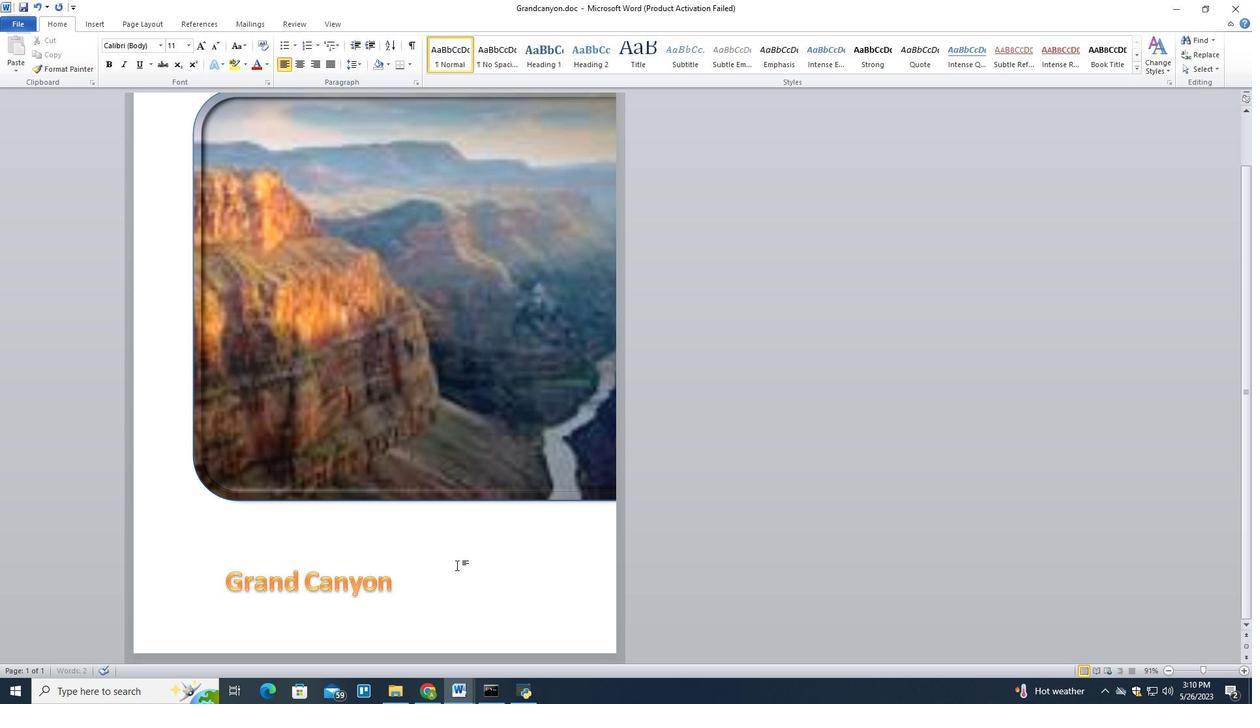 
Action: Mouse moved to (324, 587)
Screenshot: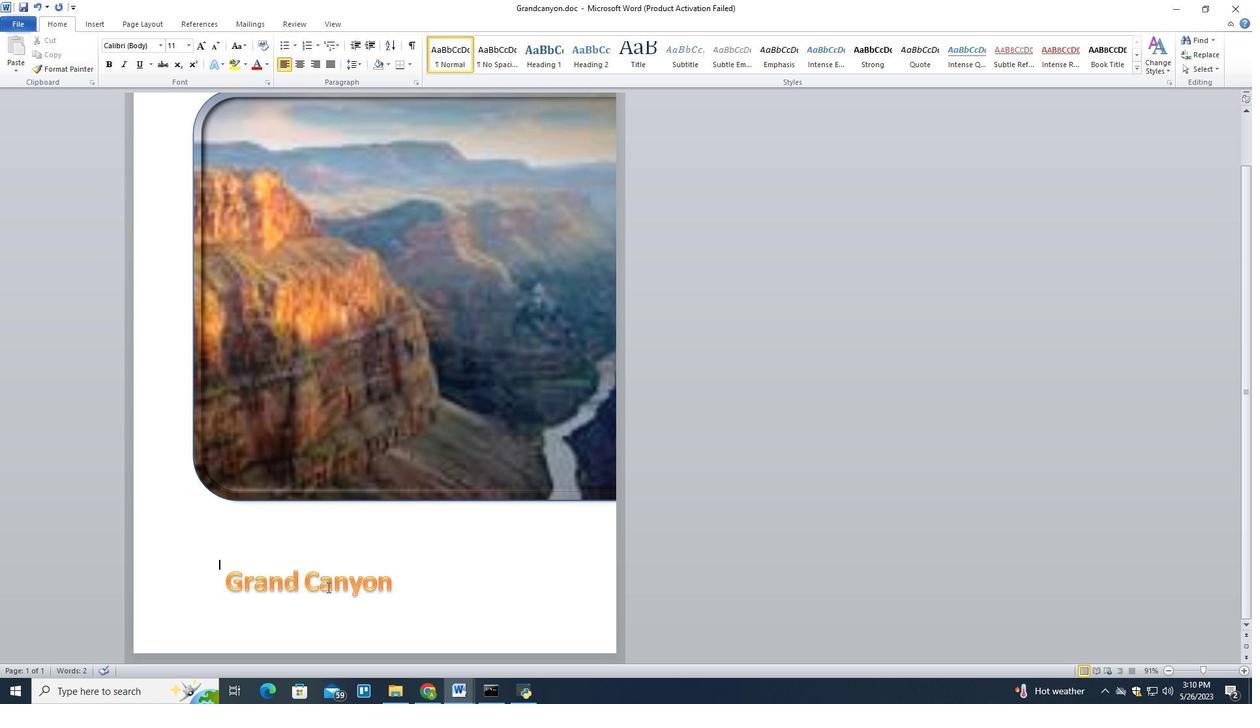 
Action: Mouse pressed left at (324, 587)
Screenshot: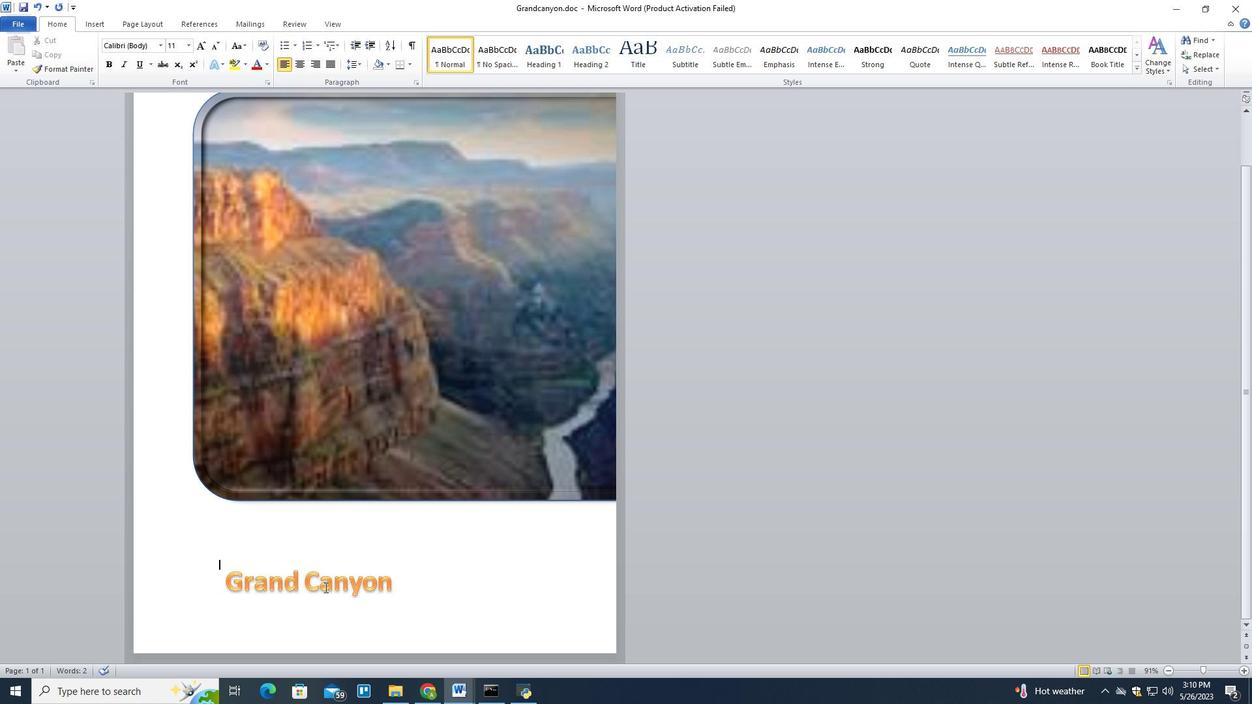 
Action: Mouse moved to (274, 577)
Screenshot: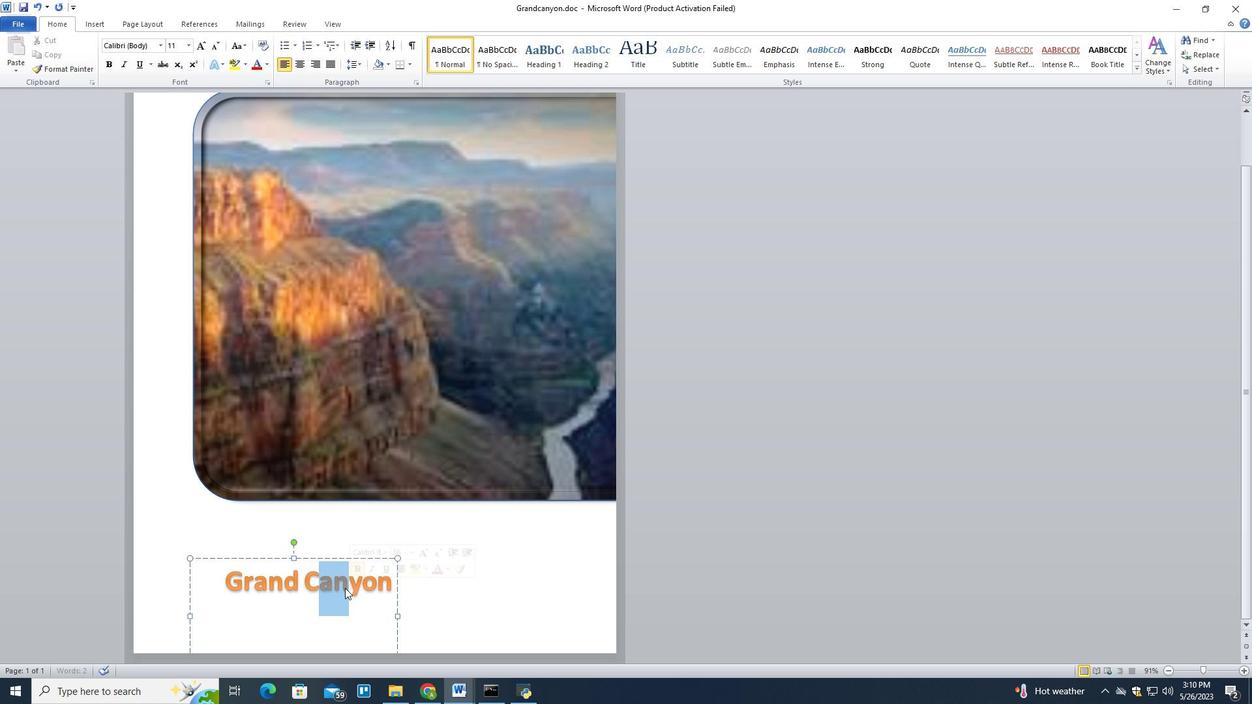 
Action: Mouse pressed left at (274, 577)
Screenshot: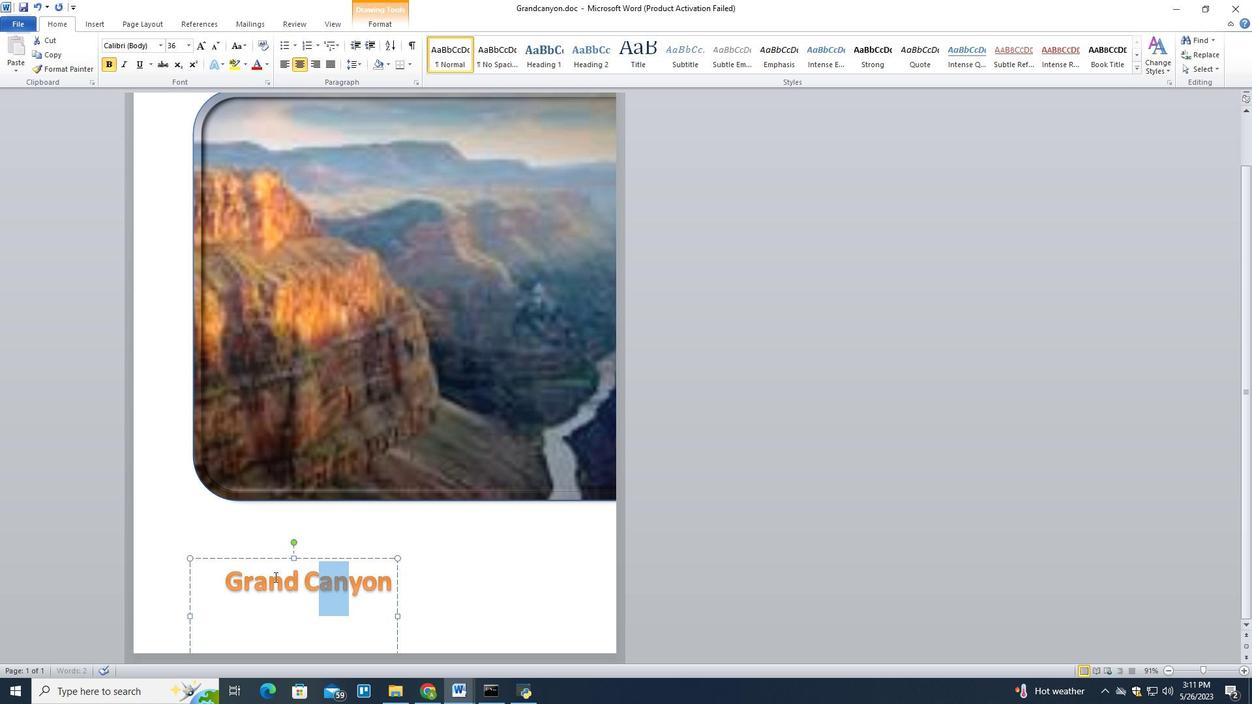 
Action: Mouse moved to (291, 541)
Screenshot: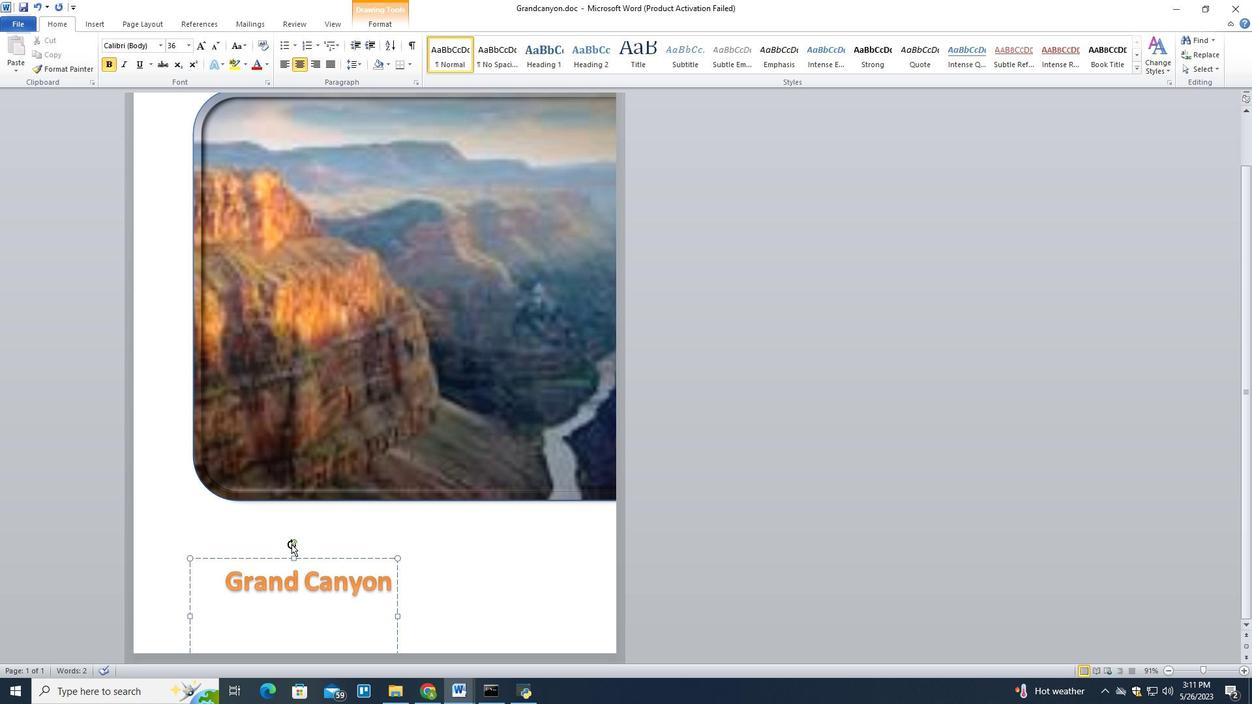 
Action: Mouse pressed left at (291, 541)
Screenshot: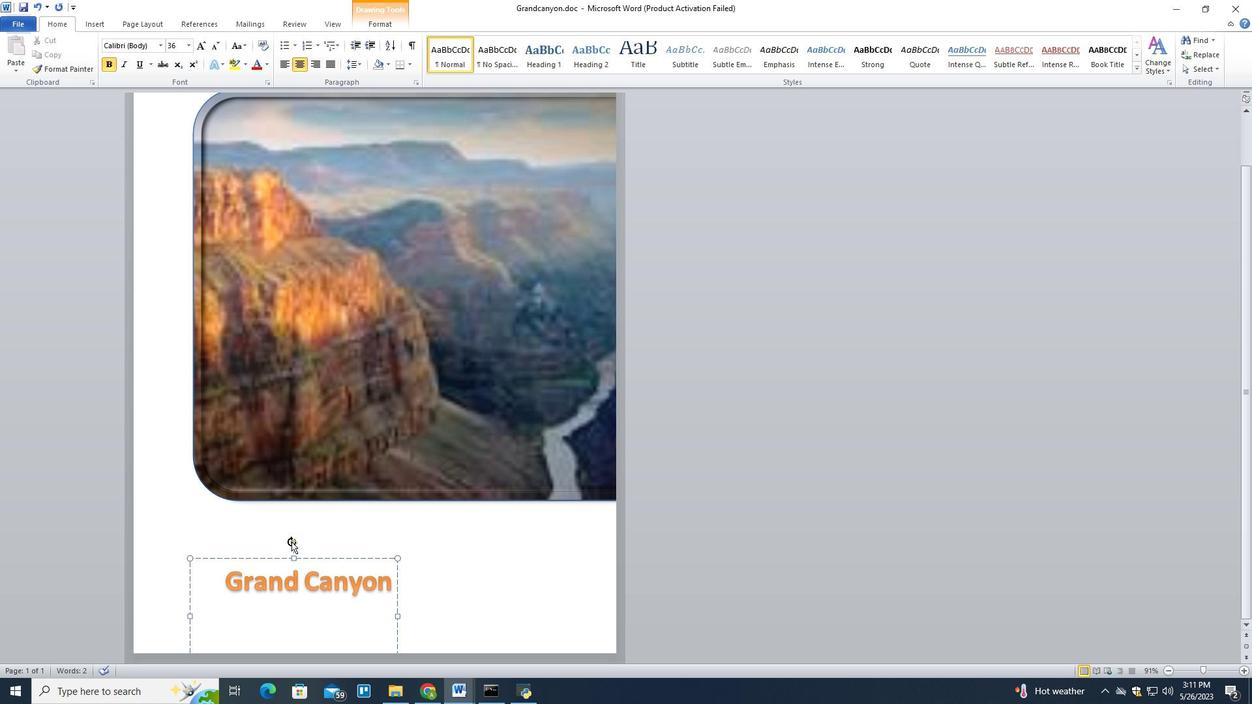 
Action: Mouse moved to (298, 582)
Screenshot: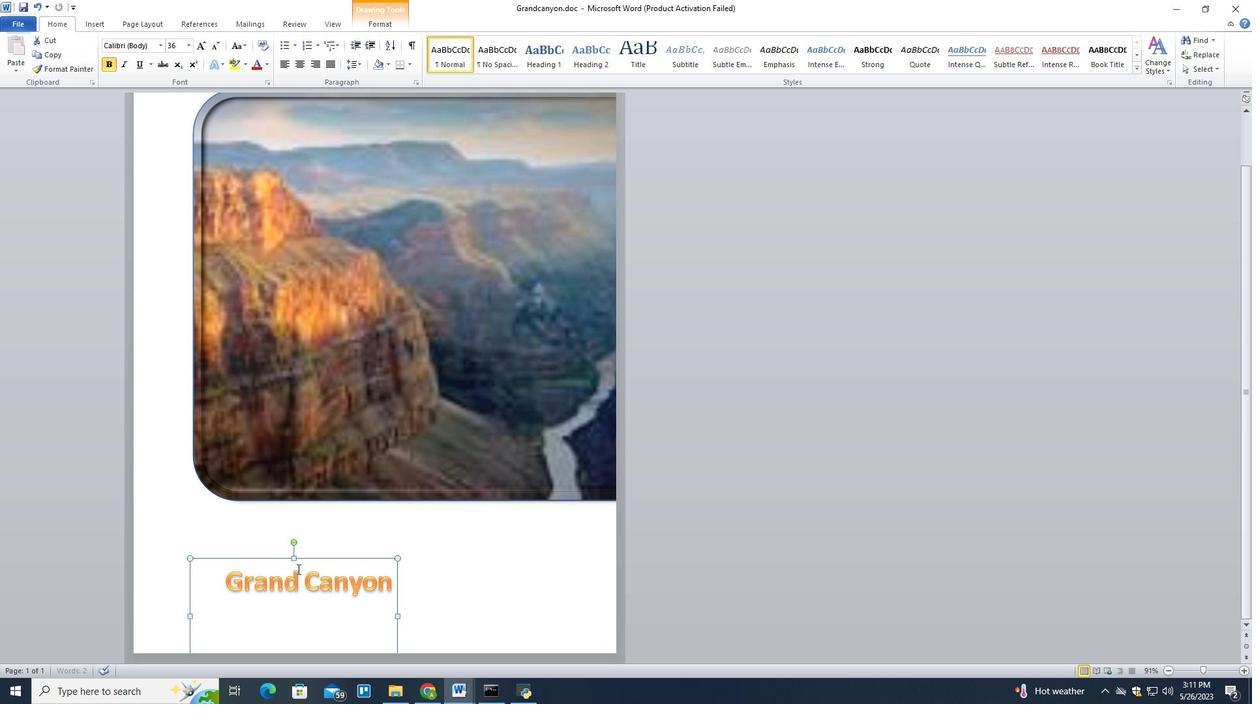 
Action: Mouse pressed left at (298, 582)
Screenshot: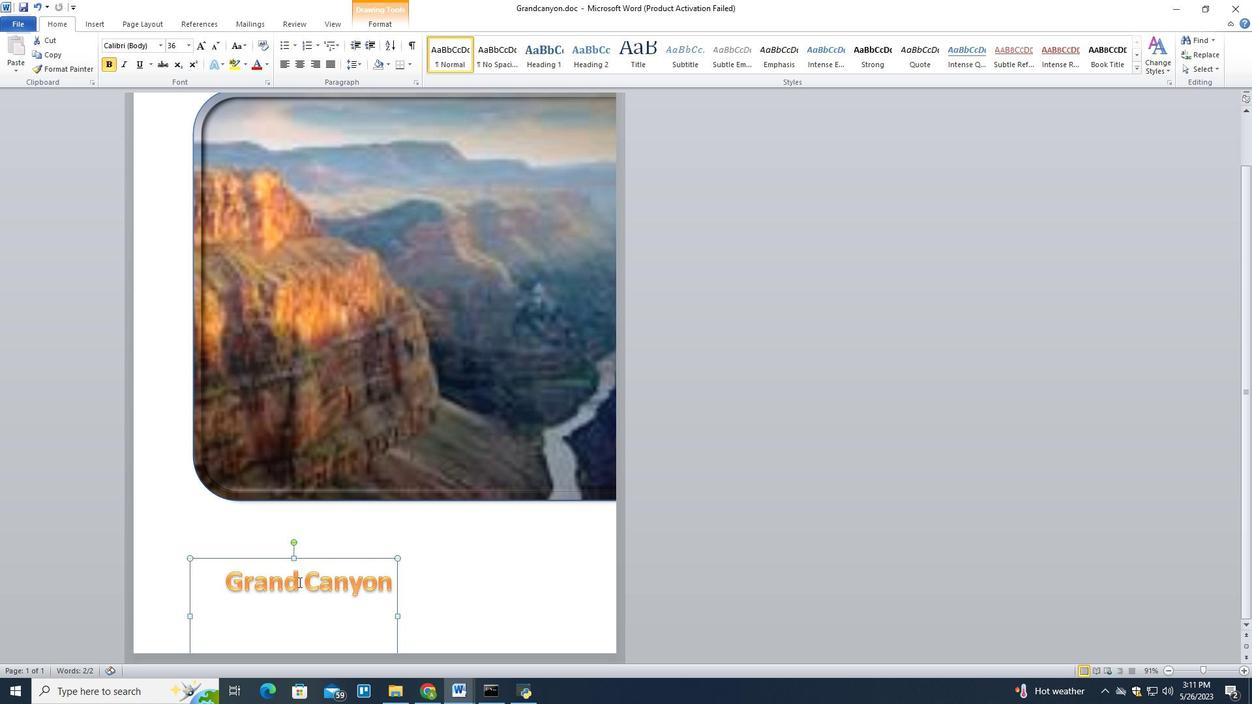 
Action: Mouse moved to (308, 584)
Screenshot: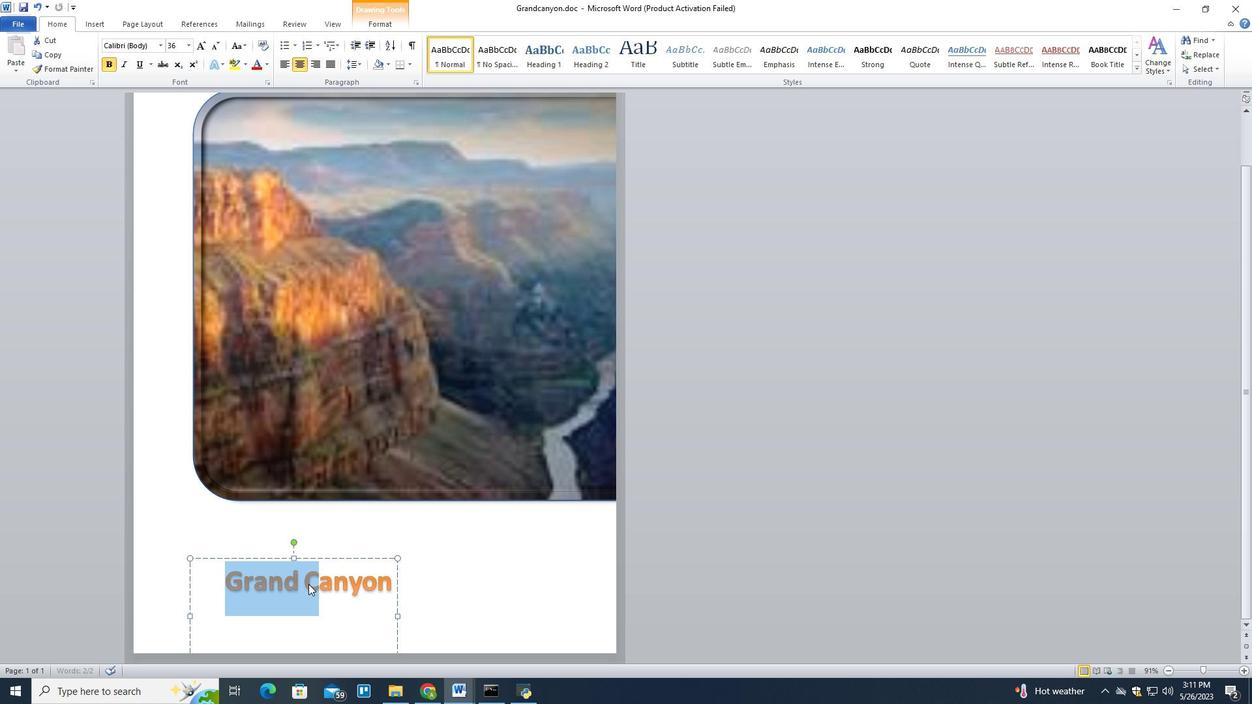 
Action: Mouse pressed left at (308, 584)
Screenshot: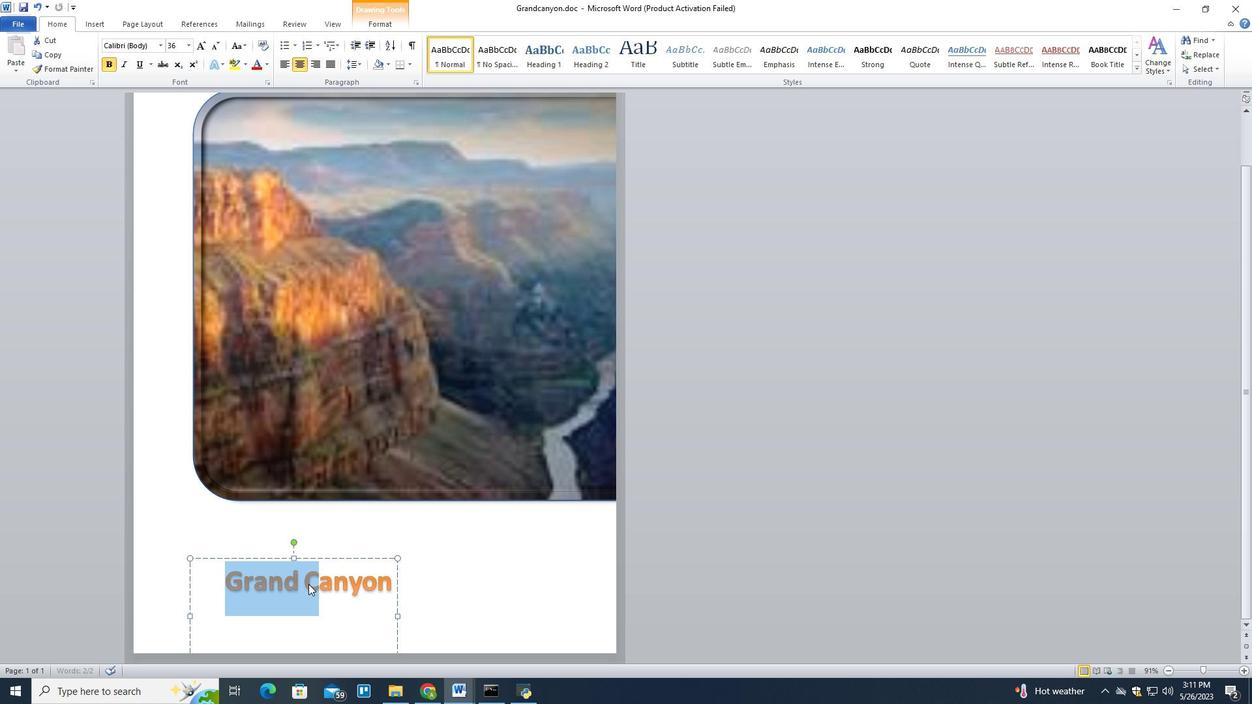 
Action: Mouse moved to (326, 614)
Screenshot: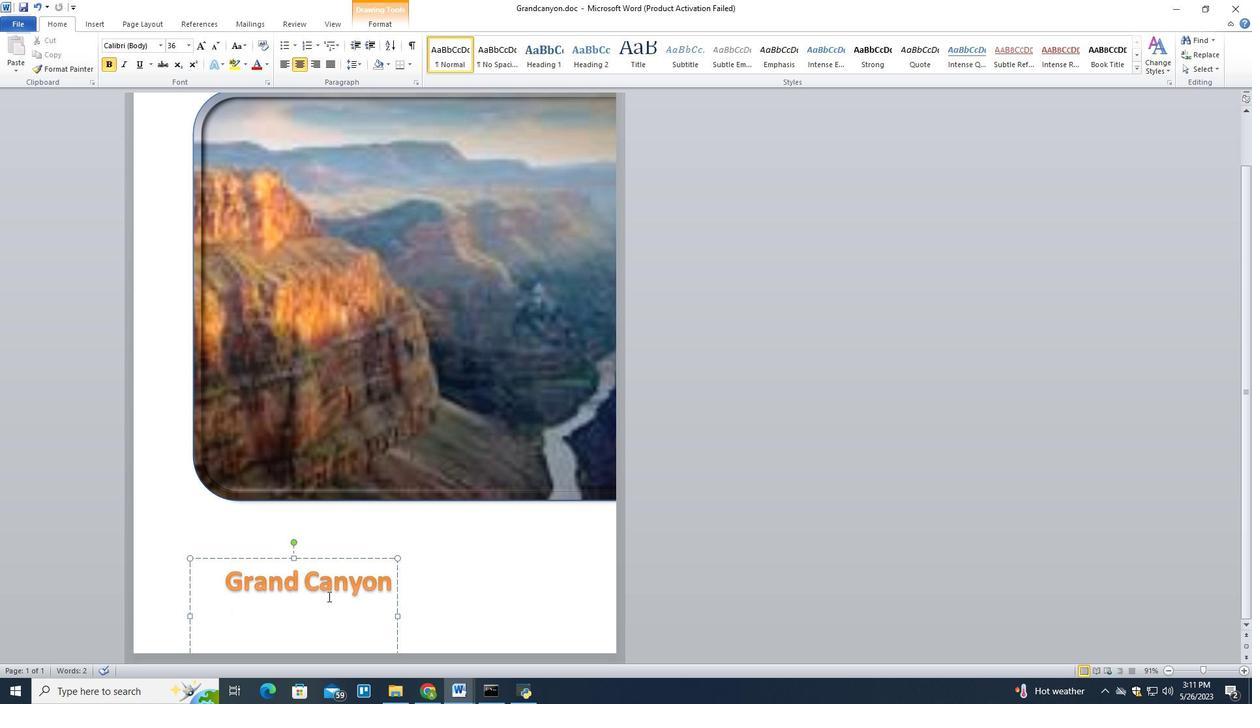 
Action: Mouse pressed left at (326, 614)
Screenshot: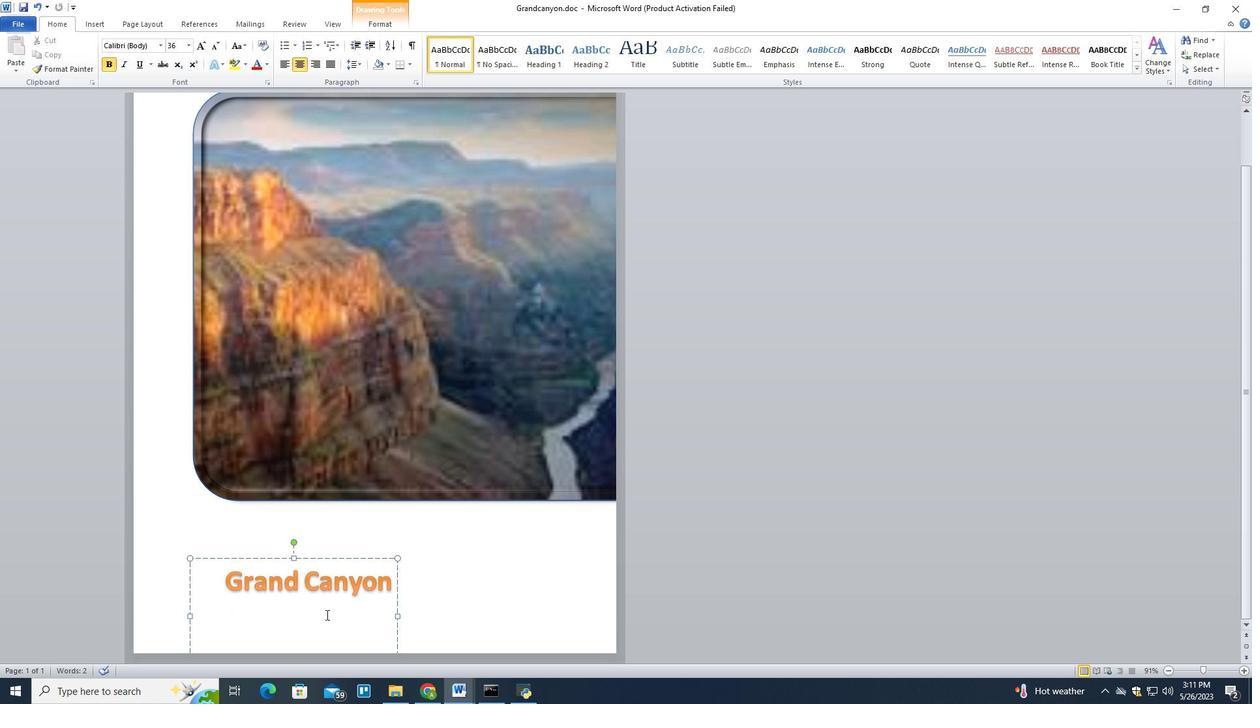 
Action: Mouse moved to (276, 632)
Screenshot: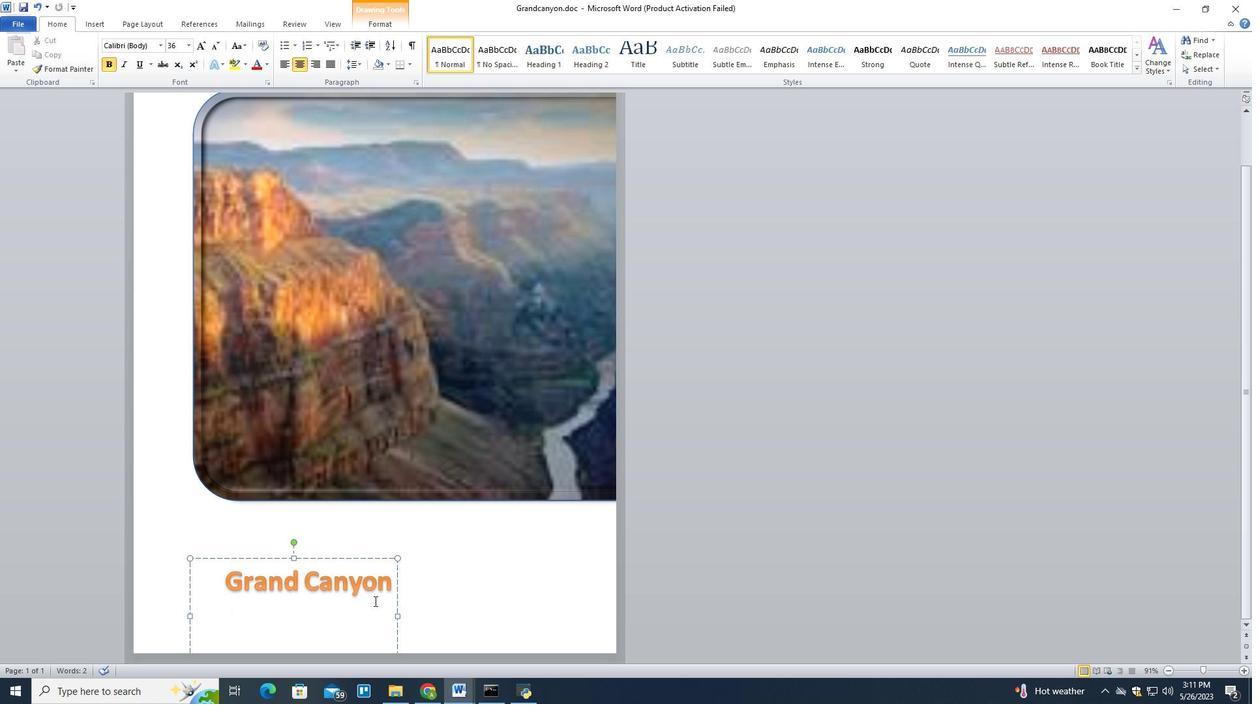 
Action: Mouse pressed left at (276, 632)
Screenshot: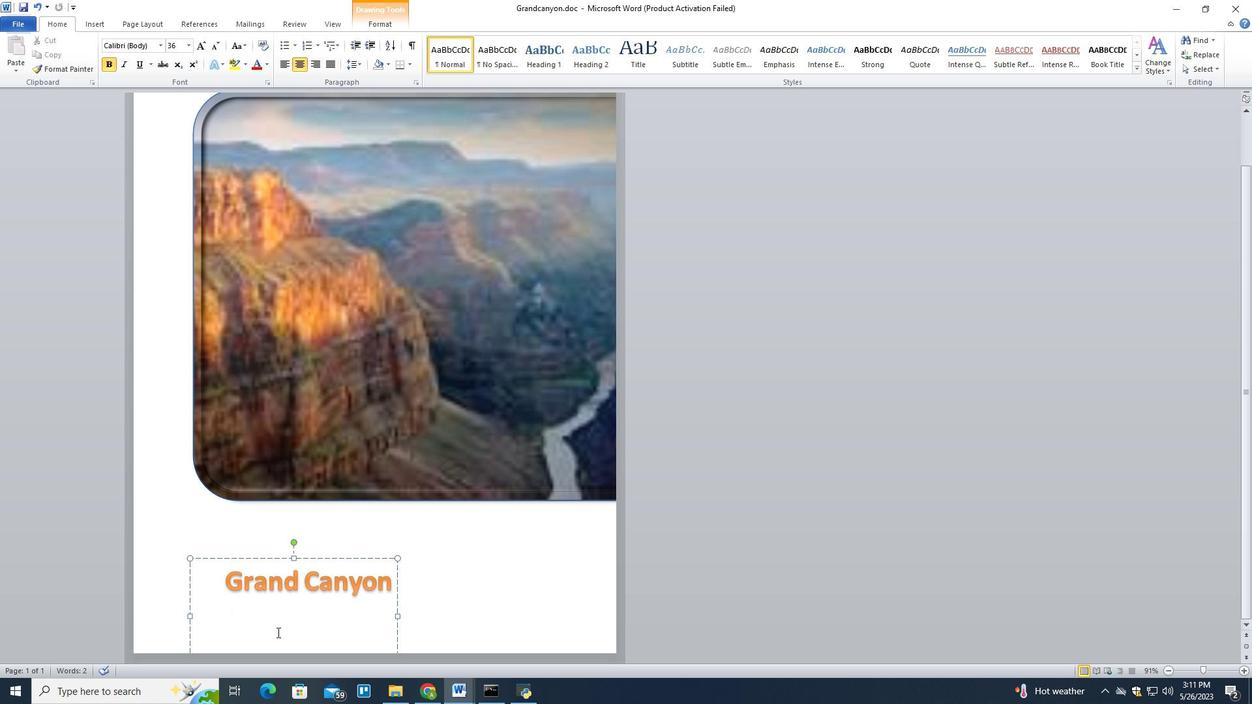 
Action: Mouse moved to (275, 632)
Screenshot: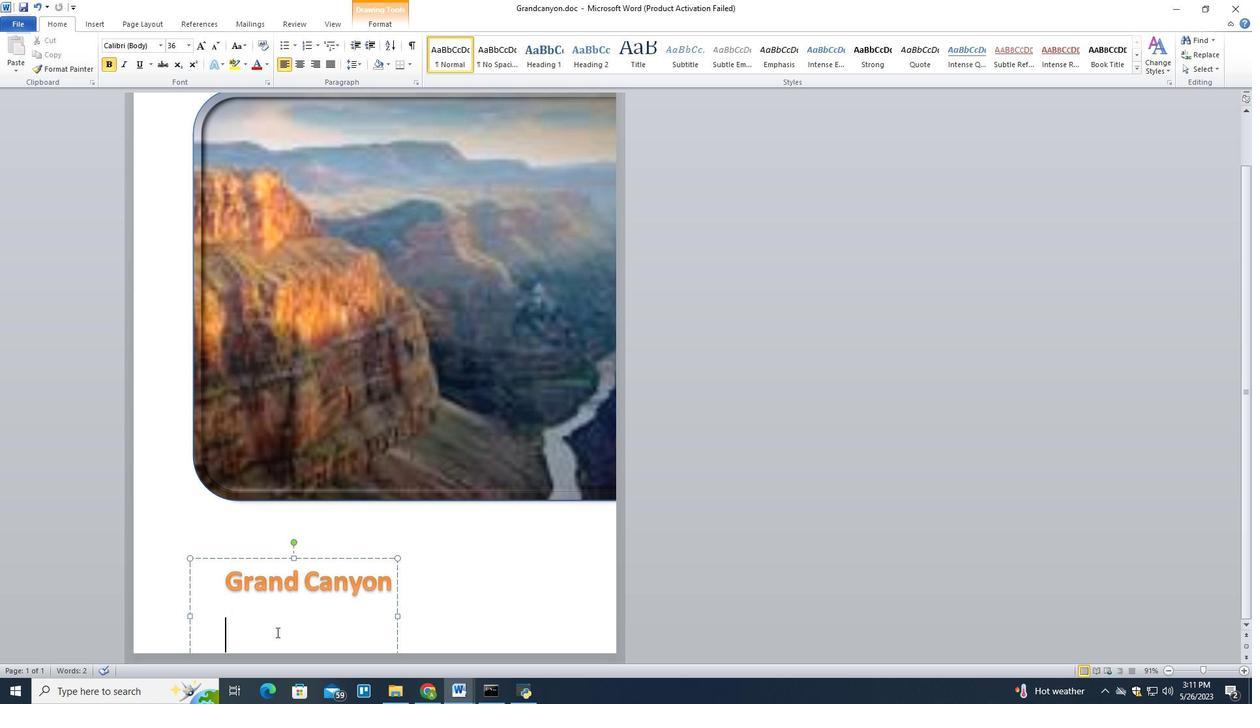 
Action: Key pressed <Key.backspace>
Screenshot: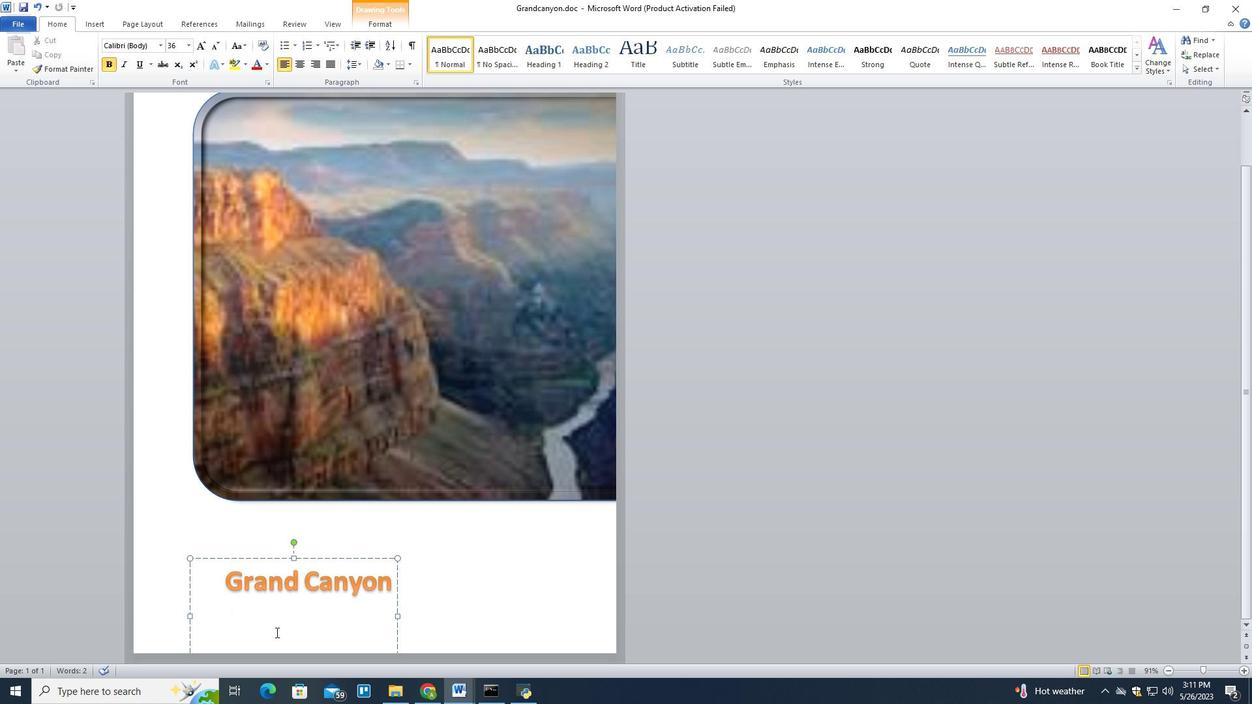 
Action: Mouse moved to (294, 624)
Screenshot: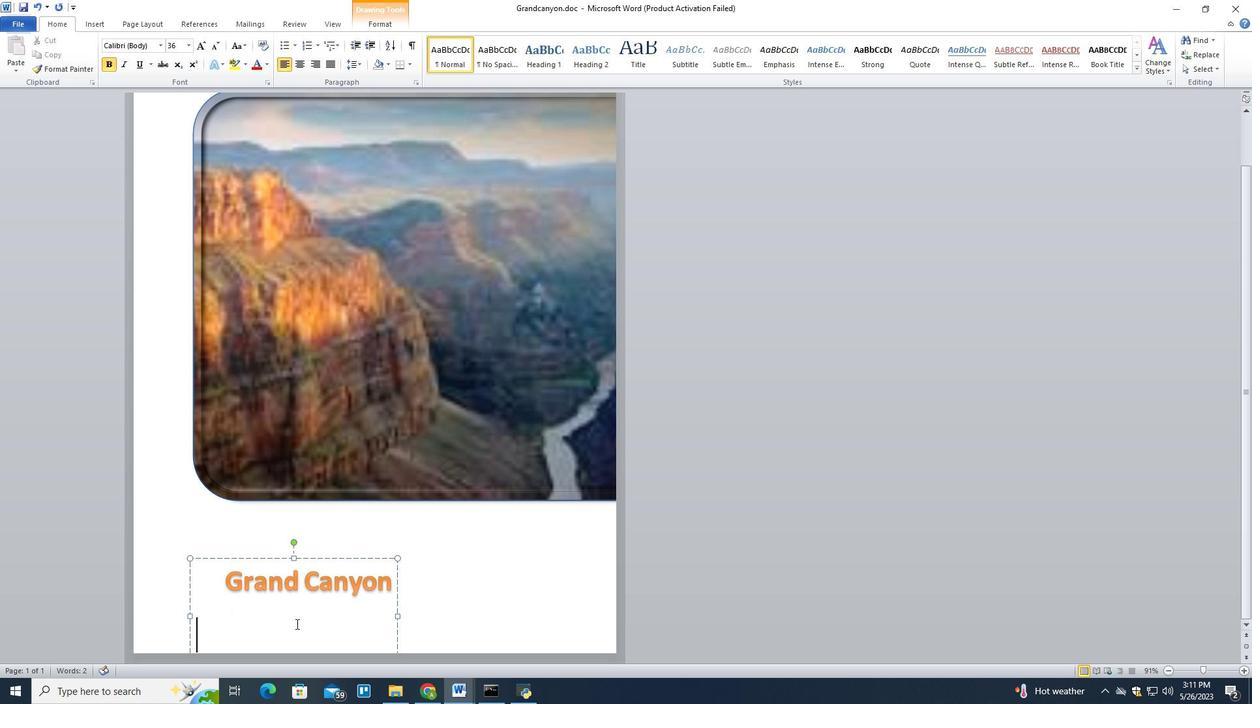 
Action: Key pressed <Key.backspace>
Screenshot: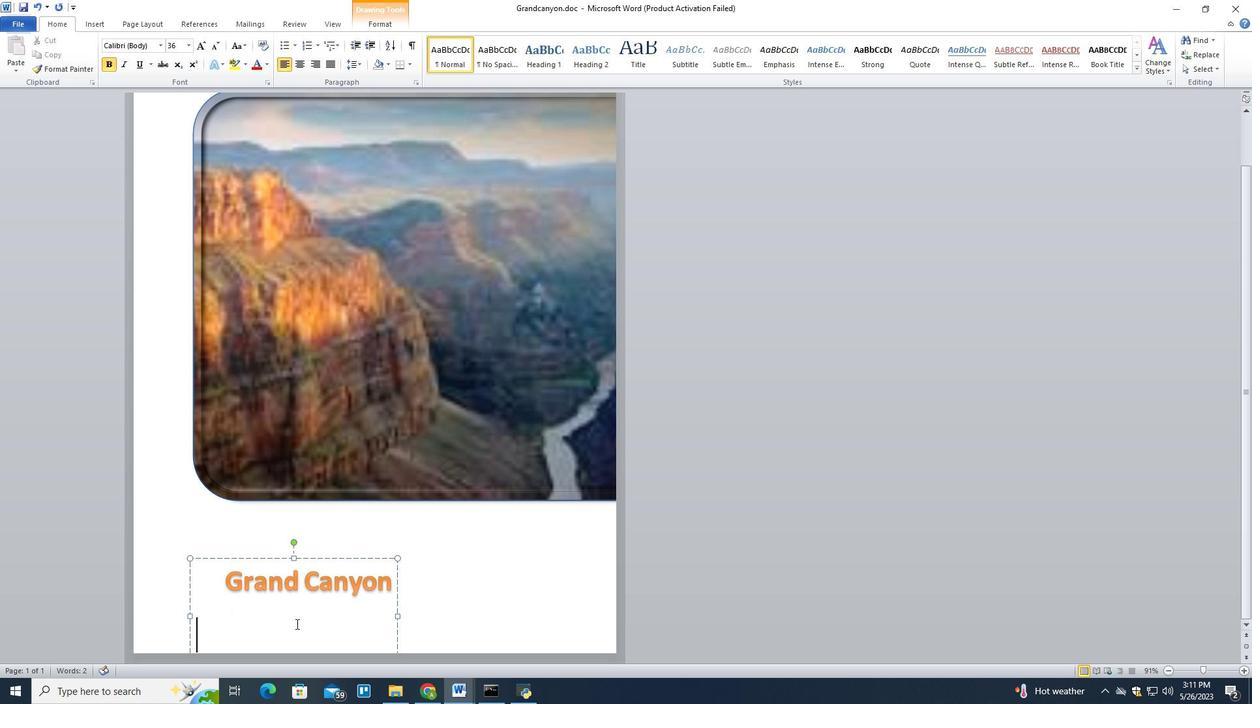 
Action: Mouse moved to (421, 544)
Screenshot: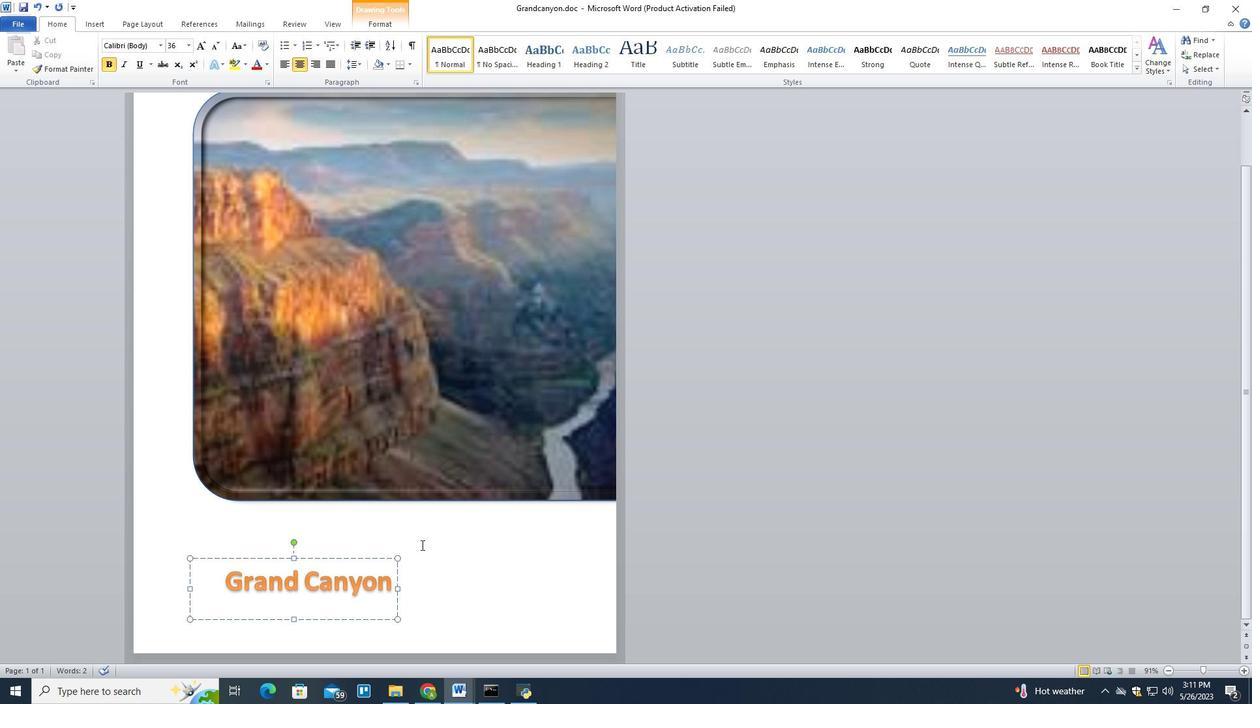
Action: Mouse pressed left at (421, 544)
Screenshot: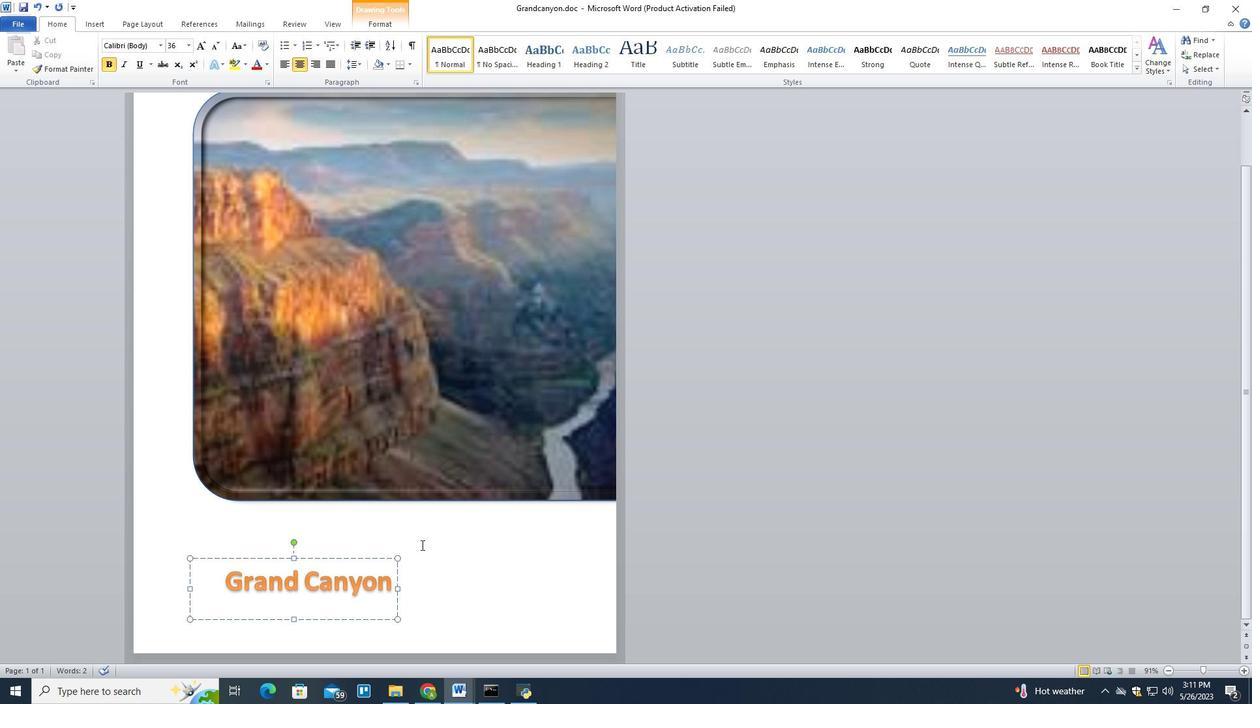 
Action: Mouse moved to (305, 584)
Screenshot: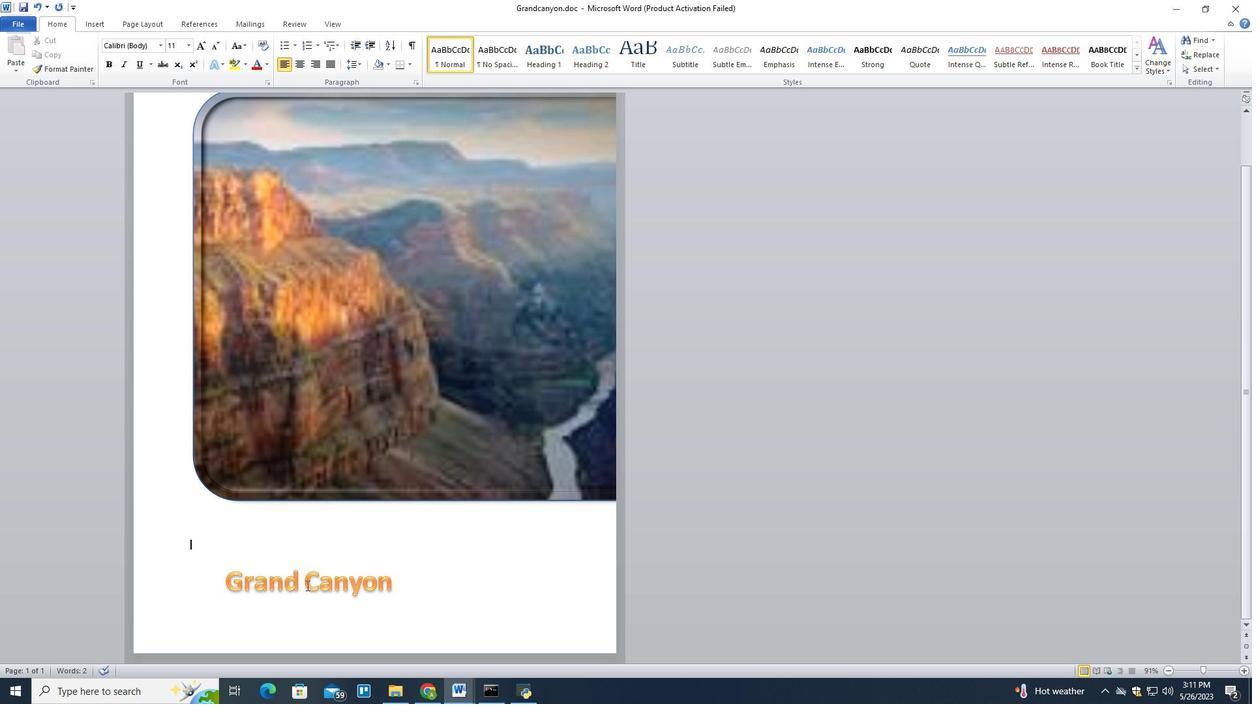 
Action: Mouse pressed left at (305, 584)
Screenshot: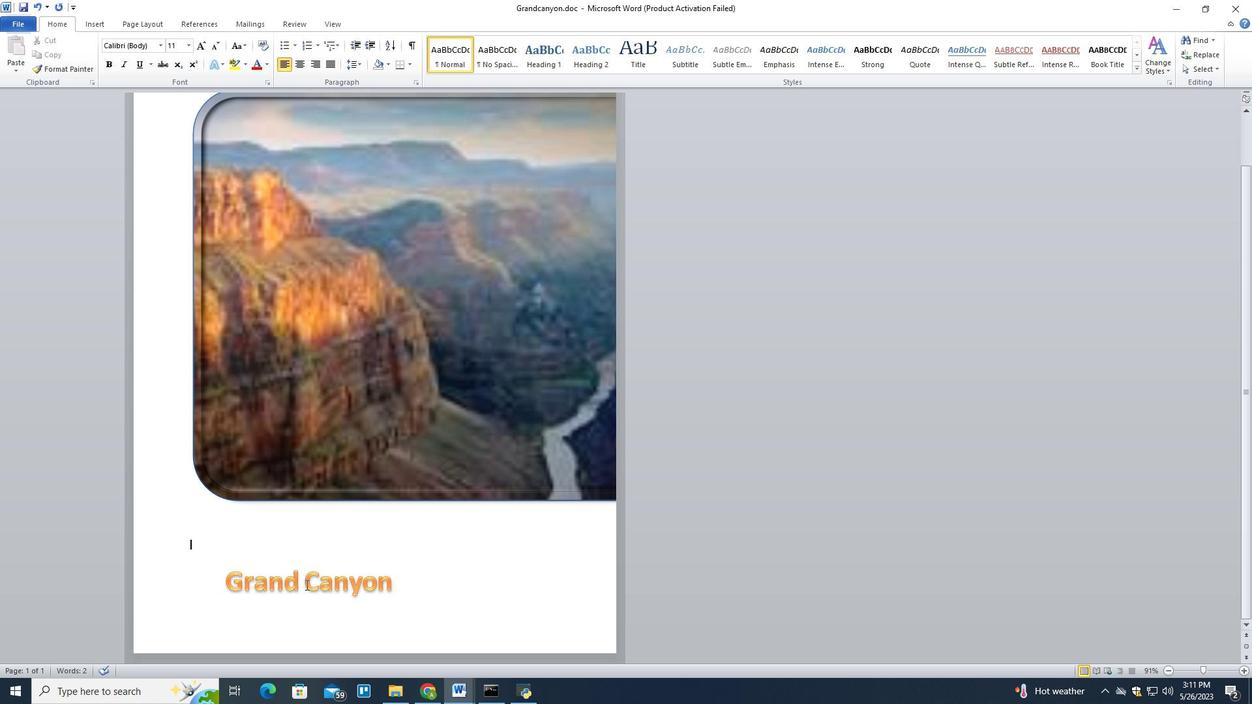 
Action: Mouse moved to (389, 25)
Screenshot: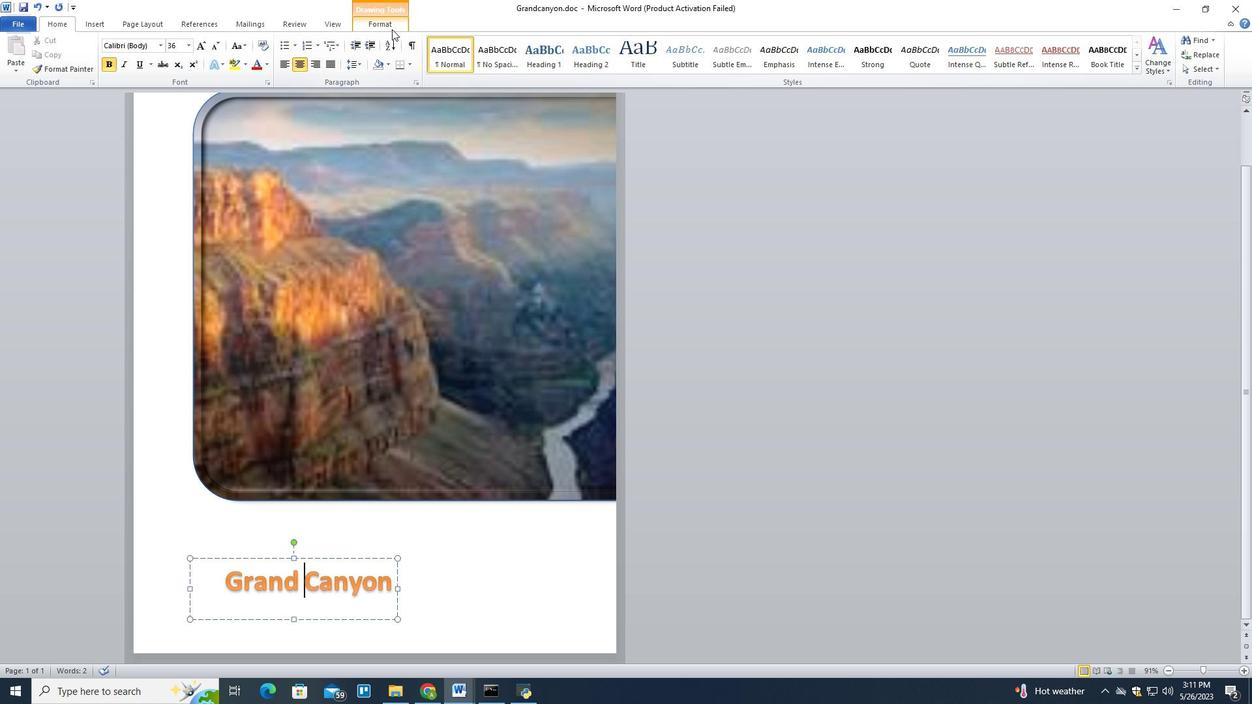 
Action: Mouse pressed left at (389, 25)
Screenshot: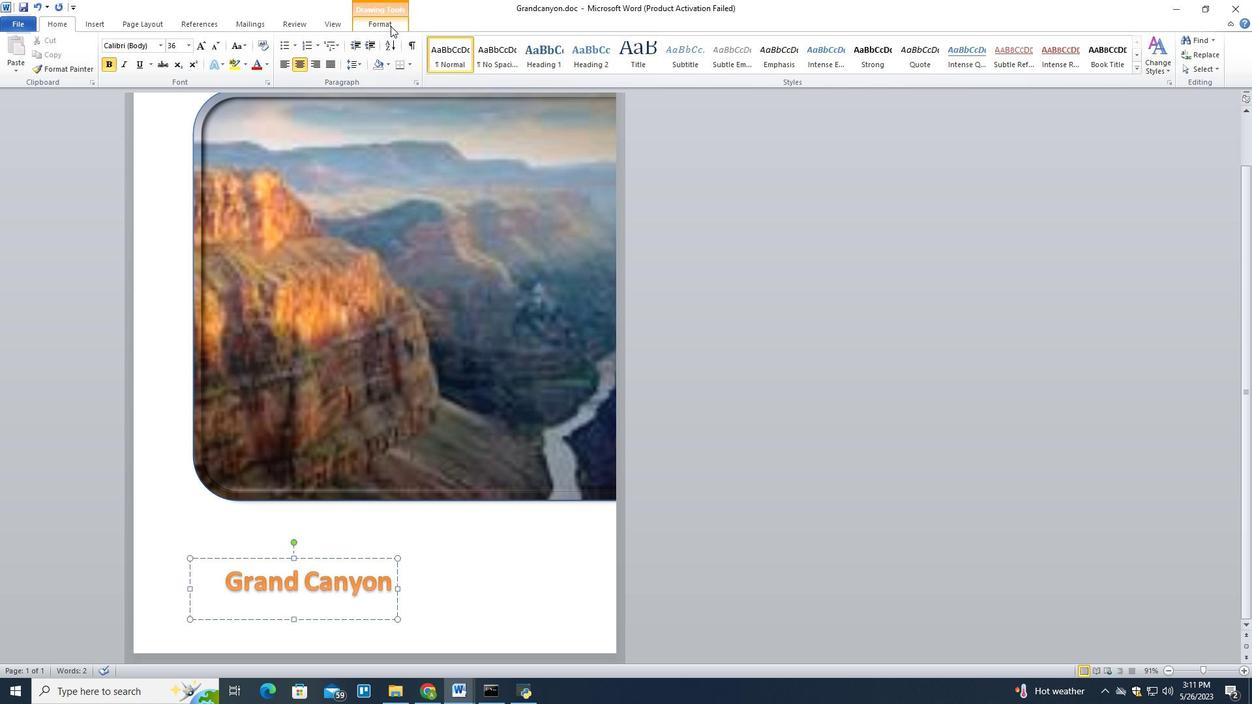 
Action: Mouse moved to (93, 25)
Screenshot: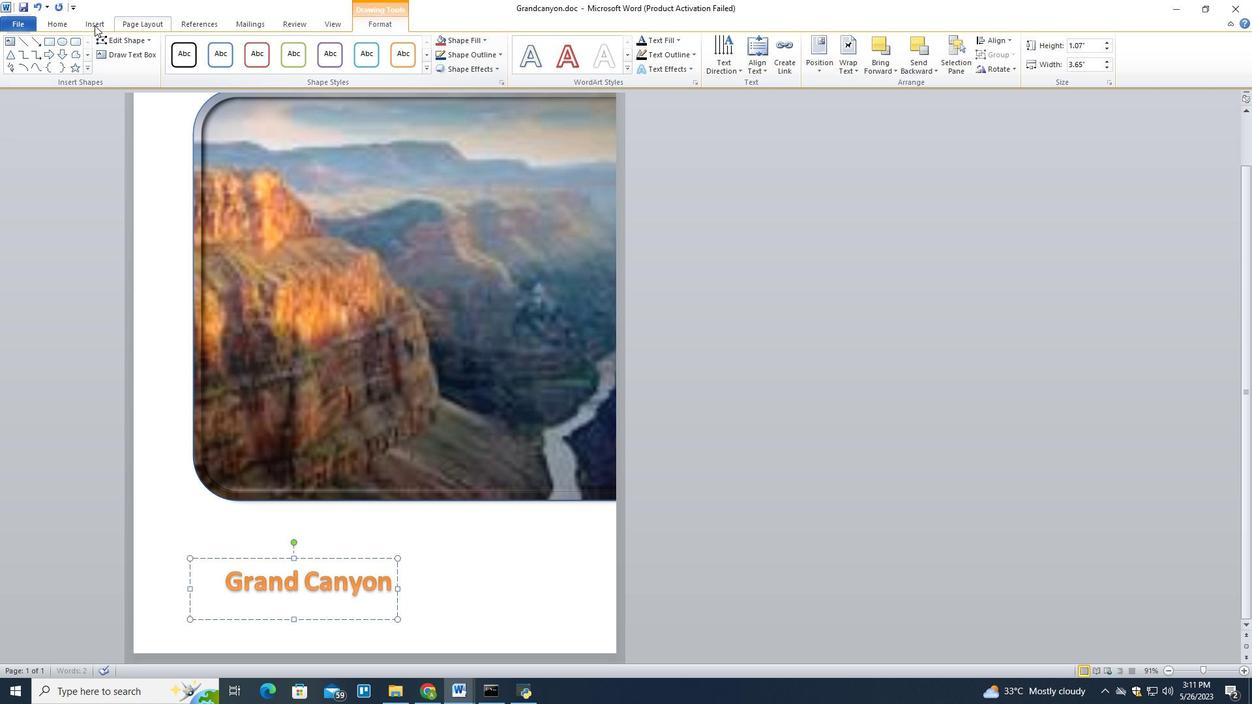 
Action: Mouse pressed left at (93, 25)
Screenshot: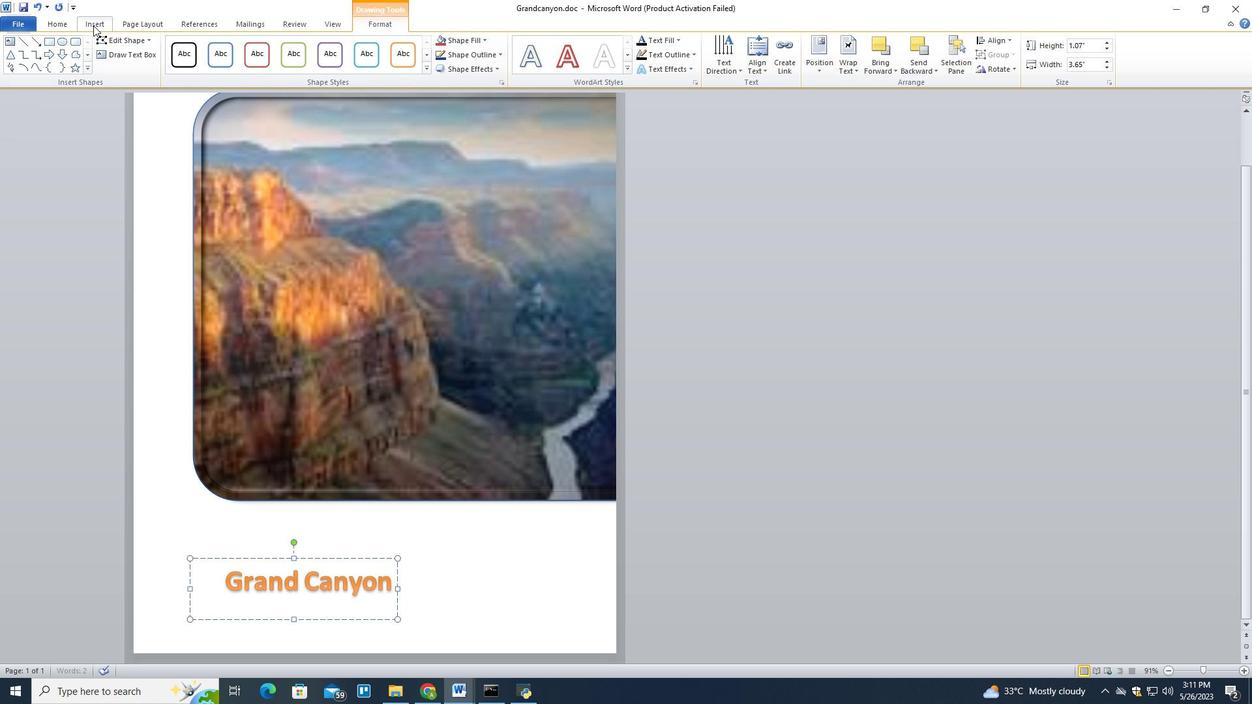 
Action: Mouse moved to (410, 209)
Screenshot: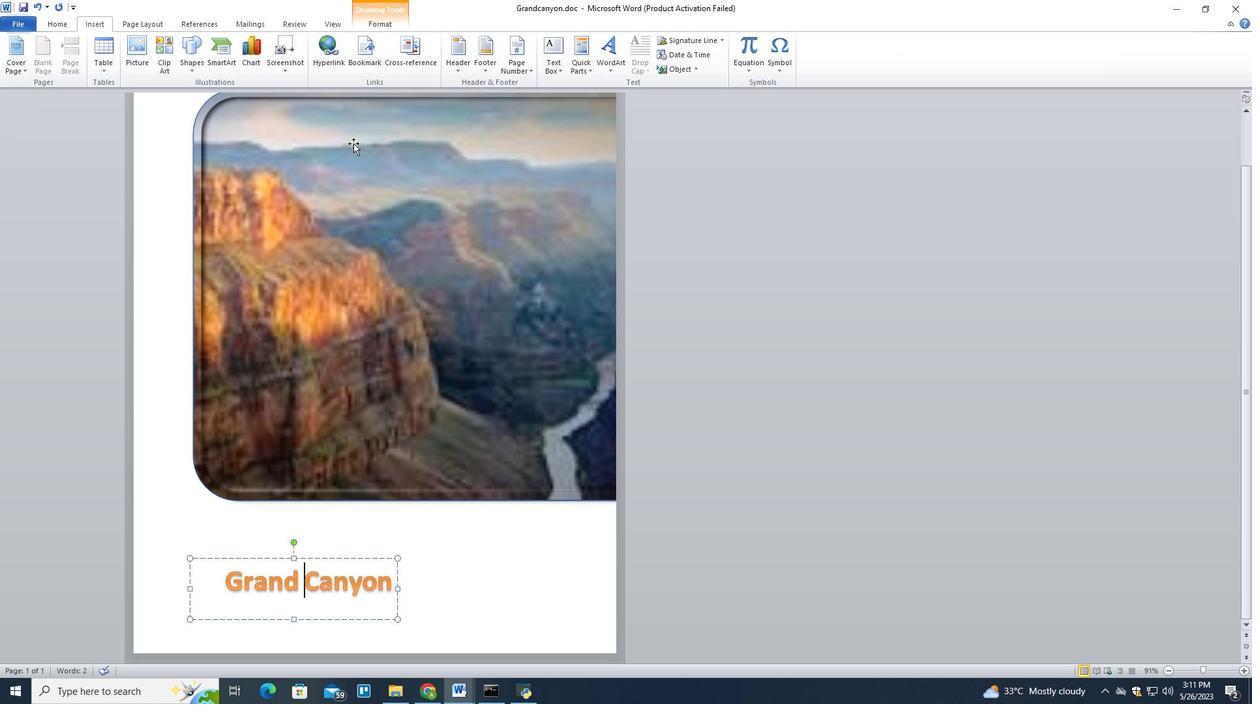 
Action: Mouse pressed left at (410, 209)
Screenshot: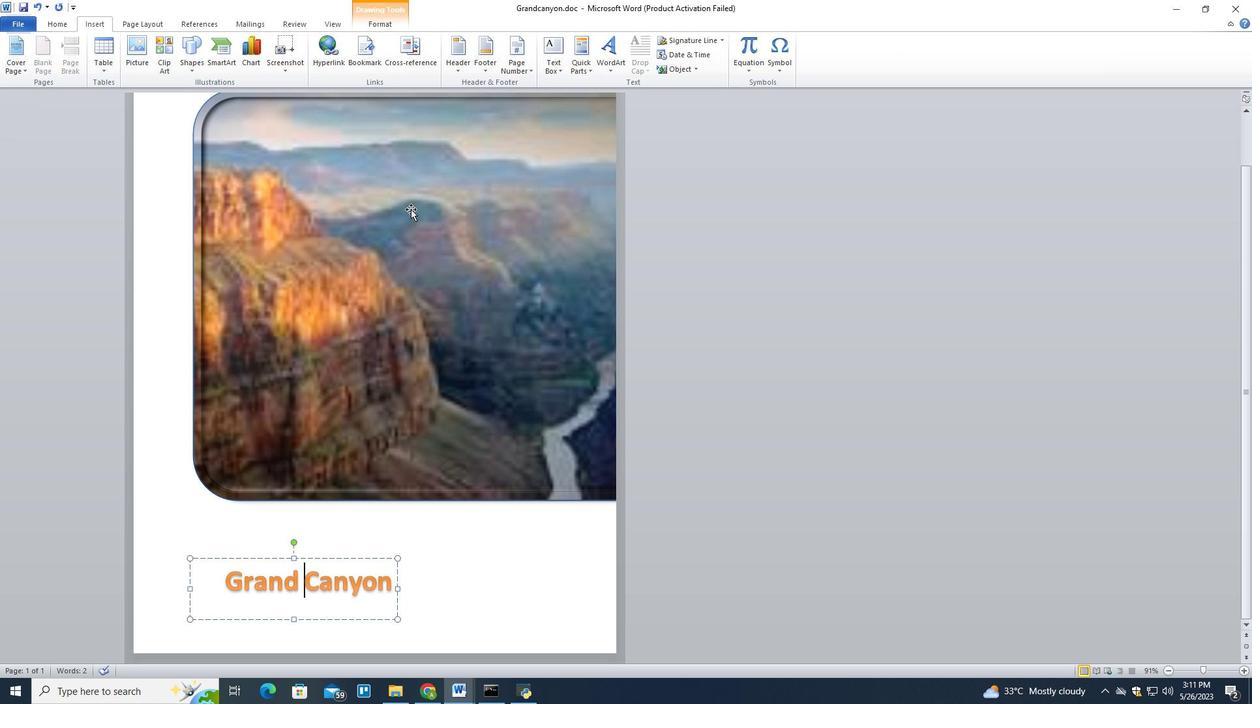 
Action: Mouse moved to (385, 24)
Screenshot: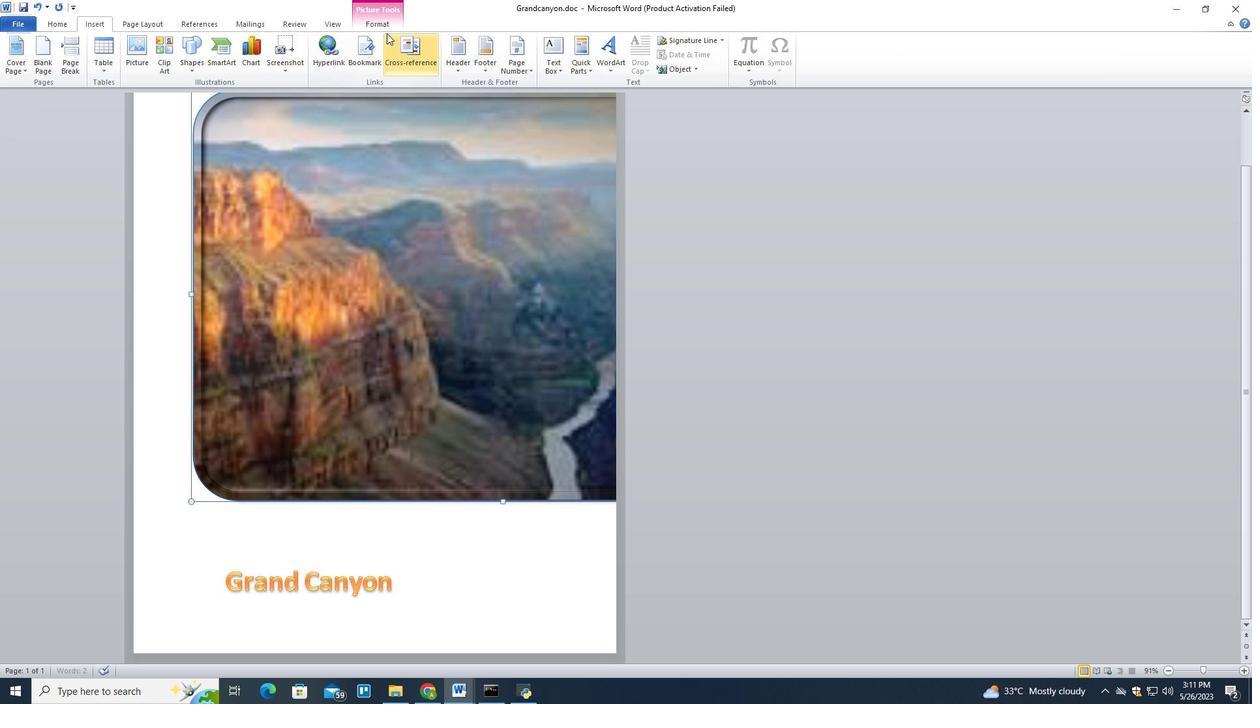 
Action: Mouse pressed left at (385, 24)
Screenshot: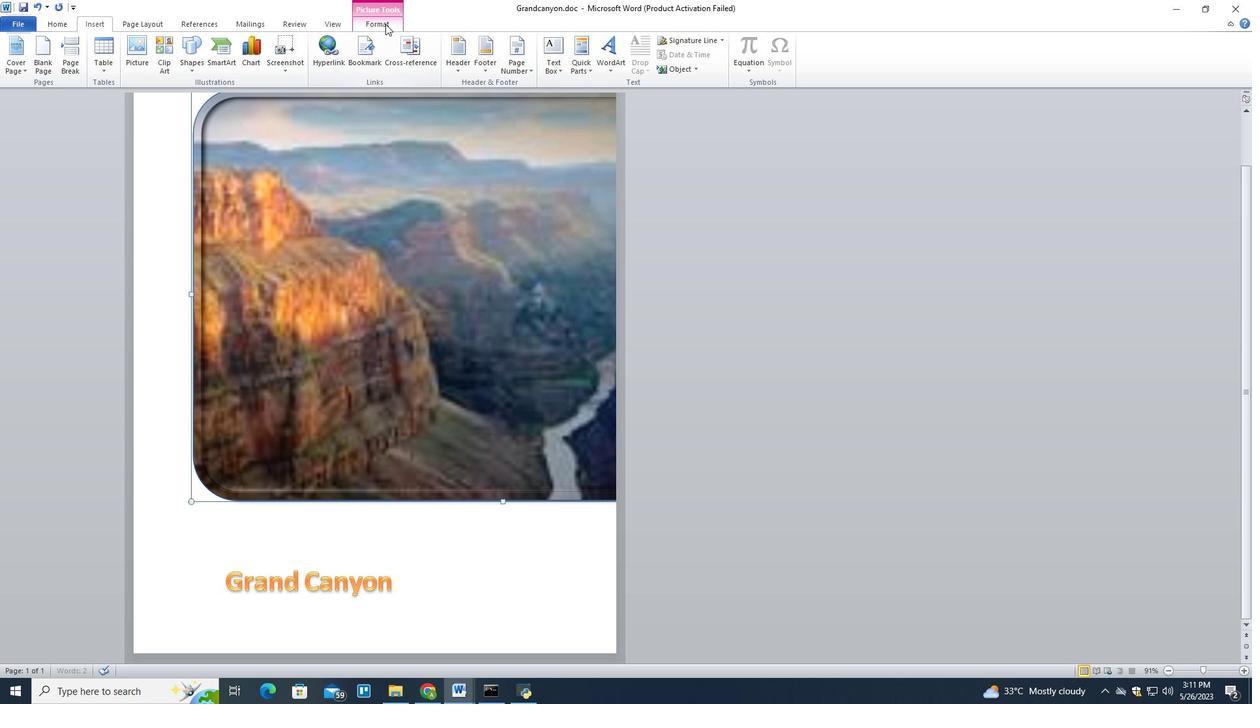 
Action: Mouse moved to (316, 586)
Screenshot: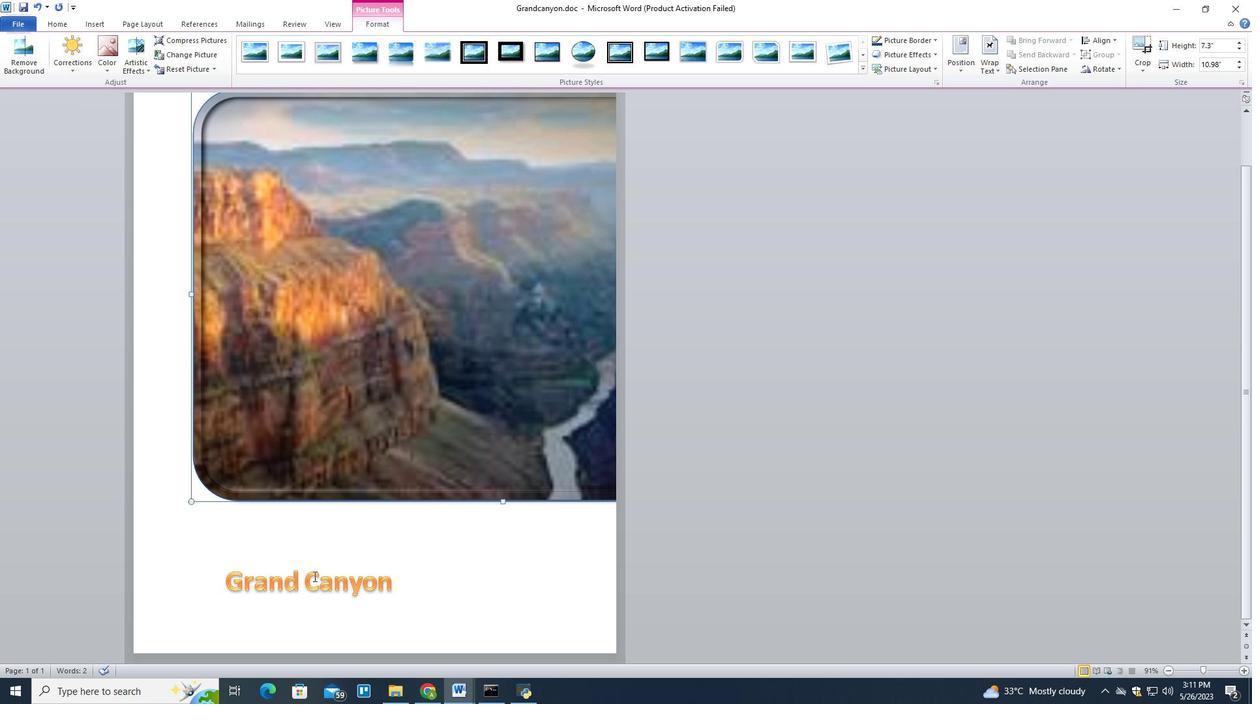 
Action: Mouse pressed left at (316, 586)
Screenshot: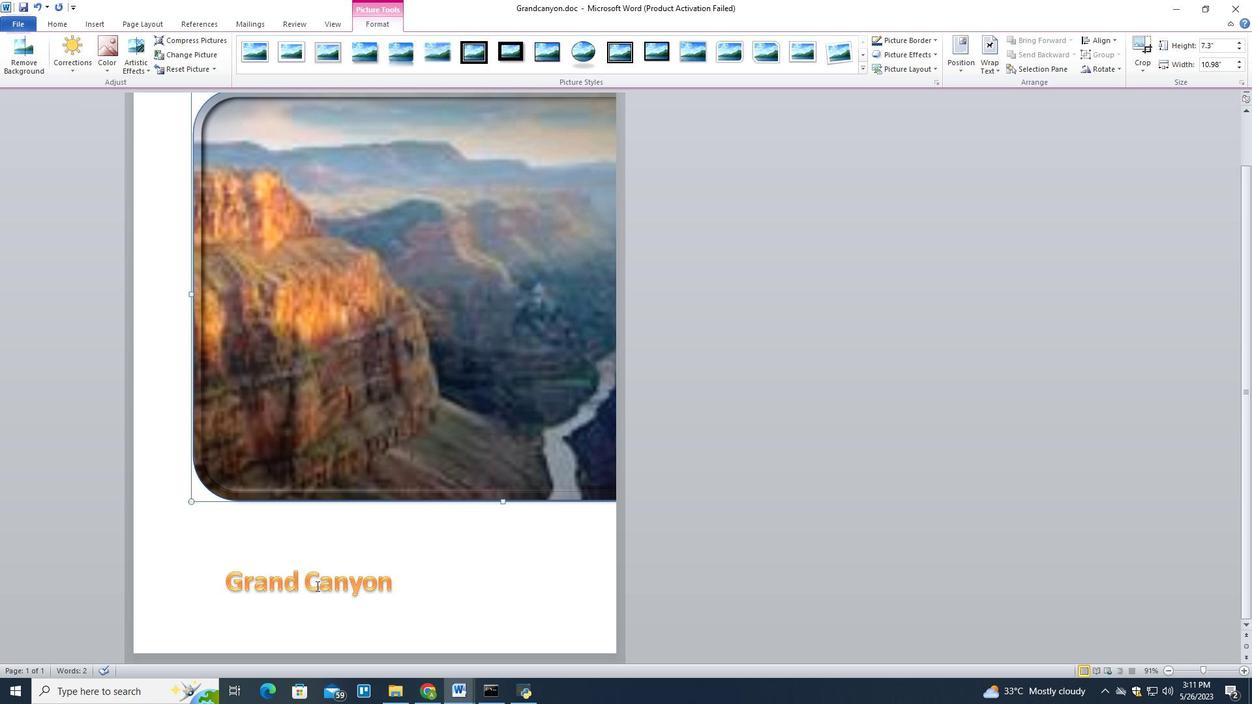 
Action: Mouse moved to (396, 21)
Screenshot: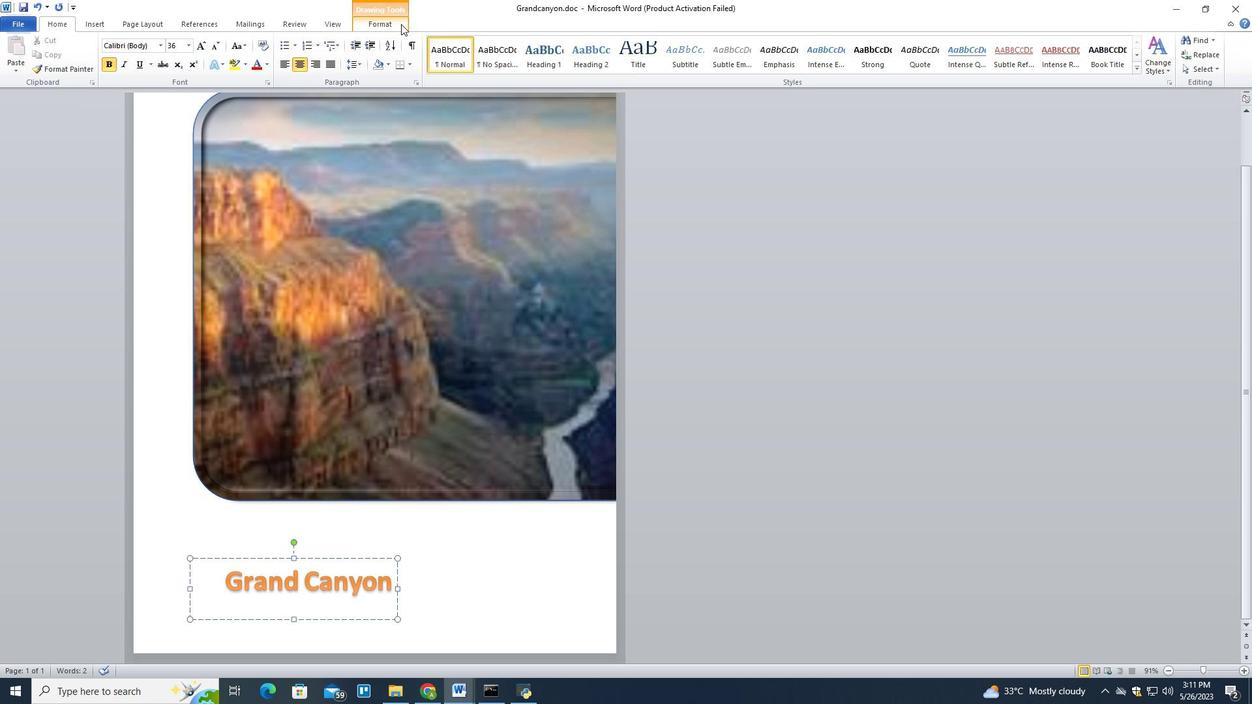 
Action: Mouse pressed left at (396, 21)
Screenshot: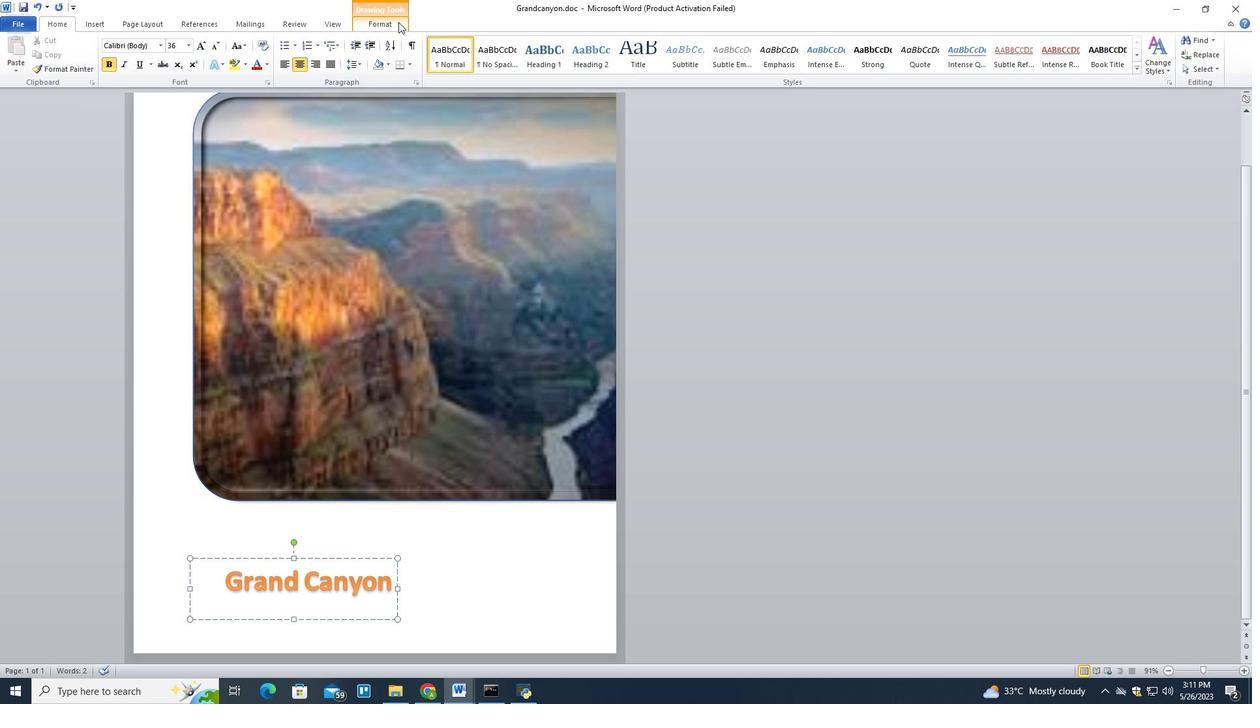 
Action: Mouse moved to (851, 48)
Screenshot: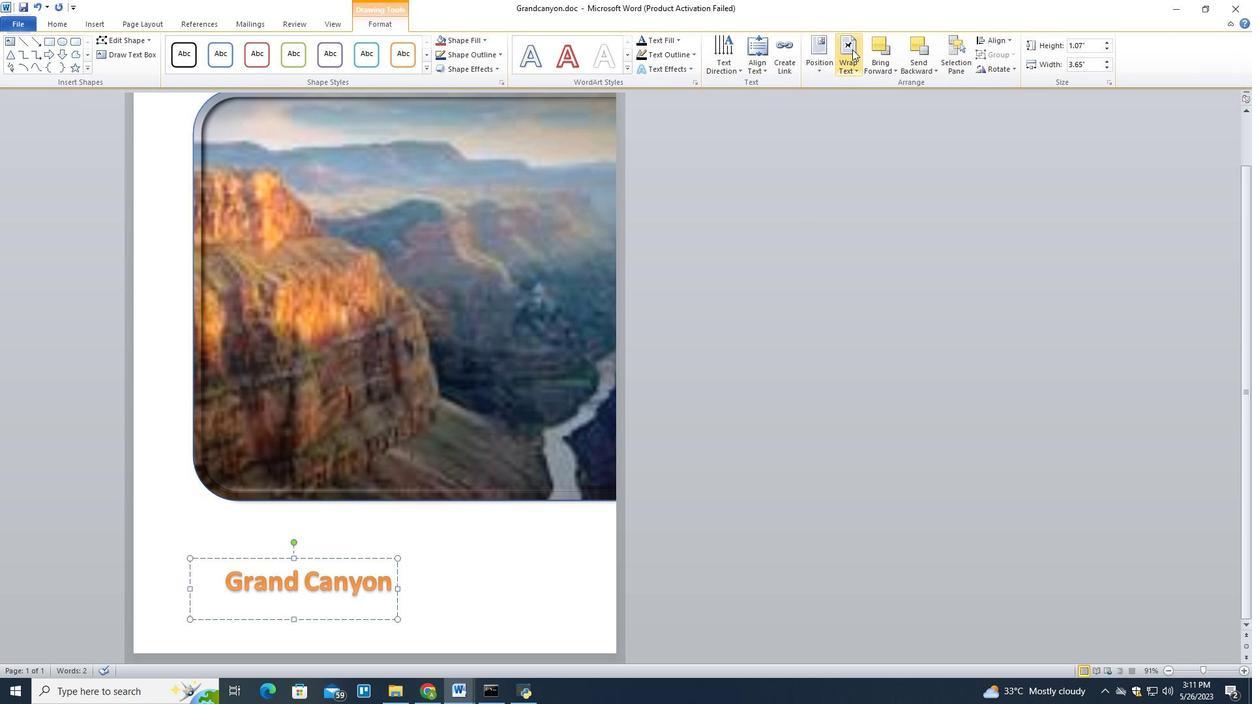 
Action: Mouse pressed left at (851, 48)
Screenshot: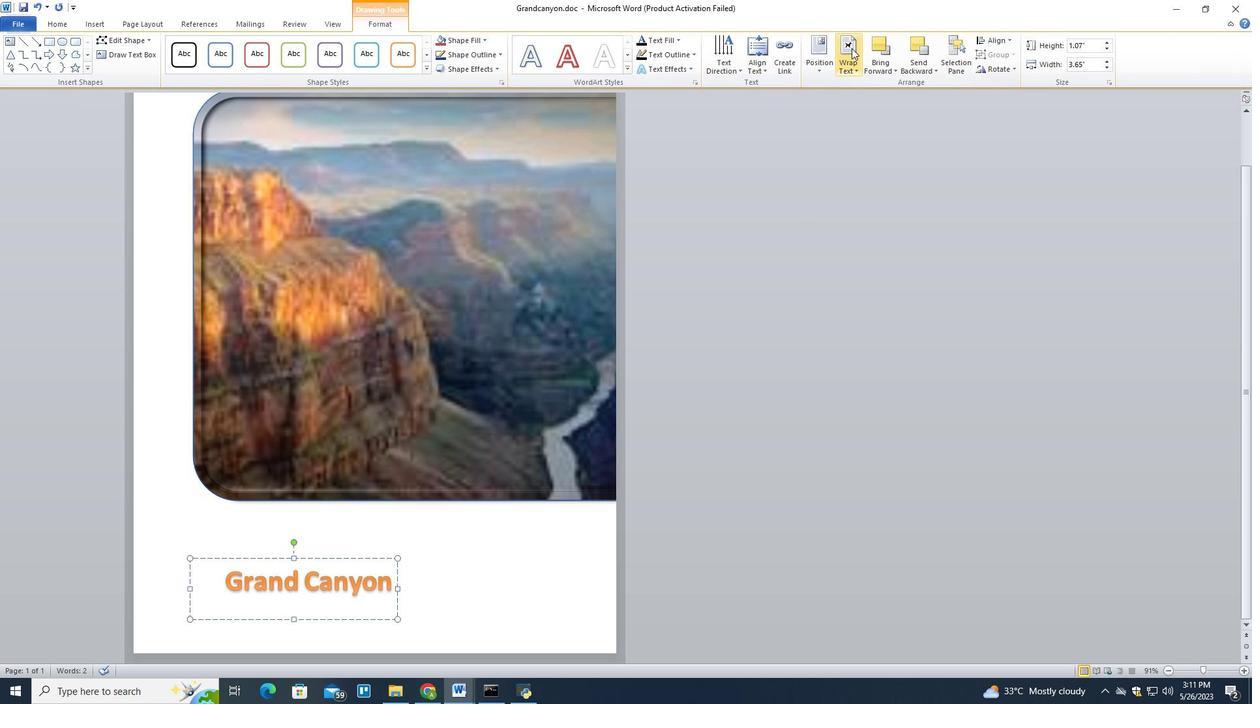 
Action: Mouse moved to (862, 106)
Screenshot: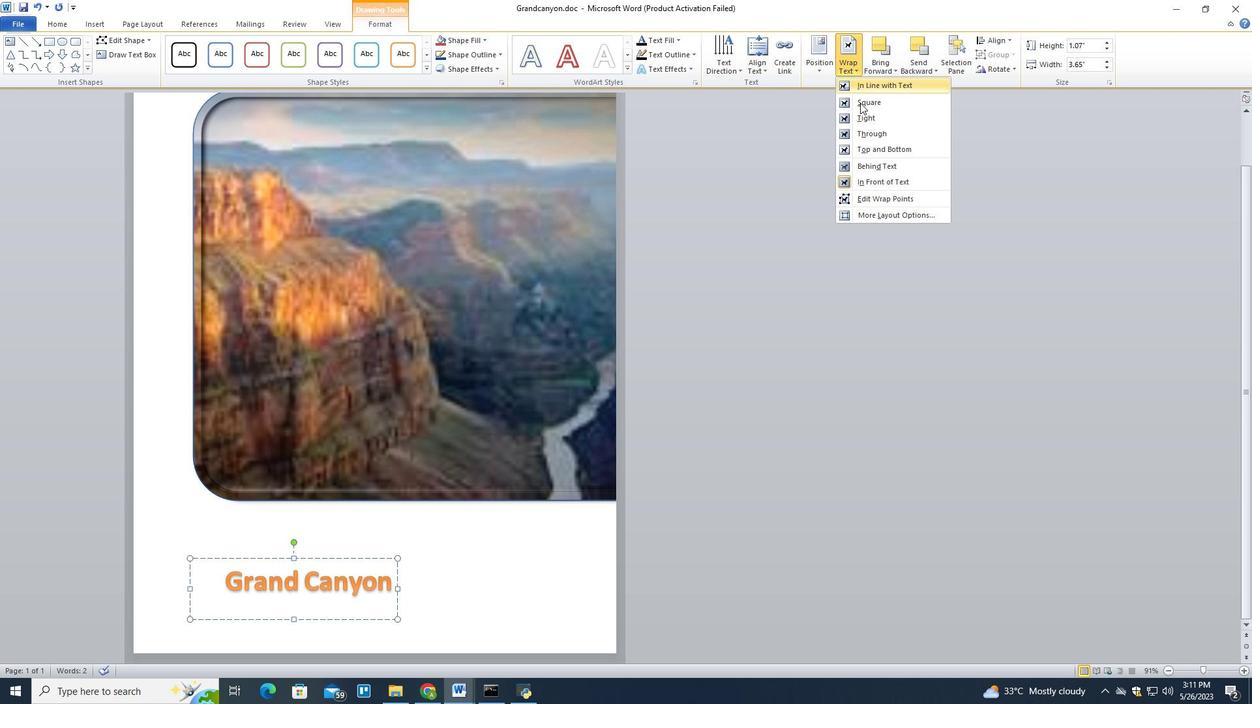 
Action: Mouse pressed left at (862, 106)
Screenshot: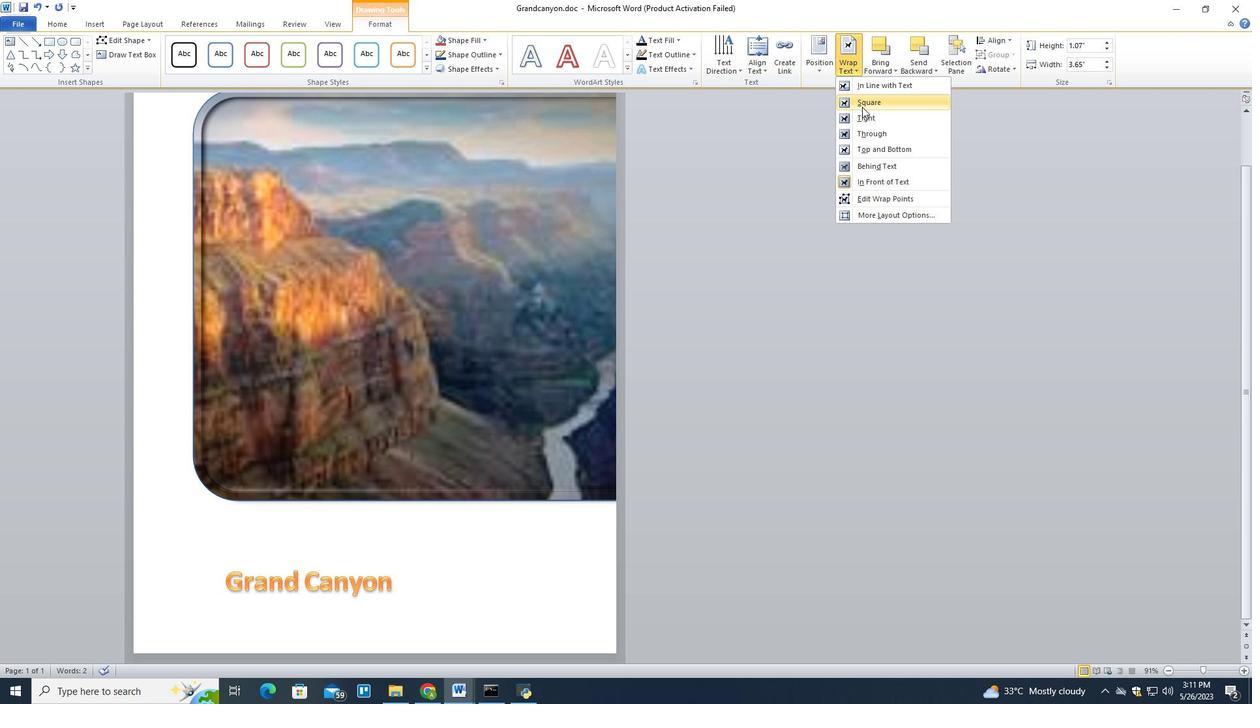 
Action: Mouse moved to (324, 571)
Screenshot: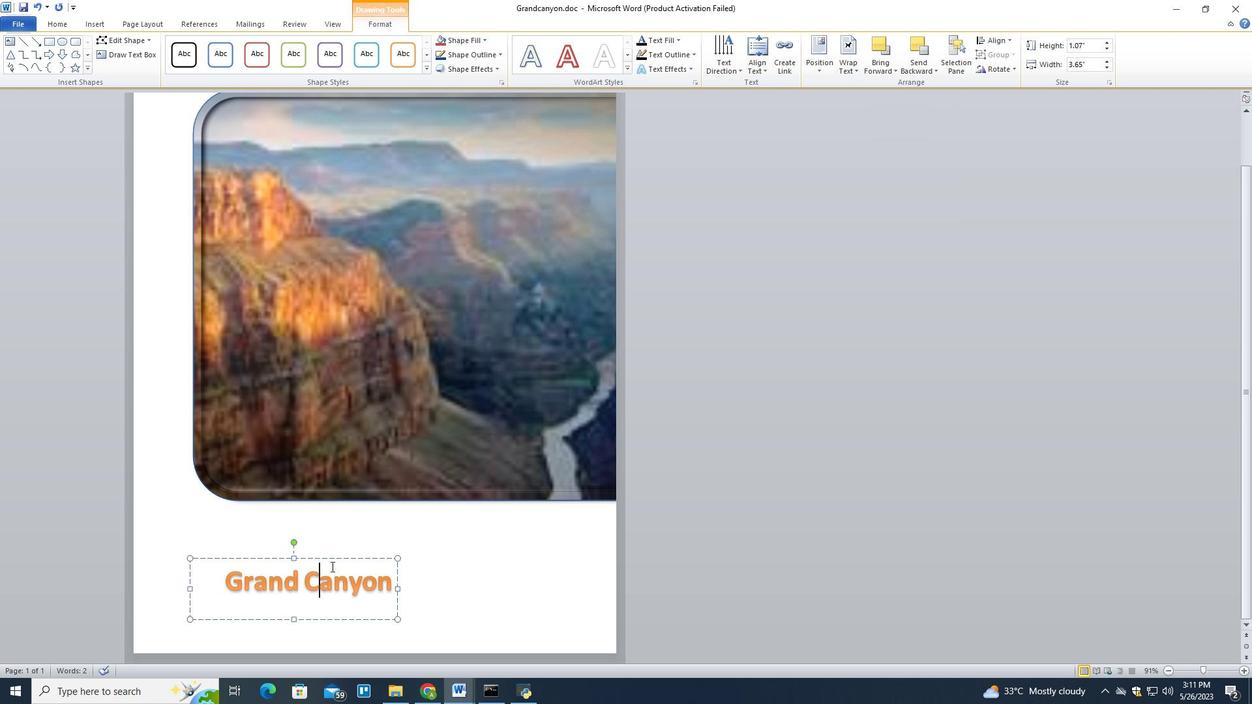 
Action: Mouse pressed left at (324, 571)
Screenshot: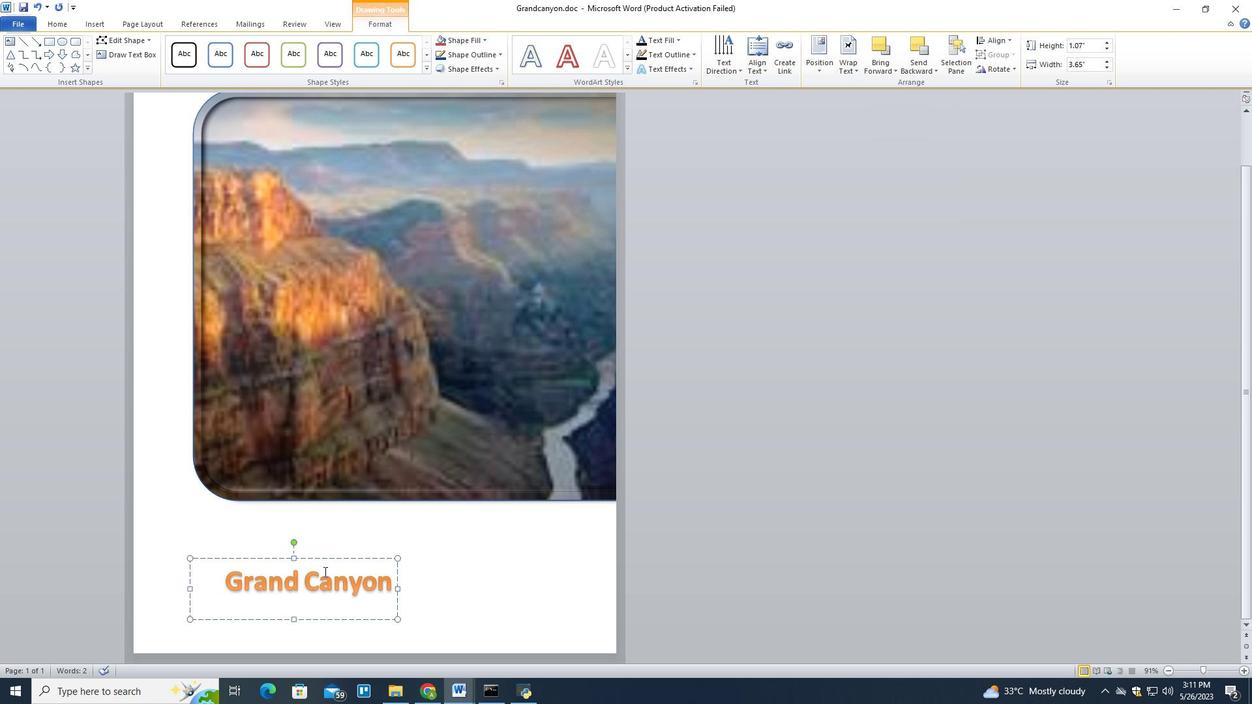 
Action: Mouse moved to (292, 542)
Screenshot: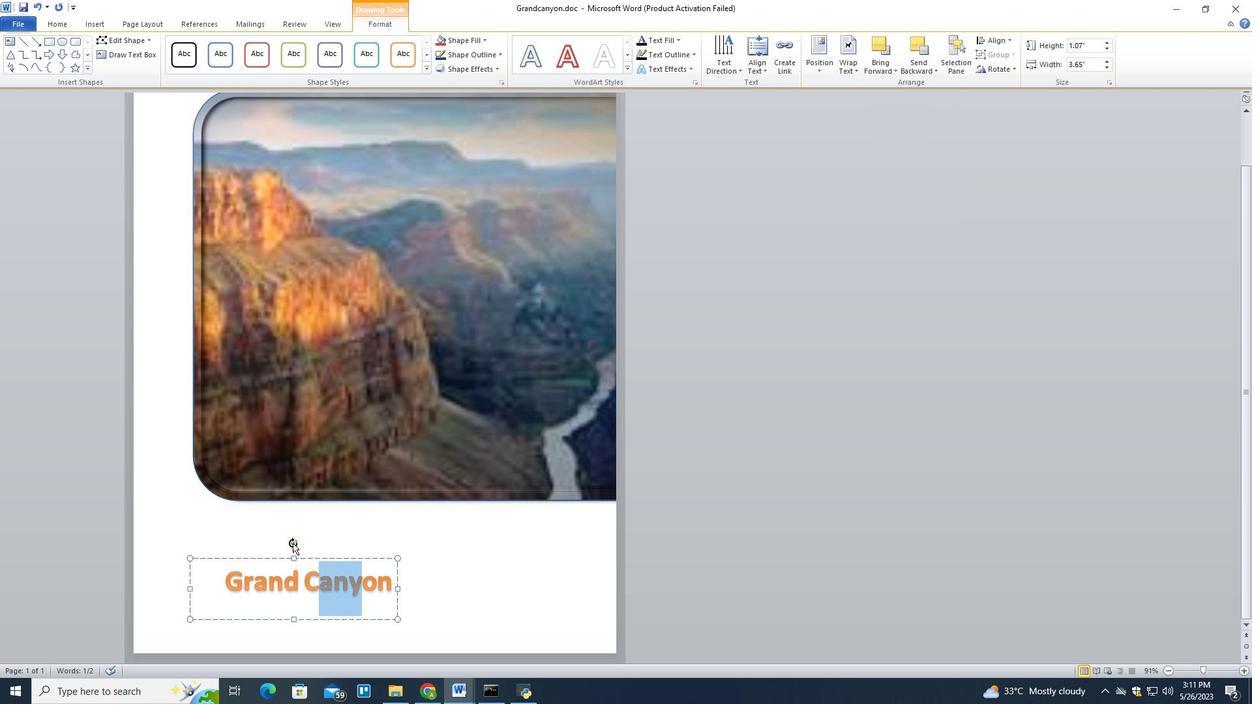 
Action: Mouse pressed left at (292, 542)
Screenshot: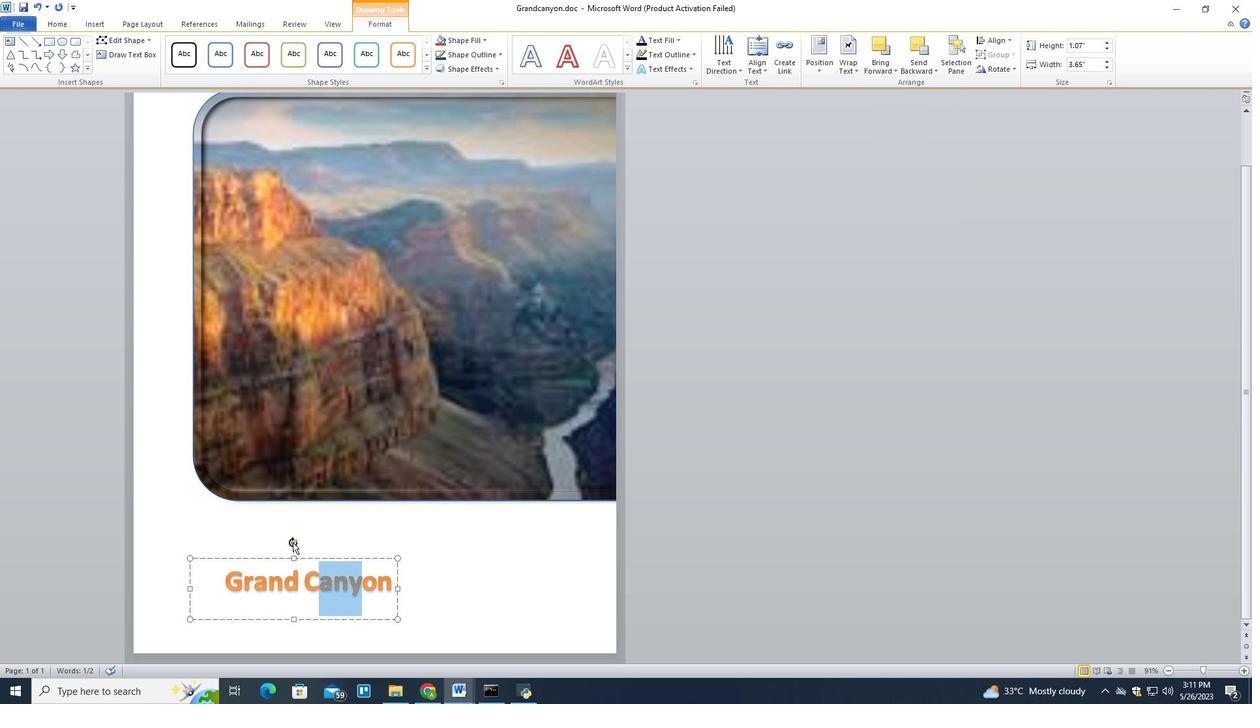 
Action: Mouse moved to (294, 540)
Screenshot: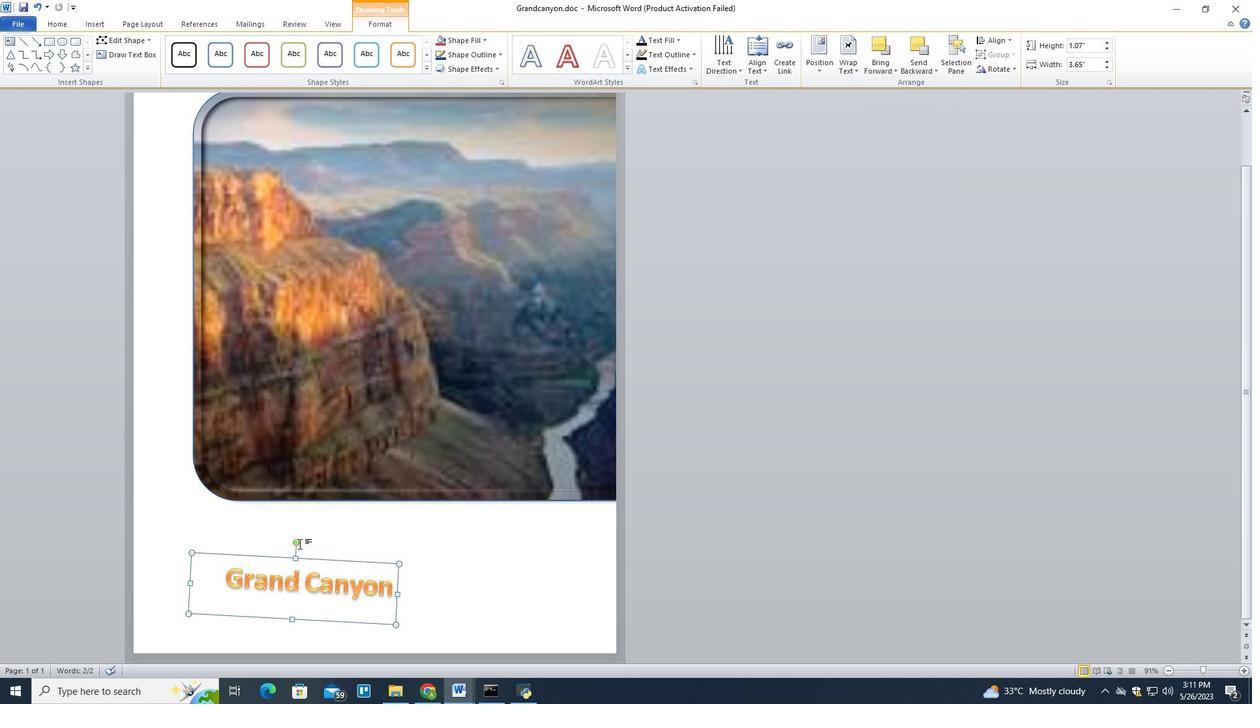 
Action: Mouse pressed left at (294, 540)
Screenshot: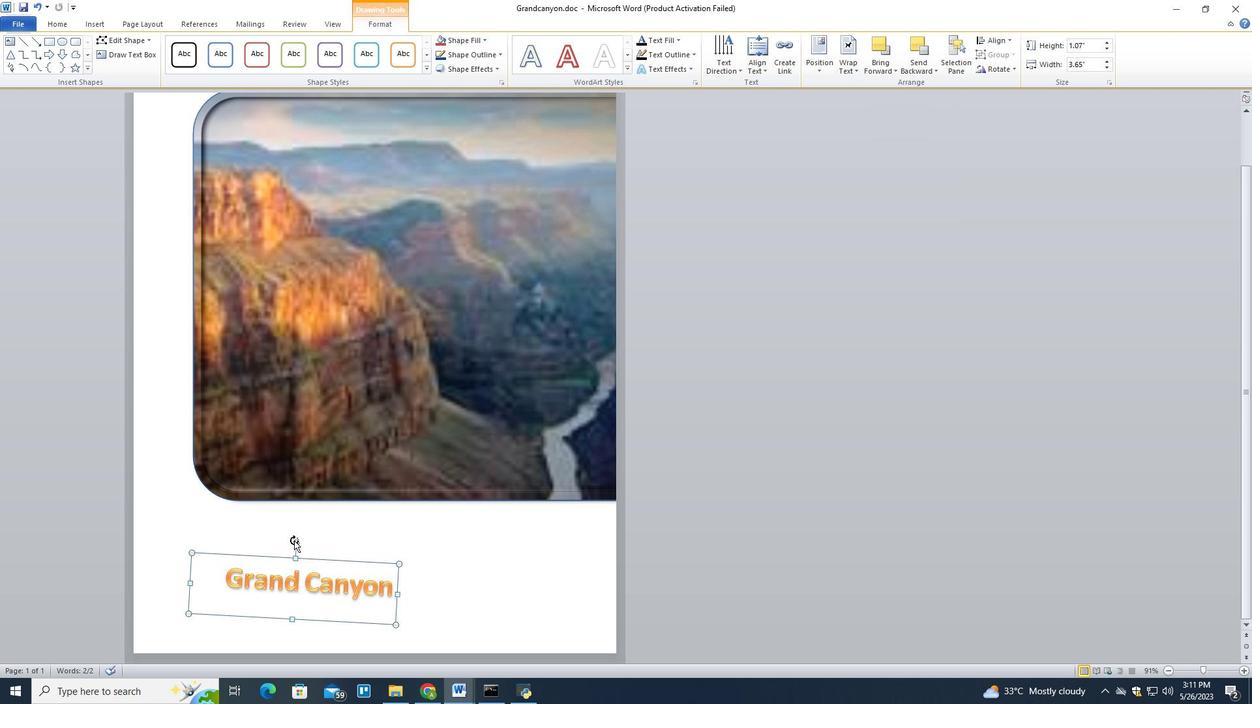 
Action: Mouse moved to (364, 539)
Screenshot: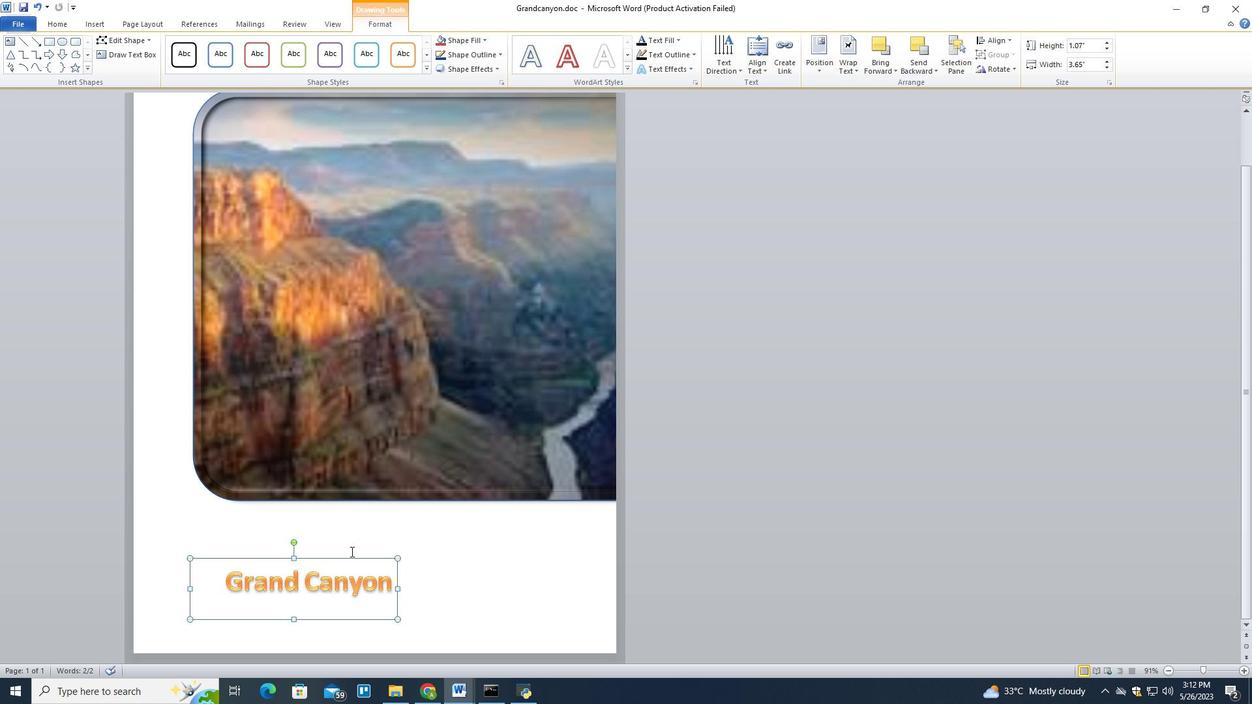 
Action: Mouse pressed left at (364, 539)
Screenshot: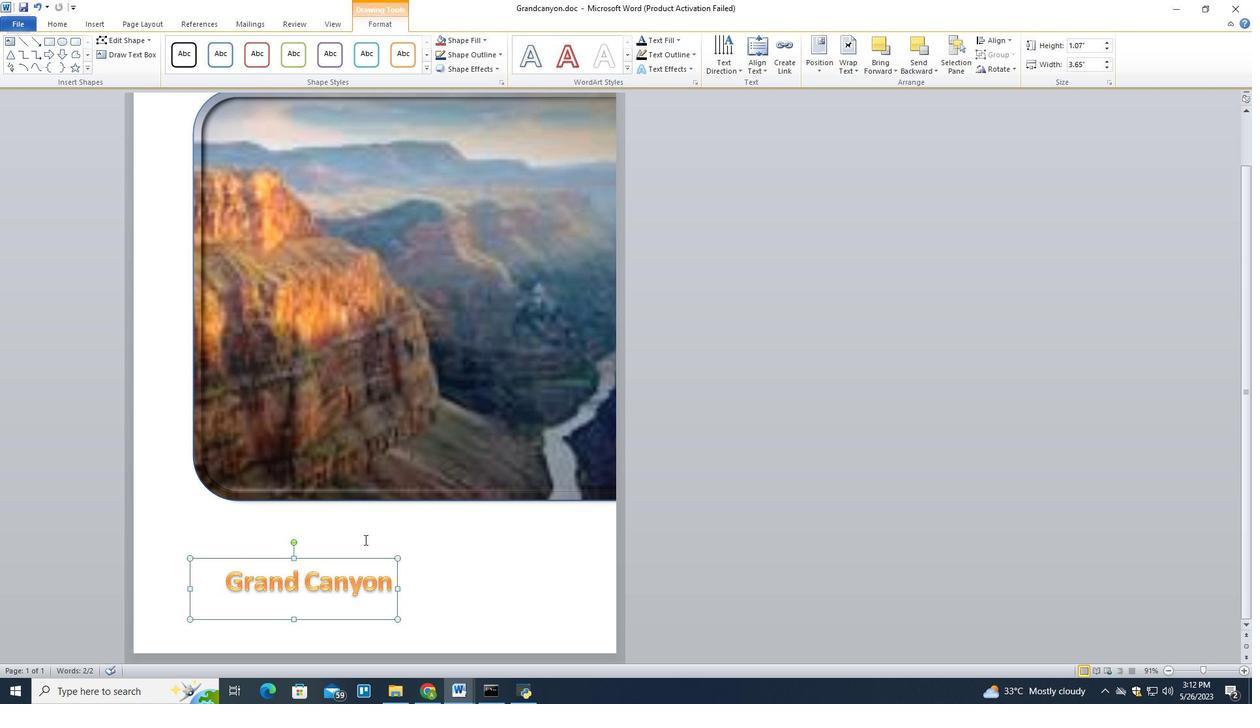 
Action: Mouse moved to (510, 526)
Screenshot: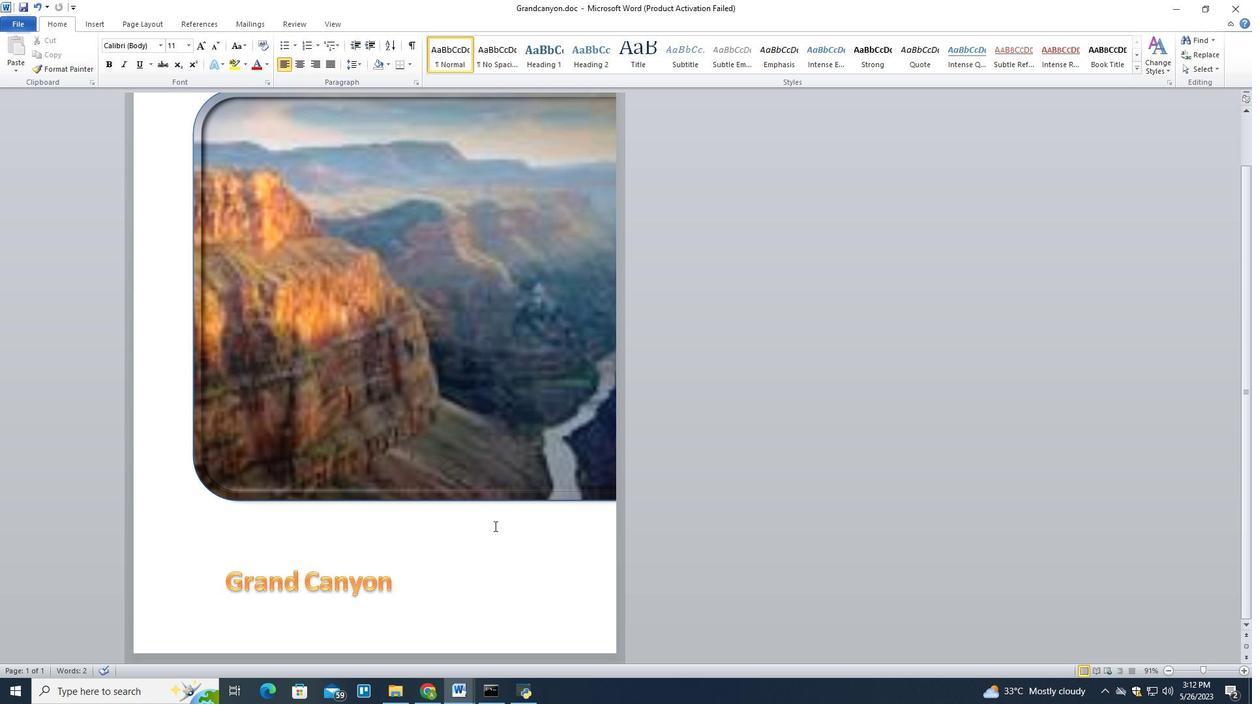 
Action: Mouse scrolled (510, 526) with delta (0, 0)
Screenshot: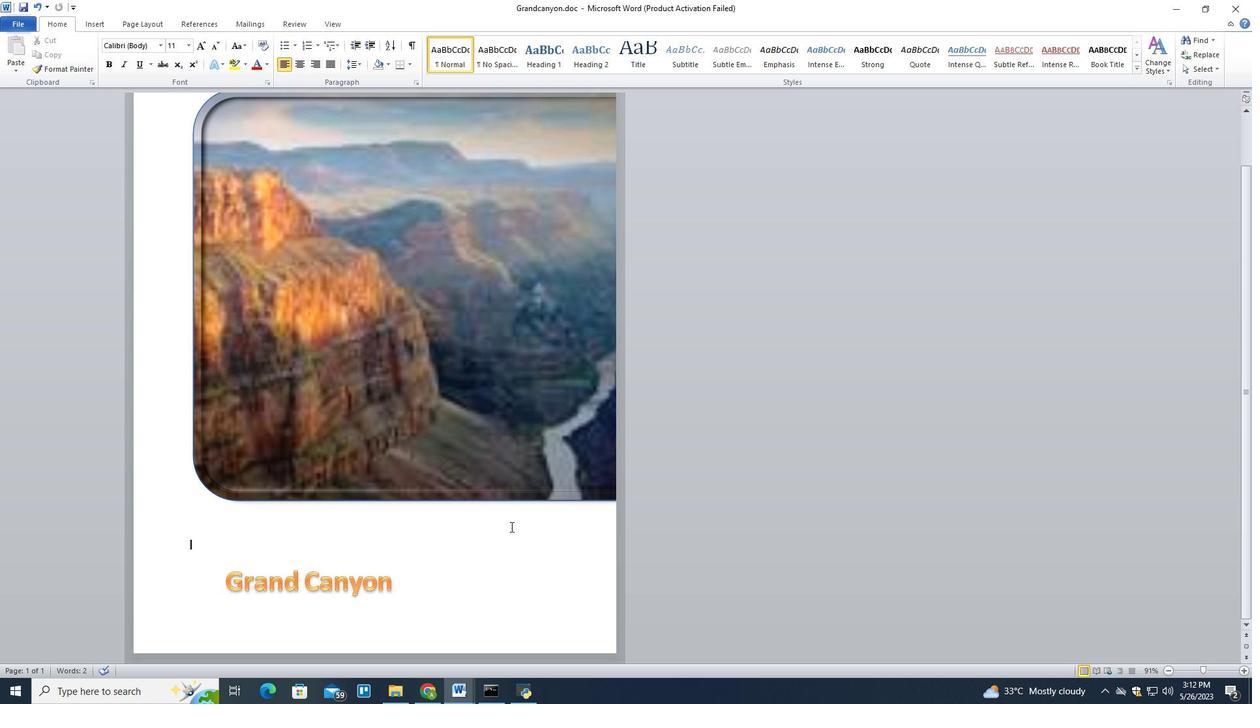 
Action: Mouse scrolled (510, 526) with delta (0, 0)
Screenshot: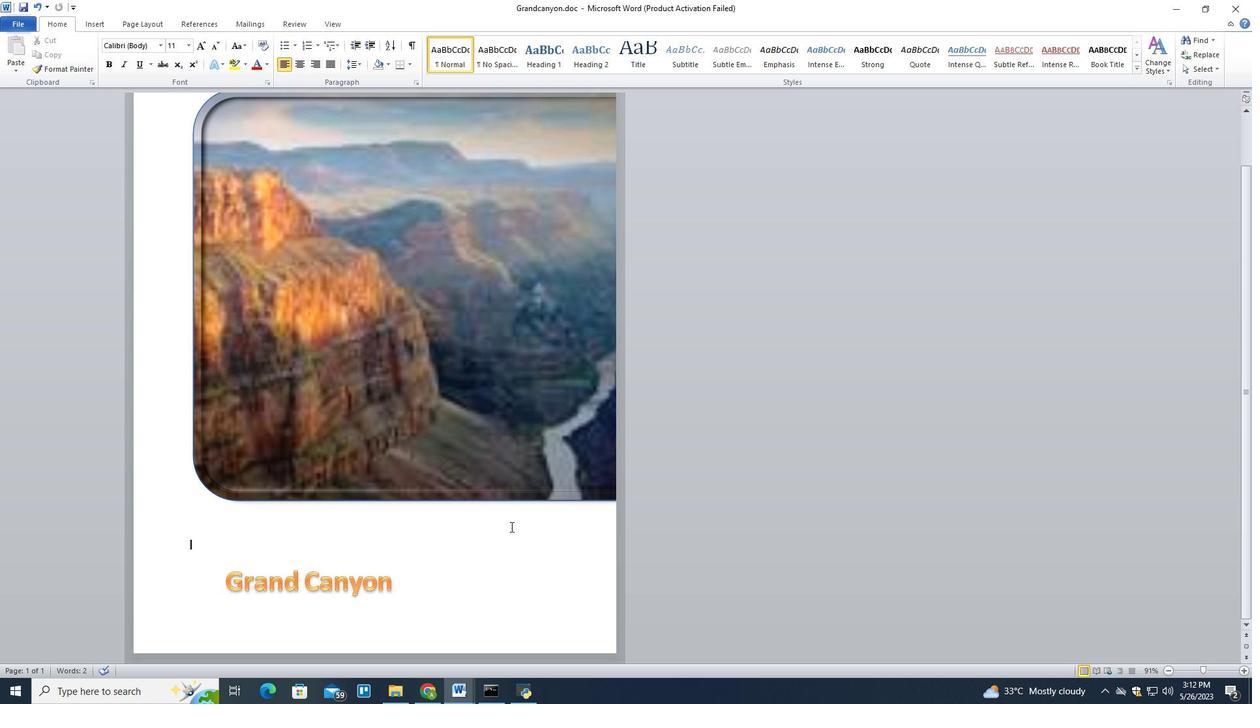 
Action: Mouse moved to (454, 599)
Screenshot: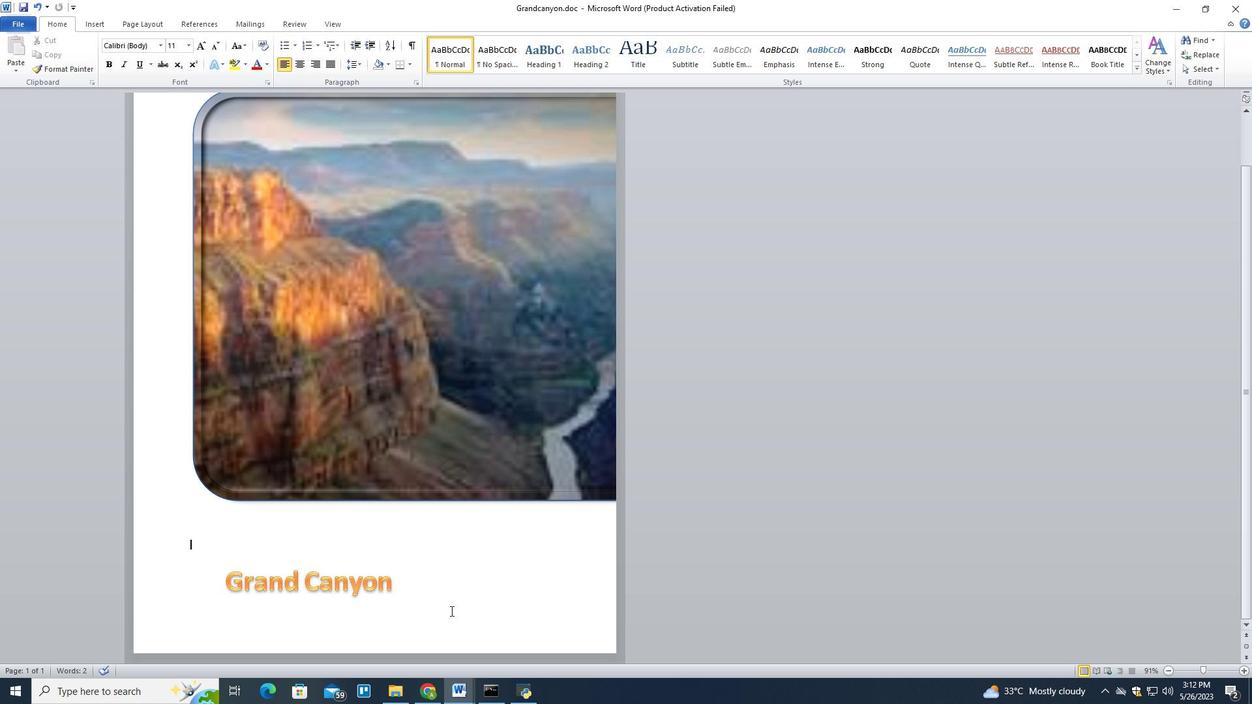 
Action: Mouse pressed left at (454, 599)
Screenshot: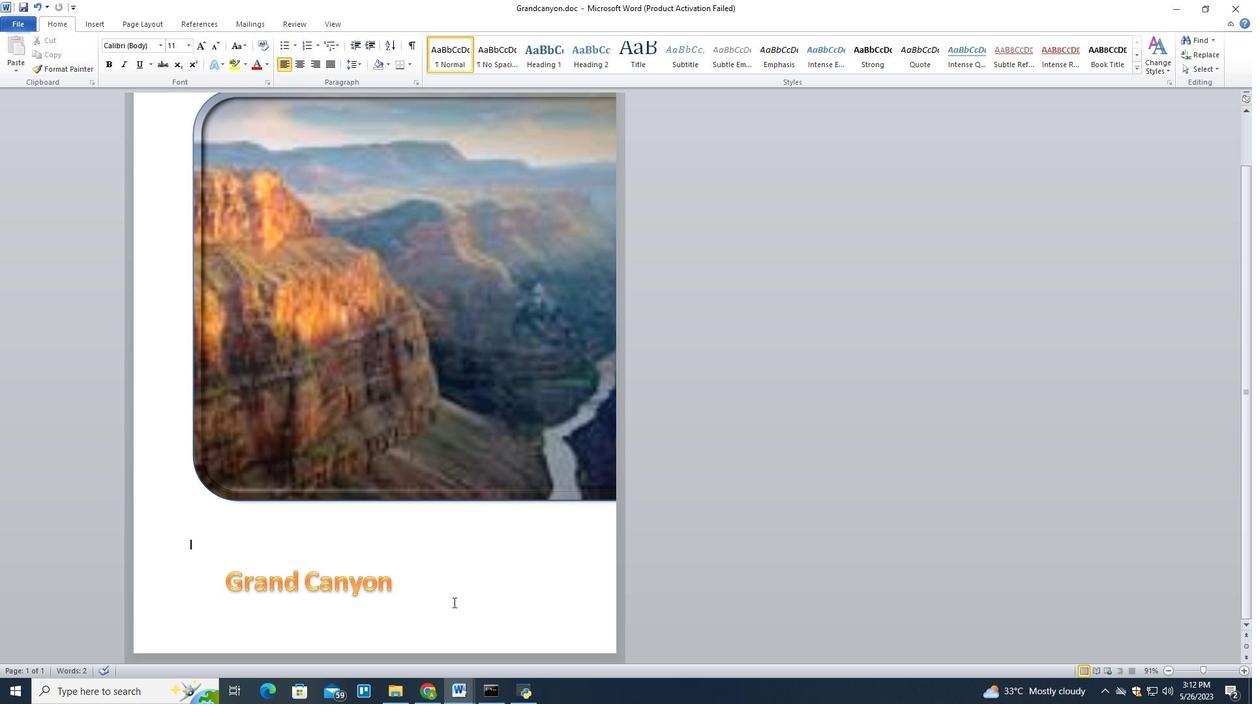 
Action: Mouse moved to (487, 554)
Screenshot: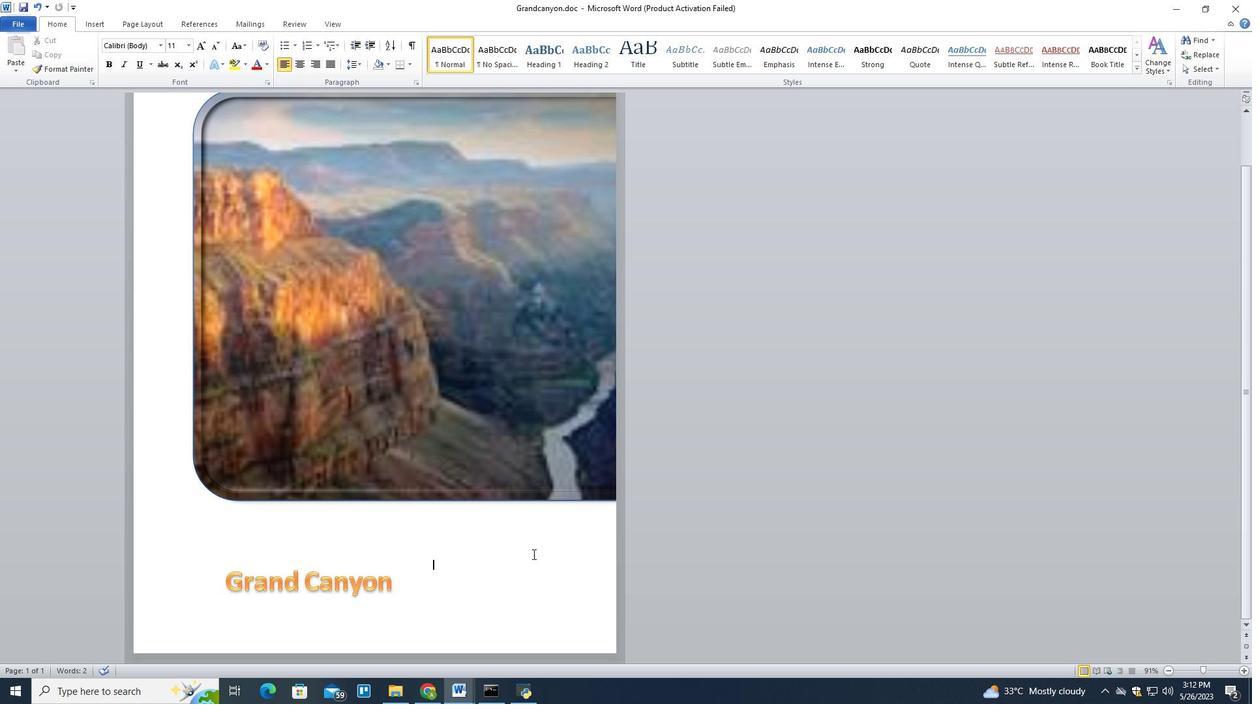 
Action: Mouse scrolled (487, 554) with delta (0, 0)
Screenshot: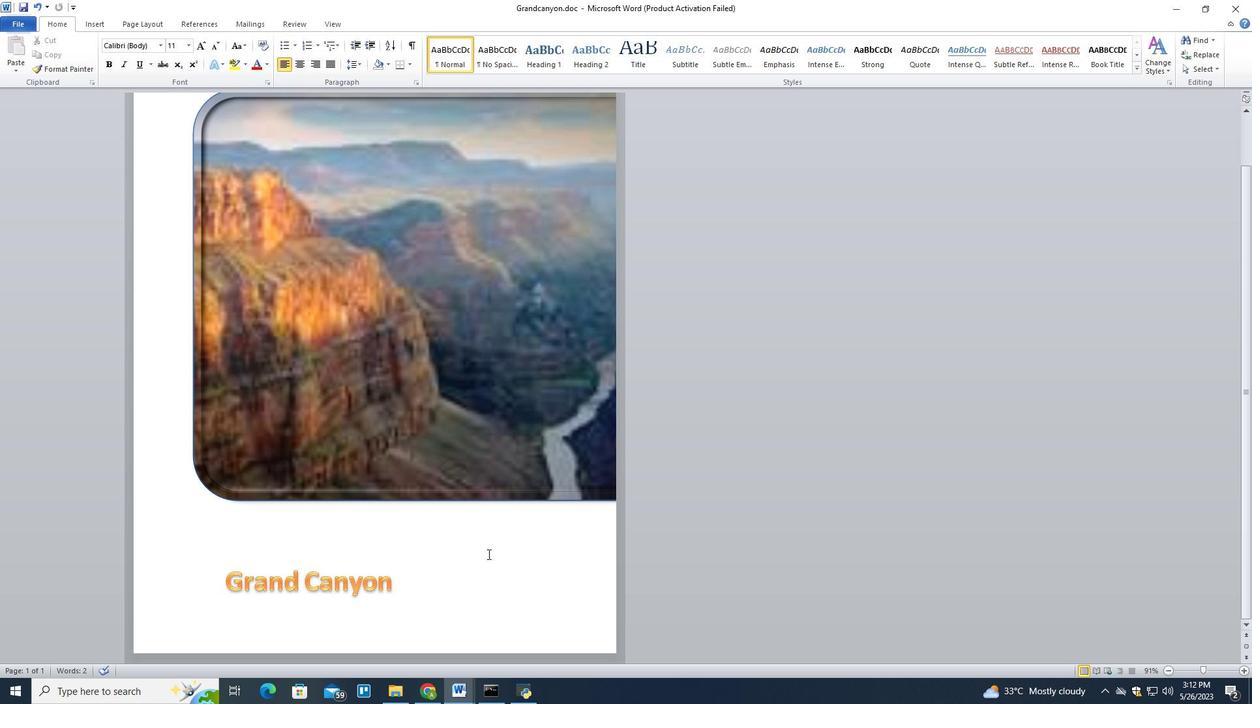 
Action: Mouse scrolled (487, 554) with delta (0, 0)
Screenshot: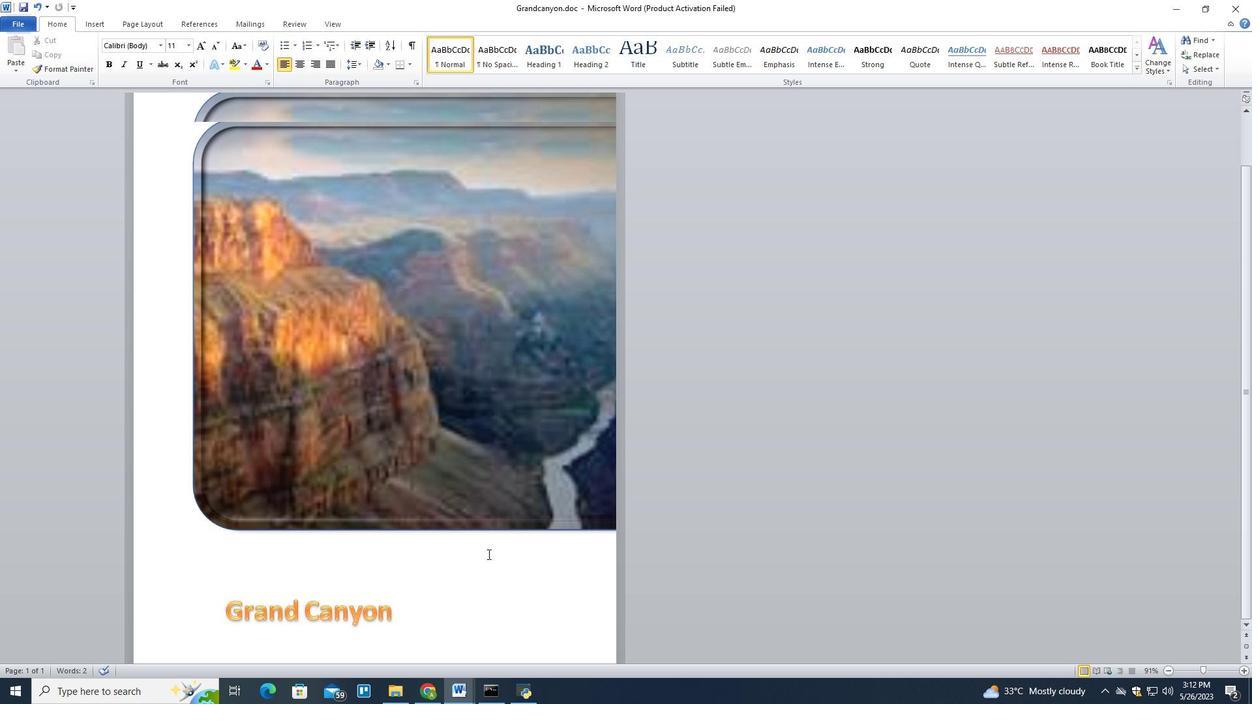 
Action: Mouse scrolled (487, 554) with delta (0, 0)
Screenshot: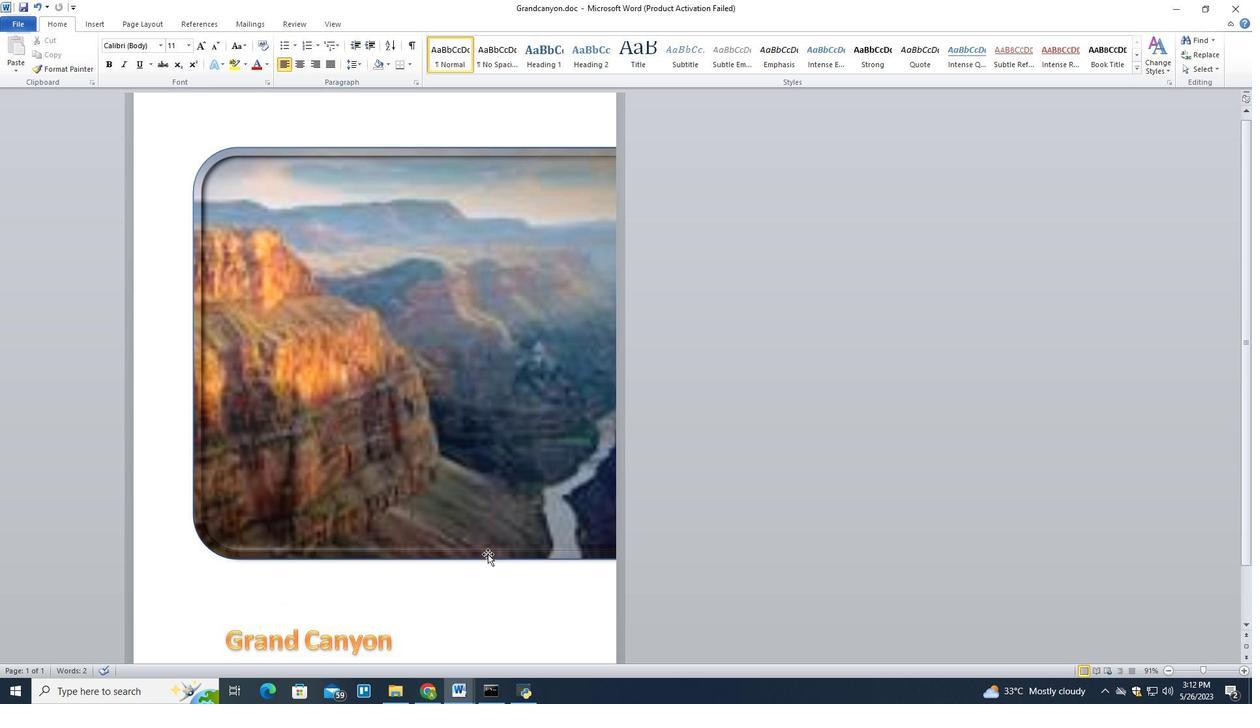 
Action: Mouse scrolled (487, 554) with delta (0, 0)
Screenshot: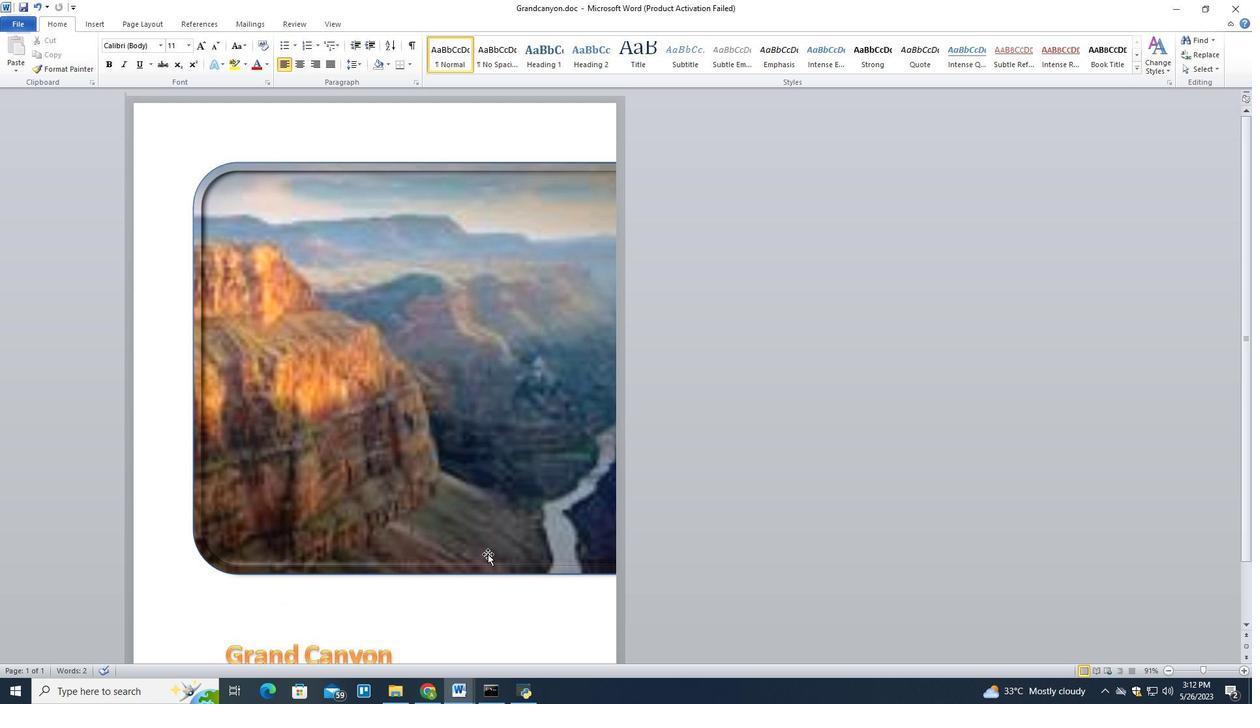 
Action: Mouse scrolled (487, 553) with delta (0, 0)
Screenshot: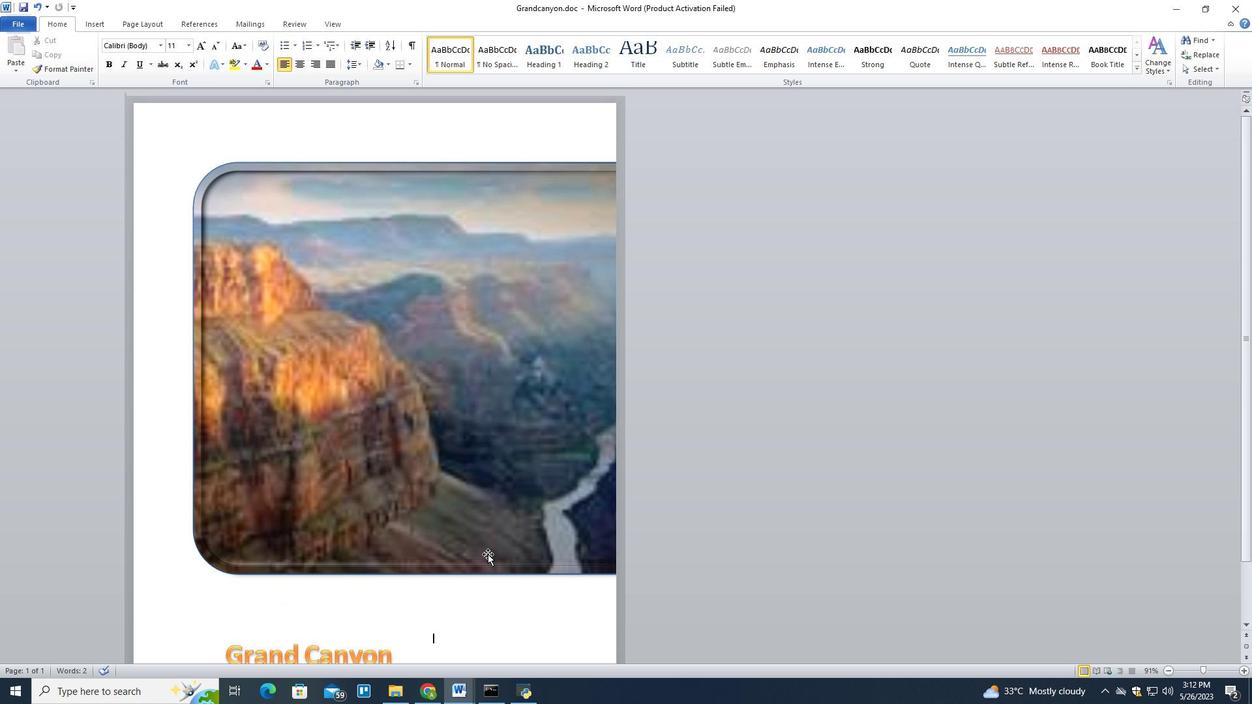 
